 Task: Create fields in 'purchase' object.
Action: Mouse moved to (1009, 86)
Screenshot: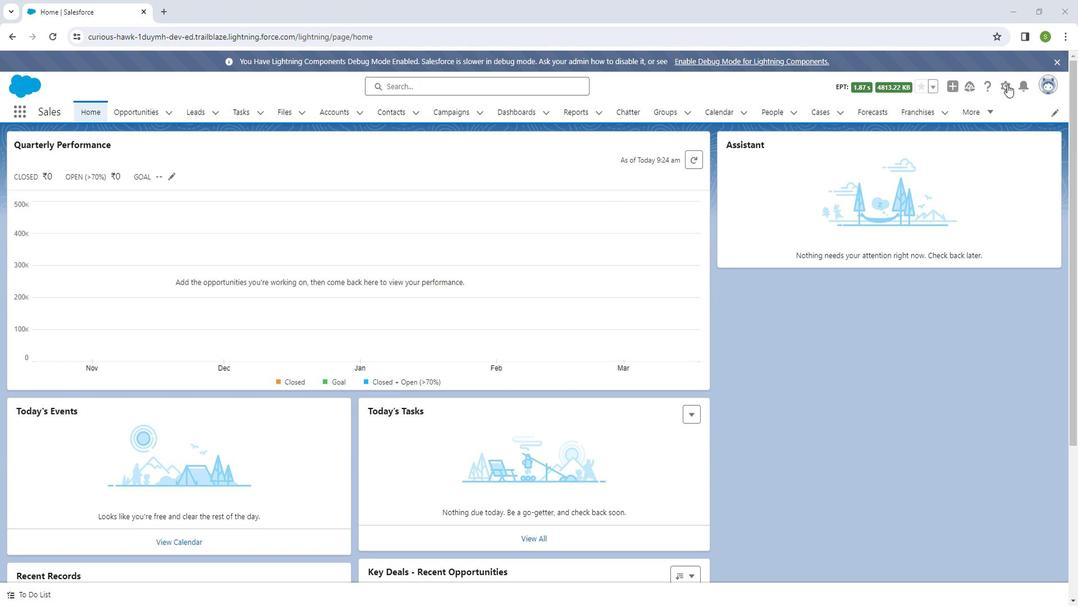 
Action: Mouse pressed left at (1009, 86)
Screenshot: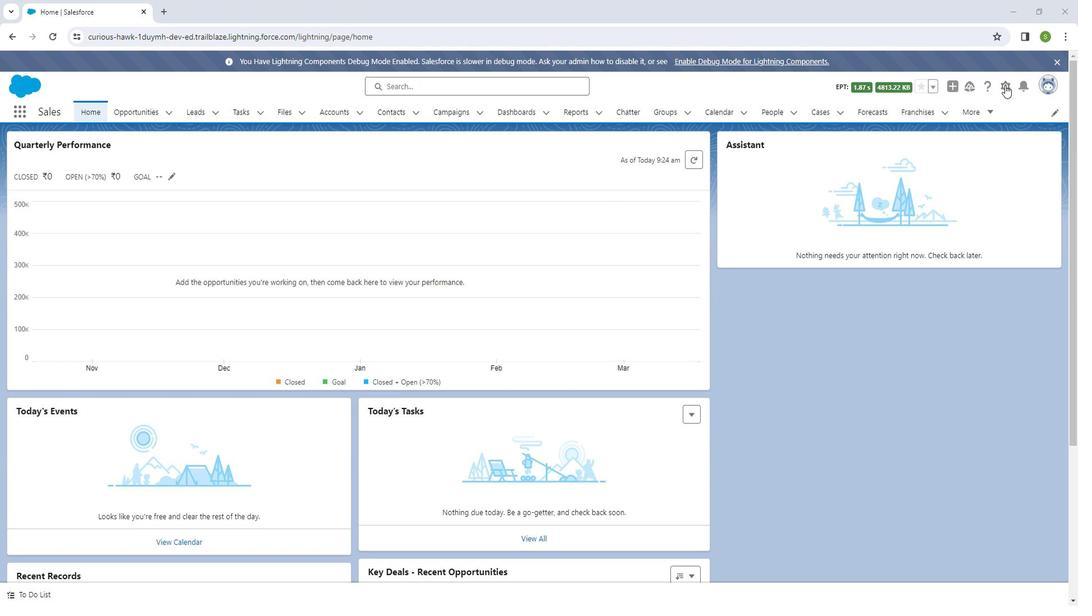 
Action: Mouse moved to (976, 123)
Screenshot: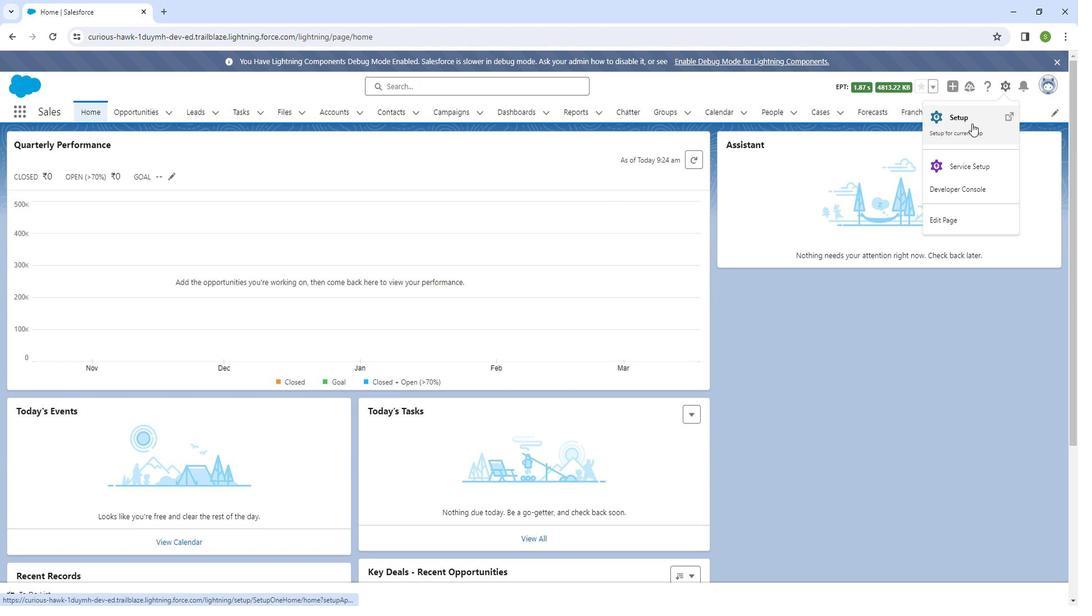 
Action: Mouse pressed left at (976, 123)
Screenshot: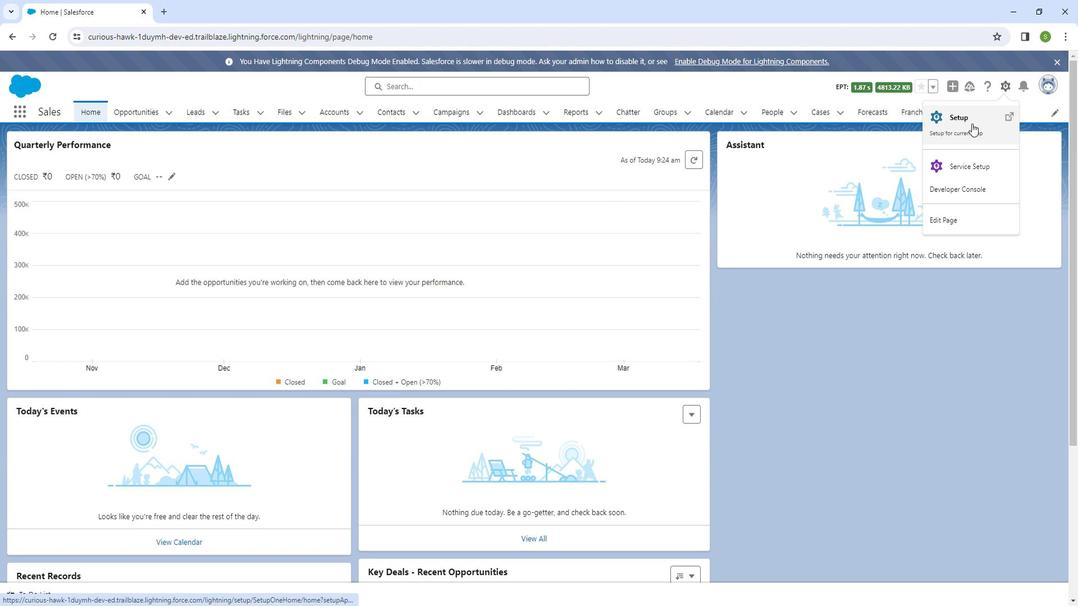 
Action: Mouse moved to (137, 109)
Screenshot: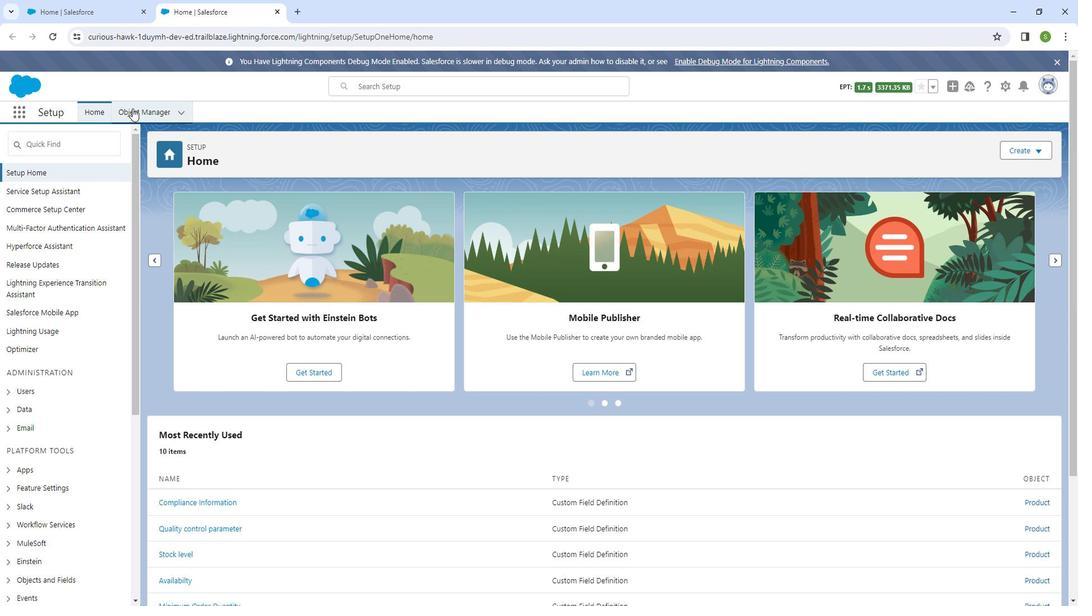 
Action: Mouse pressed left at (137, 109)
Screenshot: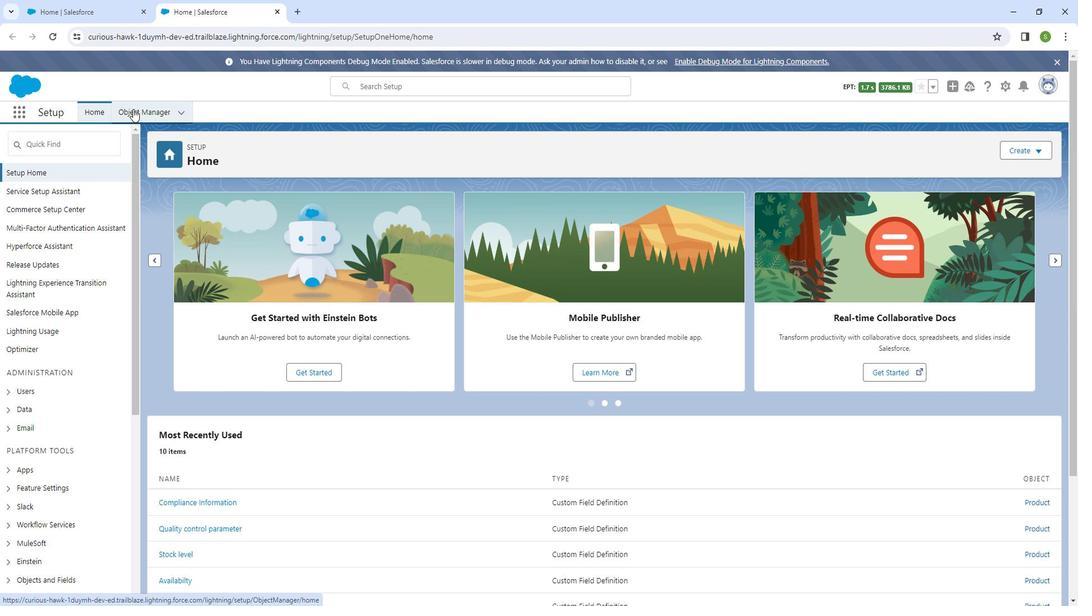 
Action: Mouse moved to (877, 147)
Screenshot: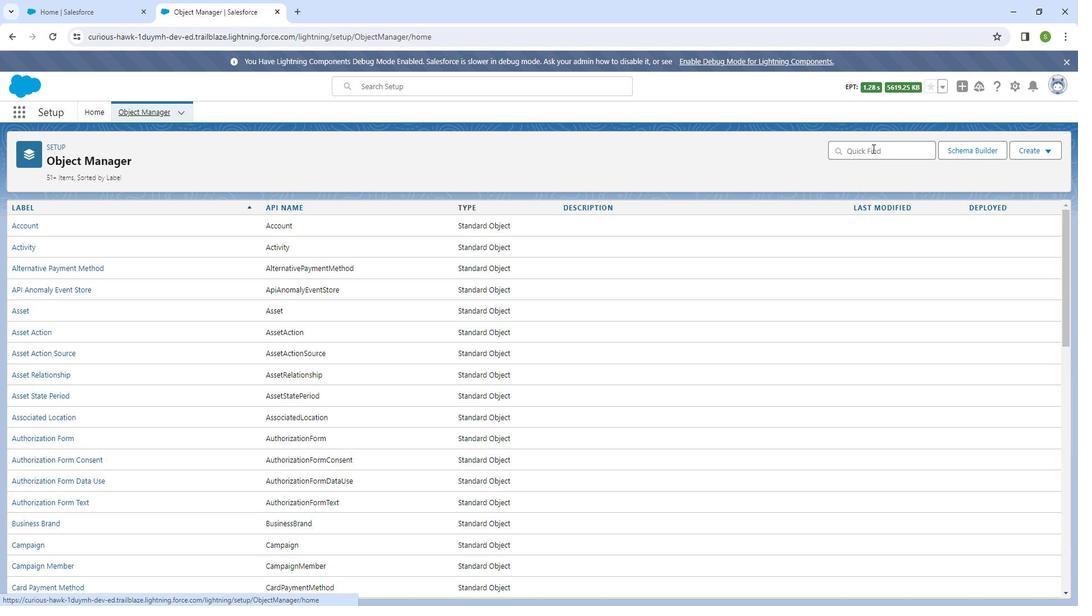 
Action: Mouse pressed left at (877, 147)
Screenshot: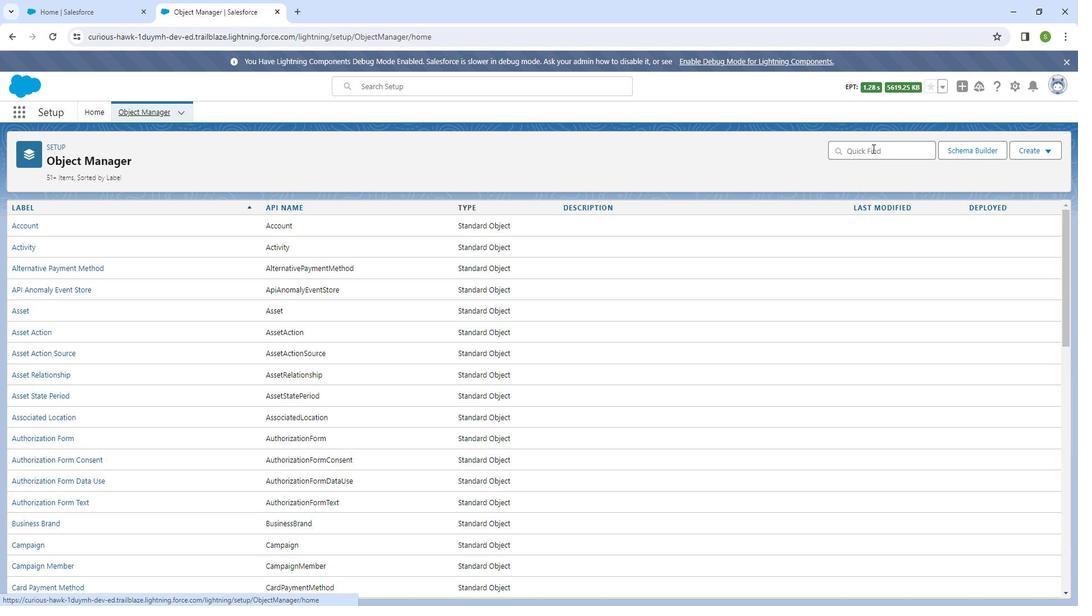 
Action: Key pressed pur
Screenshot: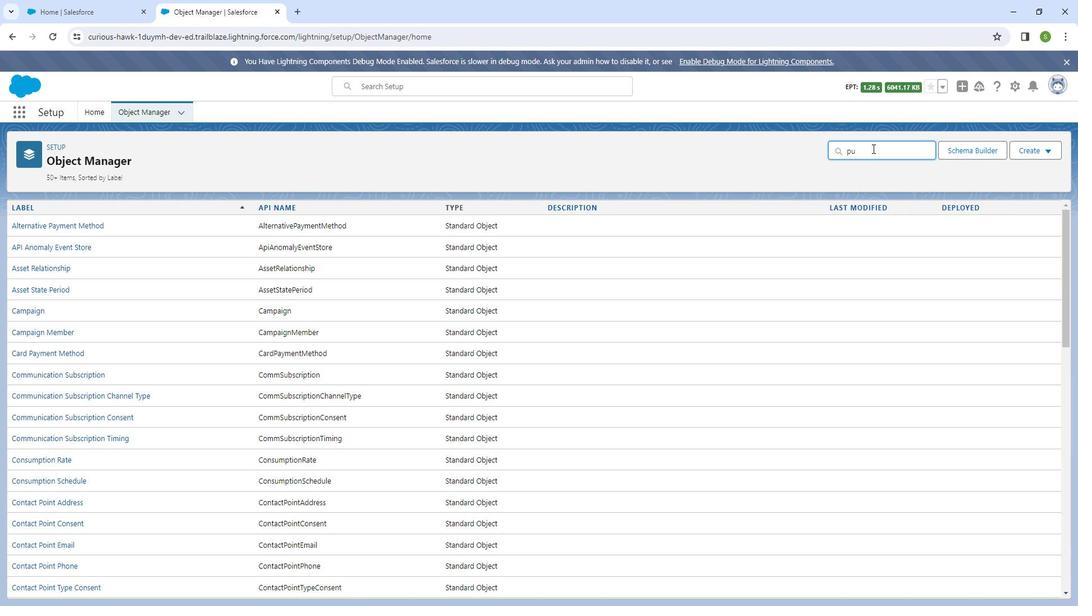 
Action: Mouse moved to (50, 249)
Screenshot: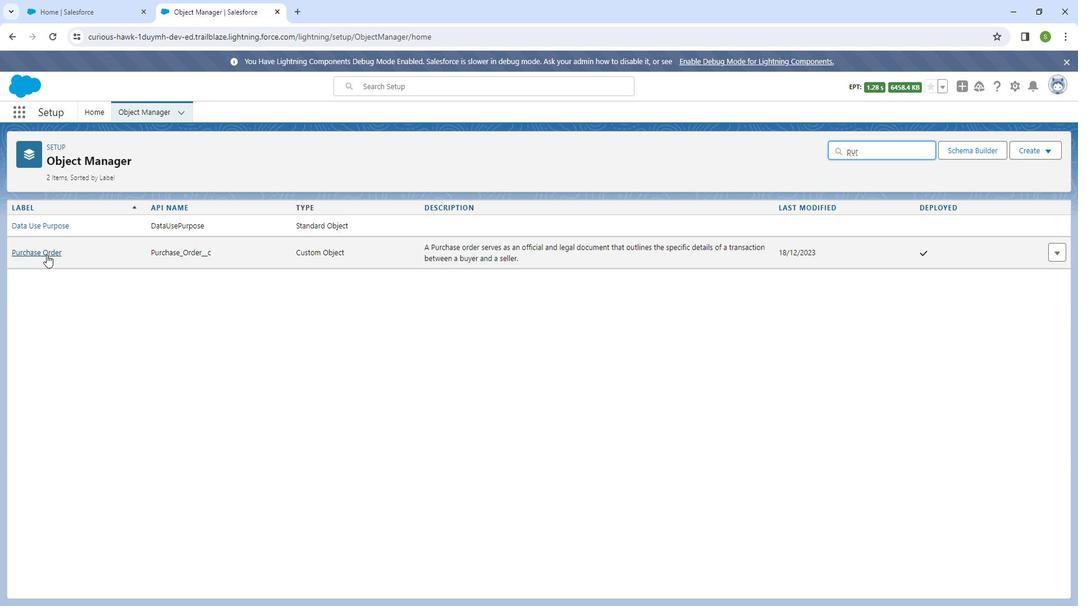 
Action: Mouse pressed left at (50, 249)
Screenshot: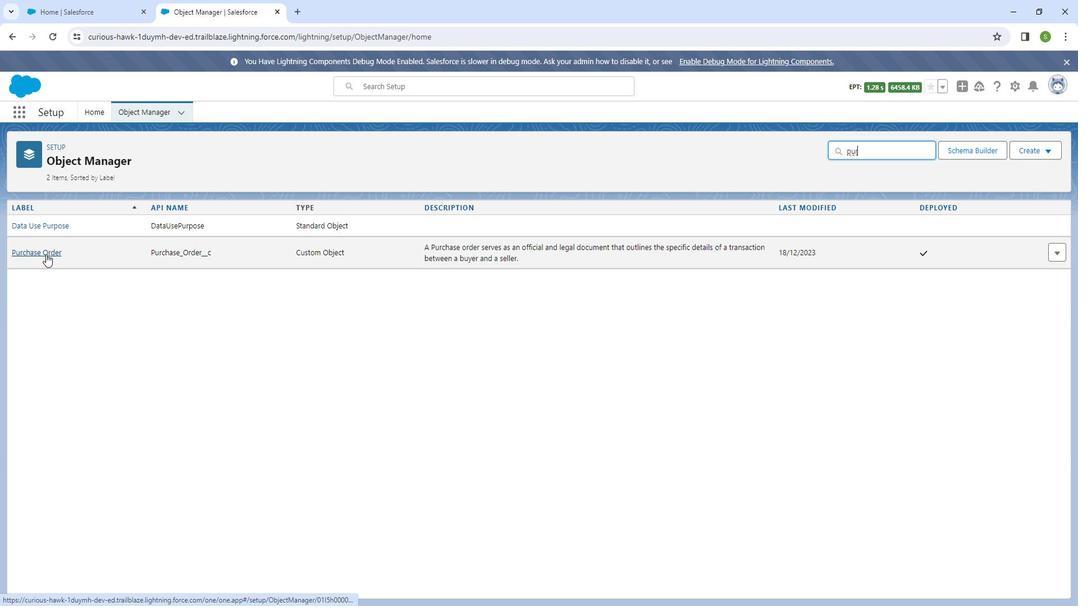 
Action: Mouse moved to (63, 227)
Screenshot: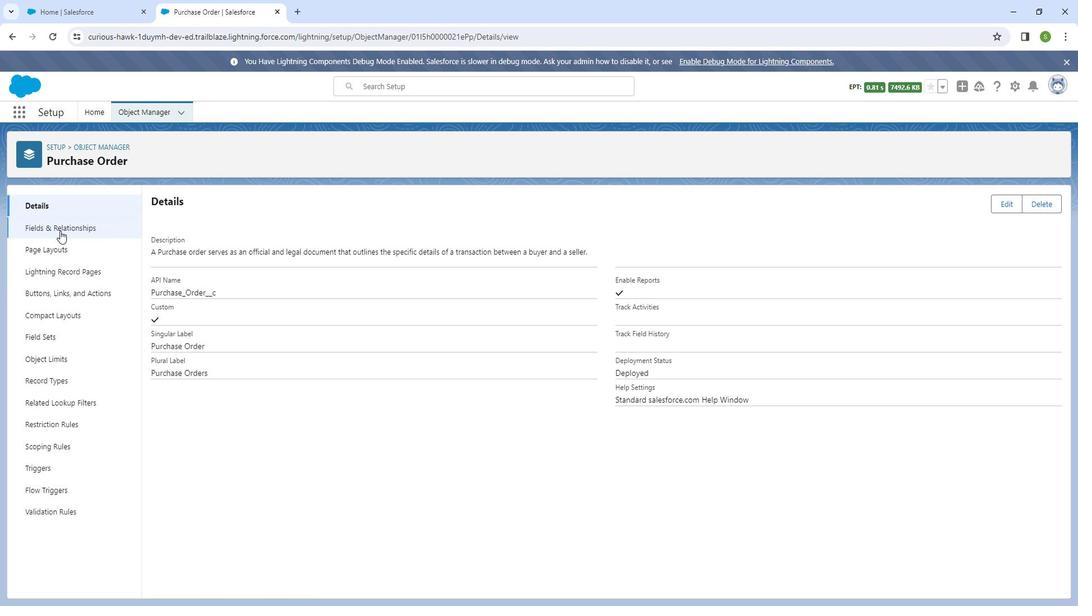 
Action: Mouse pressed left at (63, 227)
Screenshot: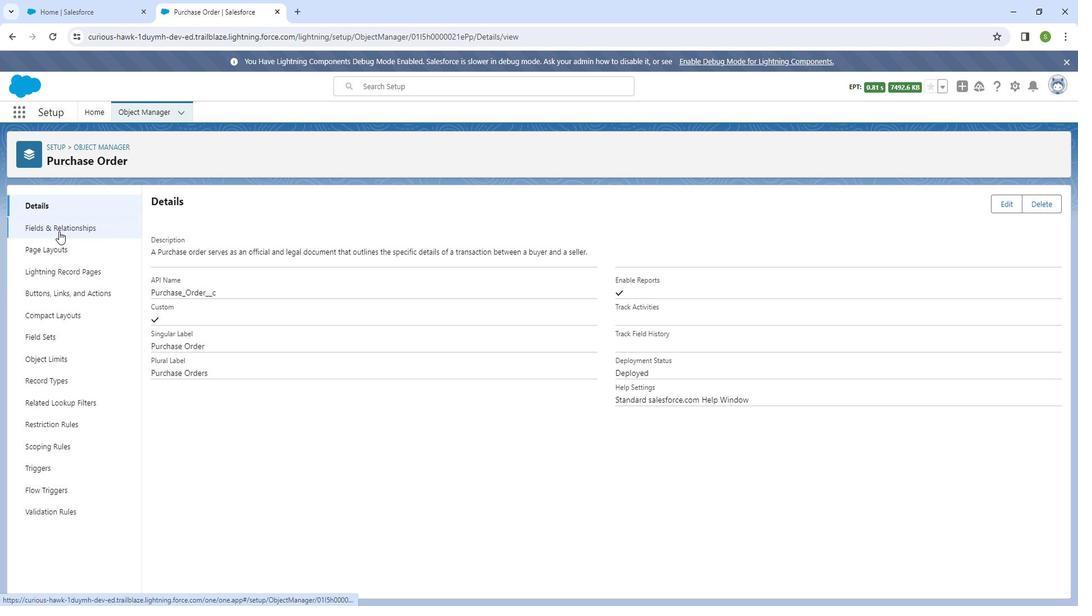 
Action: Mouse moved to (820, 201)
Screenshot: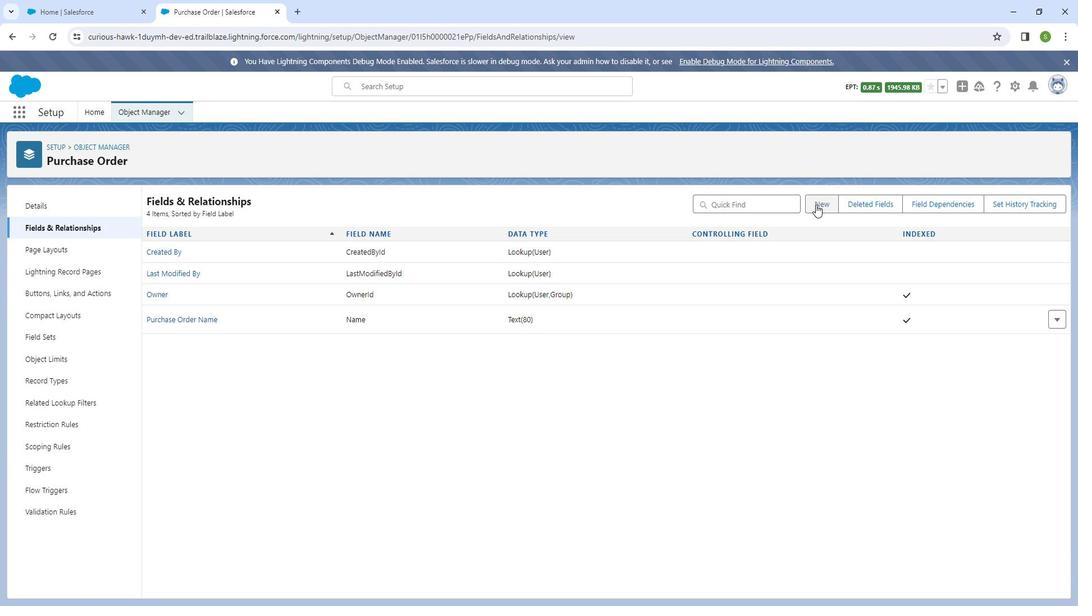 
Action: Mouse pressed left at (820, 201)
Screenshot: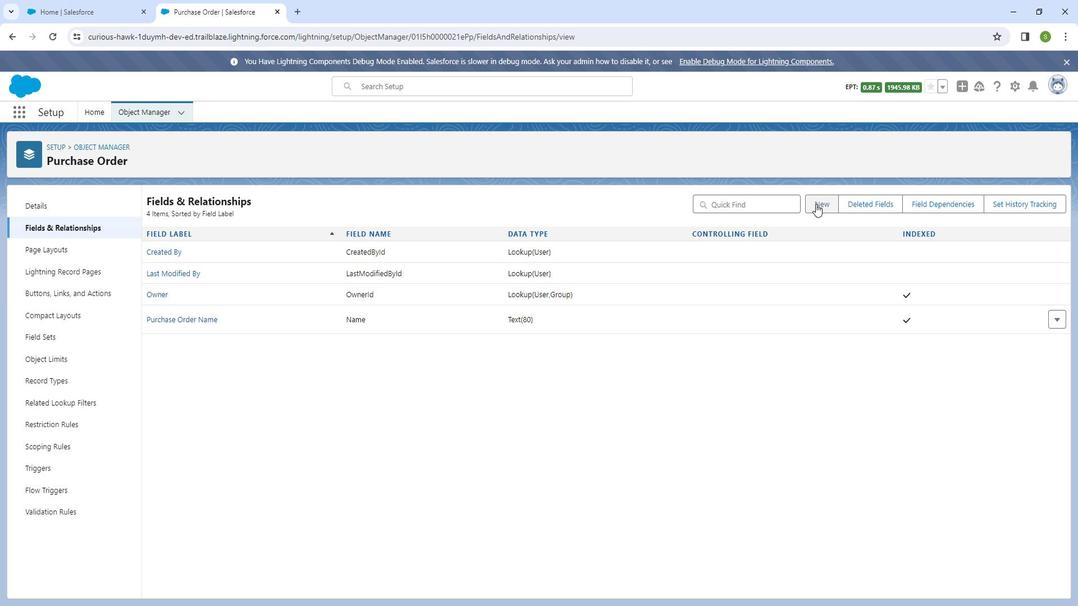 
Action: Mouse moved to (157, 490)
Screenshot: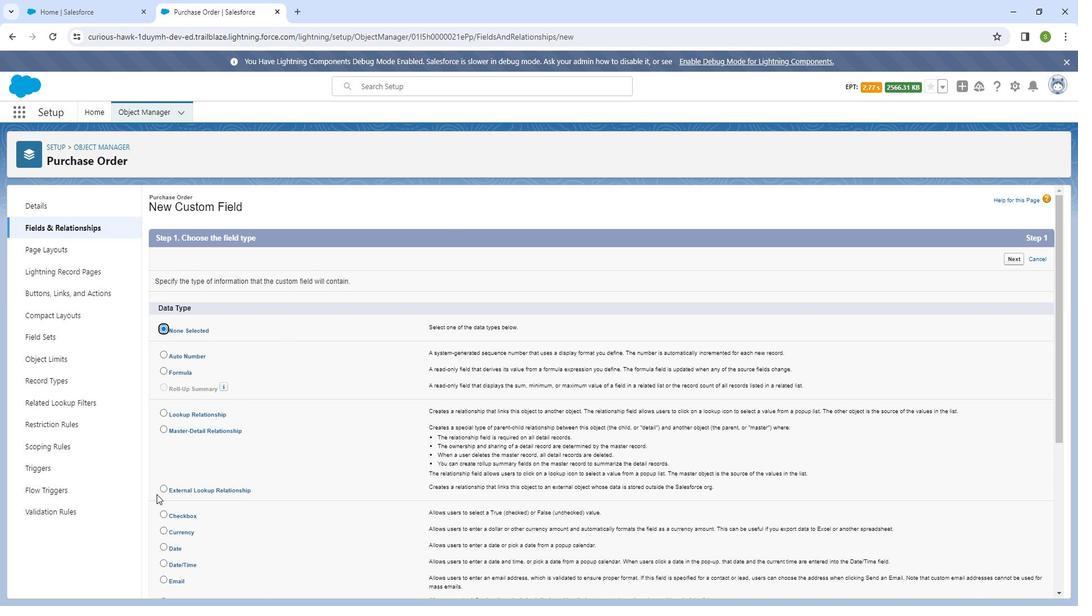 
Action: Mouse scrolled (157, 489) with delta (0, 0)
Screenshot: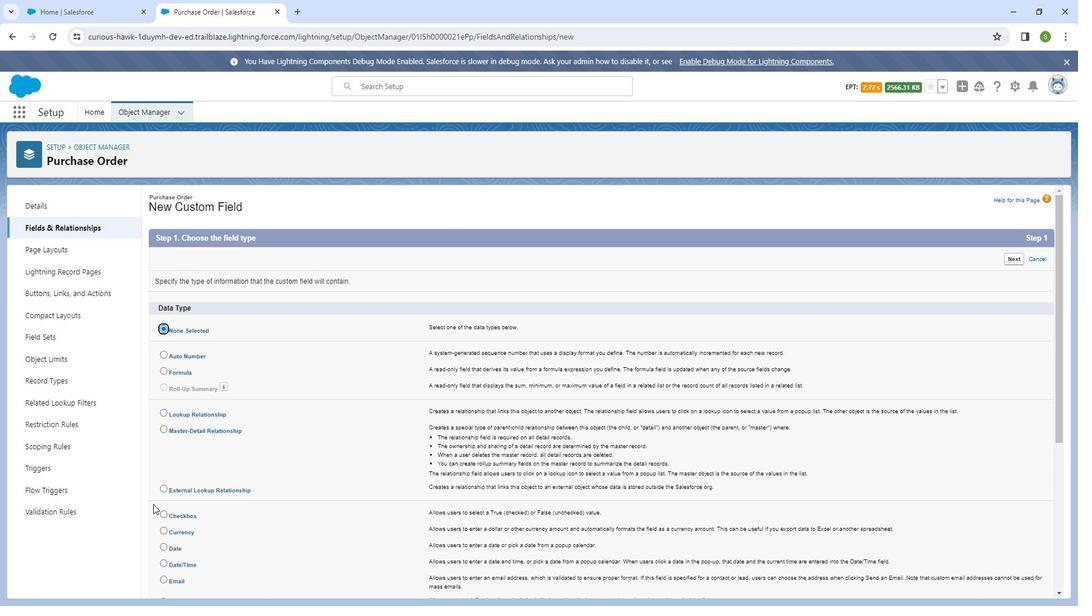 
Action: Mouse moved to (187, 481)
Screenshot: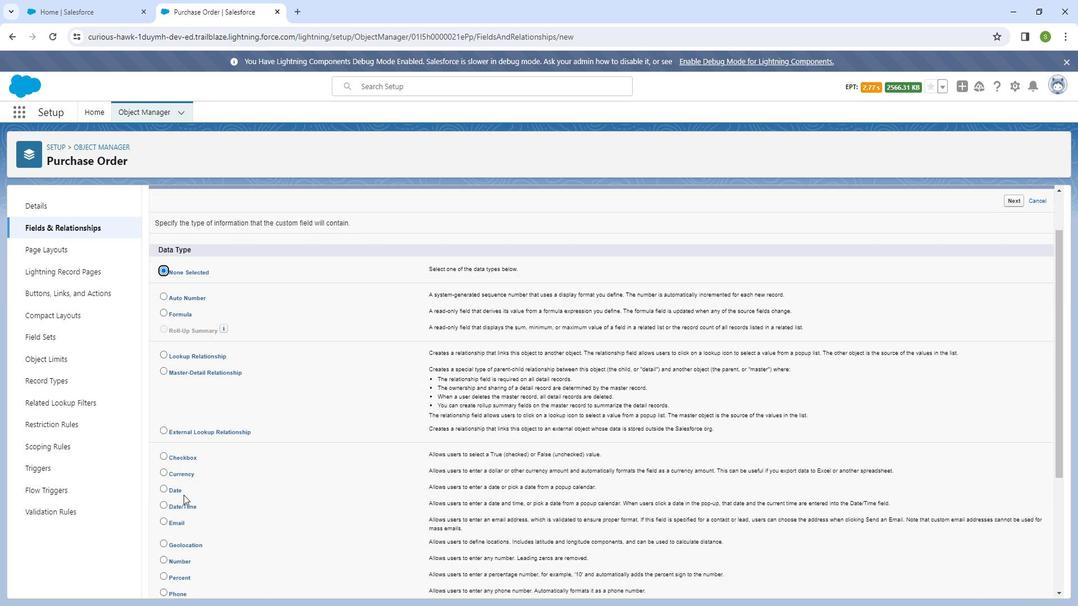 
Action: Mouse scrolled (187, 481) with delta (0, 0)
Screenshot: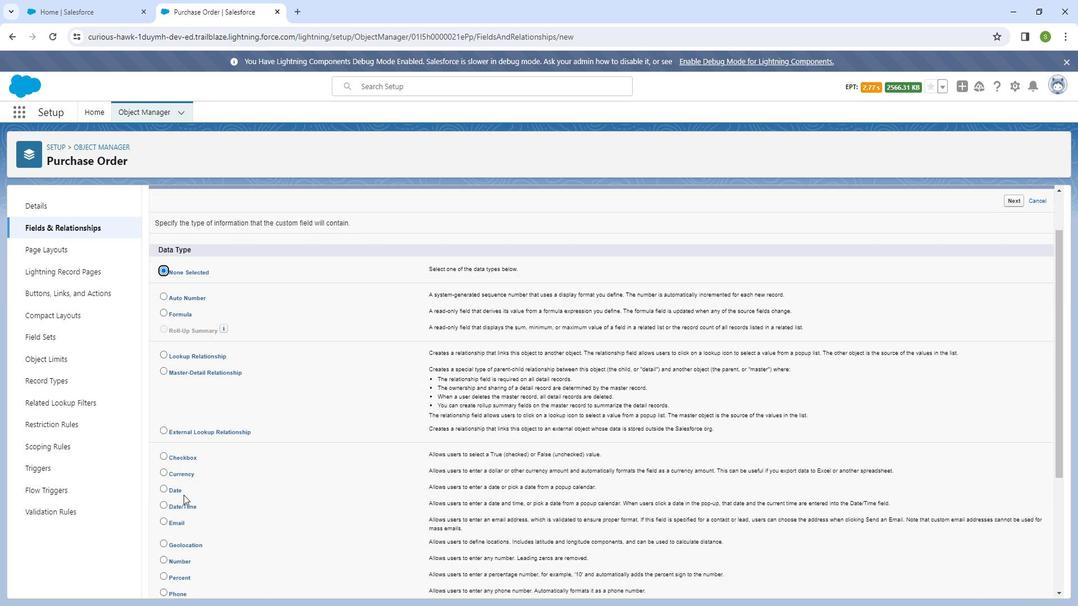 
Action: Mouse moved to (190, 479)
Screenshot: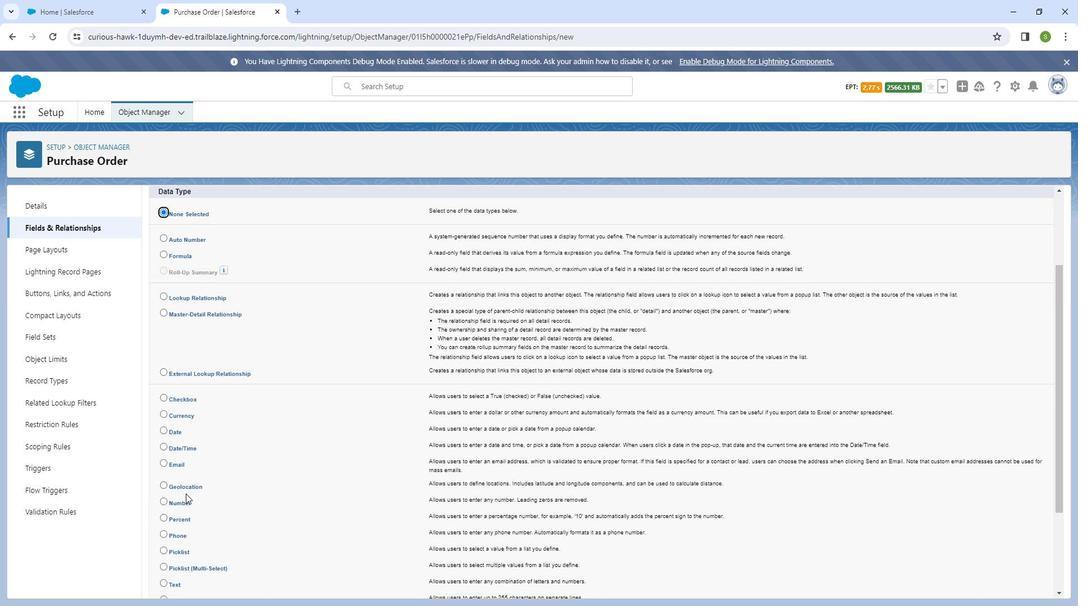 
Action: Mouse scrolled (190, 479) with delta (0, 0)
Screenshot: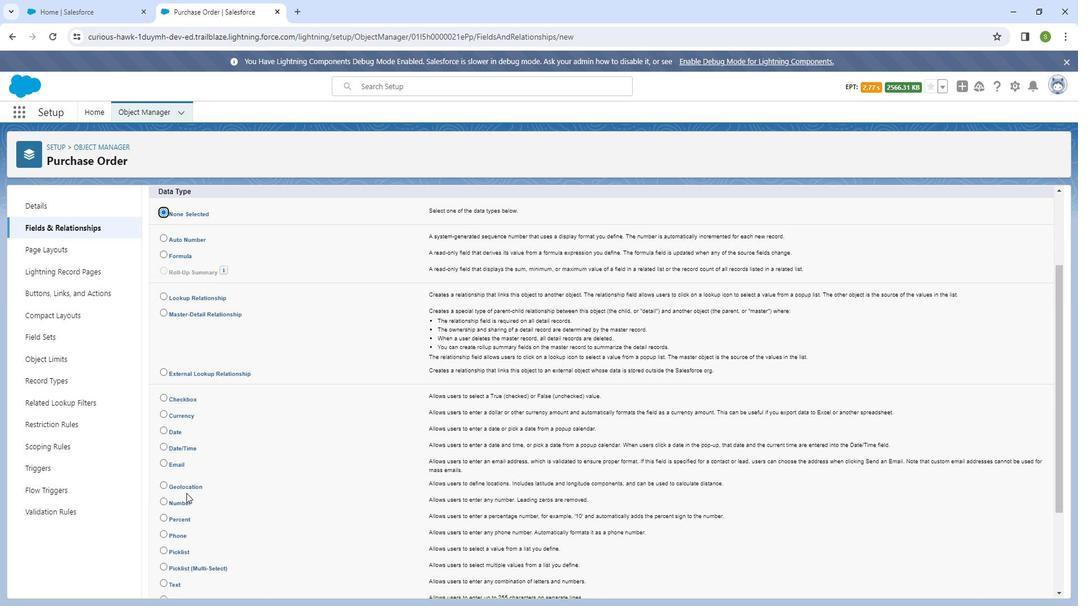 
Action: Mouse moved to (194, 229)
Screenshot: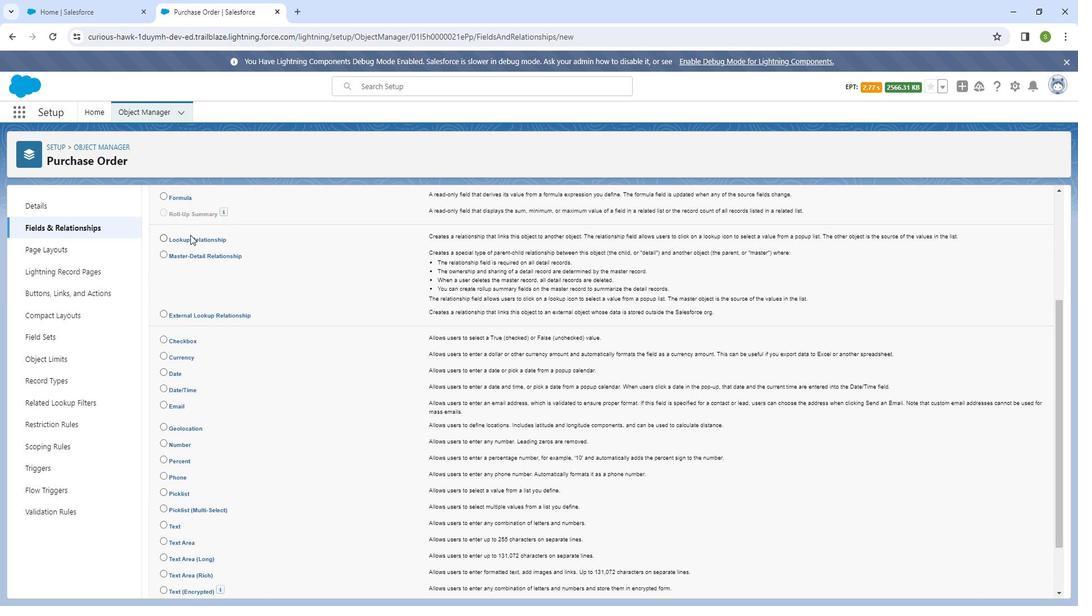 
Action: Mouse scrolled (194, 230) with delta (0, 0)
Screenshot: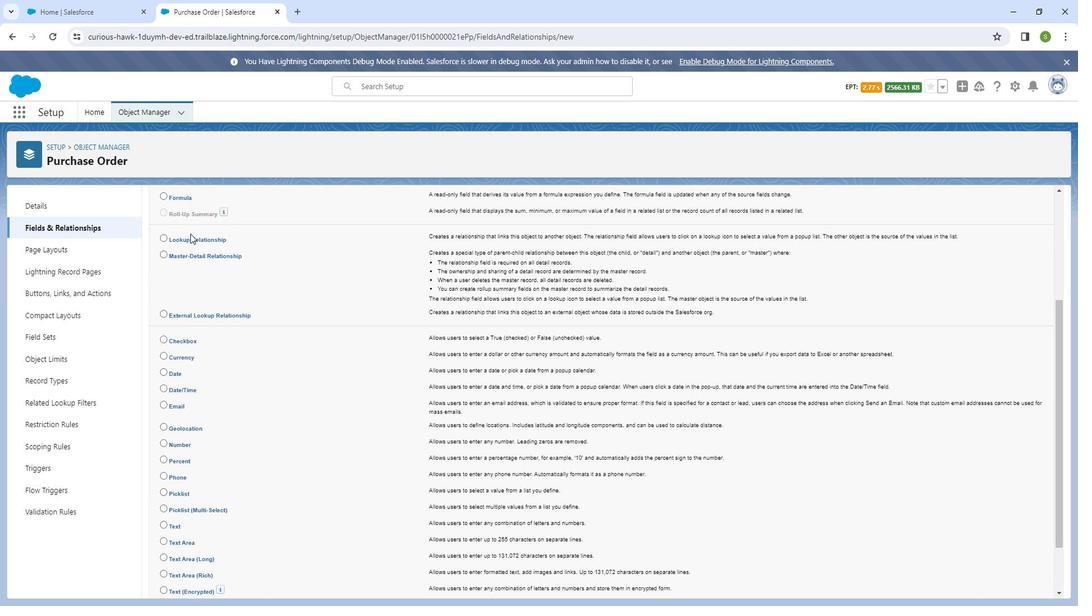 
Action: Mouse scrolled (194, 230) with delta (0, 0)
Screenshot: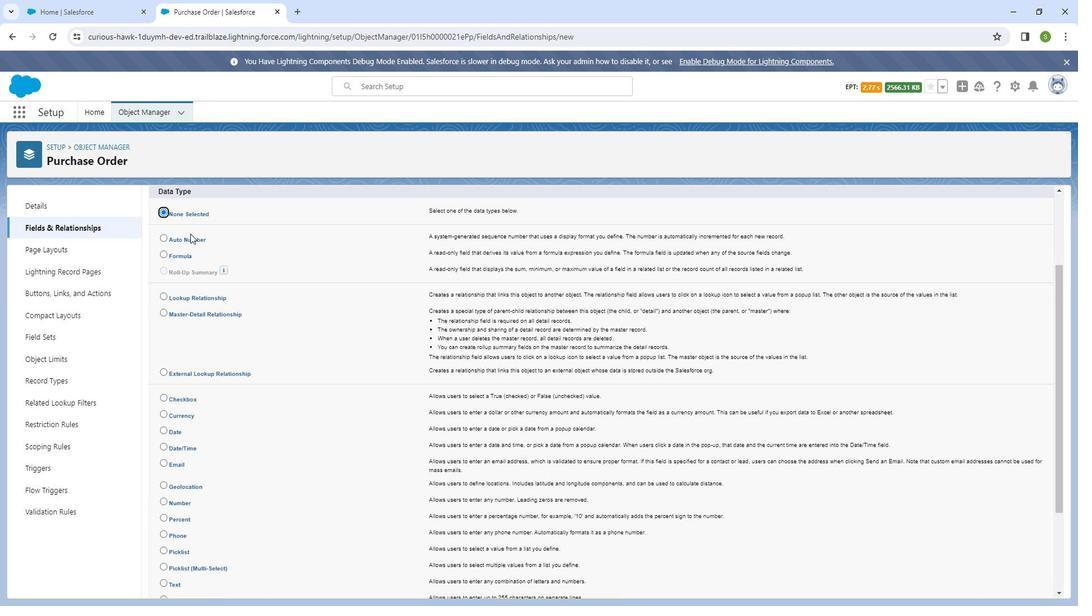 
Action: Mouse moved to (169, 288)
Screenshot: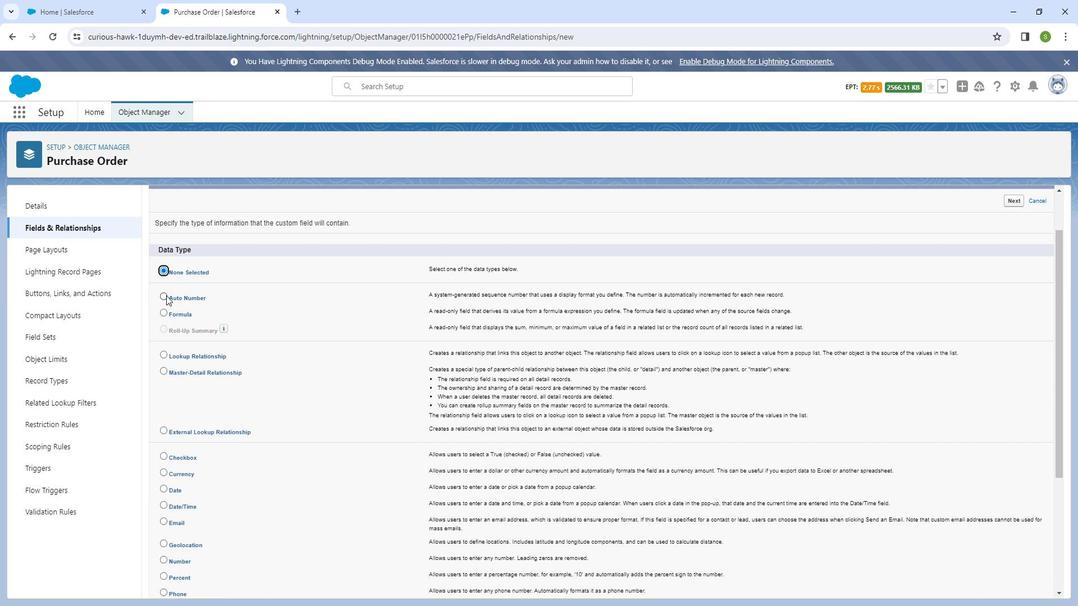 
Action: Mouse pressed left at (169, 288)
Screenshot: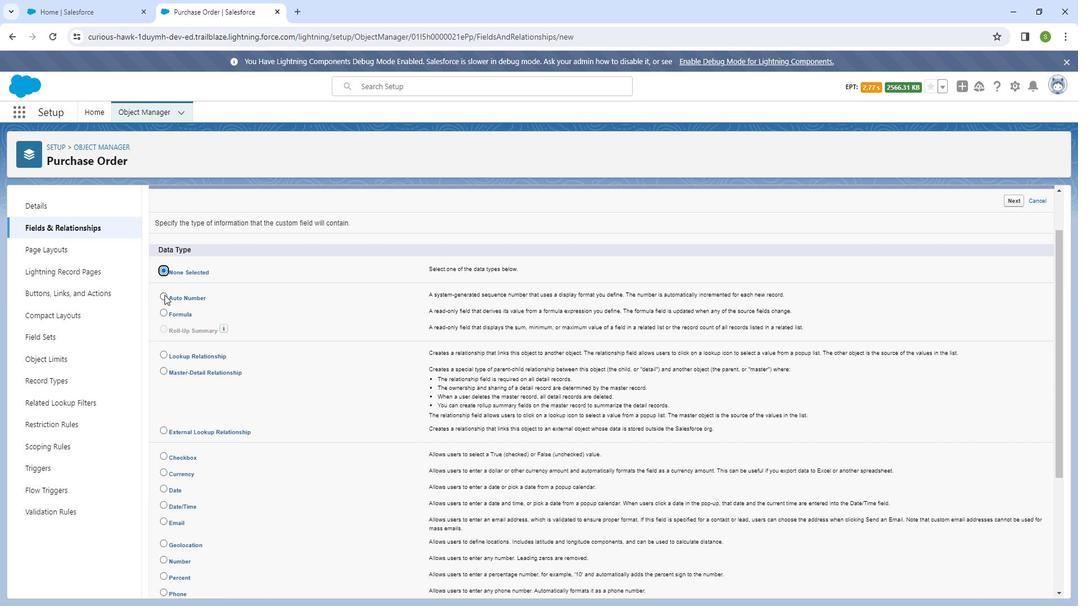 
Action: Mouse moved to (1013, 197)
Screenshot: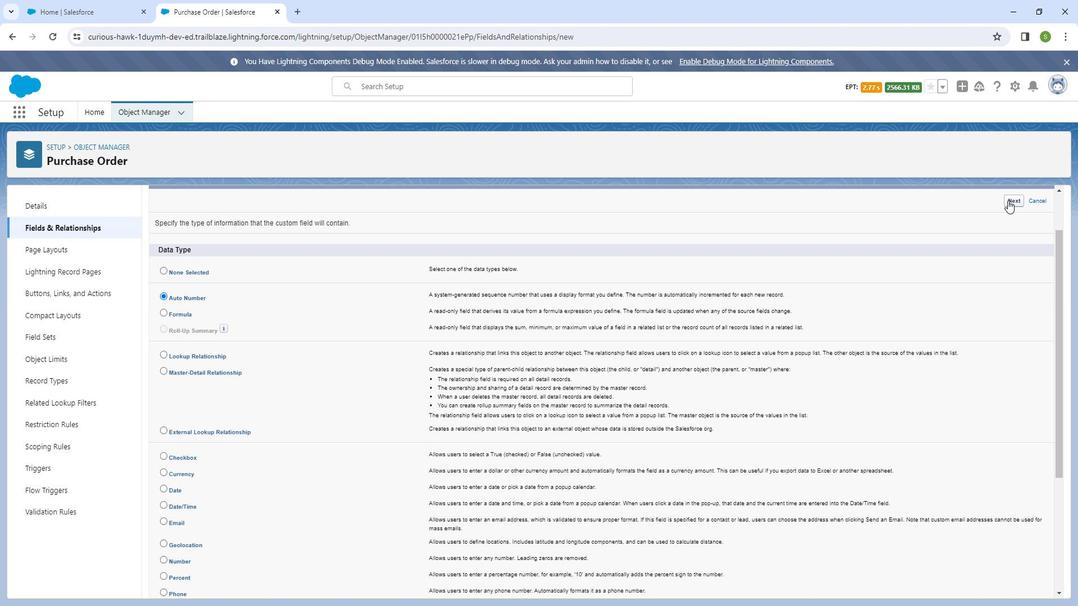 
Action: Mouse pressed left at (1013, 197)
Screenshot: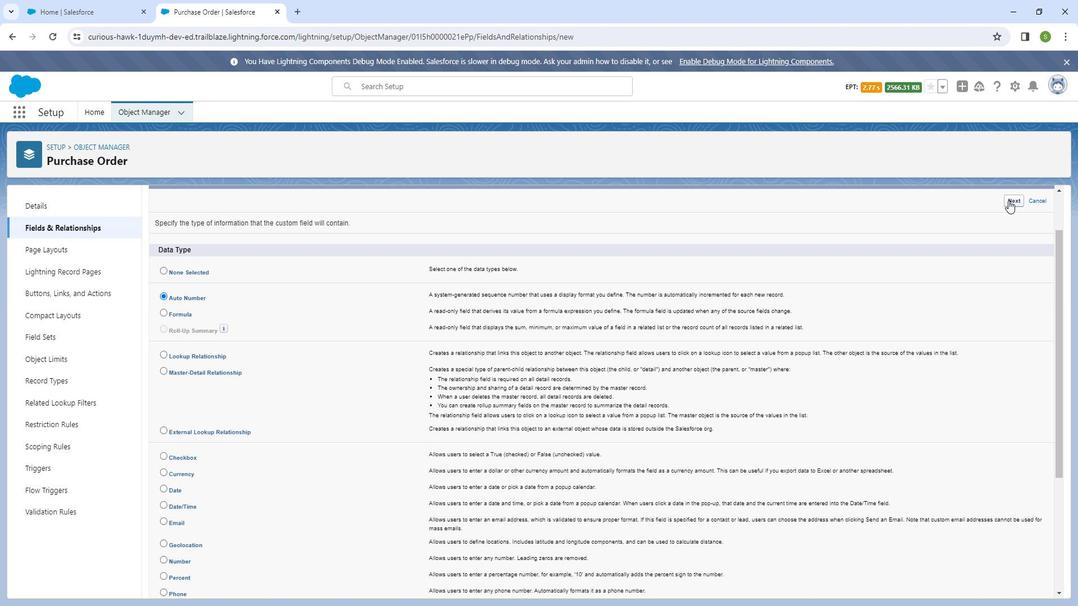 
Action: Mouse moved to (378, 276)
Screenshot: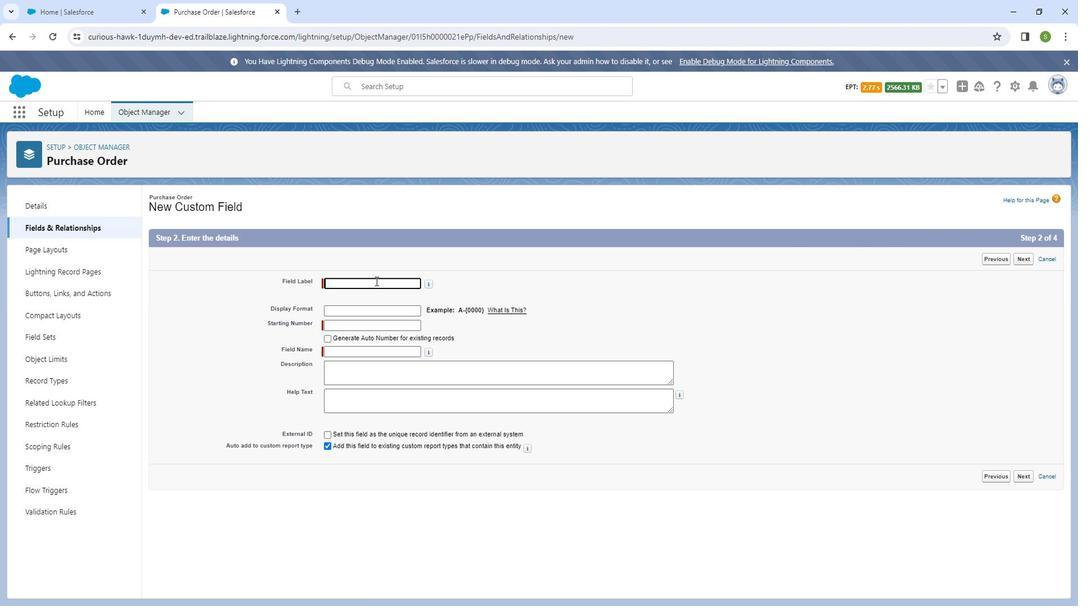 
Action: Mouse pressed left at (378, 276)
Screenshot: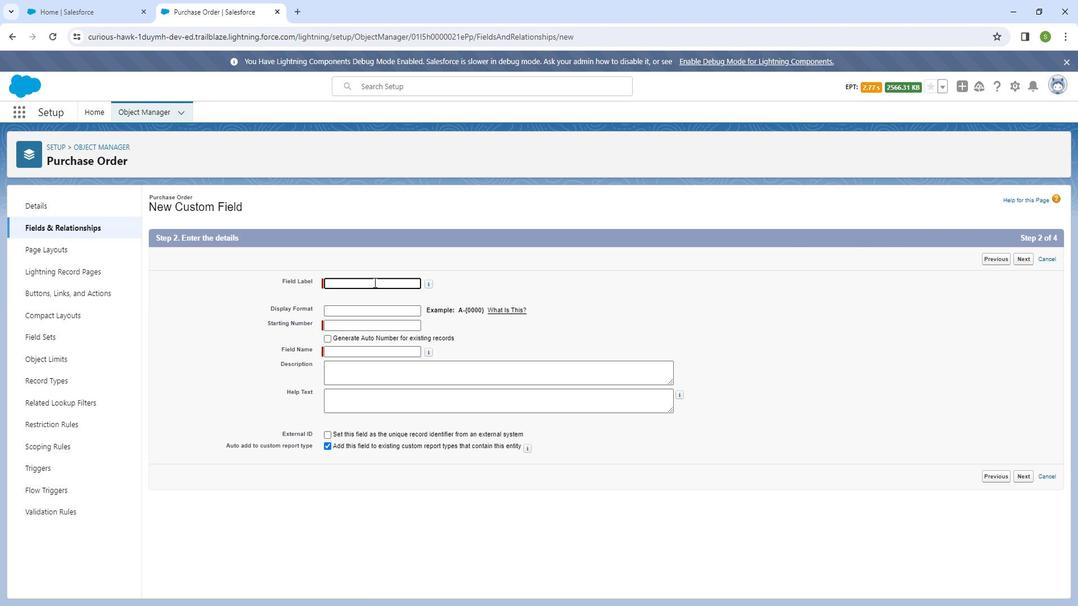 
Action: Key pressed <Key.shift_r>Purchase<Key.space><Key.shift_r>Order<Key.space><Key.shift_r>Number
Screenshot: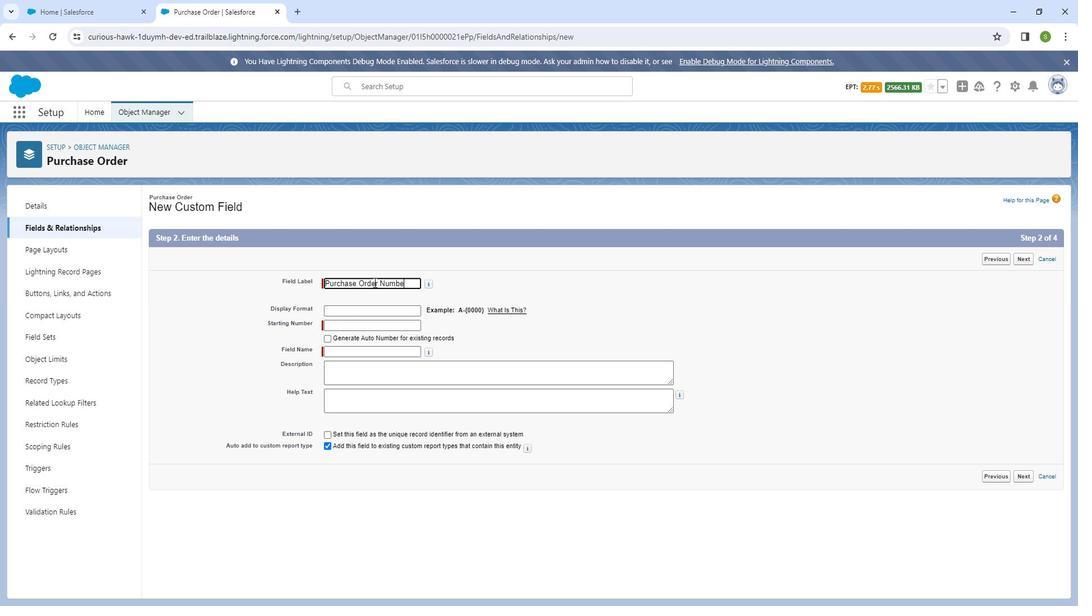 
Action: Mouse moved to (379, 305)
Screenshot: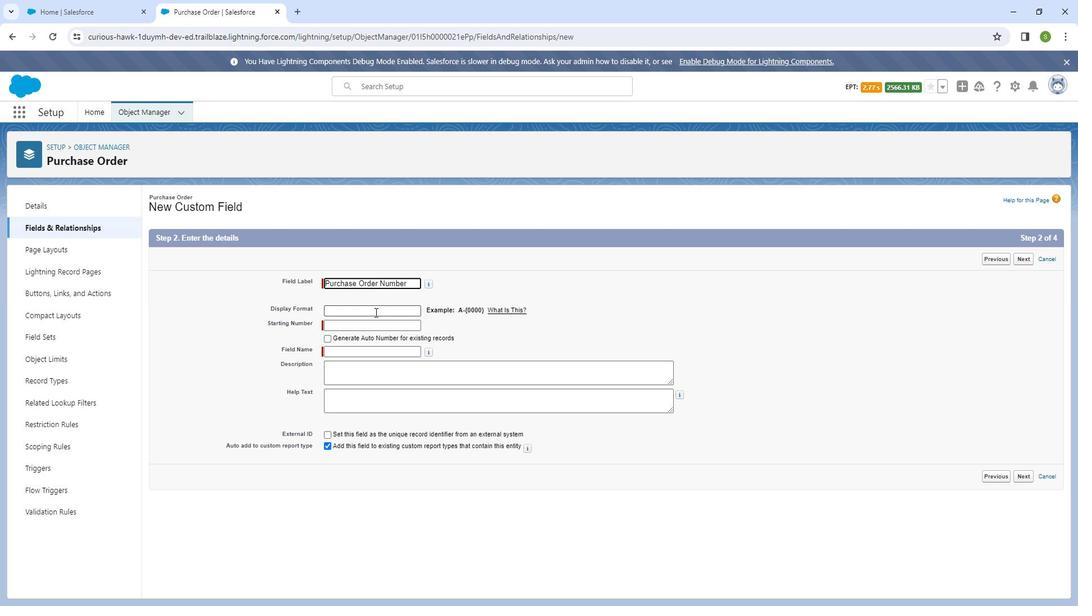 
Action: Mouse pressed left at (379, 305)
Screenshot: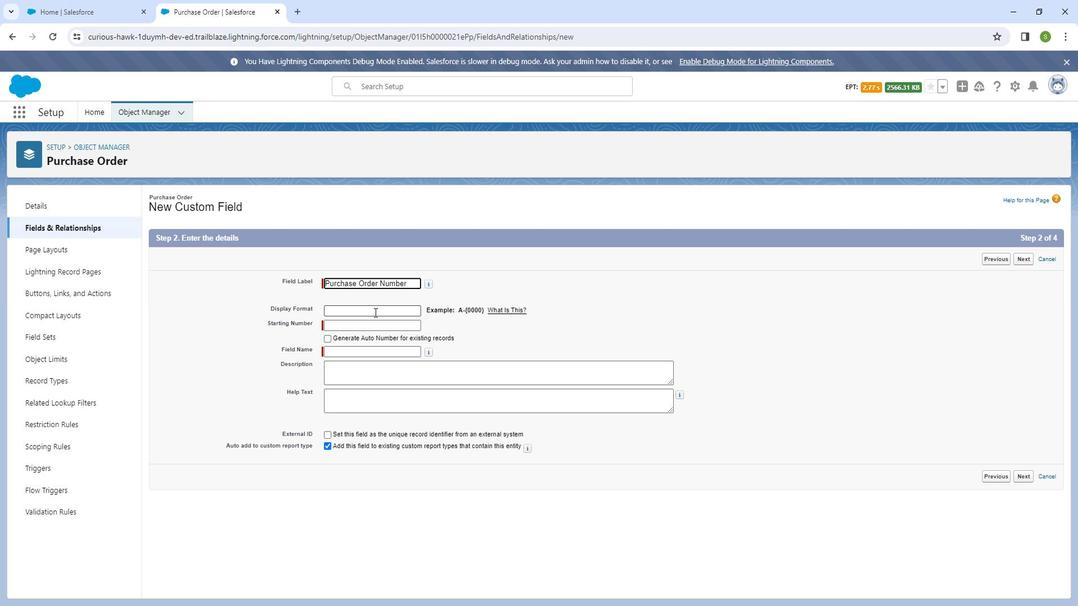 
Action: Key pressed <Key.shift_r><Key.shift_r><Key.shift_r>O-<Key.shift_r><Key.shift_r><Key.shift_r><Key.shift_r><Key.shift_r><Key.shift_r><Key.shift_r><Key.shift_r><Key.shift_r><Key.shift_r><Key.shift_r><Key.shift_r><Key.shift_r><Key.shift_r><Key.shift_r><Key.shift_r><Key.shift_r>{000<Key.shift_r><Key.shift_r><Key.shift_r><Key.shift_r><Key.shift_r><Key.shift_r><Key.shift_r><Key.shift_r><Key.shift_r><Key.shift_r><Key.shift_r><Key.shift_r><Key.shift_r><Key.shift_r><Key.shift_r><Key.shift_r><Key.shift_r><Key.shift_r><Key.shift_r><Key.shift_r><Key.shift_r><Key.shift_r><Key.shift_r><Key.shift_r><Key.shift_r>}
Screenshot: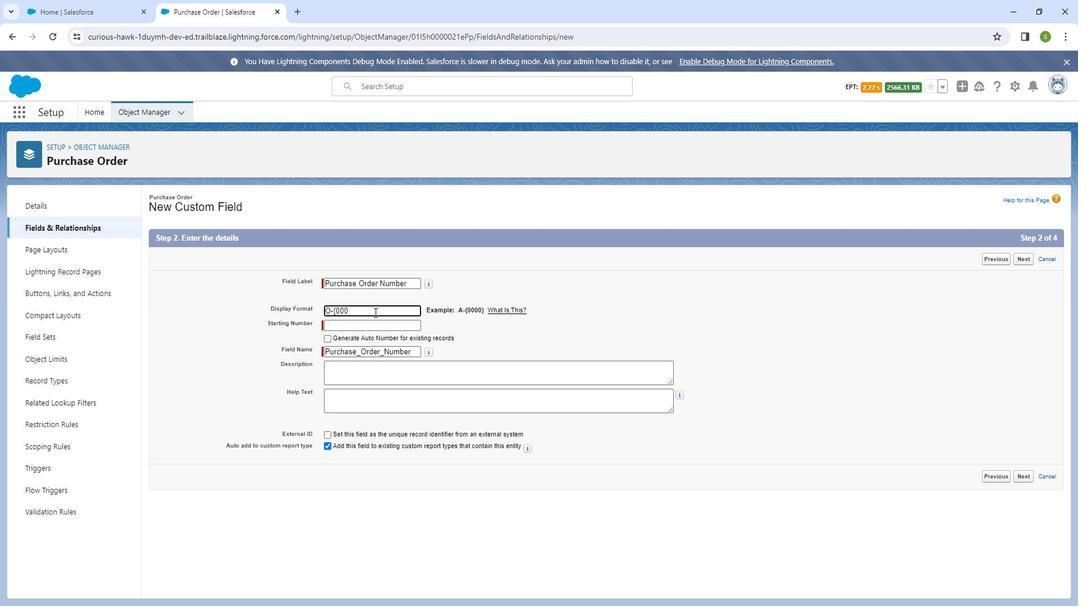 
Action: Mouse moved to (367, 317)
Screenshot: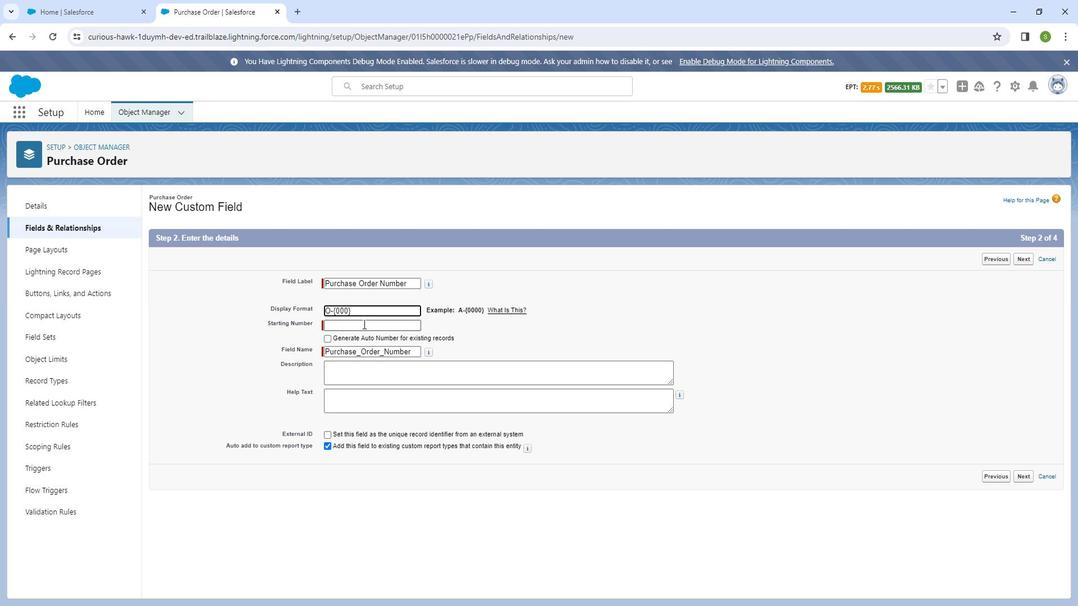 
Action: Mouse pressed left at (367, 317)
Screenshot: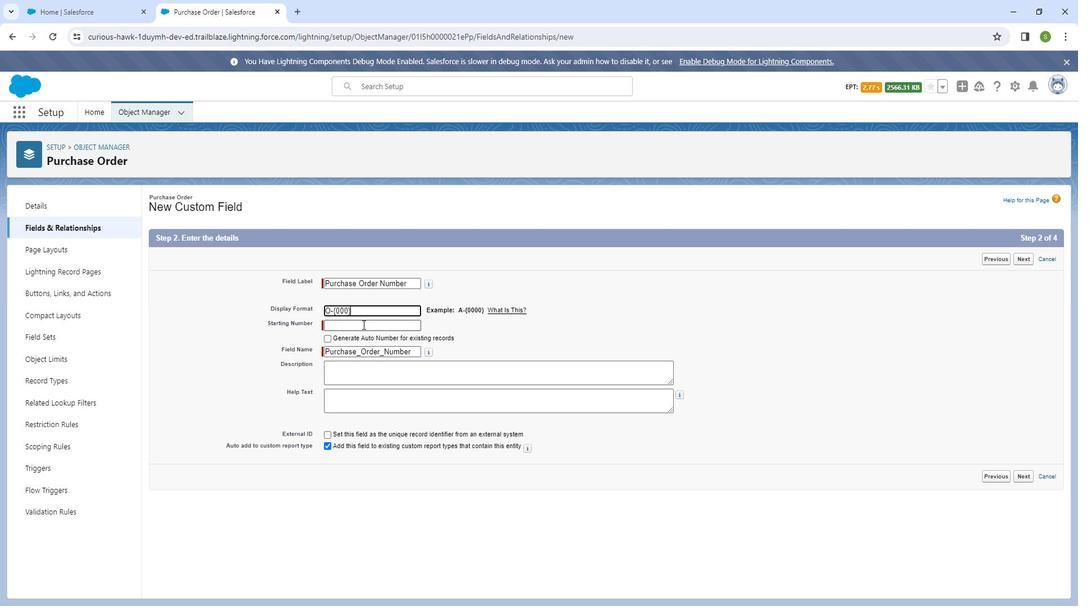 
Action: Key pressed 1
Screenshot: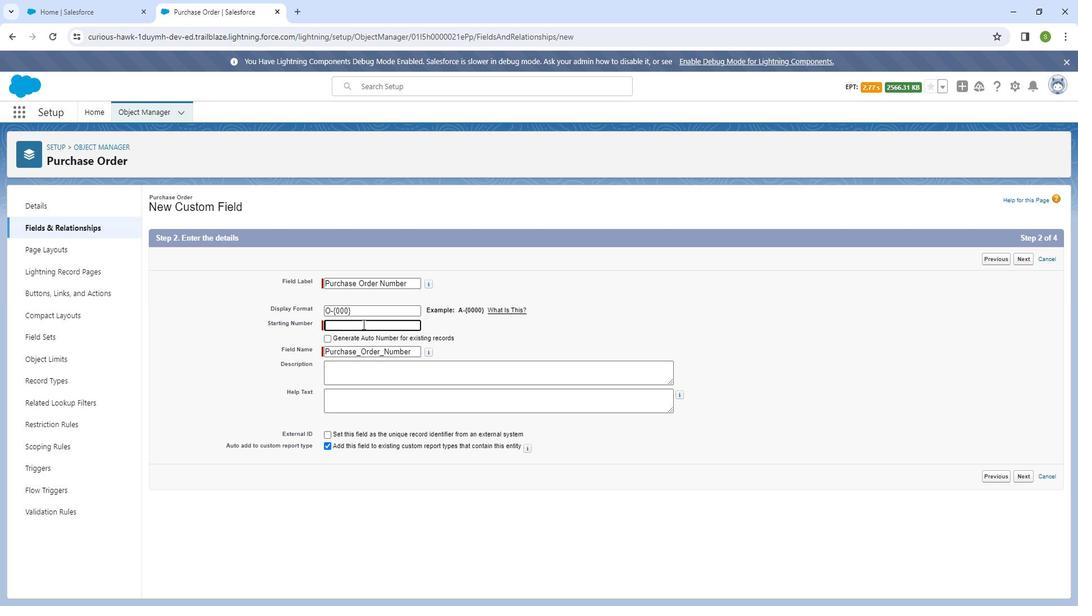 
Action: Mouse moved to (388, 369)
Screenshot: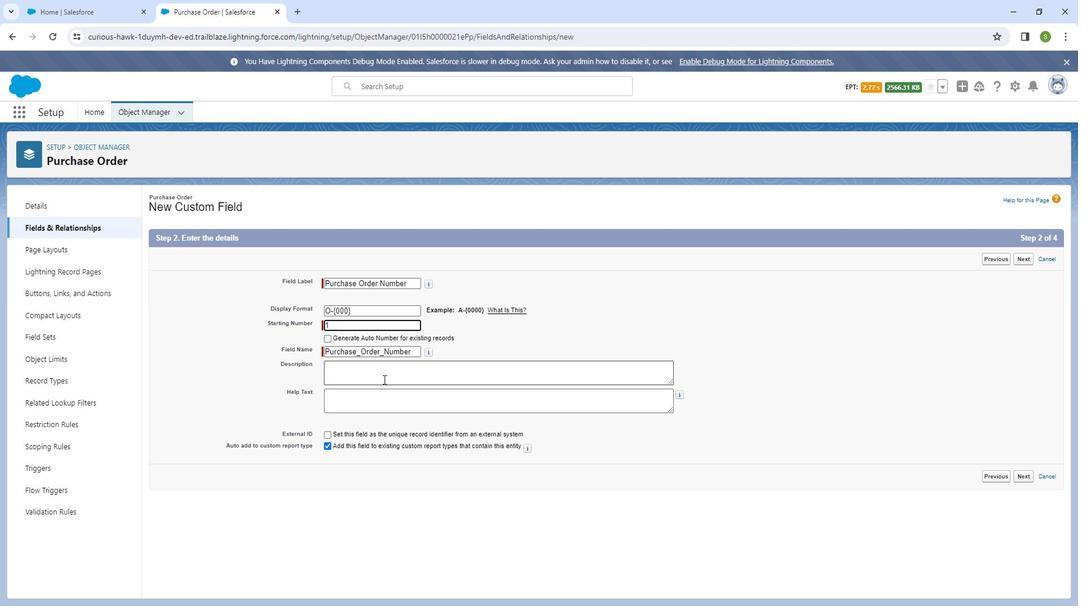 
Action: Mouse pressed left at (388, 369)
Screenshot: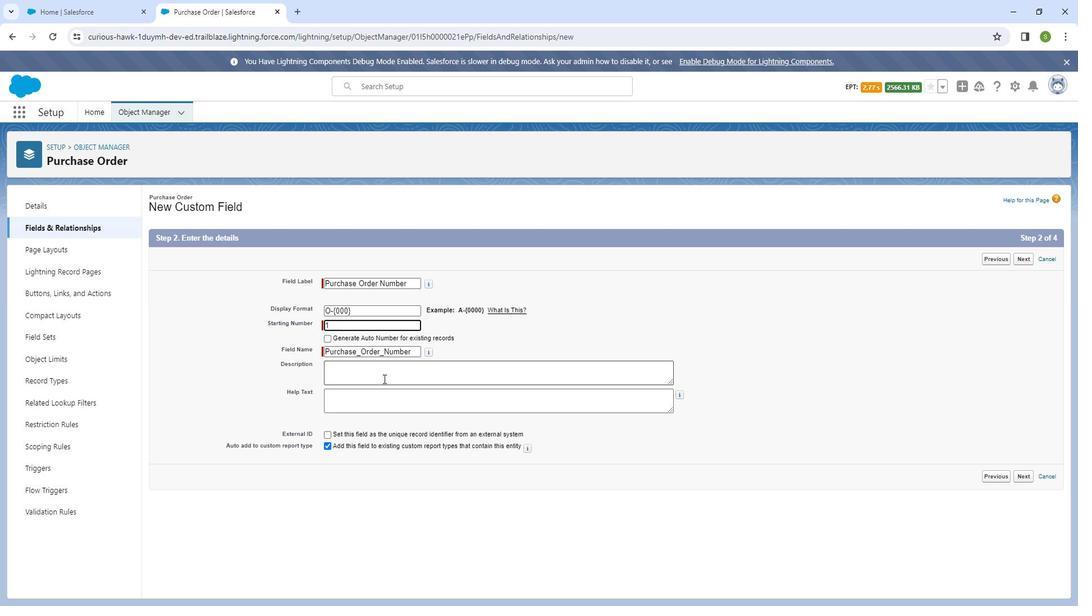 
Action: Mouse moved to (384, 367)
Screenshot: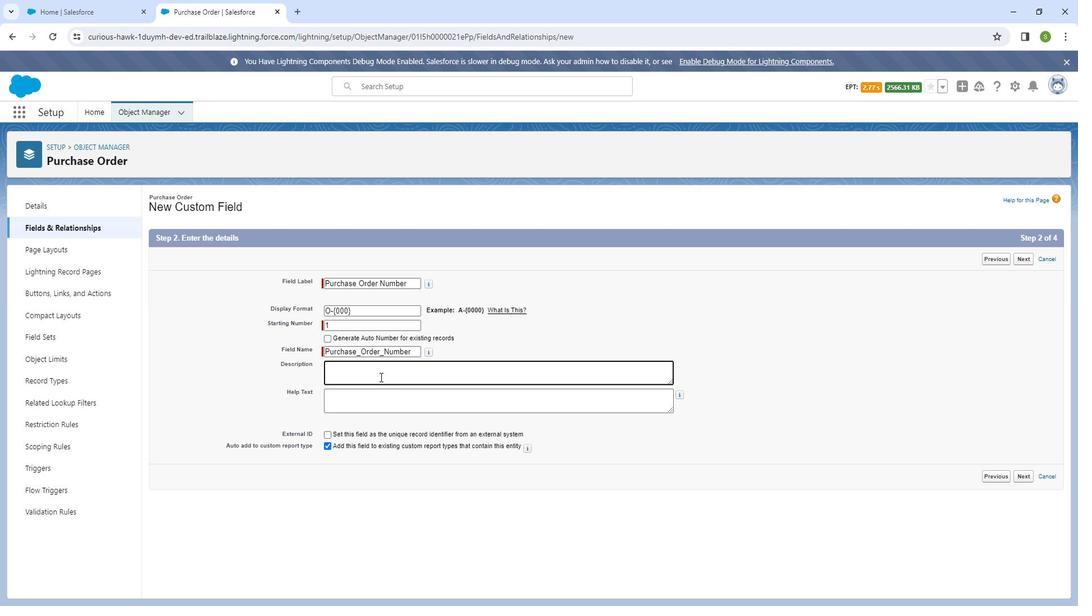 
Action: Key pressed <Key.shift_r>A<Key.space>unique<Key.space>identifier<Key.space>automatically<Key.space>or<Key.space>manually<Key.space>assigned<Key.space>to<Key.space>the<Key.space>purchase<Key.space>order
Screenshot: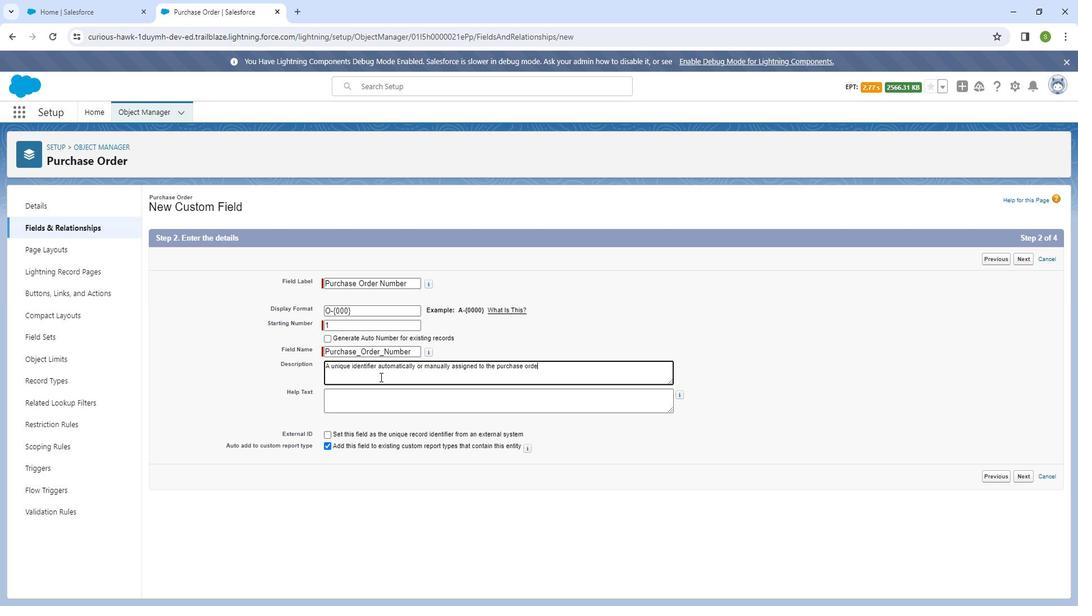 
Action: Mouse moved to (393, 391)
Screenshot: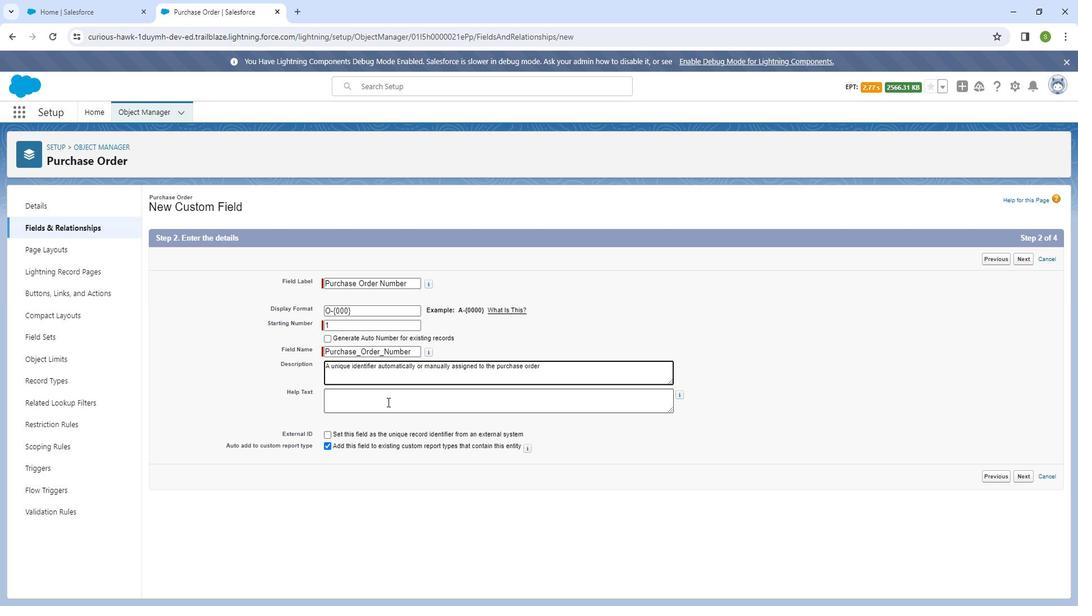 
Action: Mouse pressed left at (393, 391)
Screenshot: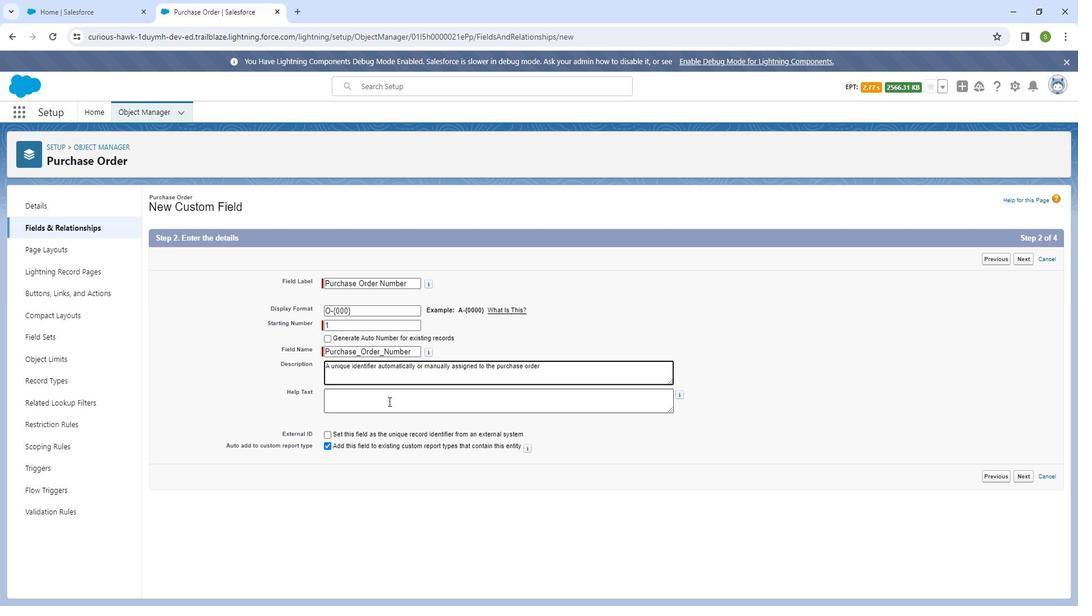 
Action: Key pressed <Key.shift_r>D<Key.backspace><Key.shift_r>System<Key.space>gem<Key.backspace>nerated<Key.space>field<Key.space><Key.backspace>.<Key.space><Key.shift_r>Yoi<Key.backspace>u<Key.space>may<Key.space>also<Key.space>manually<Key.space>enter<Key.space>a<Key.space>unique<Key.space>purchase<Key.space>order<Key.space>number
Screenshot: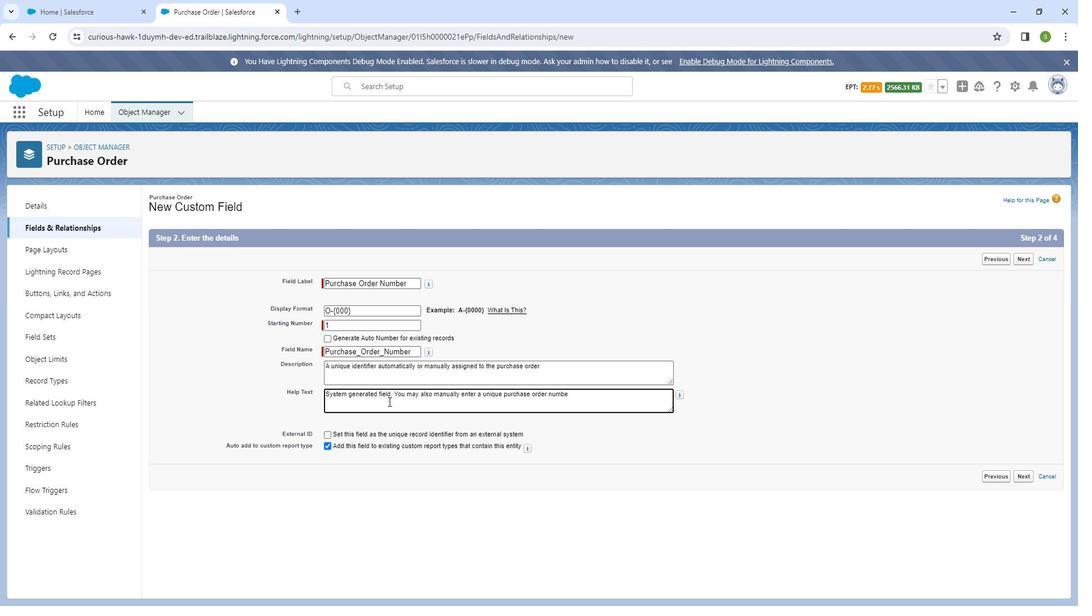 
Action: Mouse moved to (1027, 253)
Screenshot: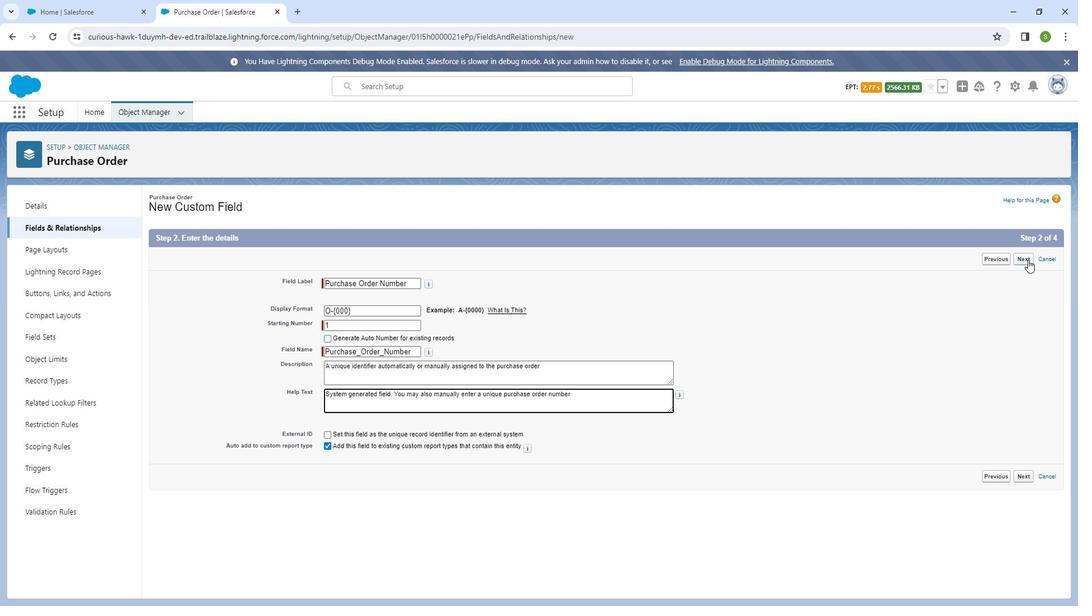 
Action: Mouse pressed left at (1027, 253)
Screenshot: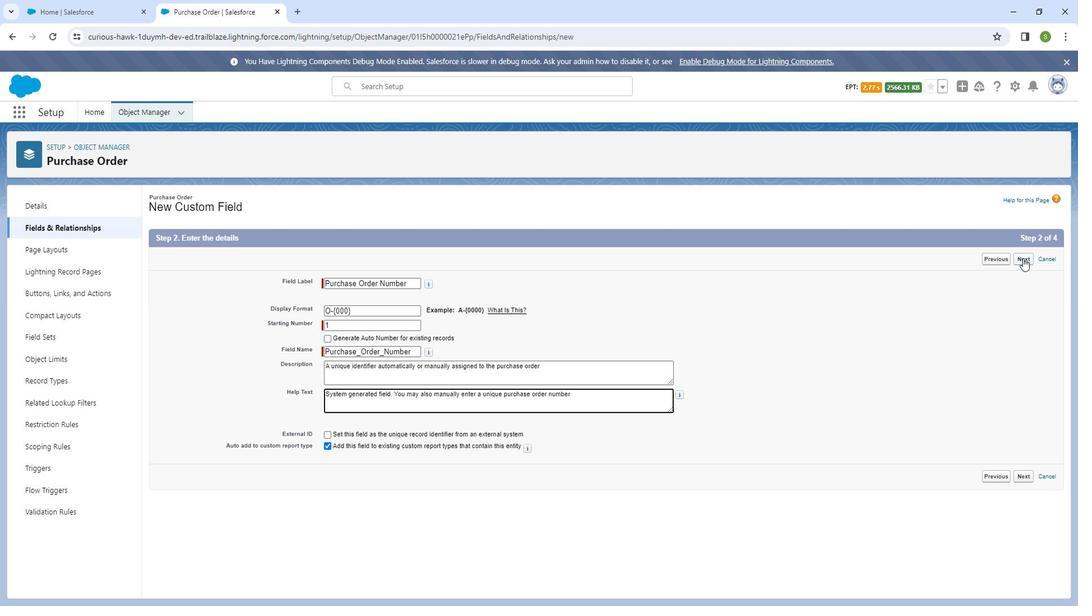 
Action: Mouse moved to (787, 367)
Screenshot: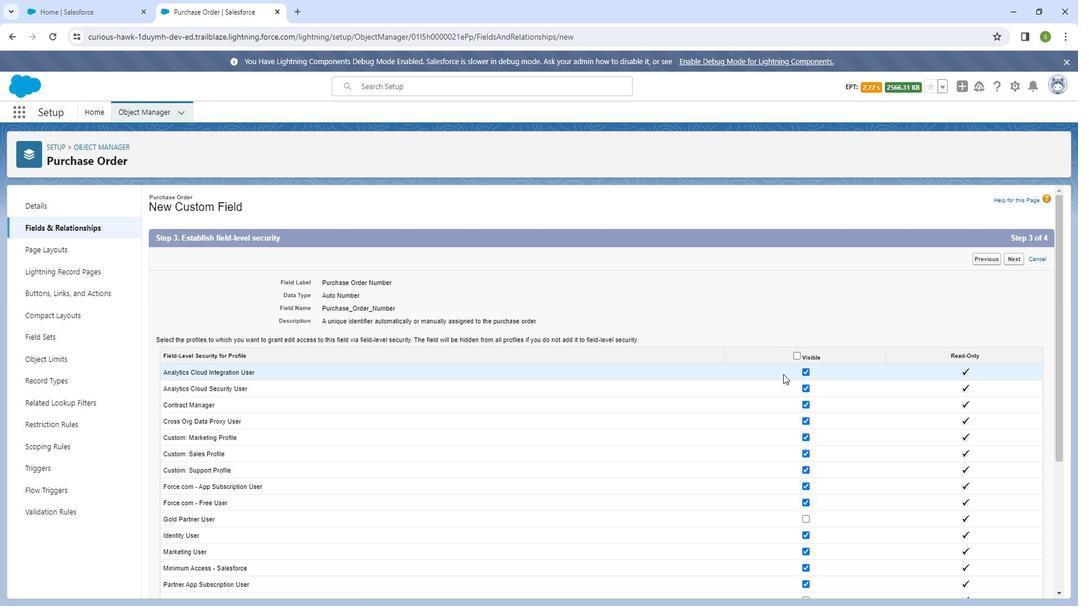 
Action: Mouse scrolled (787, 366) with delta (0, 0)
Screenshot: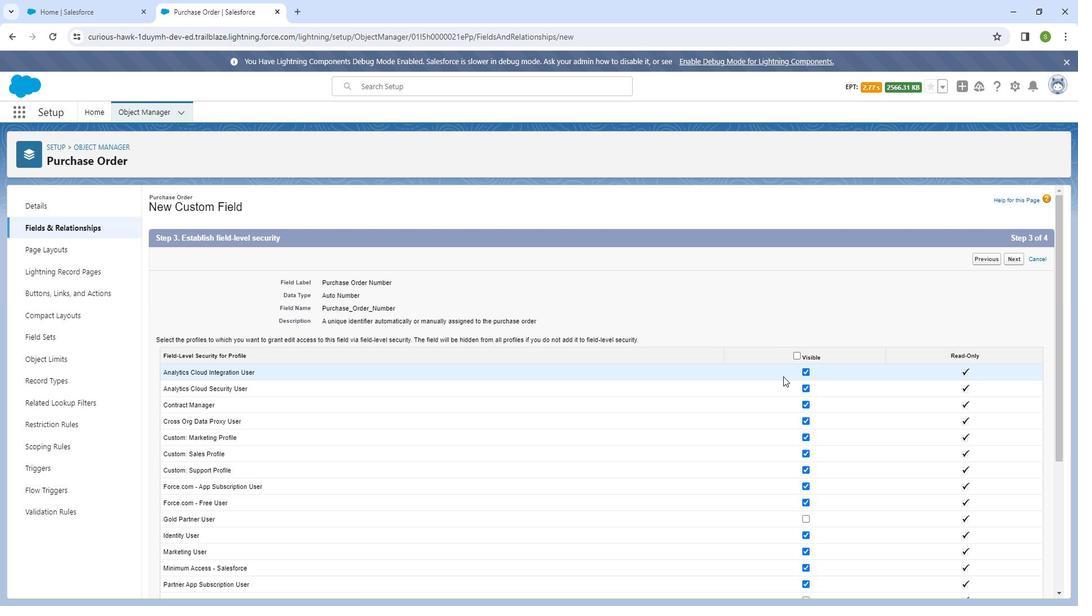 
Action: Mouse moved to (787, 368)
Screenshot: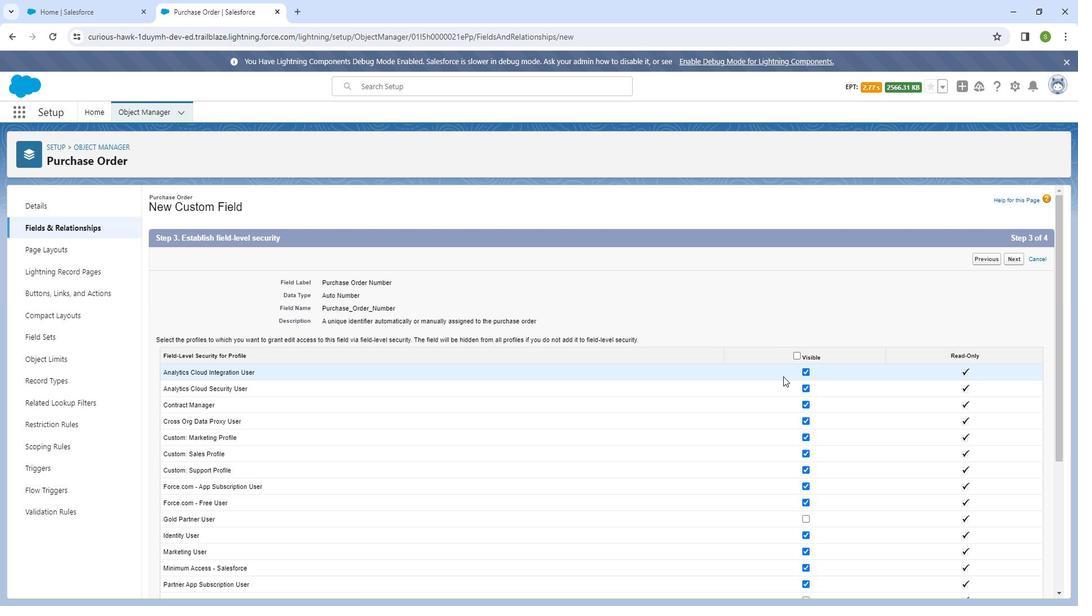 
Action: Mouse scrolled (787, 367) with delta (0, 0)
Screenshot: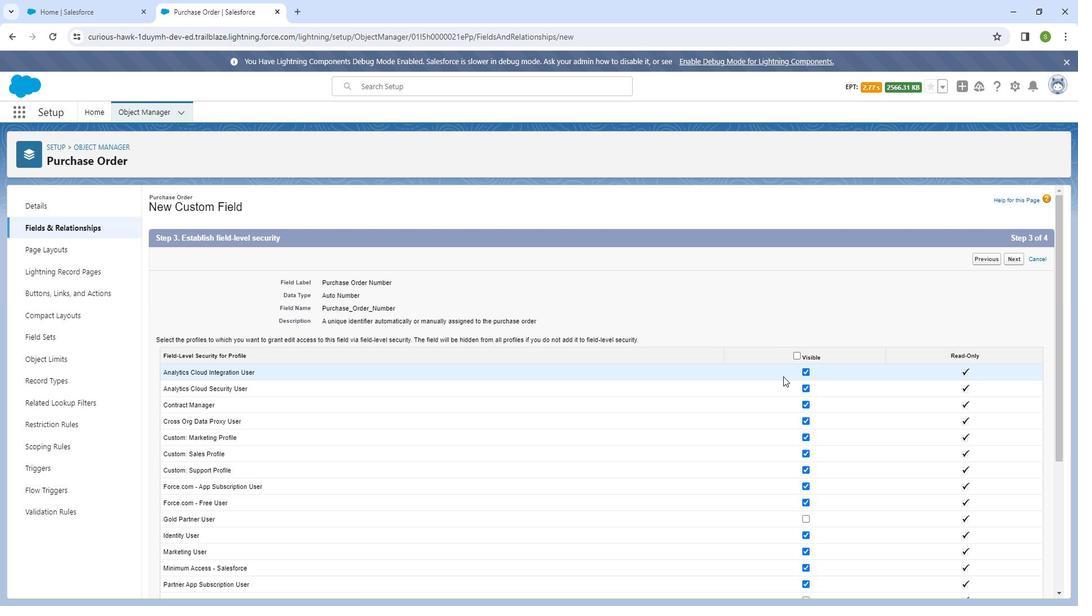 
Action: Mouse scrolled (787, 367) with delta (0, 0)
Screenshot: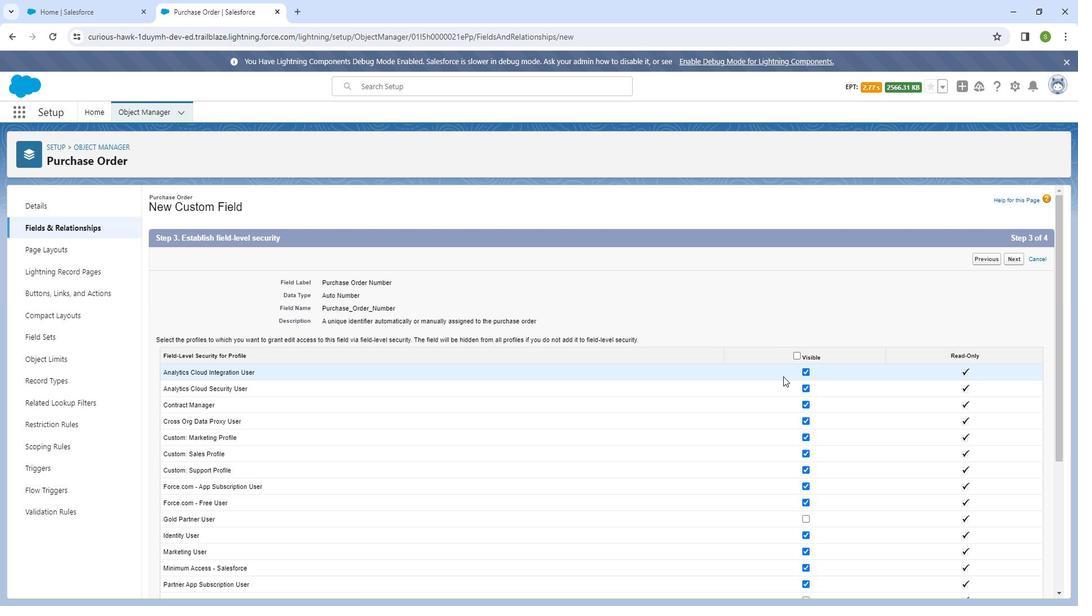 
Action: Mouse scrolled (787, 367) with delta (0, 0)
Screenshot: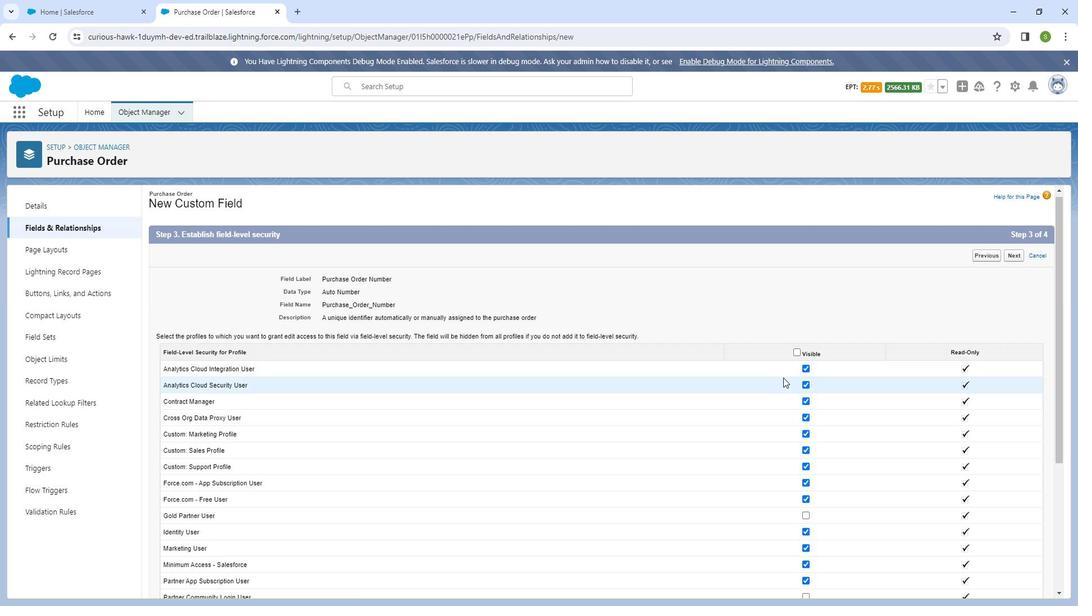
Action: Mouse scrolled (787, 367) with delta (0, 0)
Screenshot: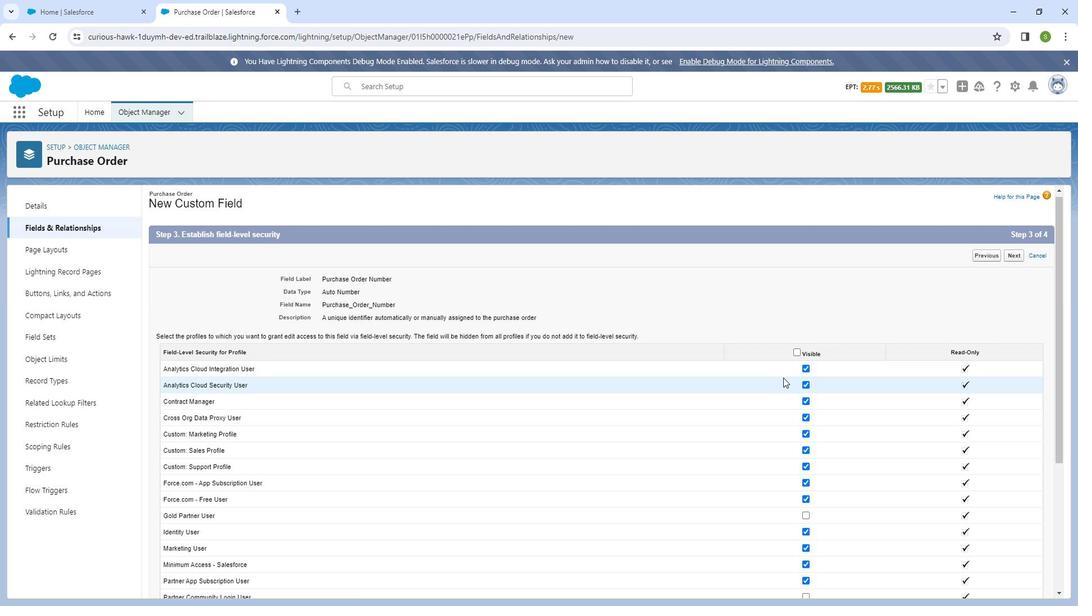 
Action: Mouse scrolled (787, 367) with delta (0, 0)
Screenshot: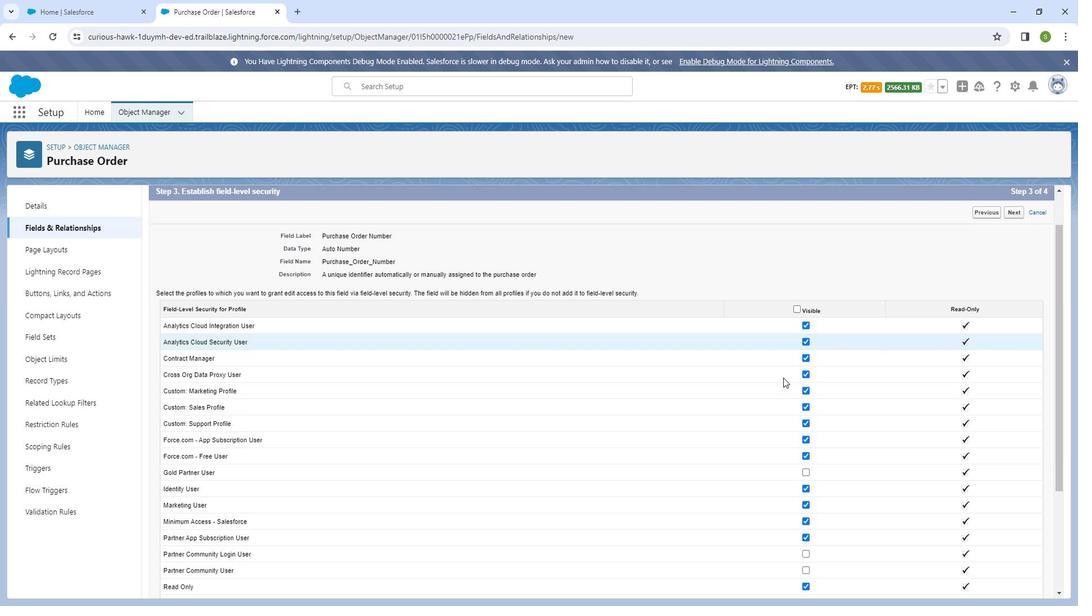 
Action: Mouse moved to (810, 392)
Screenshot: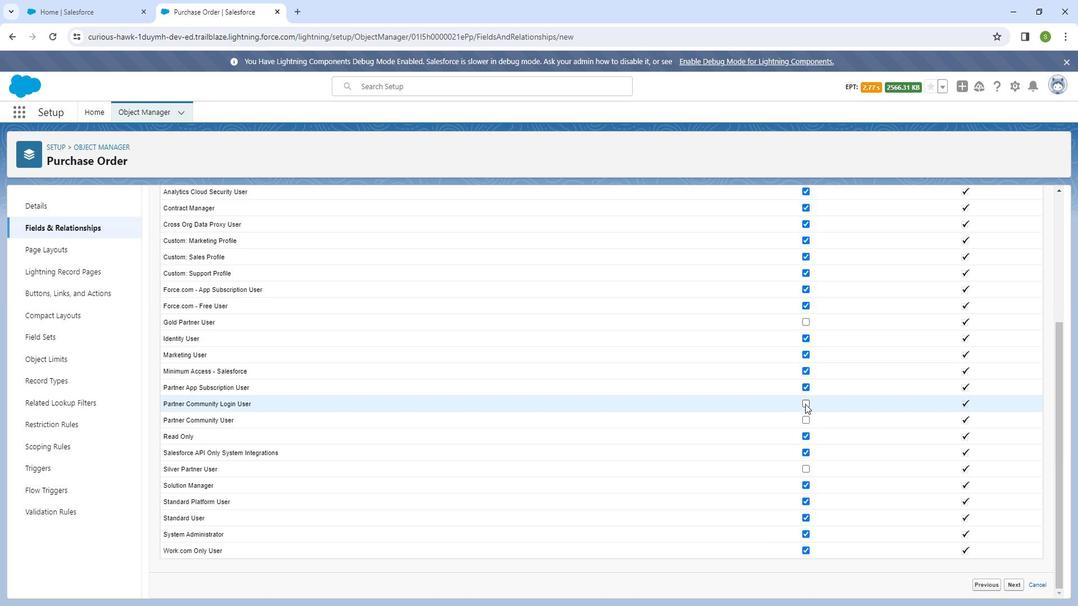 
Action: Mouse pressed left at (810, 392)
Screenshot: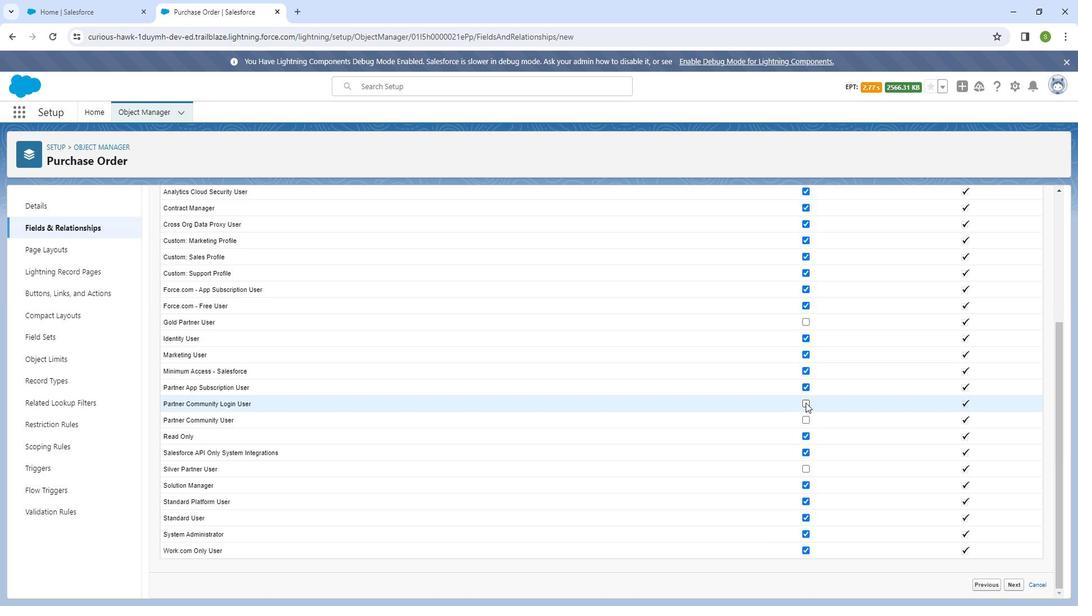 
Action: Mouse moved to (1018, 564)
Screenshot: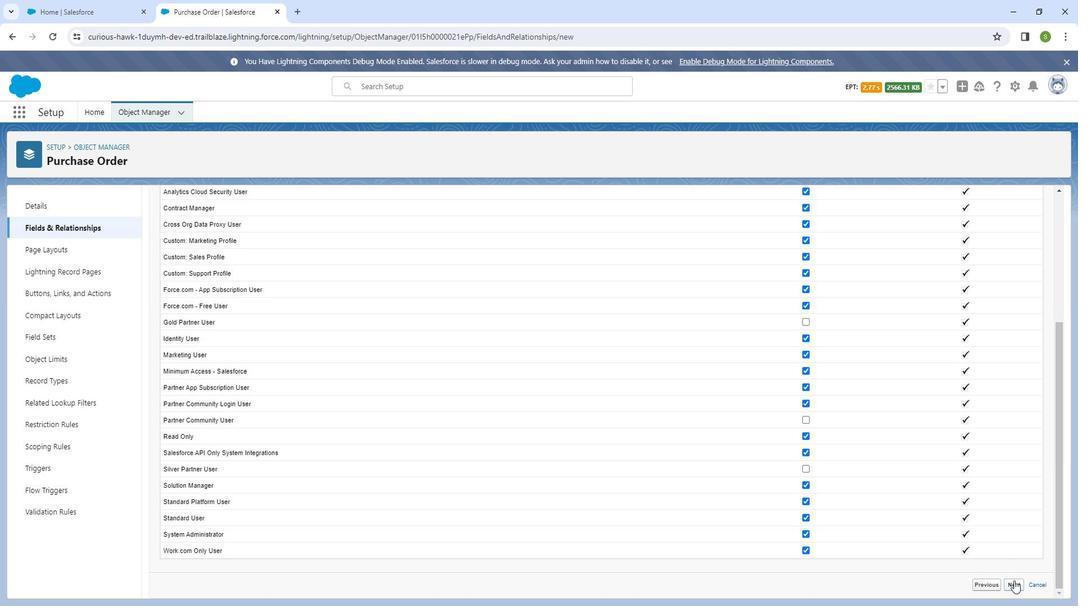 
Action: Mouse pressed left at (1018, 564)
Screenshot: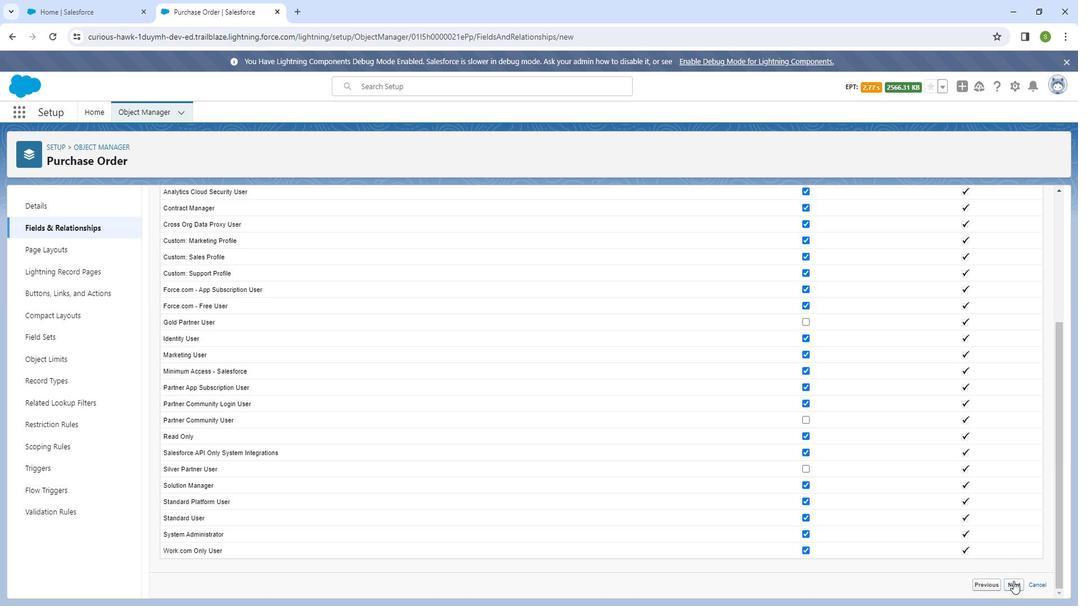 
Action: Mouse moved to (1029, 254)
Screenshot: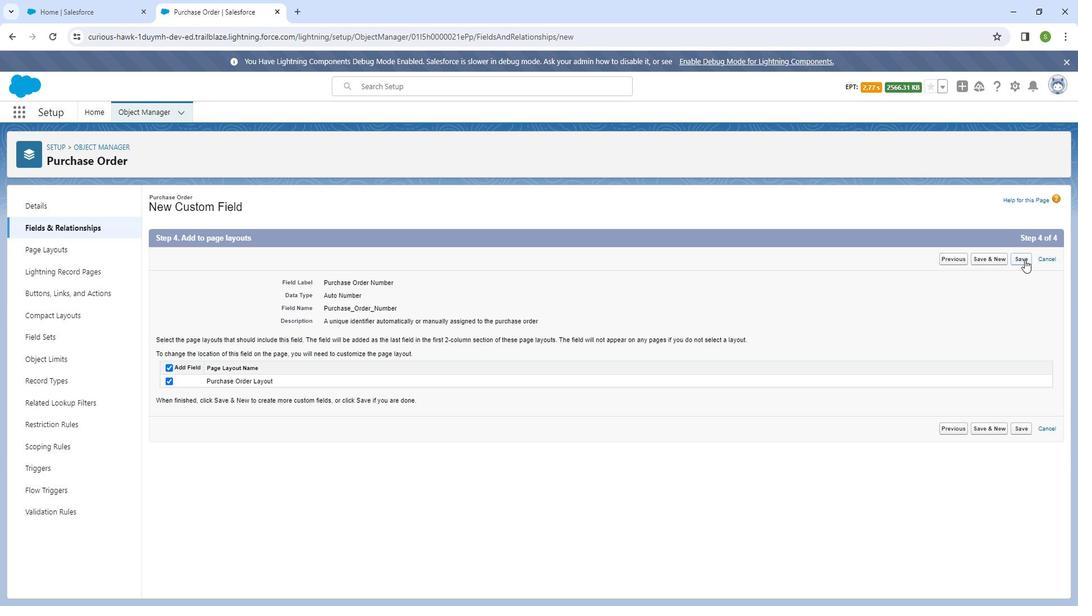 
Action: Mouse pressed left at (1029, 254)
Screenshot: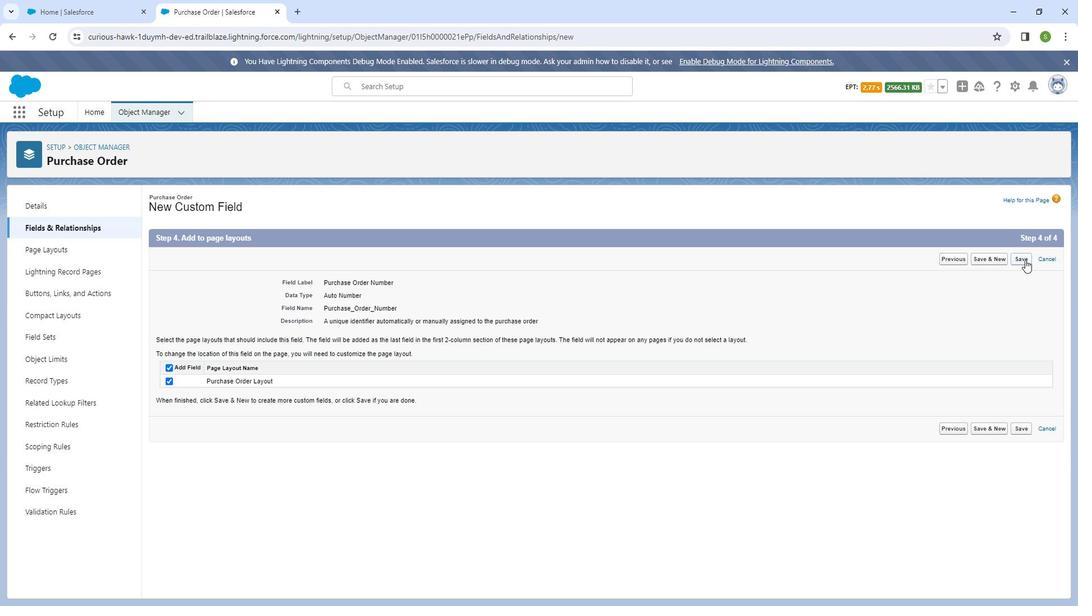 
Action: Mouse moved to (821, 198)
Screenshot: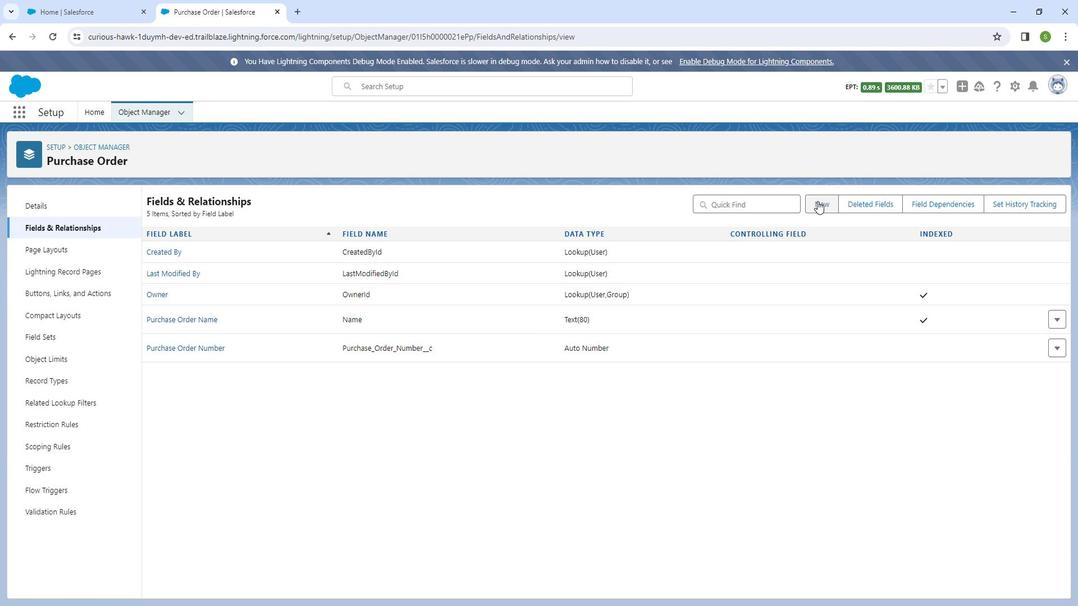 
Action: Mouse pressed left at (821, 198)
Screenshot: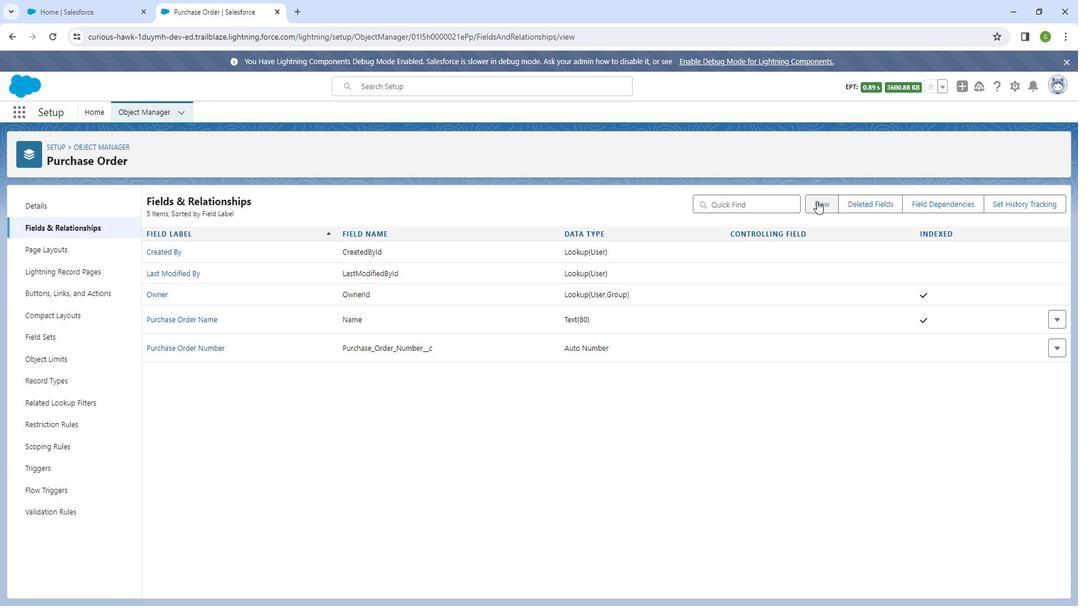 
Action: Mouse moved to (169, 531)
Screenshot: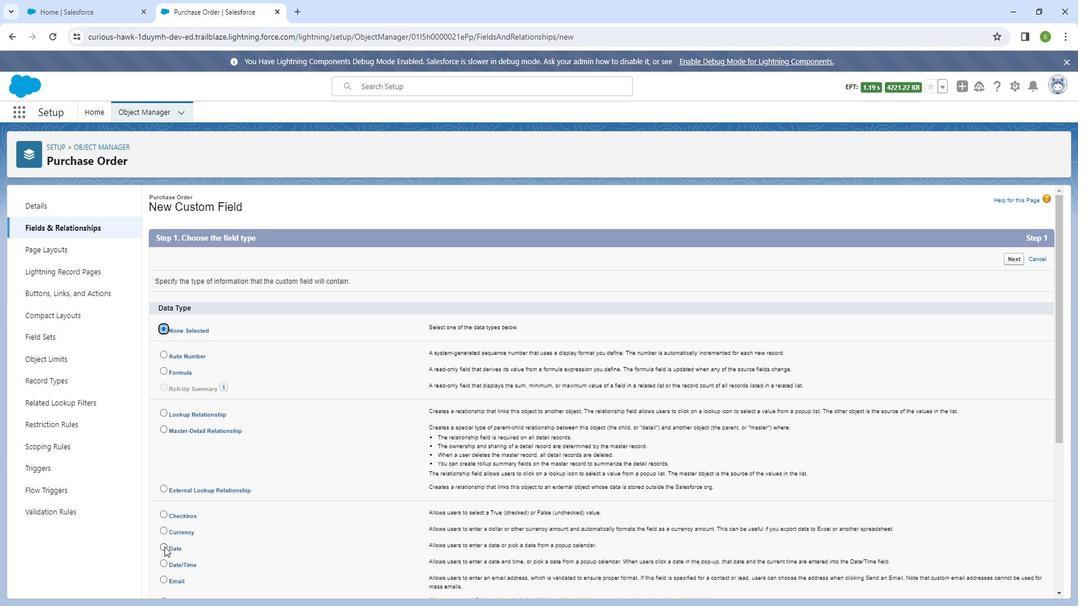 
Action: Mouse pressed left at (169, 531)
Screenshot: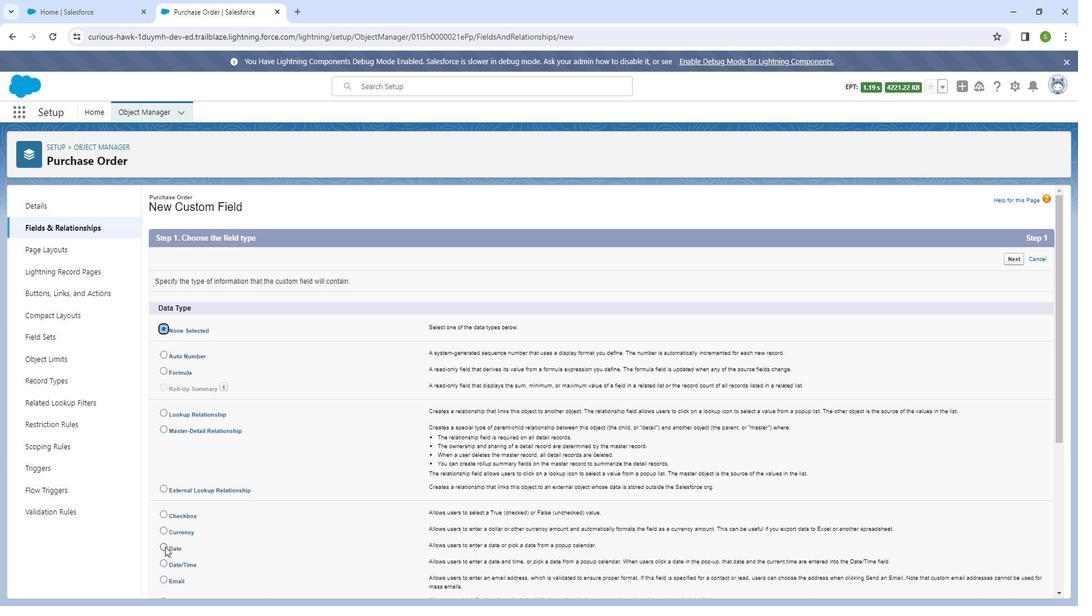 
Action: Mouse moved to (1014, 256)
Screenshot: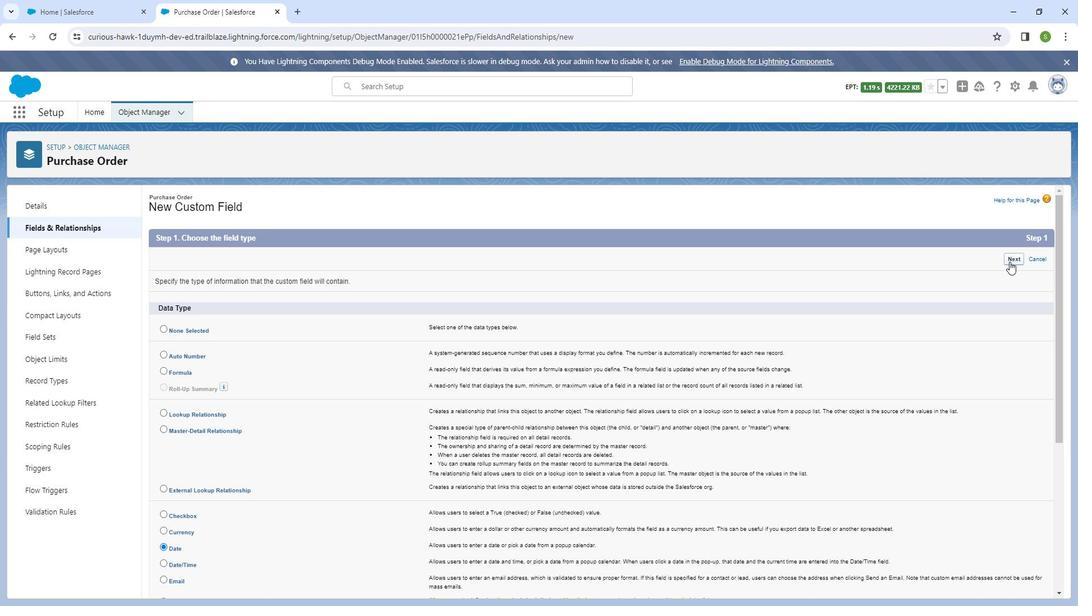 
Action: Mouse pressed left at (1014, 256)
Screenshot: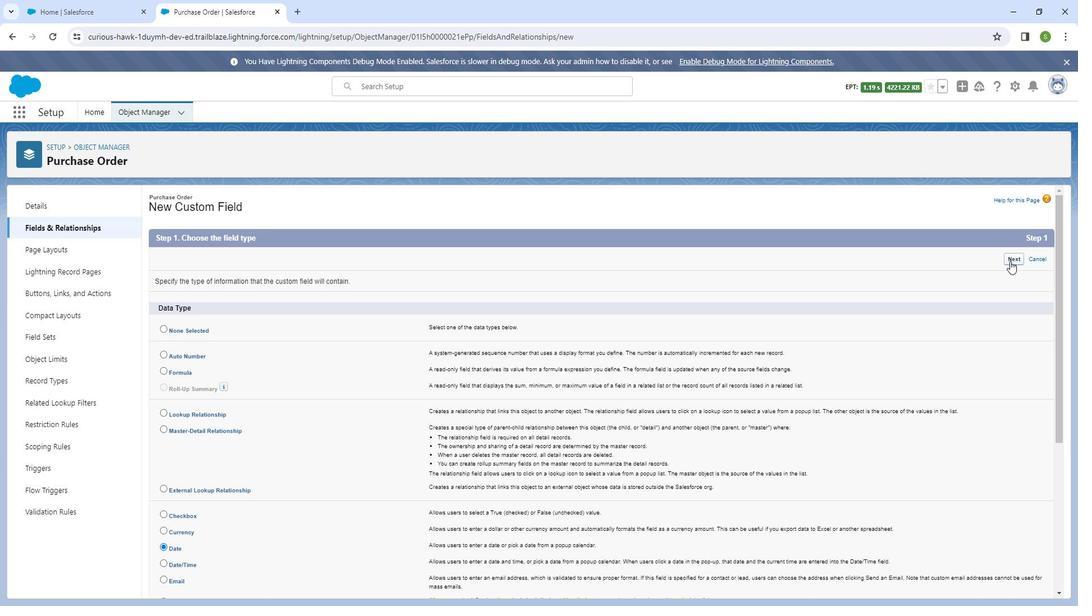 
Action: Mouse moved to (409, 279)
Screenshot: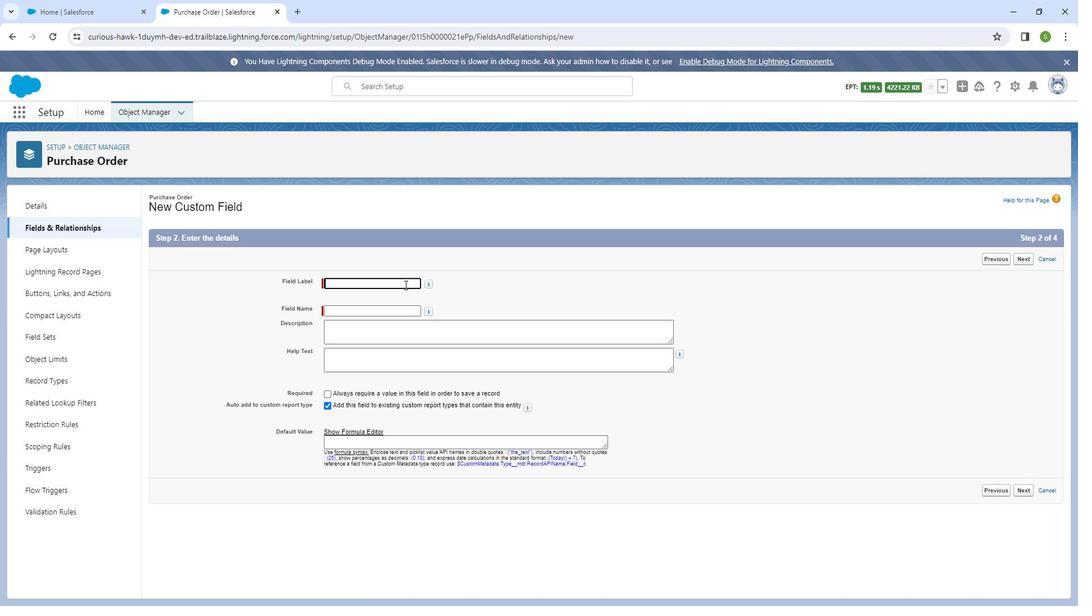 
Action: Mouse pressed left at (409, 279)
Screenshot: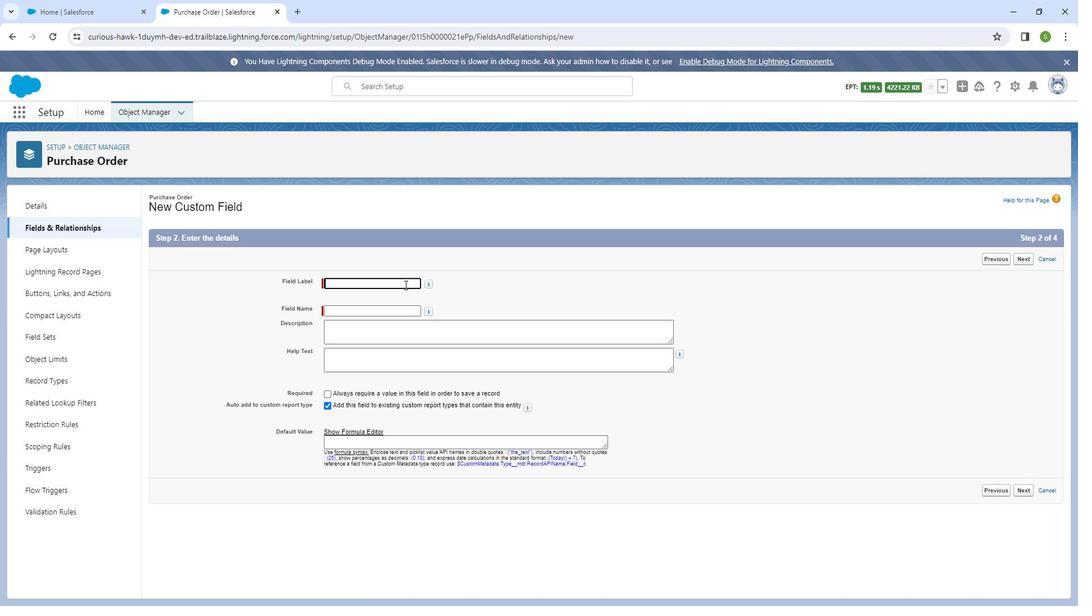
Action: Key pressed <Key.shift_r>Issue<Key.space><Key.shift_r>Date
Screenshot: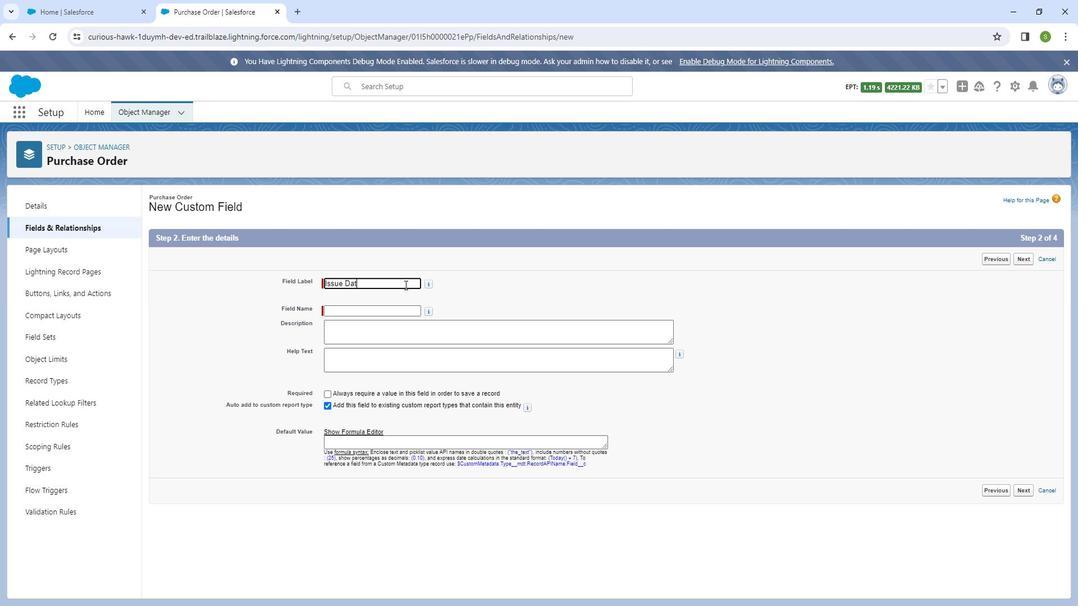 
Action: Mouse moved to (400, 306)
Screenshot: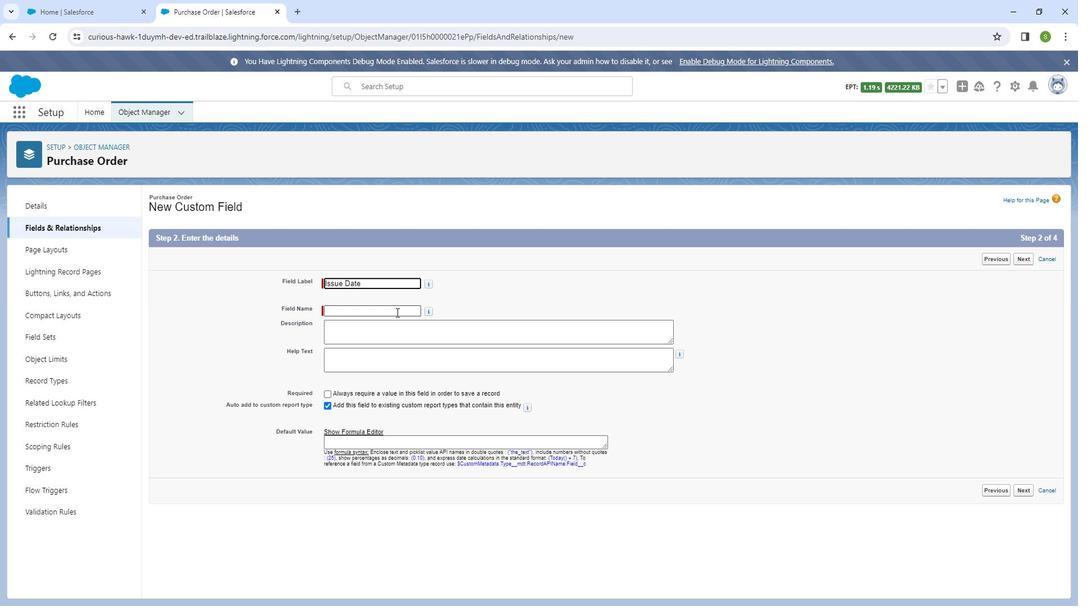 
Action: Mouse pressed left at (400, 306)
Screenshot: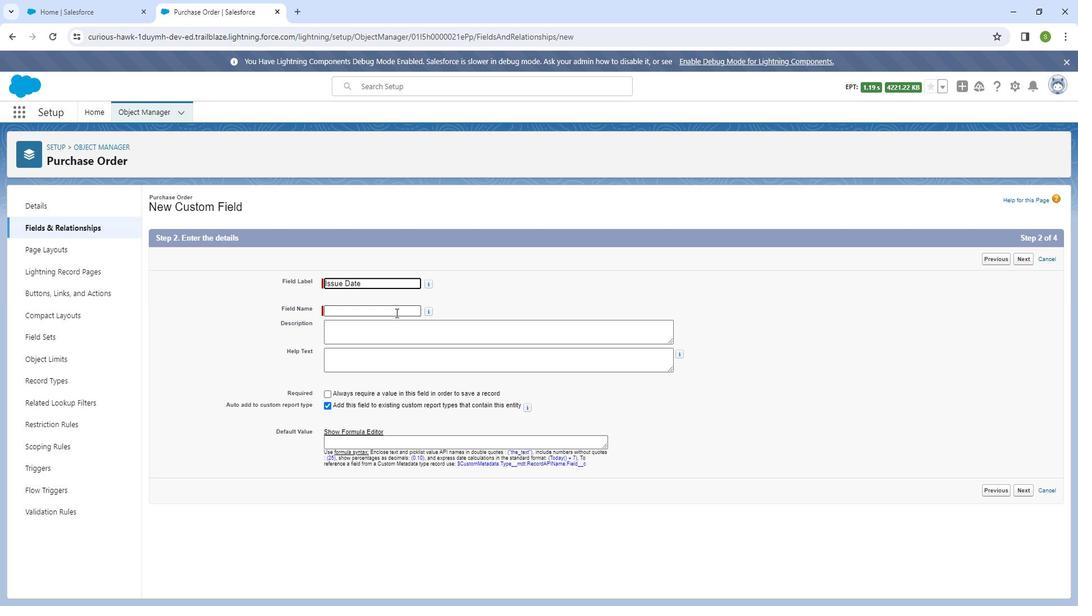 
Action: Mouse moved to (388, 322)
Screenshot: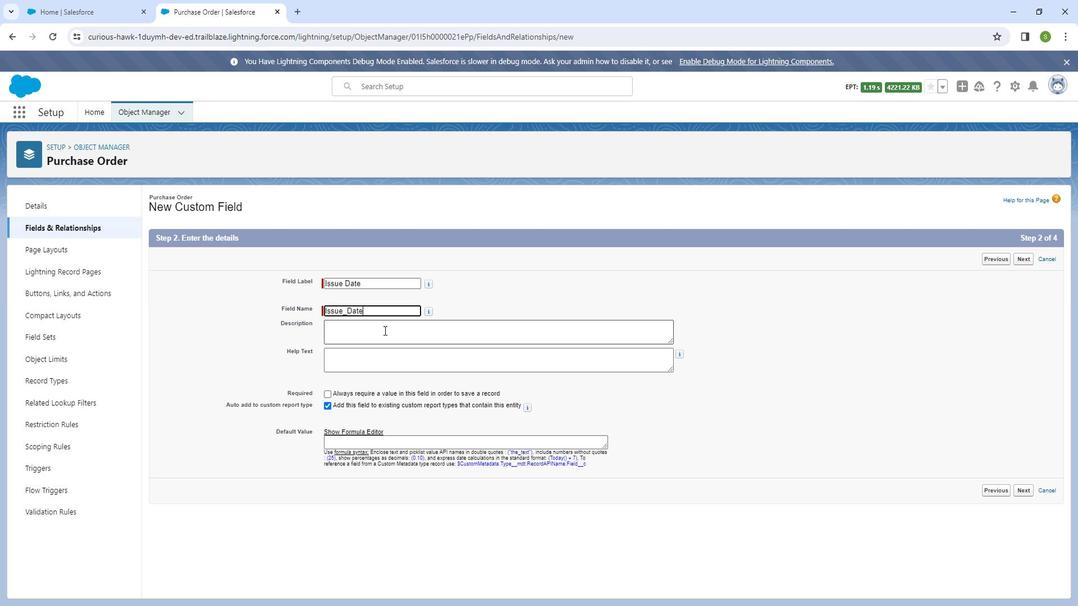 
Action: Mouse pressed left at (388, 322)
Screenshot: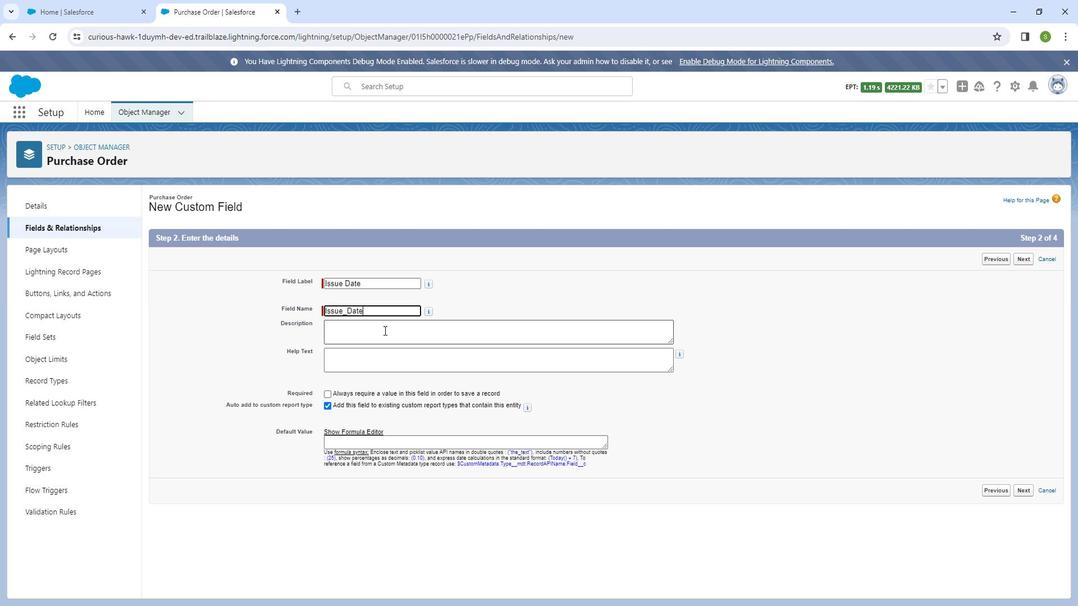 
Action: Key pressed <Key.shift_r>The<Key.space>date<Key.space>when<Key.space>the<Key.space>purchase<Key.space>order<Key.space>is<Key.space>issued<Key.space>to<Key.space>the<Key.space>supplier
Screenshot: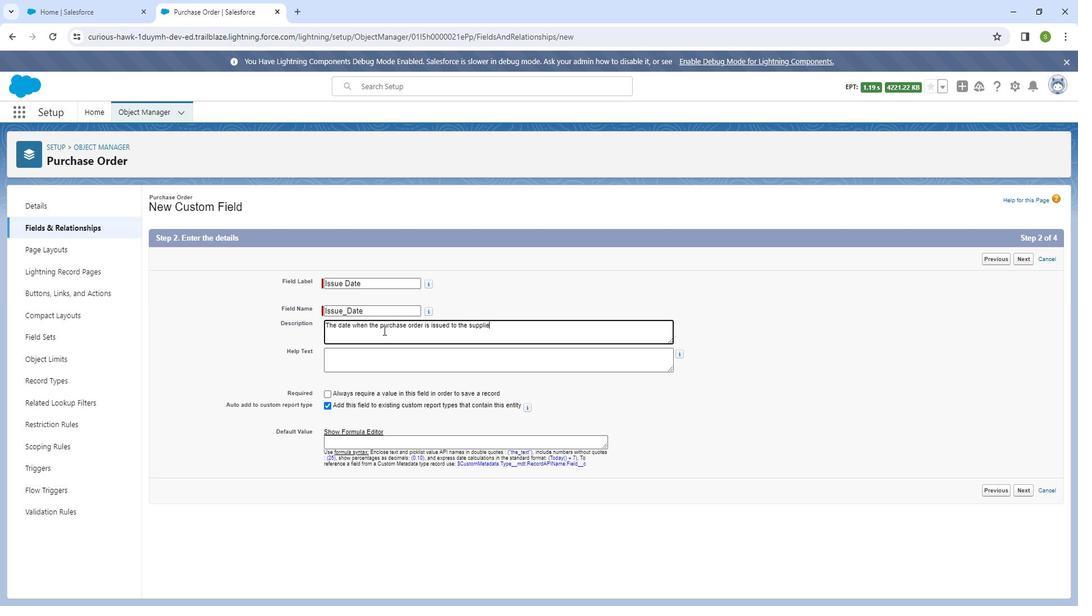 
Action: Mouse moved to (391, 349)
Screenshot: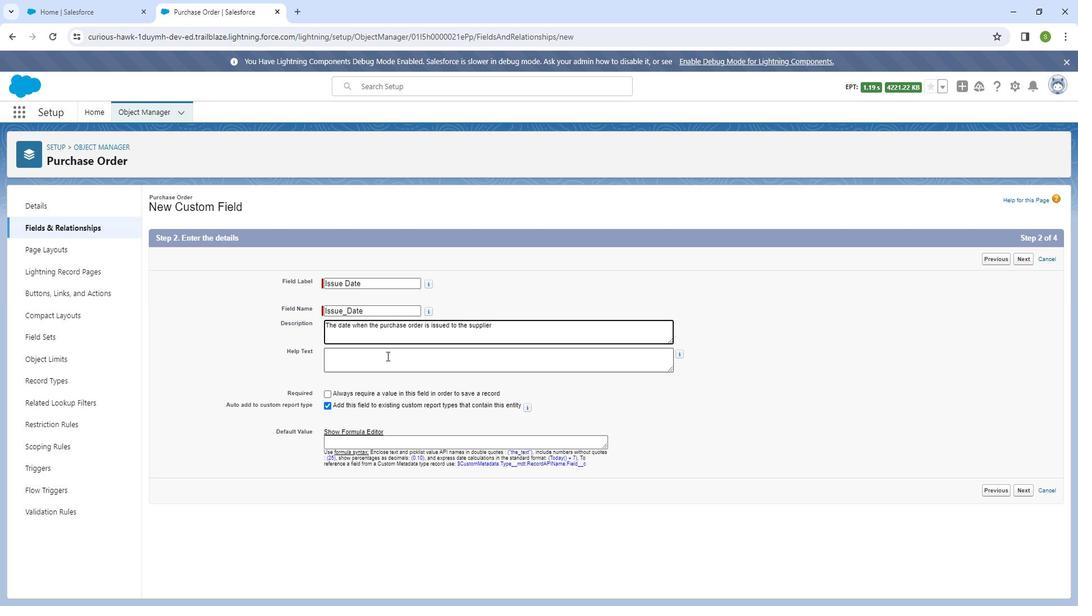 
Action: Mouse pressed left at (391, 349)
Screenshot: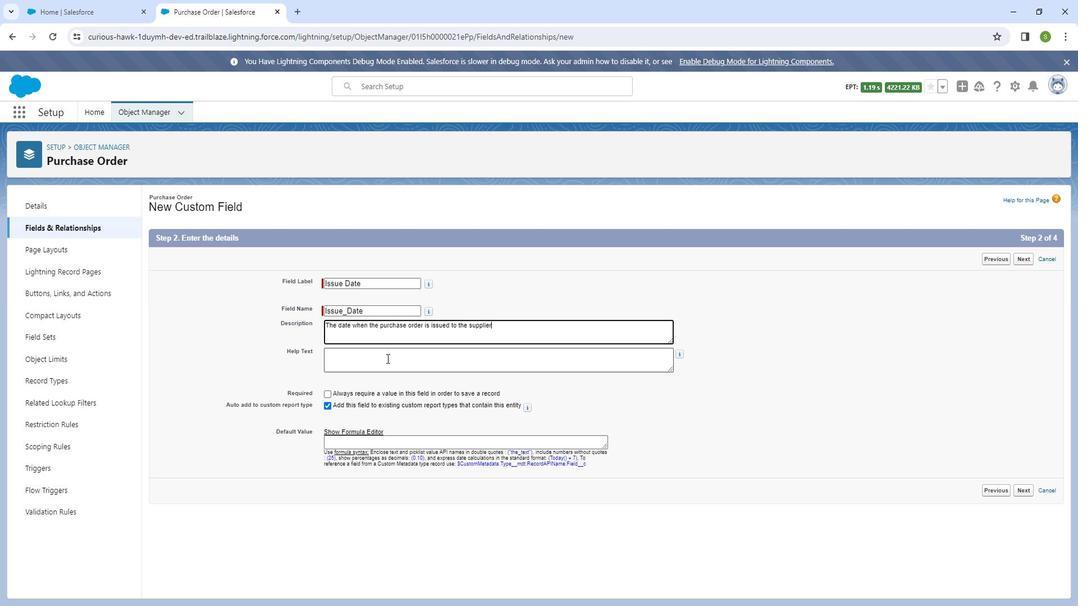 
Action: Key pressed <Key.shift_r>Ent
Screenshot: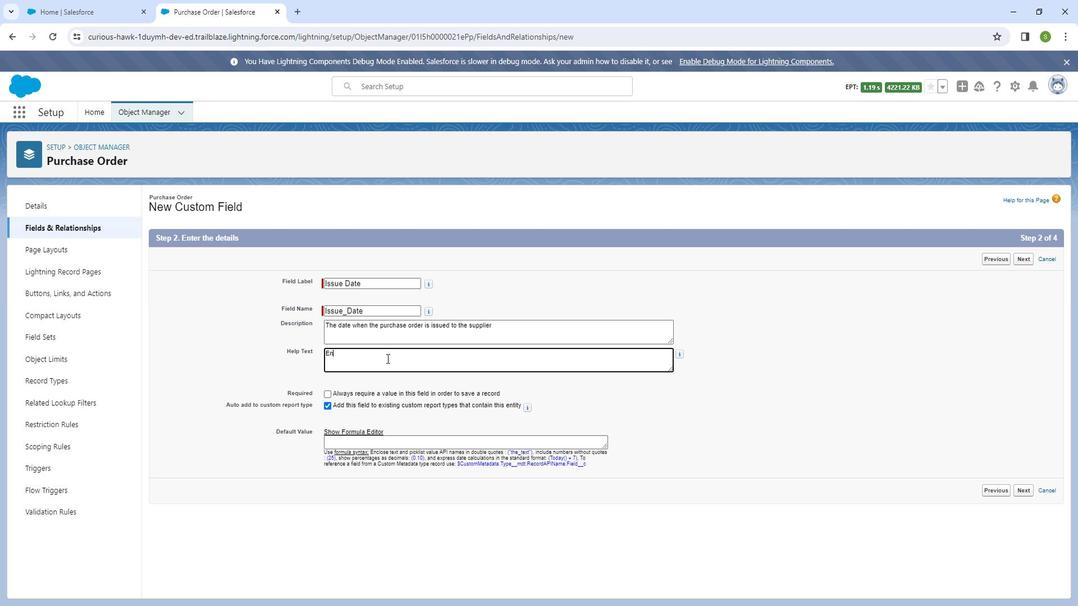 
Action: Mouse moved to (391, 350)
Screenshot: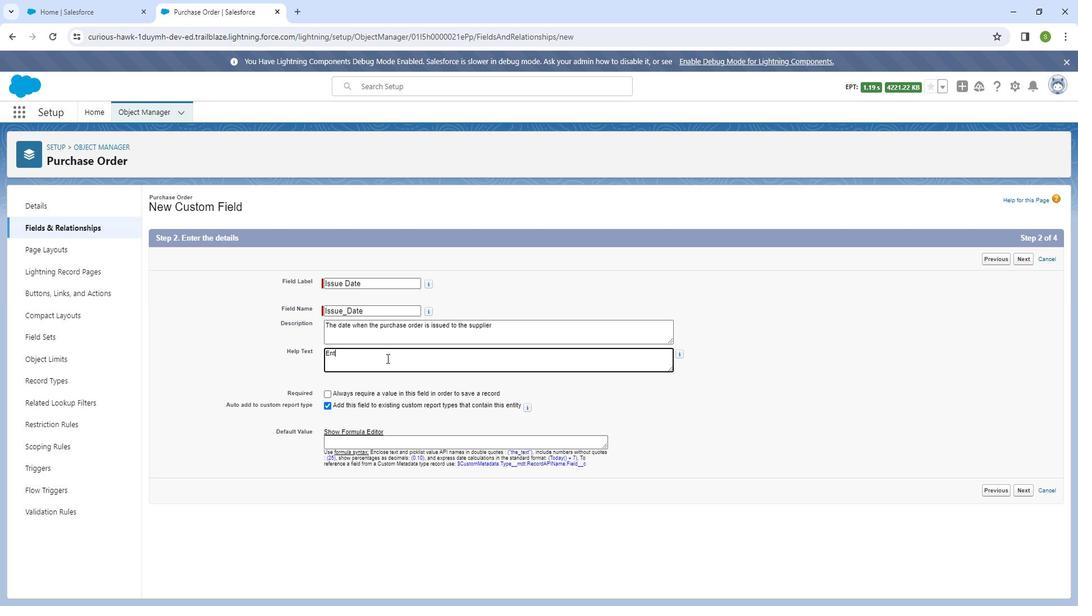 
Action: Key pressed er<Key.space>the<Key.space>date<Key.space>when<Key.space>the<Key.space>purchase<Key.space>order<Key.space>is<Key.space>issued
Screenshot: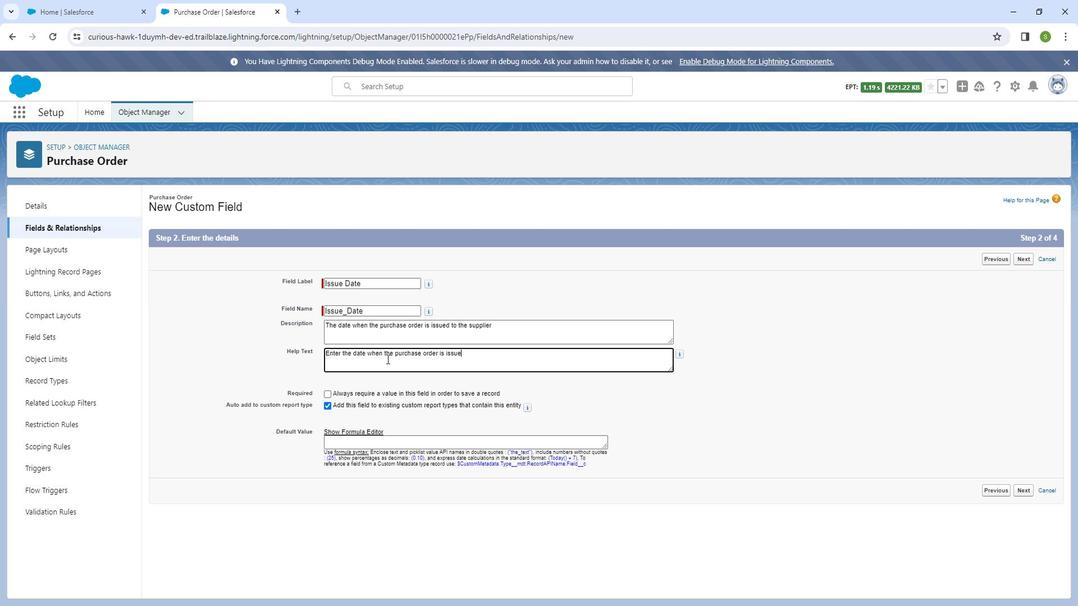 
Action: Mouse moved to (1029, 253)
Screenshot: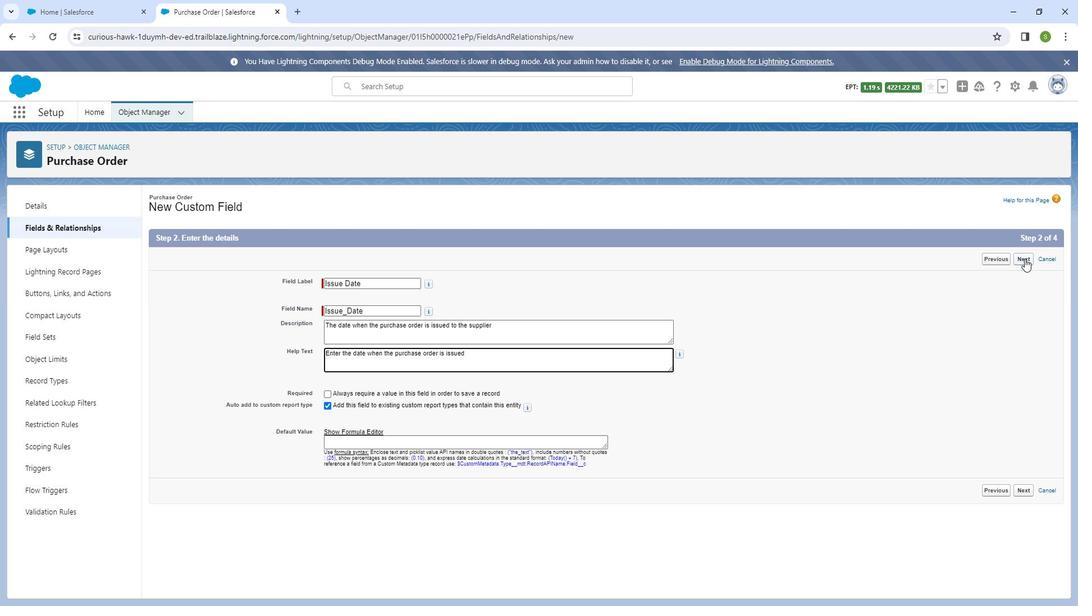 
Action: Mouse pressed left at (1029, 253)
Screenshot: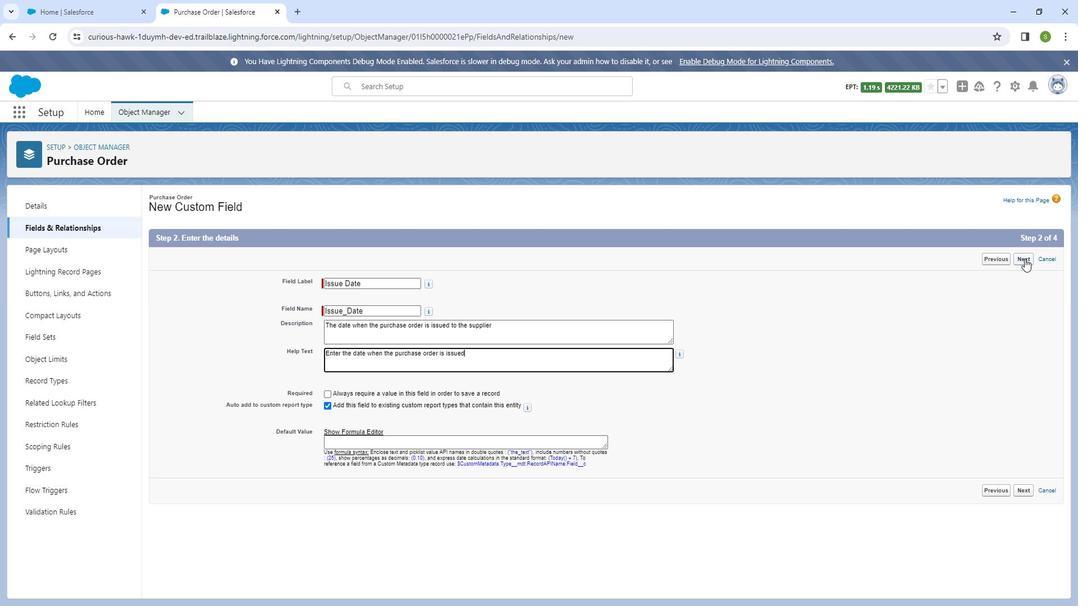 
Action: Mouse moved to (750, 460)
Screenshot: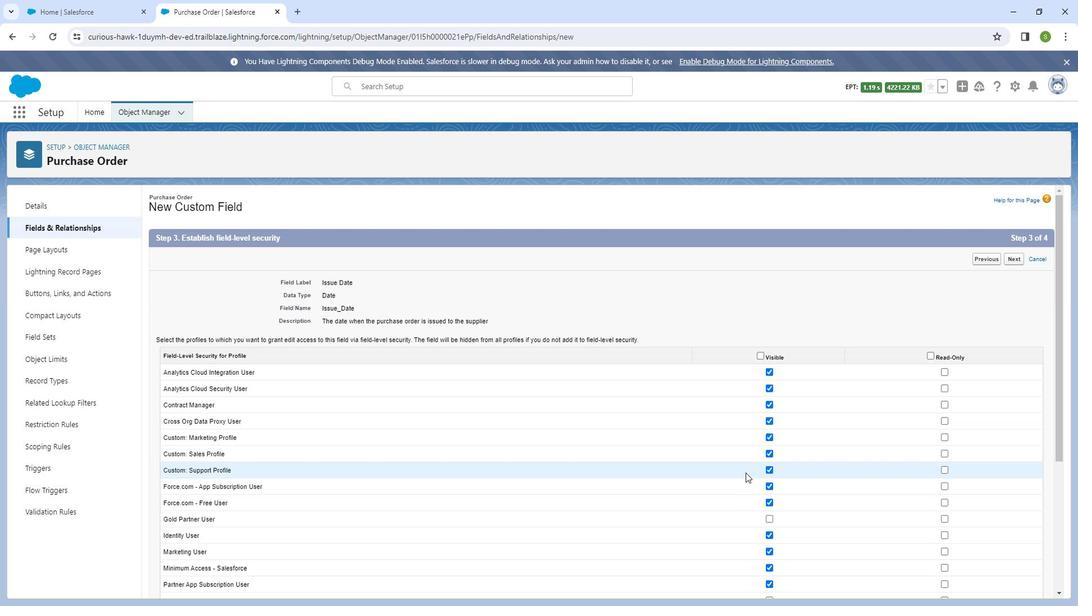 
Action: Mouse scrolled (750, 459) with delta (0, 0)
Screenshot: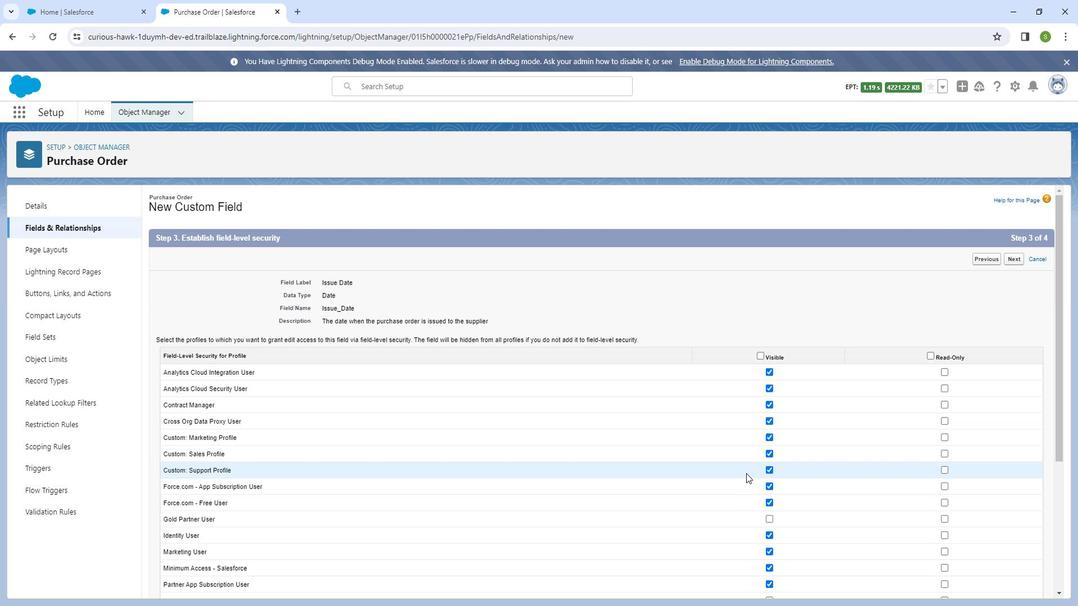 
Action: Mouse scrolled (750, 459) with delta (0, 0)
Screenshot: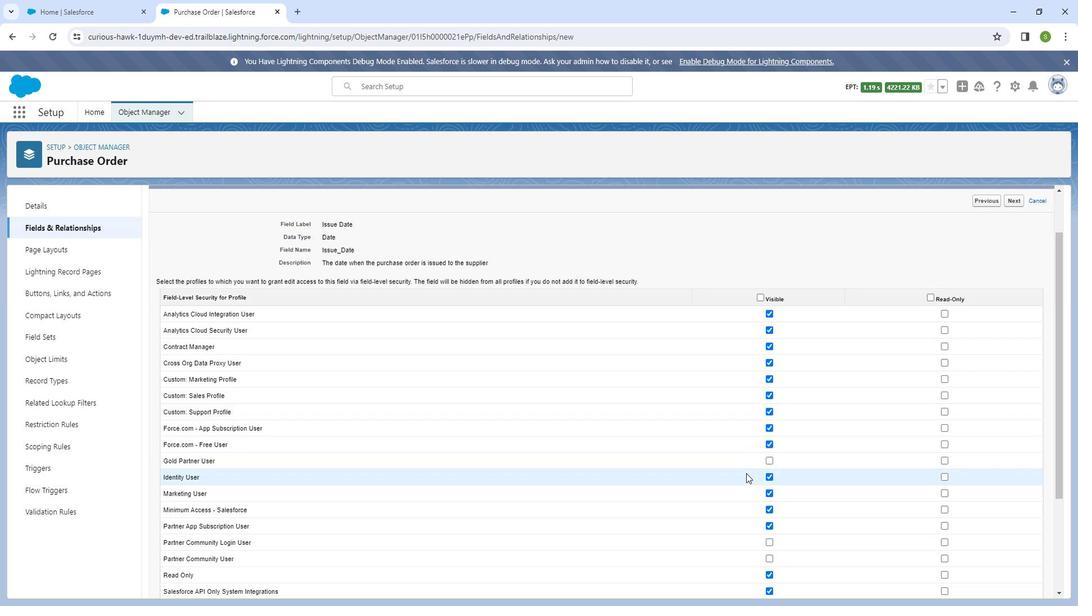 
Action: Mouse moved to (777, 391)
Screenshot: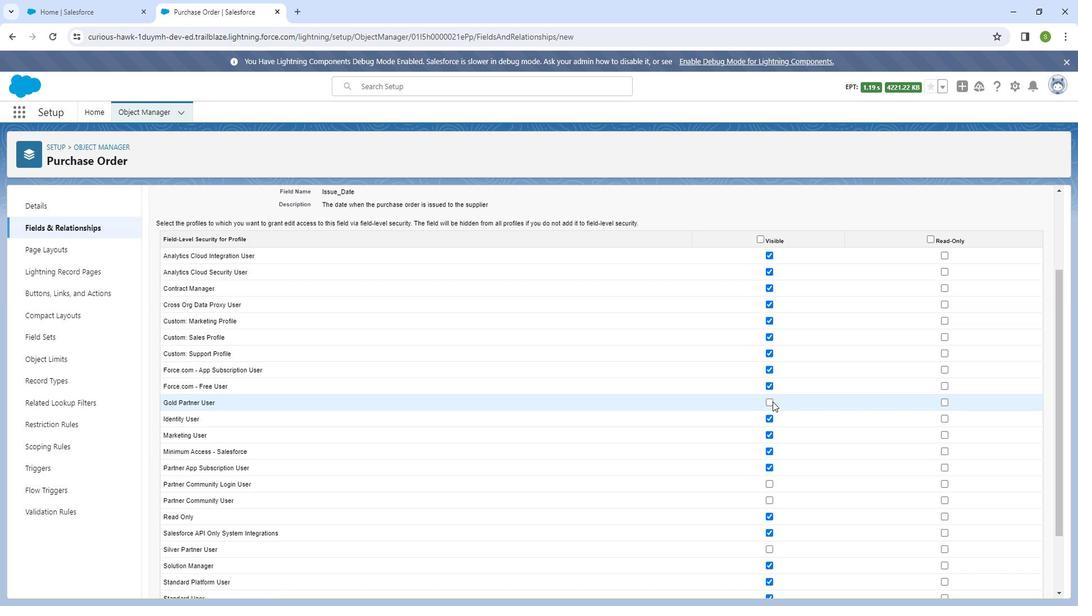 
Action: Mouse pressed left at (777, 391)
Screenshot: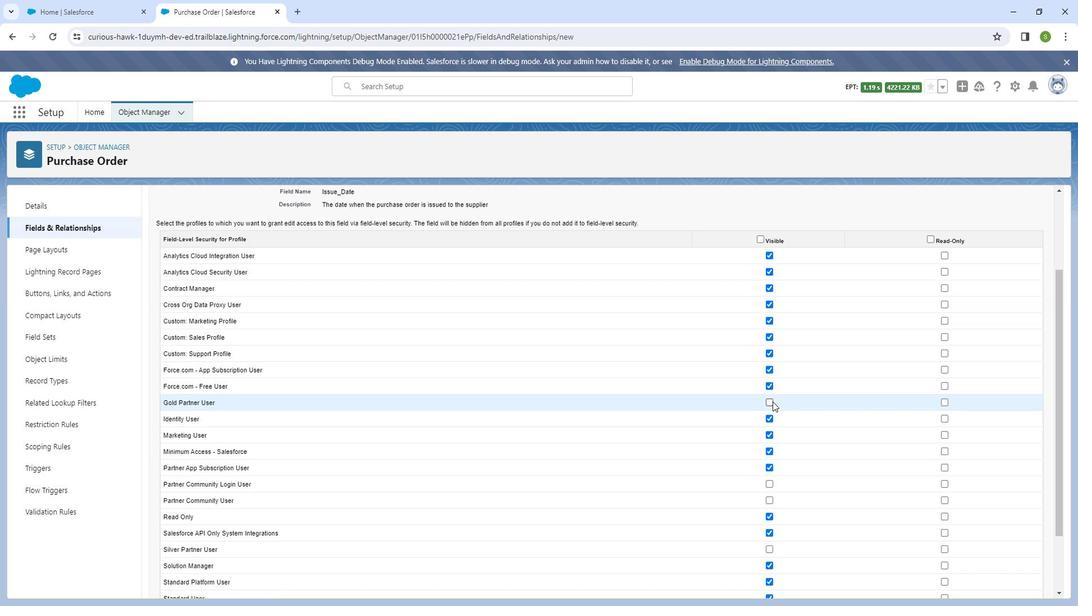
Action: Mouse moved to (899, 351)
Screenshot: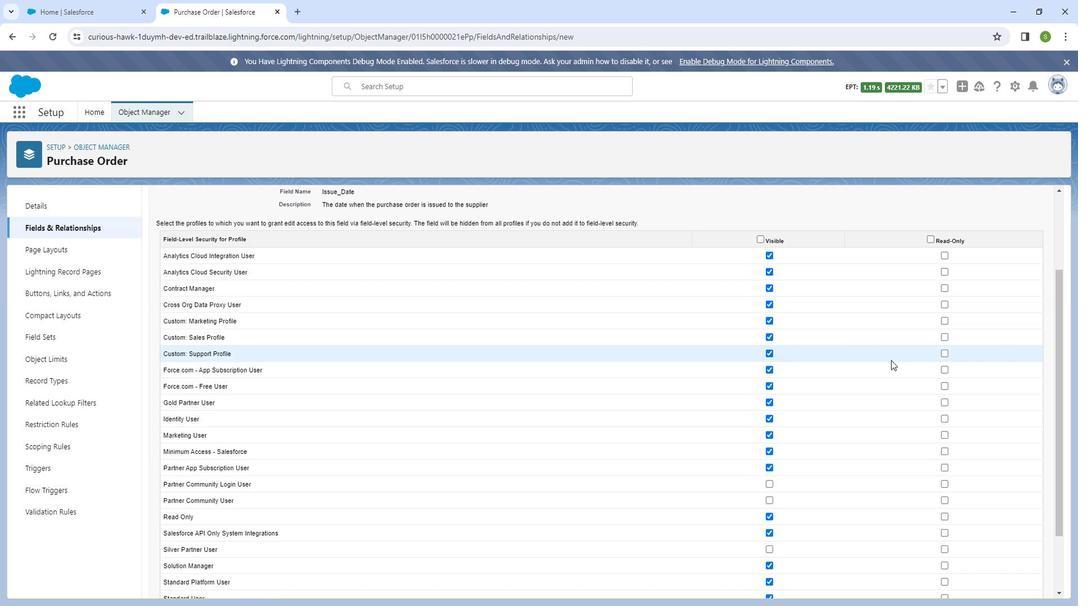 
Action: Mouse scrolled (899, 352) with delta (0, 0)
Screenshot: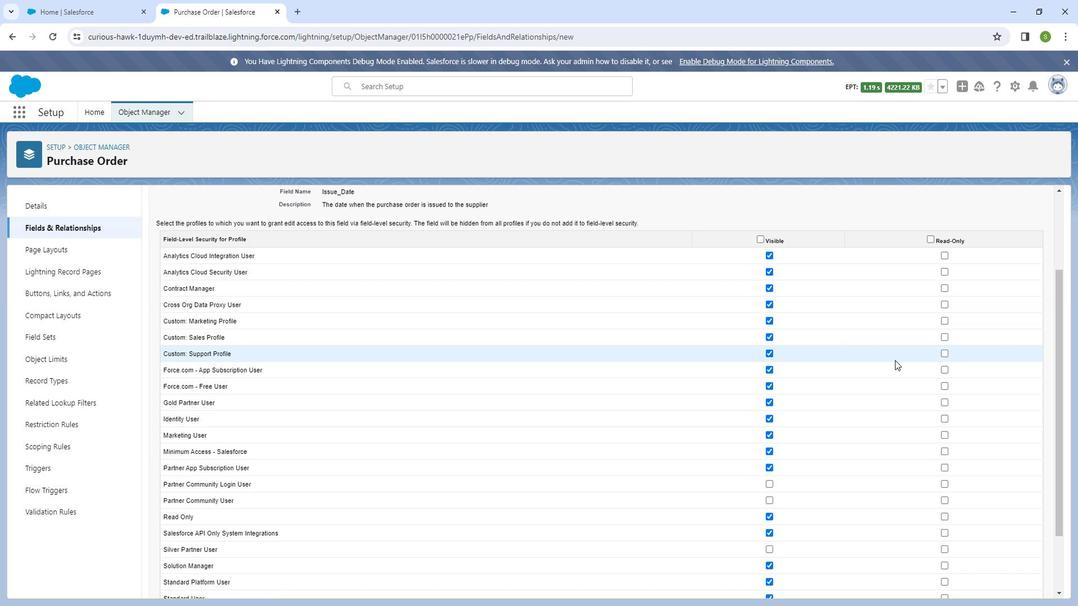 
Action: Mouse scrolled (899, 352) with delta (0, 0)
Screenshot: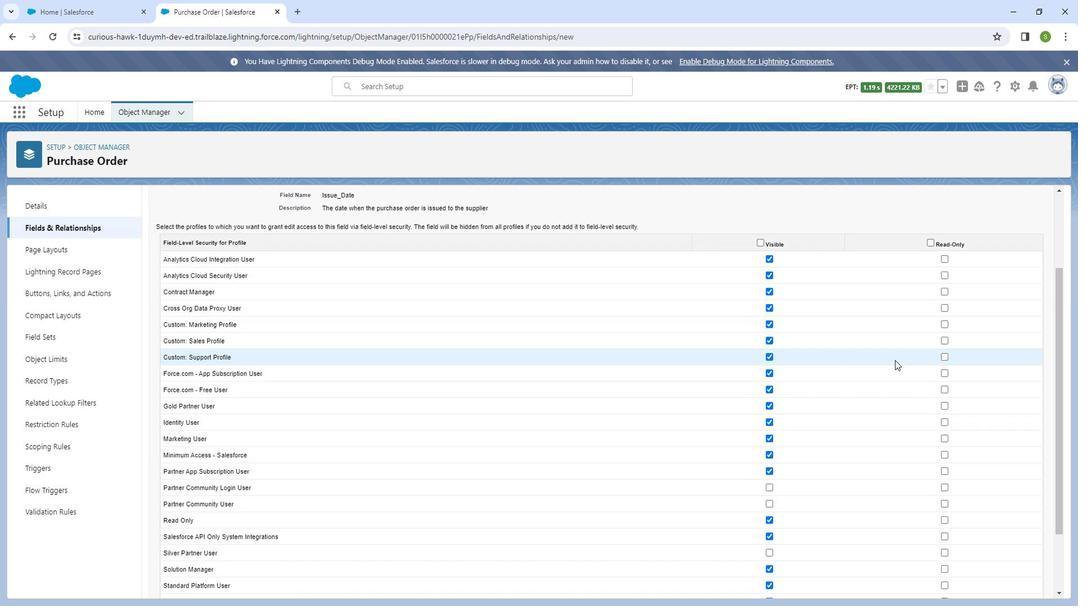 
Action: Mouse moved to (899, 352)
Screenshot: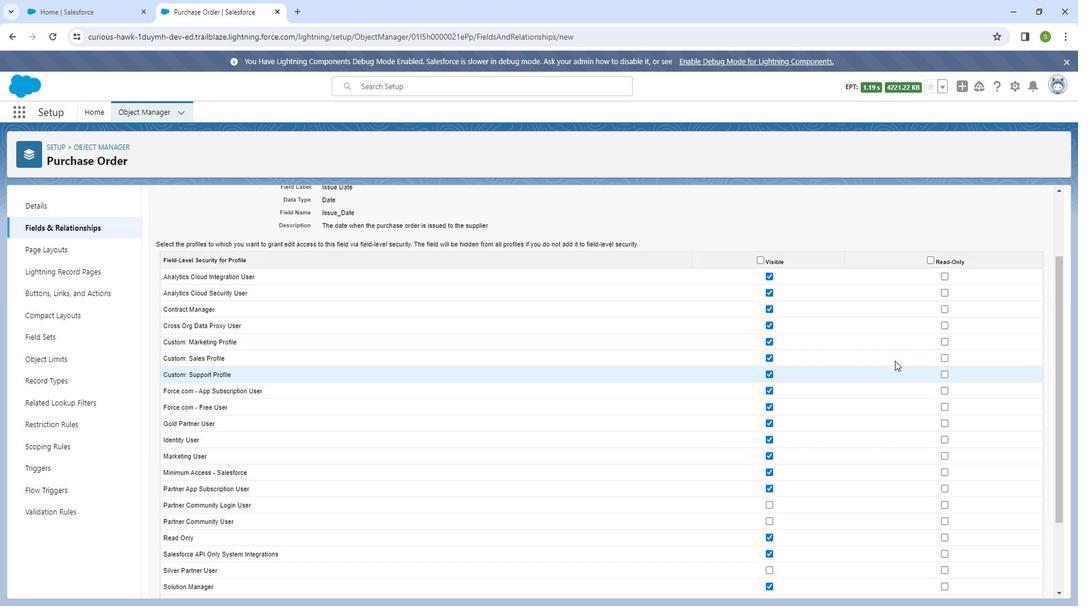 
Action: Mouse scrolled (899, 352) with delta (0, 0)
Screenshot: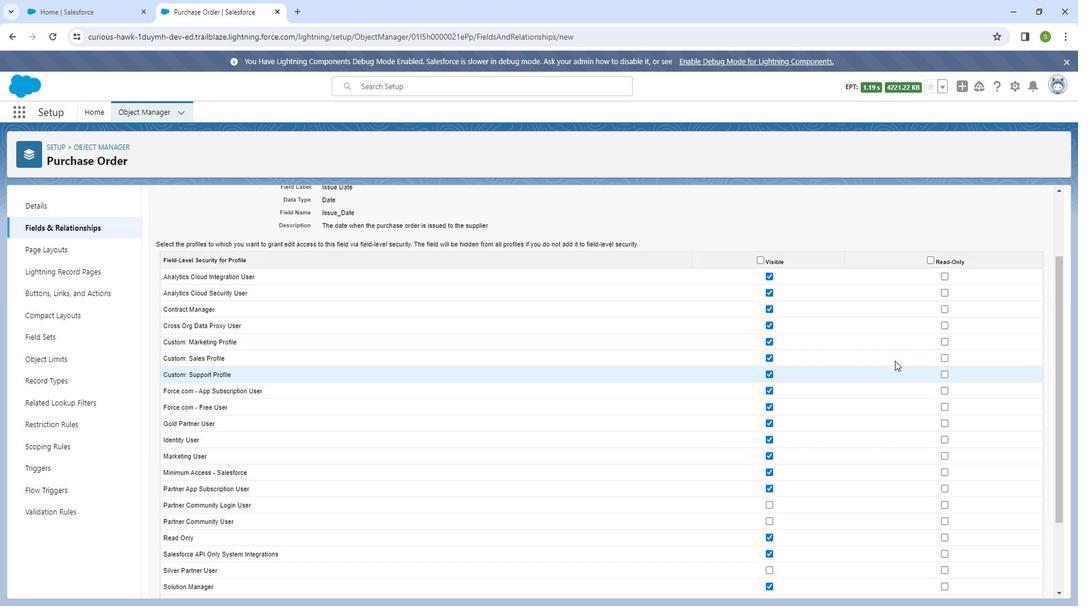 
Action: Mouse moved to (899, 352)
Screenshot: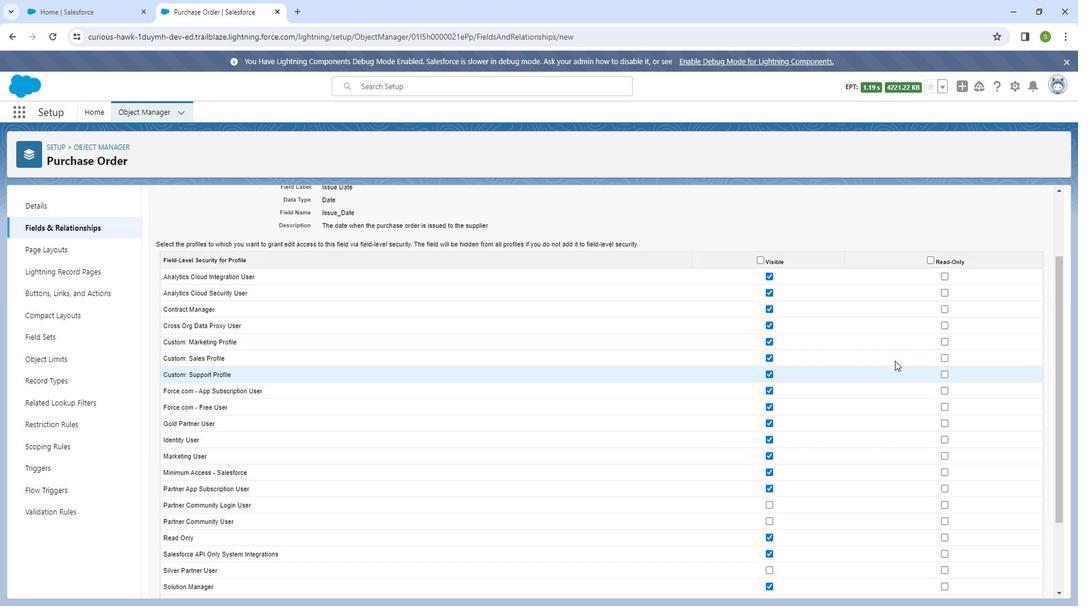 
Action: Mouse scrolled (899, 353) with delta (0, 0)
Screenshot: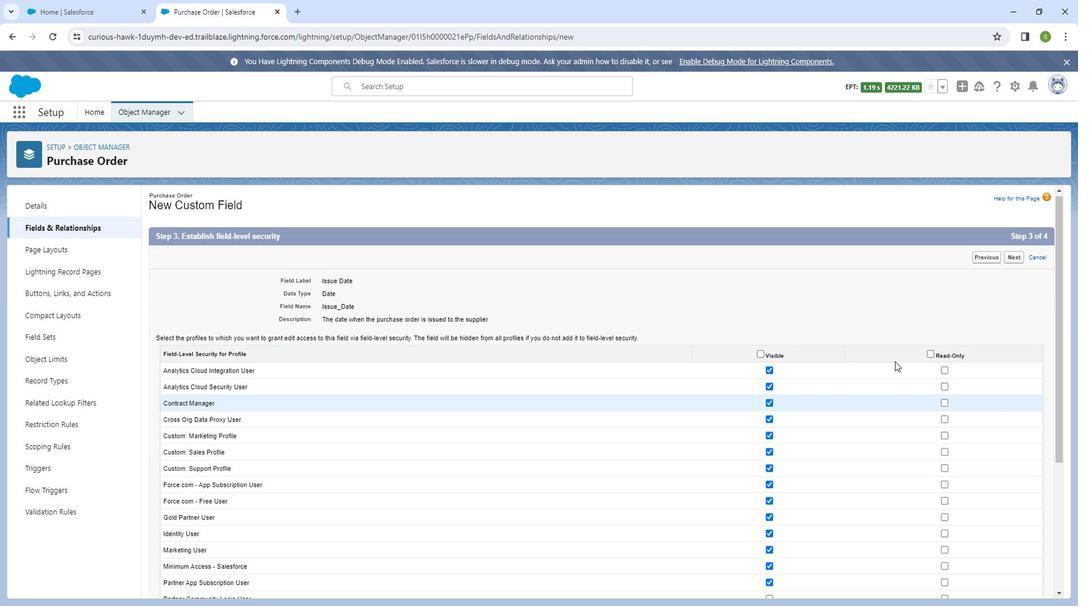 
Action: Mouse moved to (1019, 254)
Screenshot: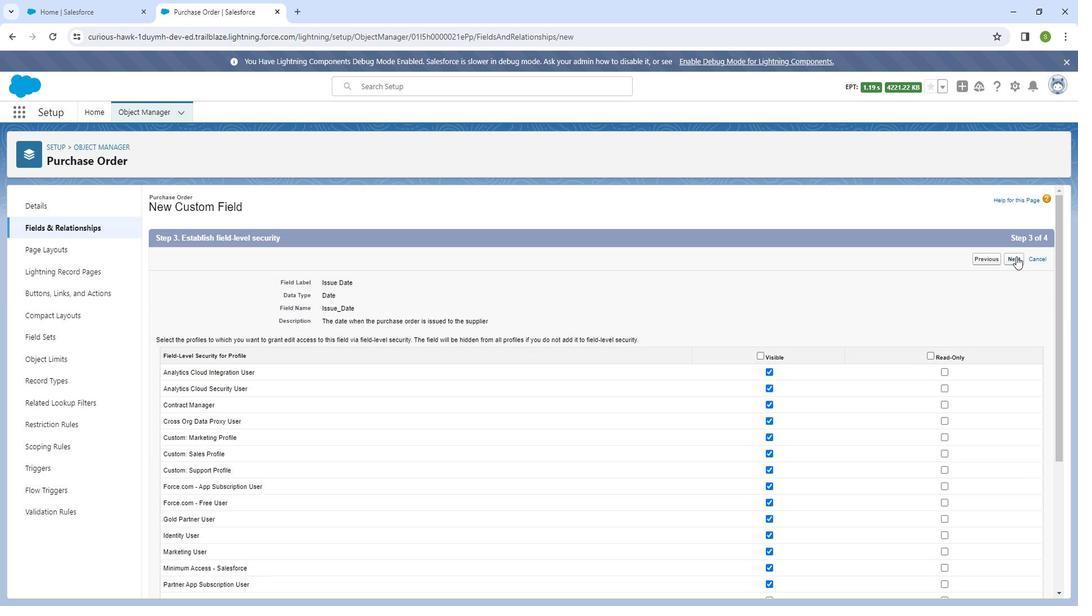 
Action: Mouse pressed left at (1019, 254)
Screenshot: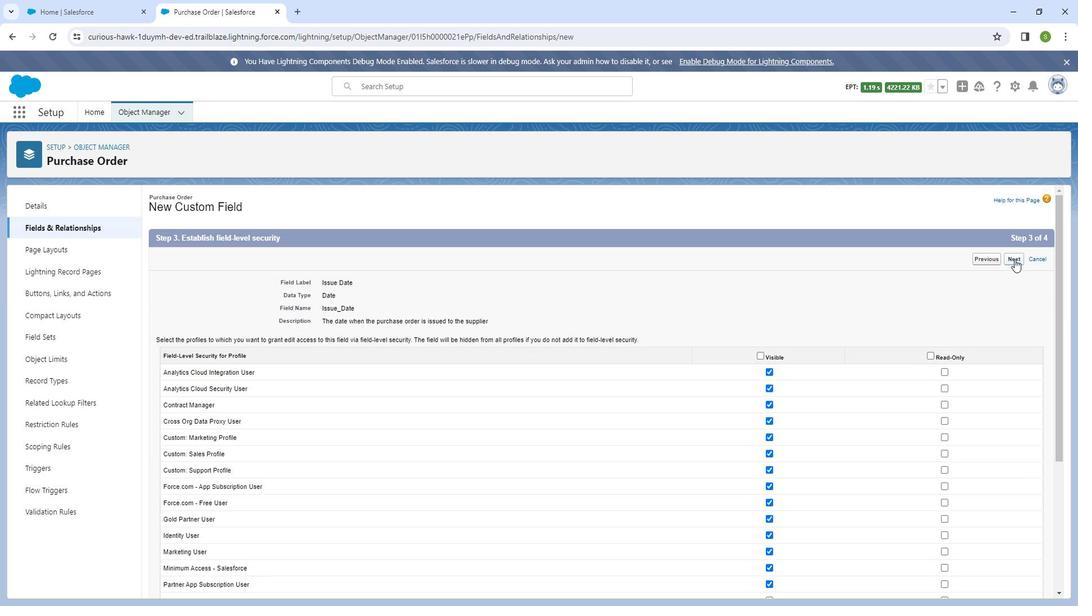 
Action: Mouse moved to (1026, 254)
Screenshot: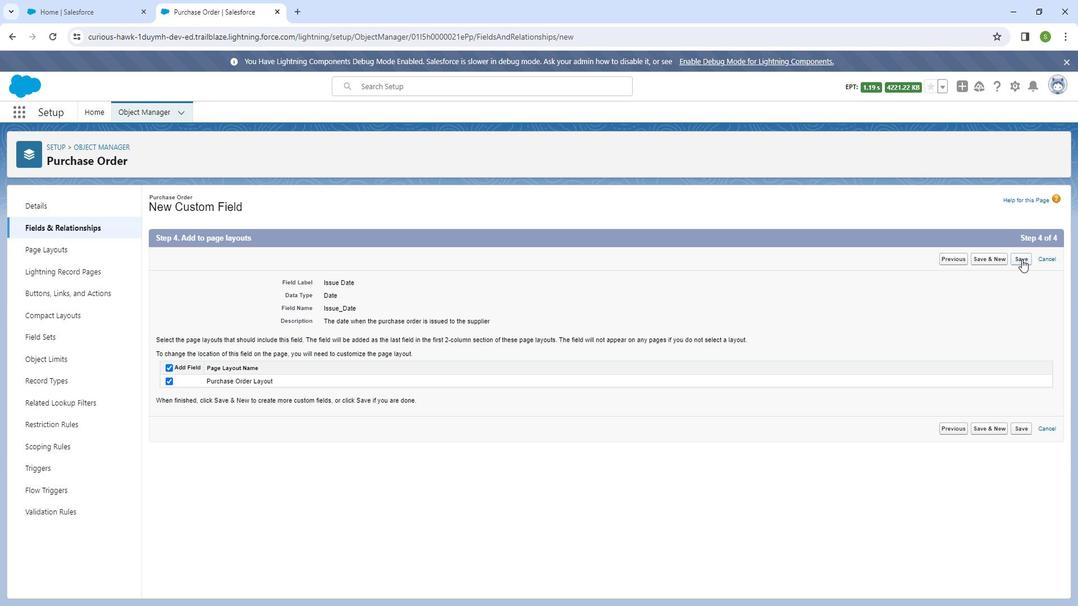 
Action: Mouse pressed left at (1026, 254)
Screenshot: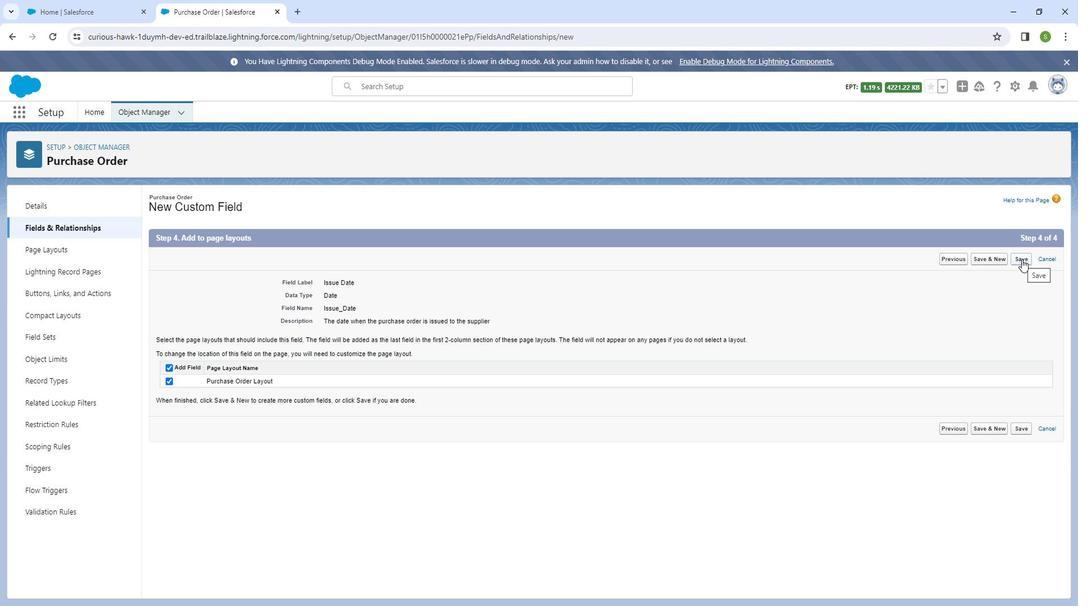 
Action: Mouse moved to (816, 202)
Screenshot: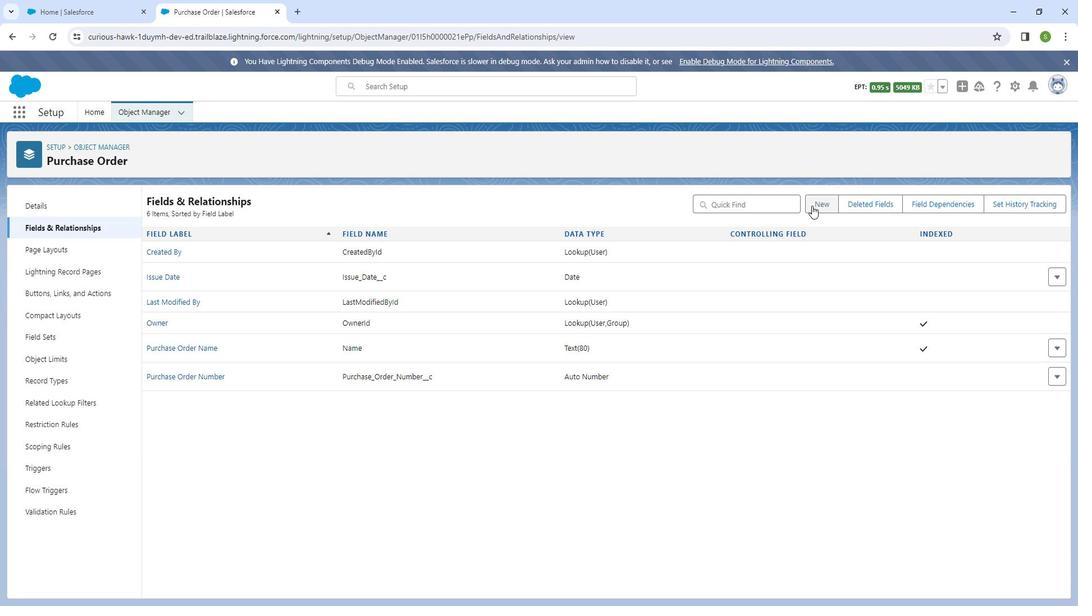 
Action: Mouse pressed left at (816, 202)
Screenshot: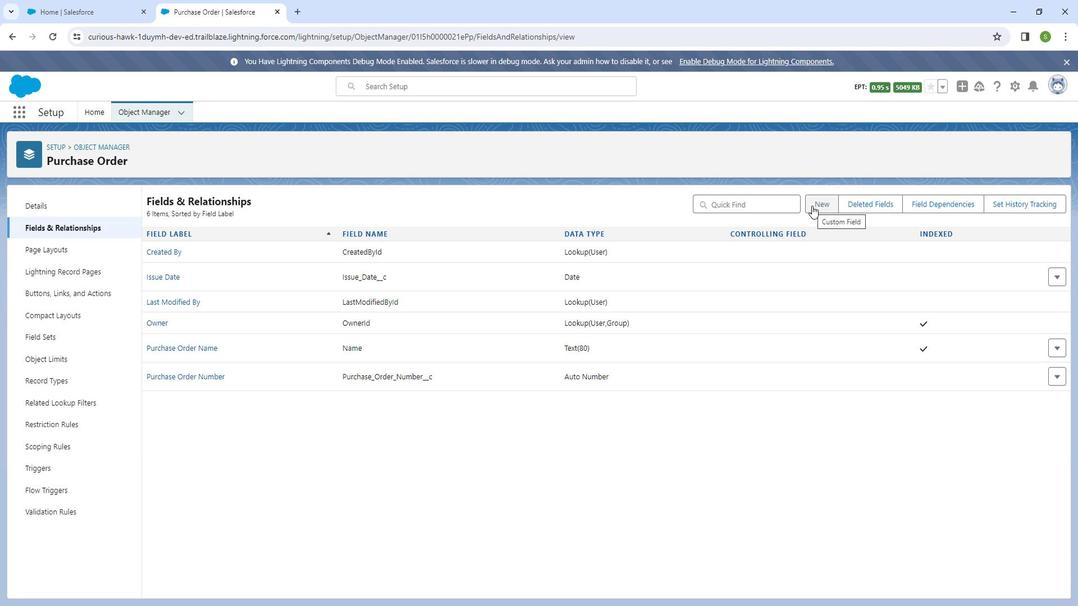 
Action: Mouse moved to (166, 531)
Screenshot: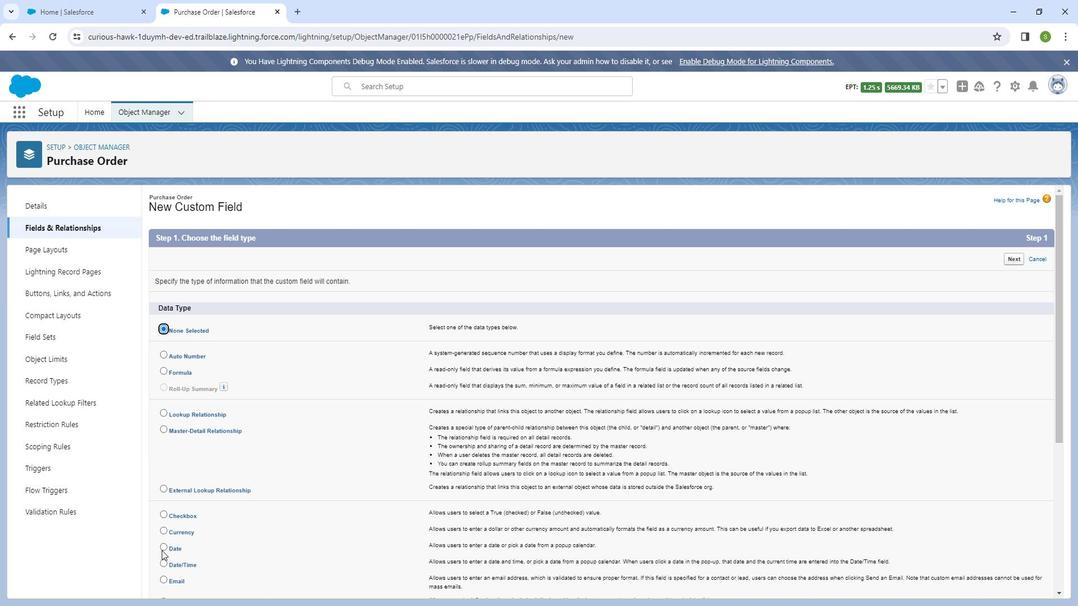 
Action: Mouse pressed left at (166, 531)
Screenshot: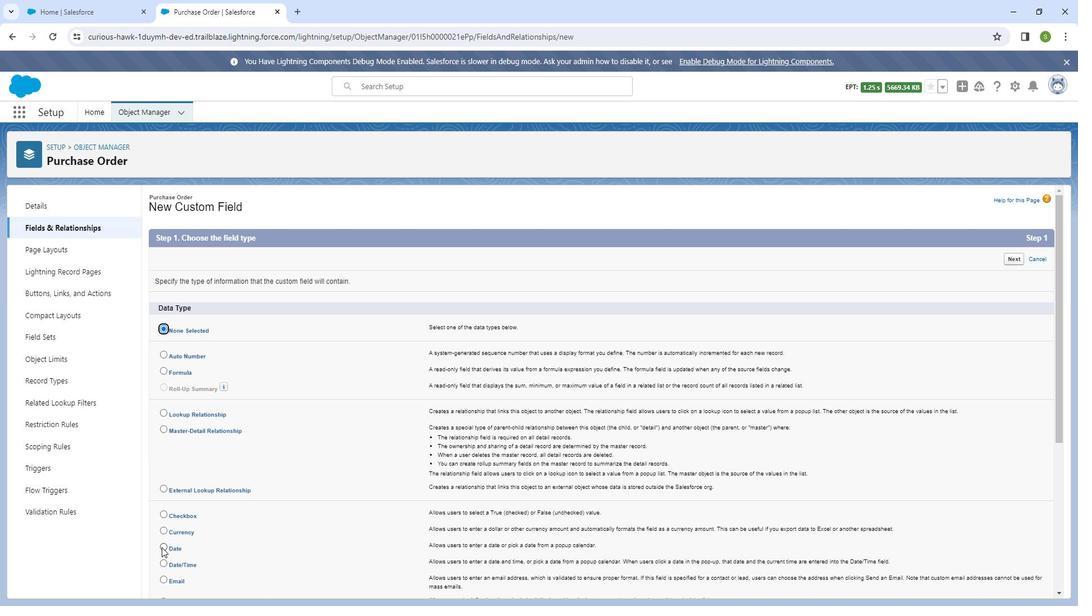 
Action: Mouse moved to (1024, 249)
Screenshot: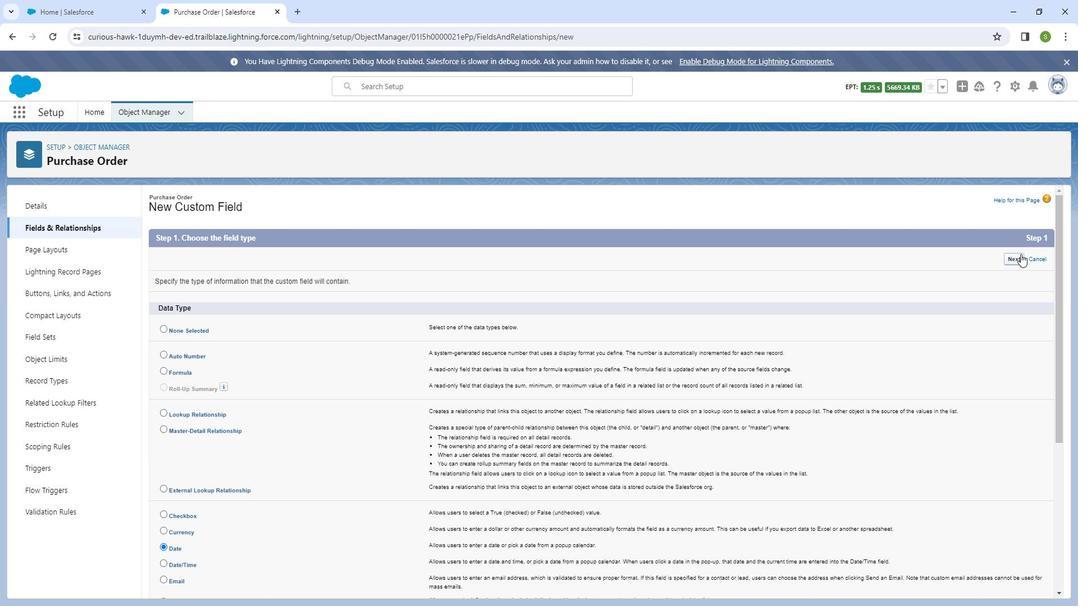 
Action: Mouse pressed left at (1024, 249)
Screenshot: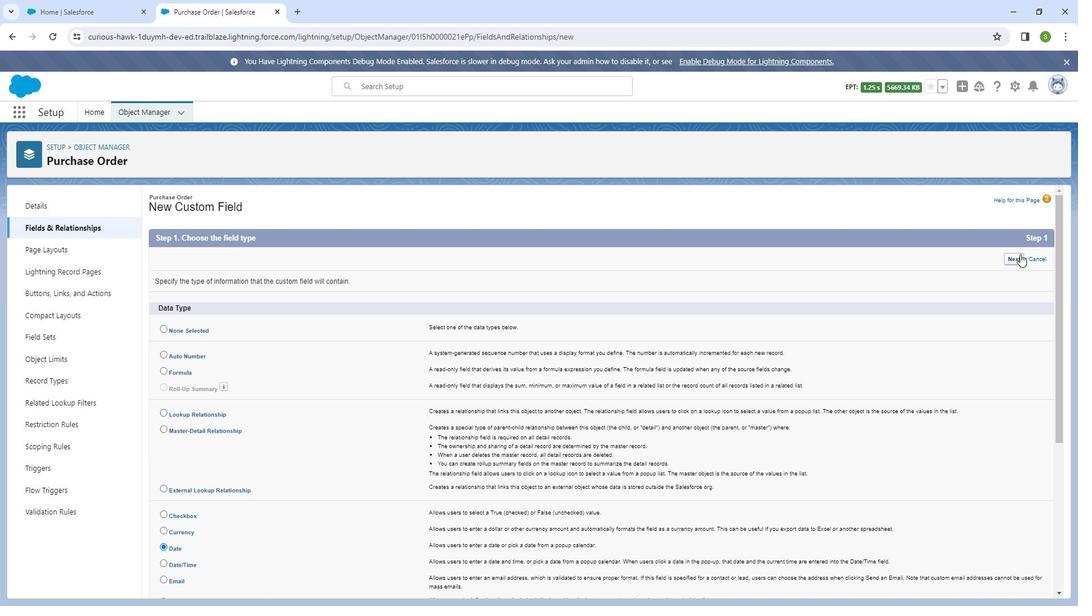 
Action: Mouse moved to (345, 276)
Screenshot: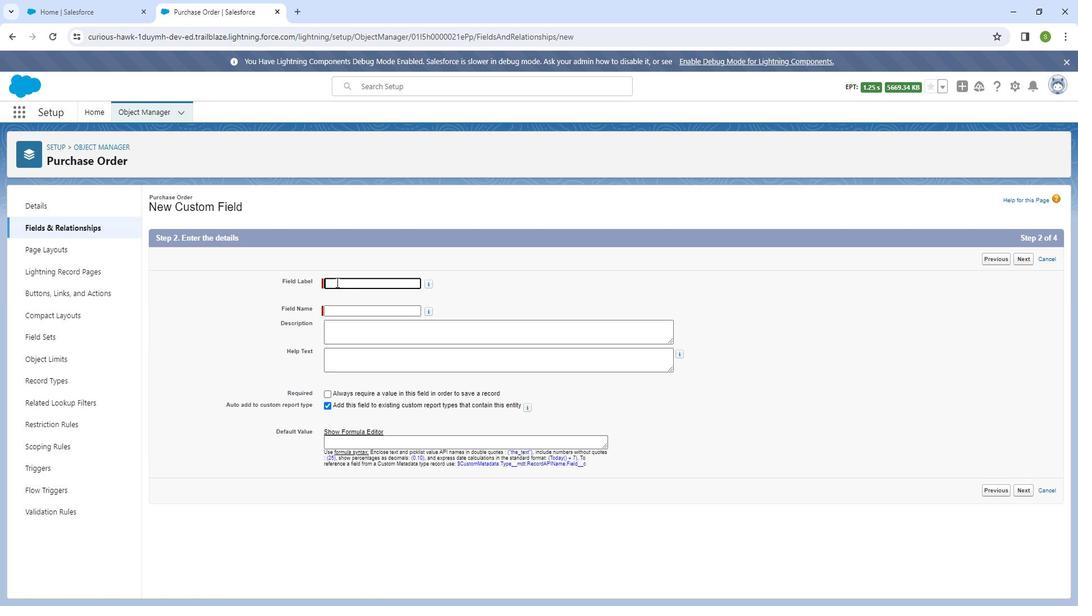 
Action: Mouse pressed left at (345, 276)
Screenshot: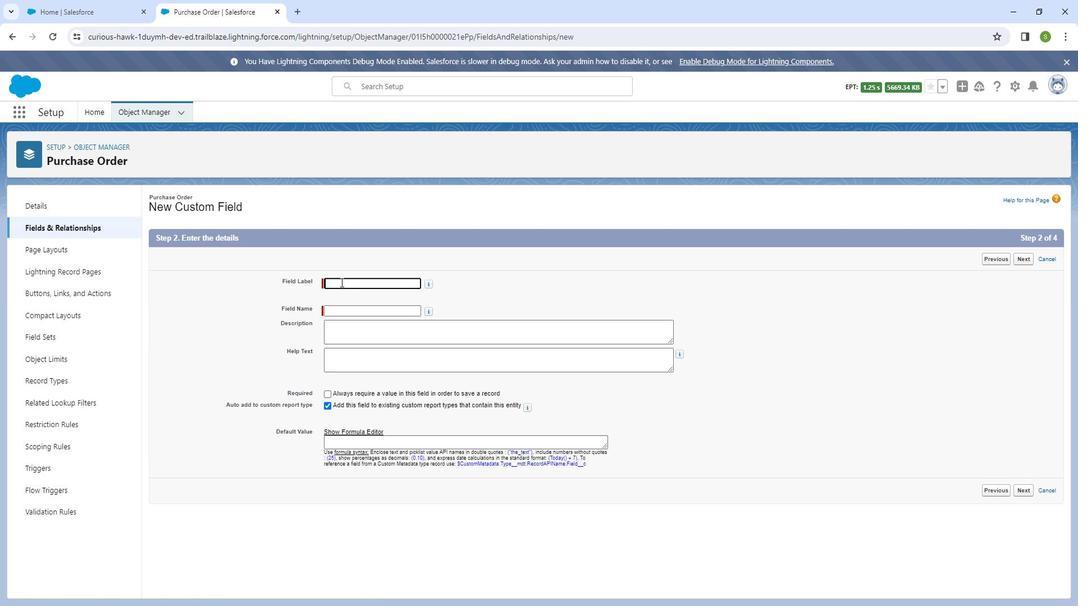 
Action: Key pressed <Key.shift_r>Delivery<Key.space><Key.shift_r>Date
Screenshot: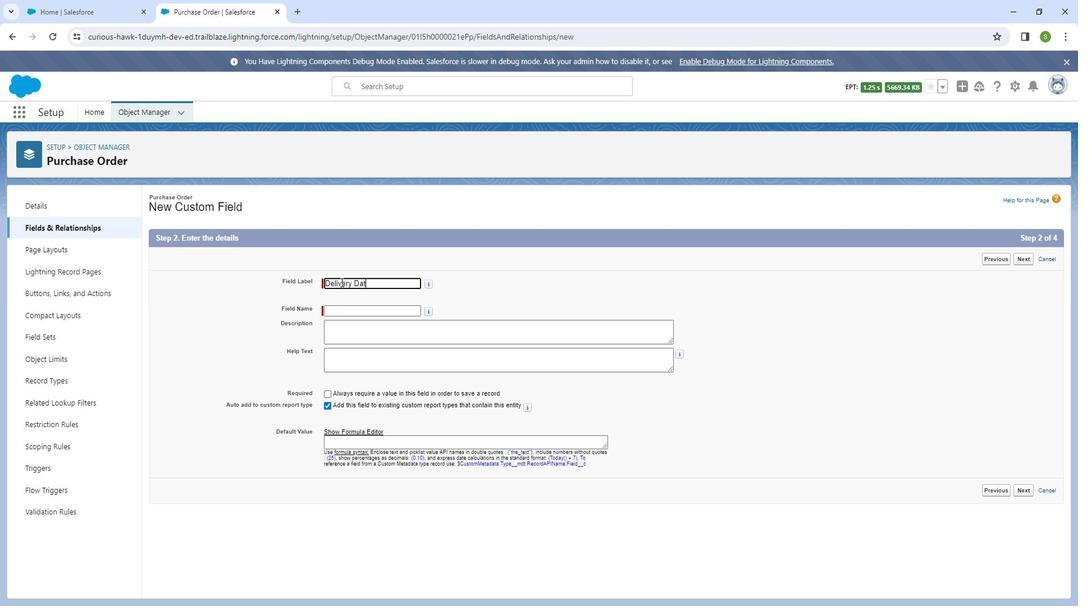
Action: Mouse moved to (352, 303)
Screenshot: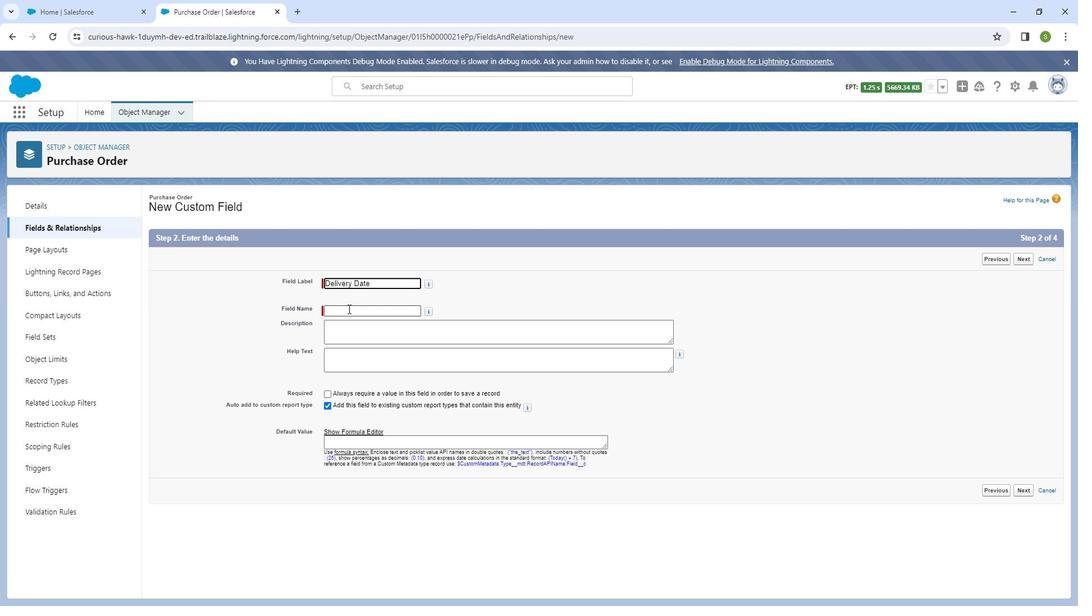 
Action: Mouse pressed left at (352, 303)
Screenshot: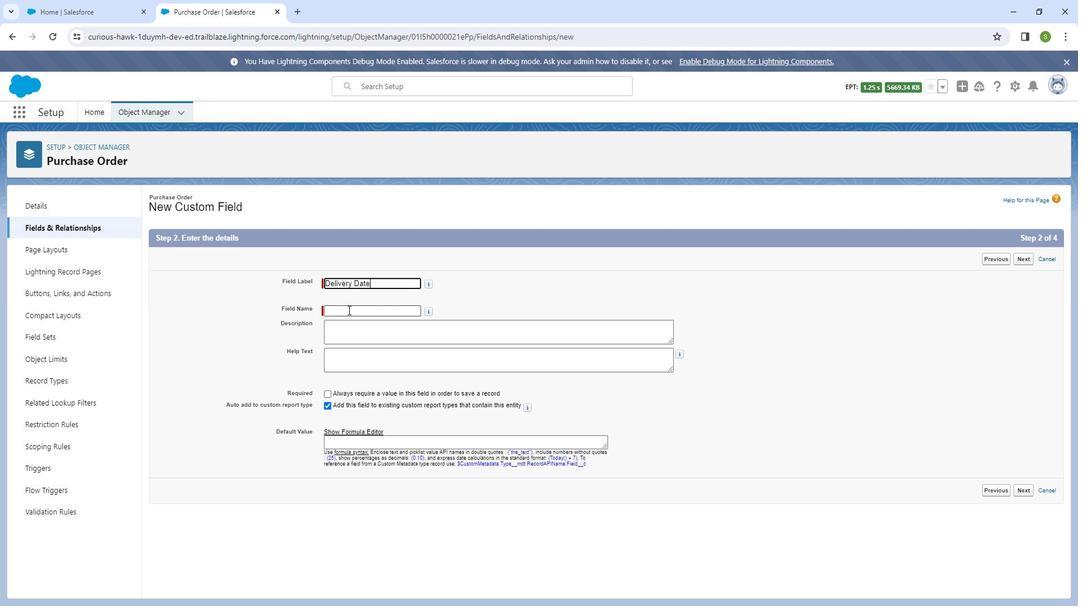 
Action: Mouse moved to (353, 331)
Screenshot: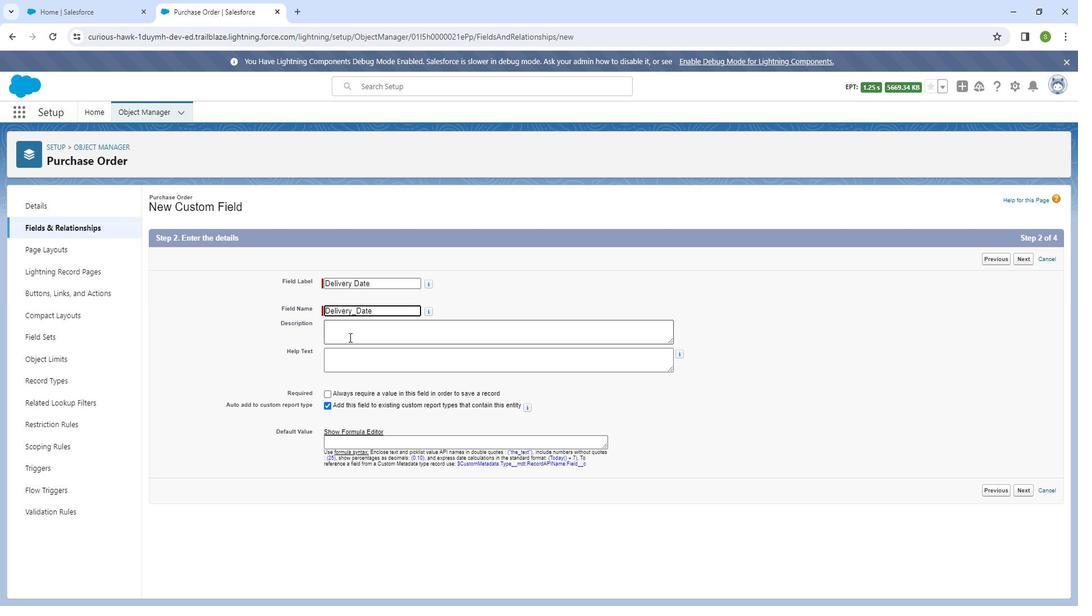 
Action: Mouse pressed left at (353, 331)
Screenshot: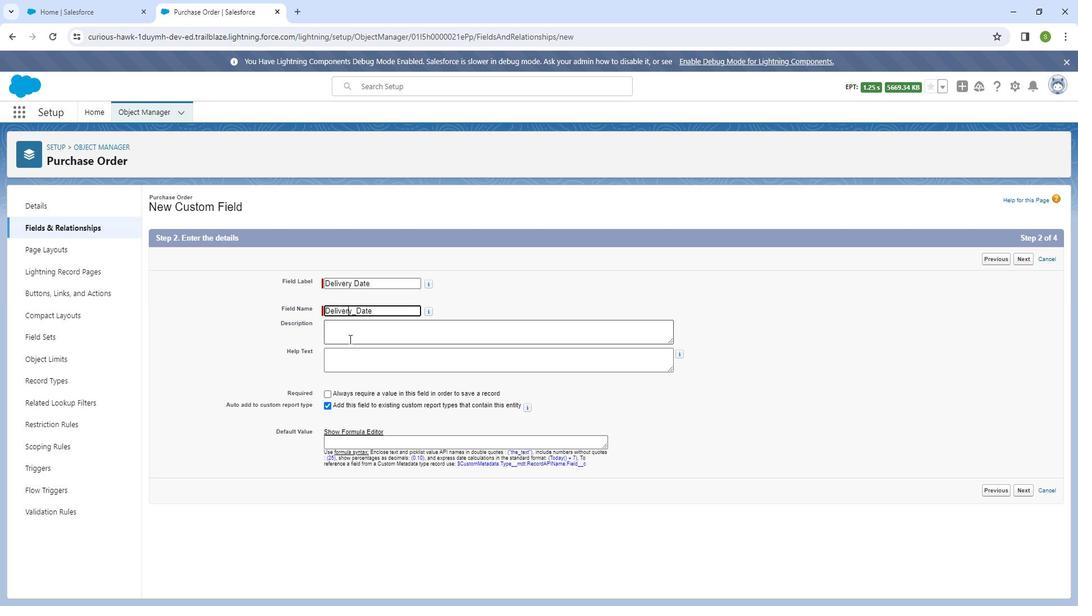 
Action: Key pressed <Key.shift_r>The<Key.space>expected<Key.space>or<Key.space>required<Key.space>delivery<Key.space>date<Key.space>for<Key.space>the<Key.space>goods<Key.space>or<Key.space>services<Key.space>specified<Key.space>in<Key.space>the<Key.space>purchase<Key.space>order
Screenshot: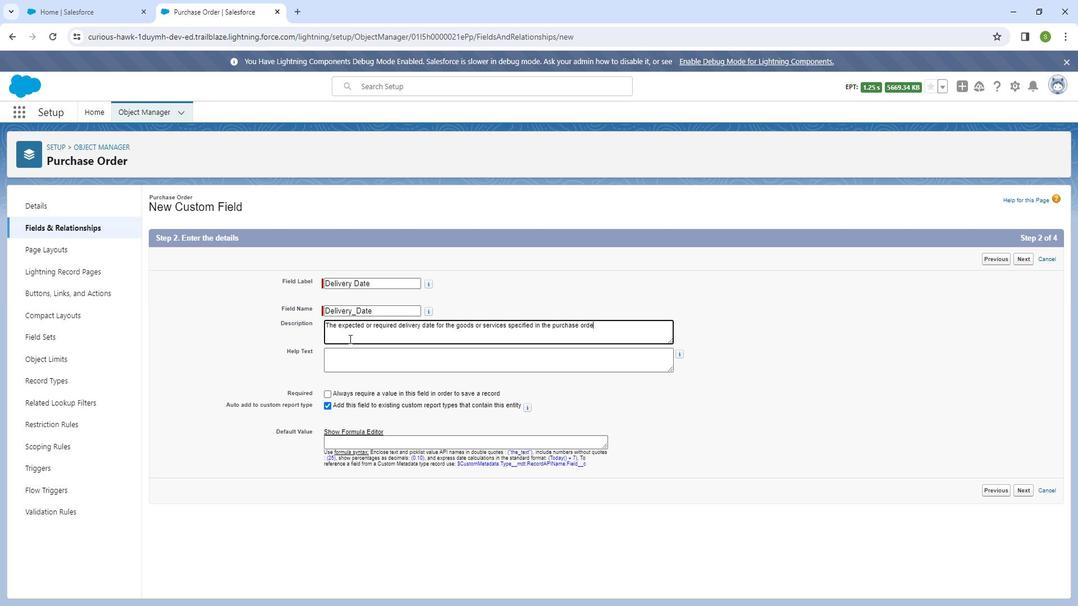 
Action: Mouse moved to (344, 351)
Screenshot: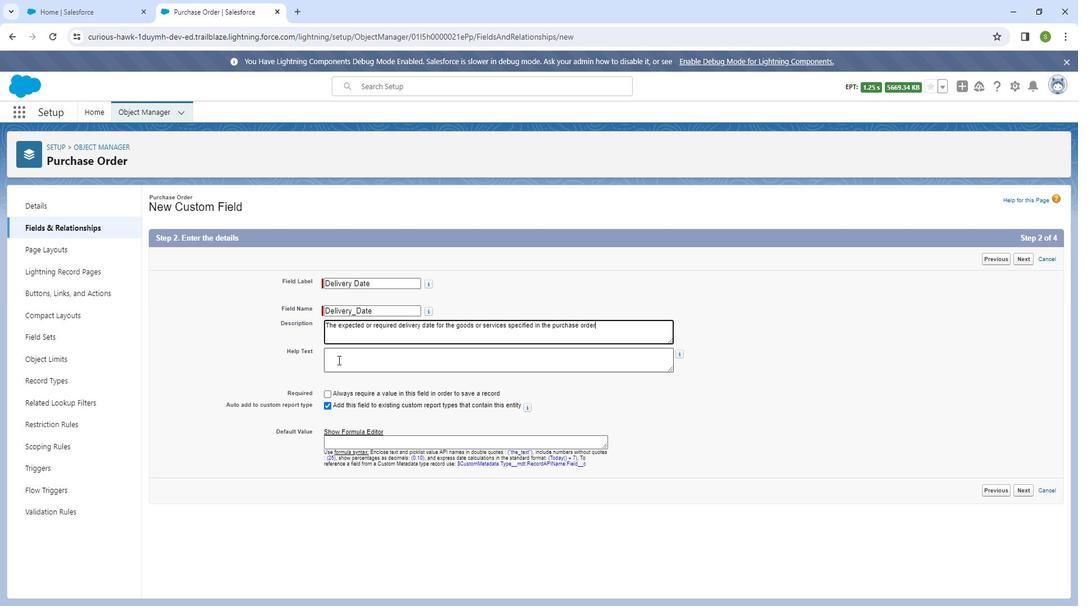 
Action: Mouse pressed left at (344, 351)
Screenshot: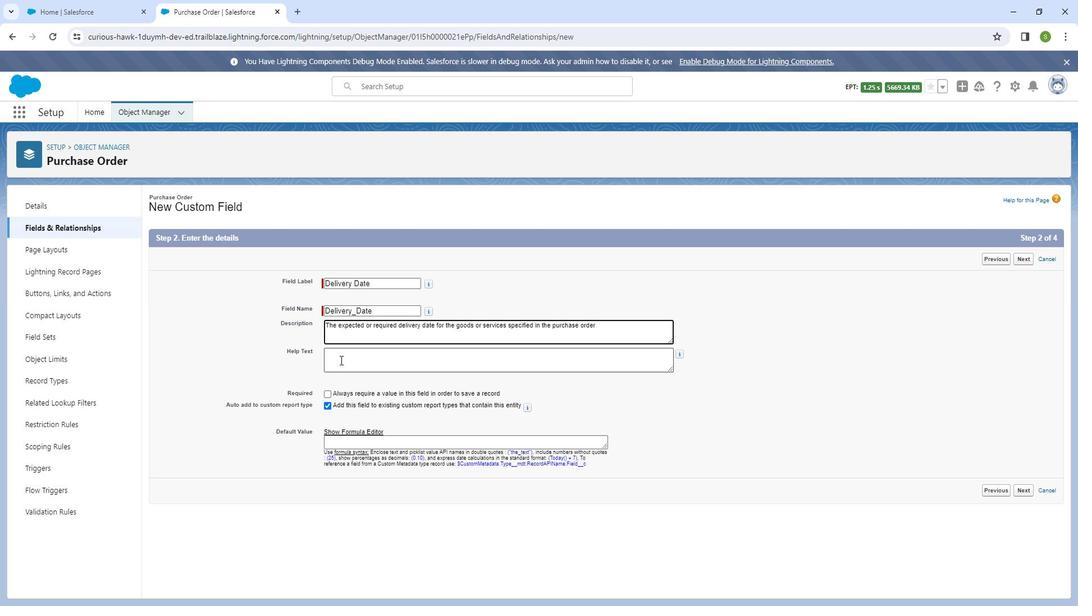 
Action: Key pressed <Key.shift_r>Enter<Key.space>the<Key.space>expected<Key.space>delivery<Key.space>date<Key.space>as<Key.space>per<Key.space>the<Key.space>af<Key.backspace>ggrement
Screenshot: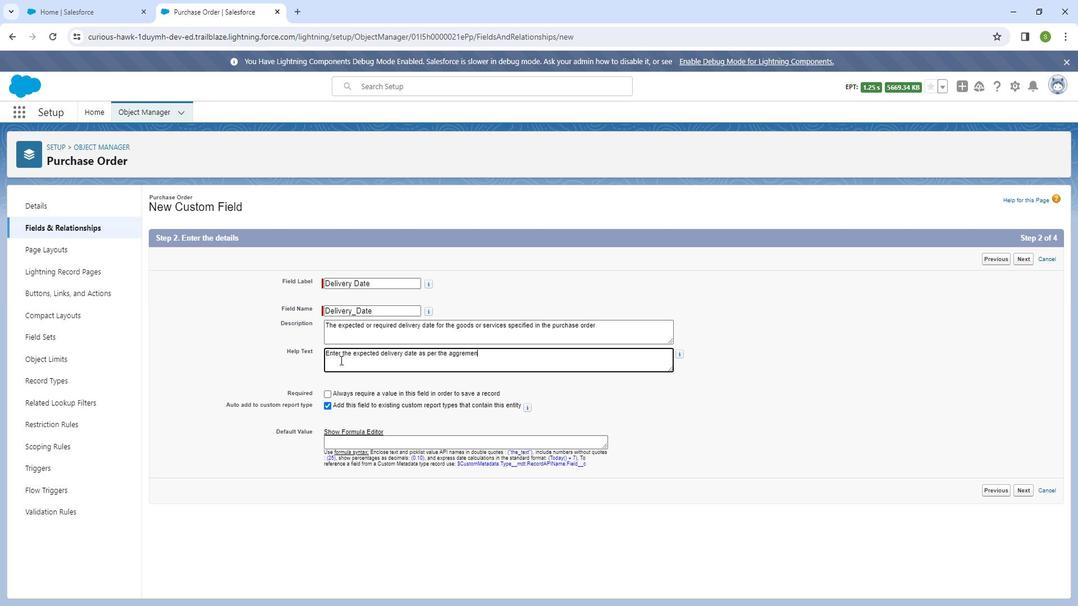
Action: Mouse moved to (1028, 480)
Screenshot: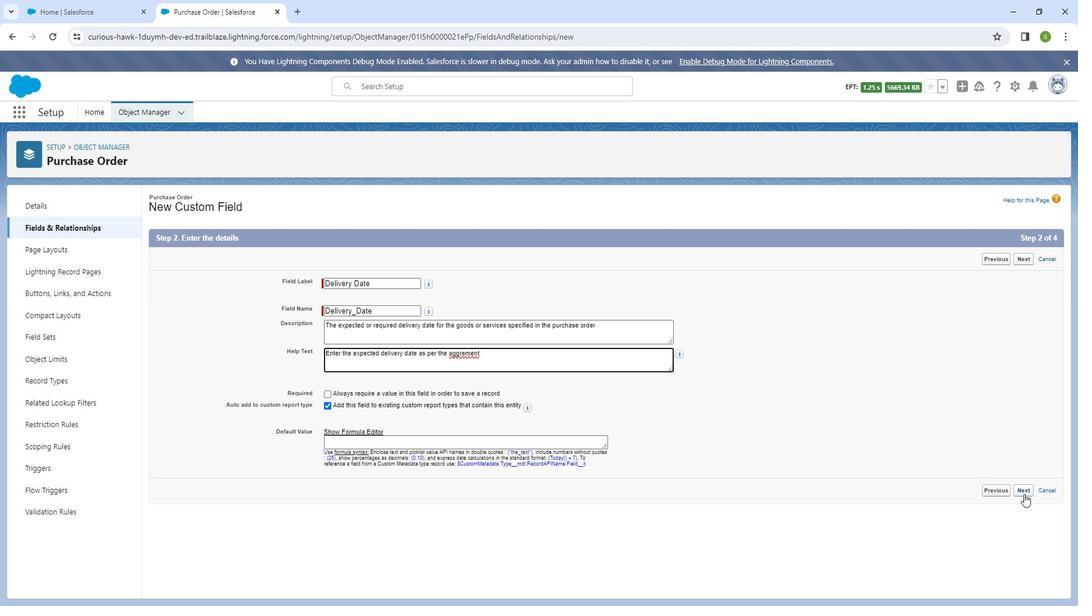 
Action: Mouse pressed left at (1028, 480)
Screenshot: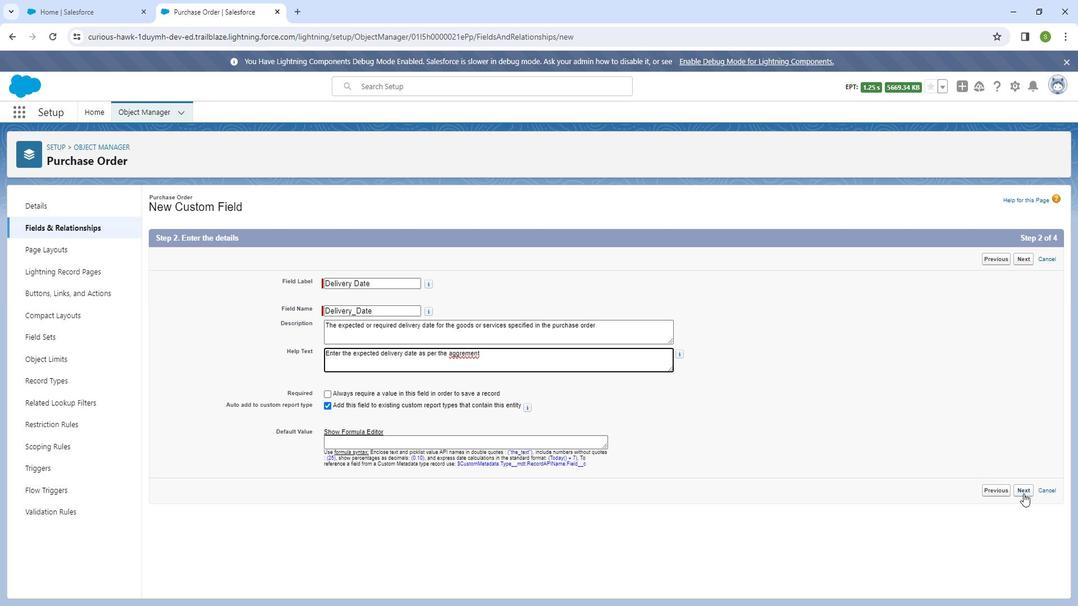 
Action: Mouse moved to (787, 440)
Screenshot: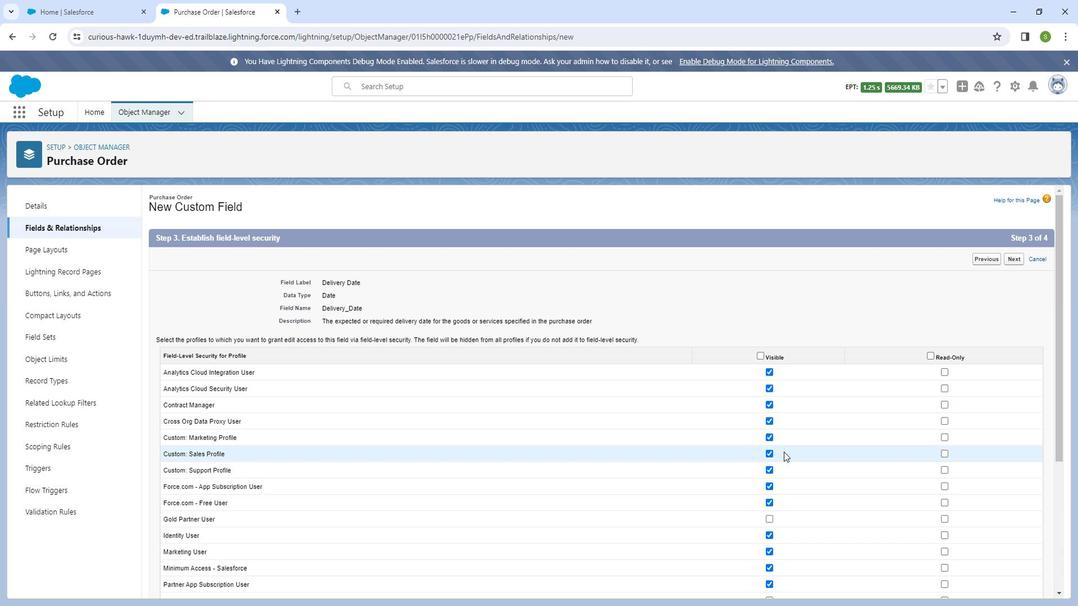 
Action: Mouse scrolled (787, 439) with delta (0, 0)
Screenshot: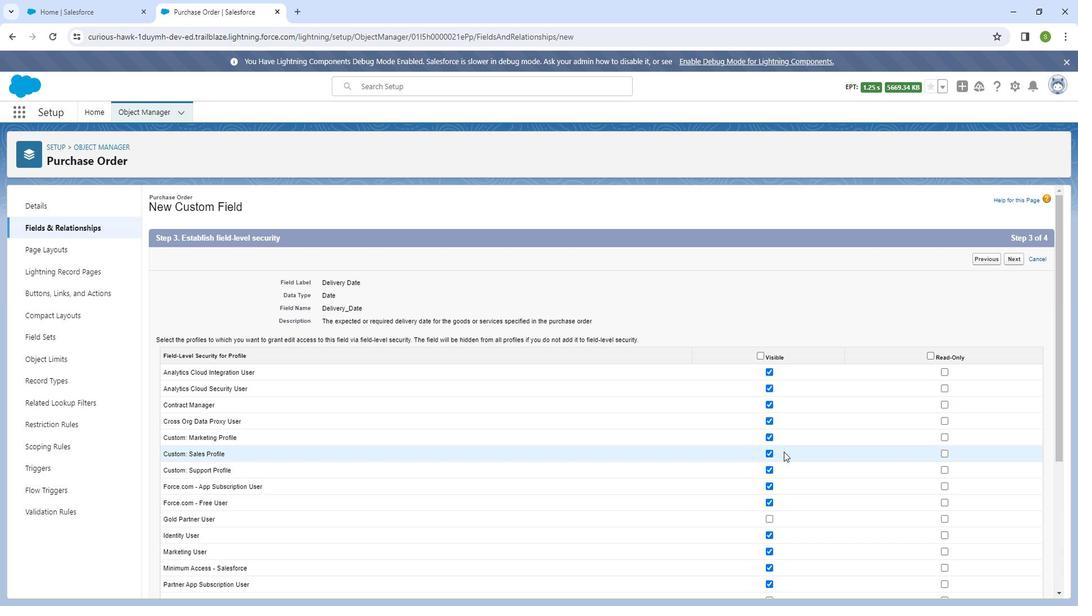 
Action: Mouse moved to (787, 441)
Screenshot: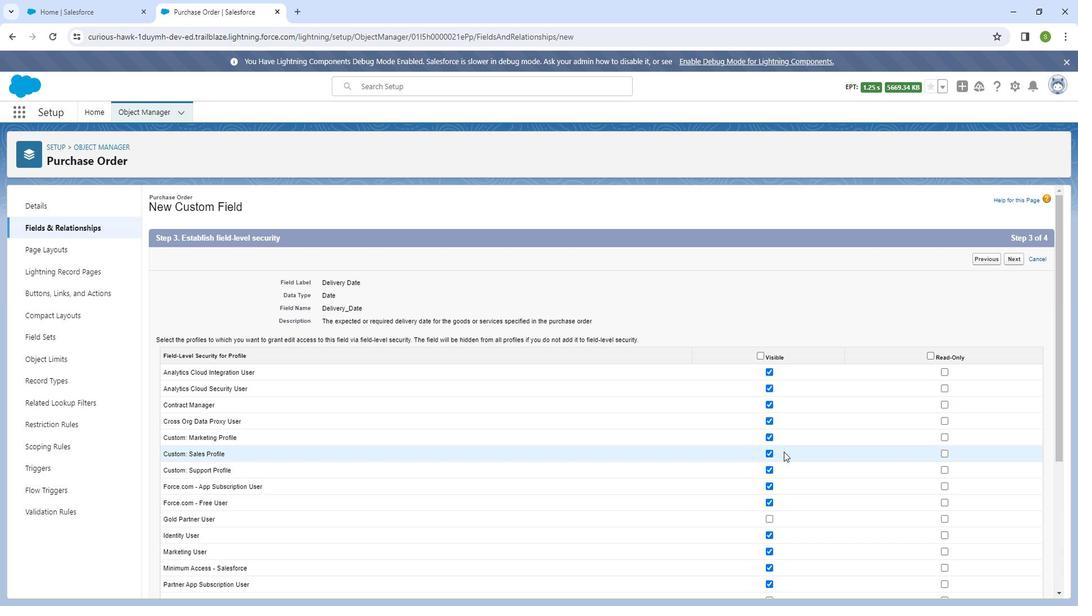 
Action: Mouse scrolled (787, 440) with delta (0, 0)
Screenshot: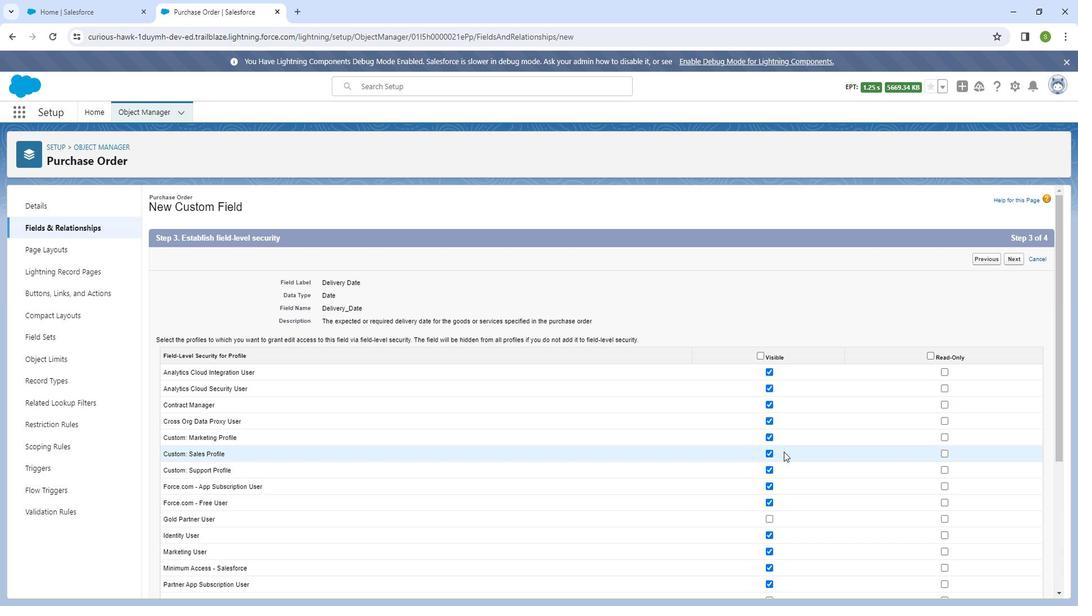 
Action: Mouse scrolled (787, 440) with delta (0, 0)
Screenshot: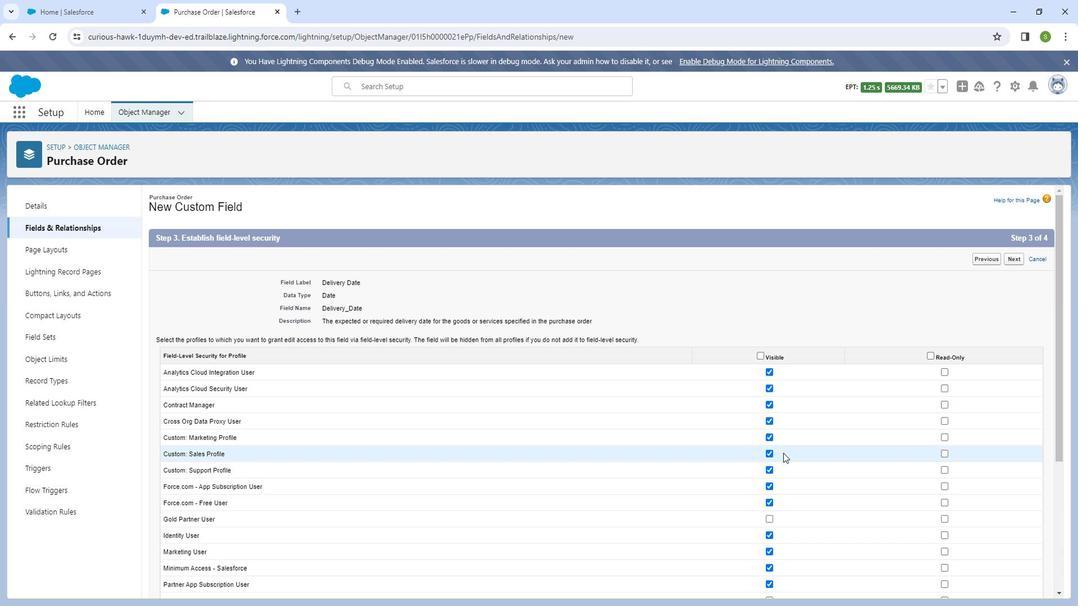 
Action: Mouse moved to (786, 441)
Screenshot: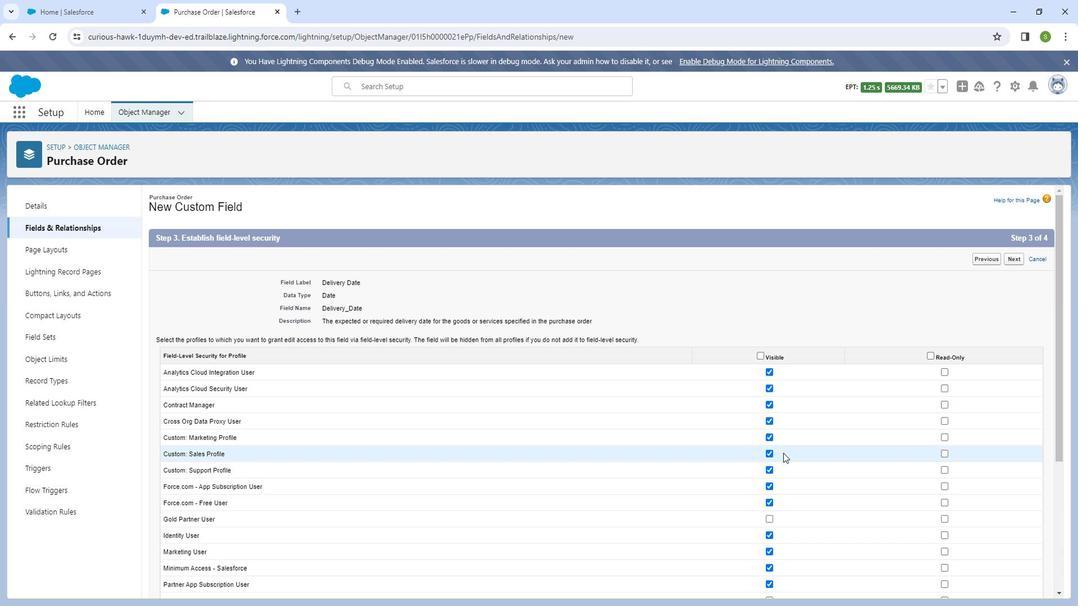 
Action: Mouse scrolled (786, 441) with delta (0, 0)
Screenshot: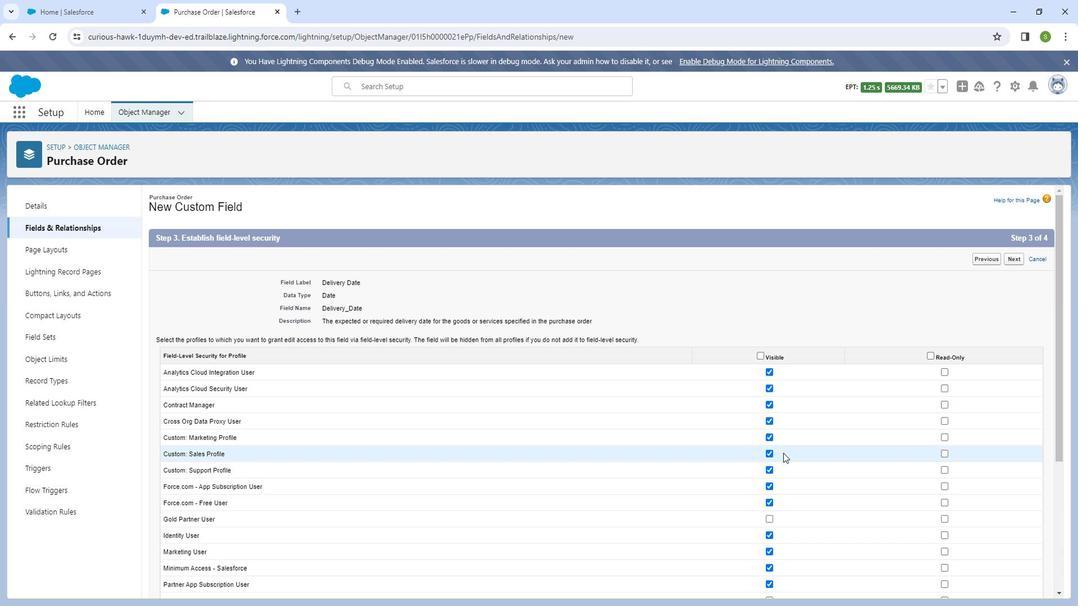 
Action: Mouse moved to (786, 441)
Screenshot: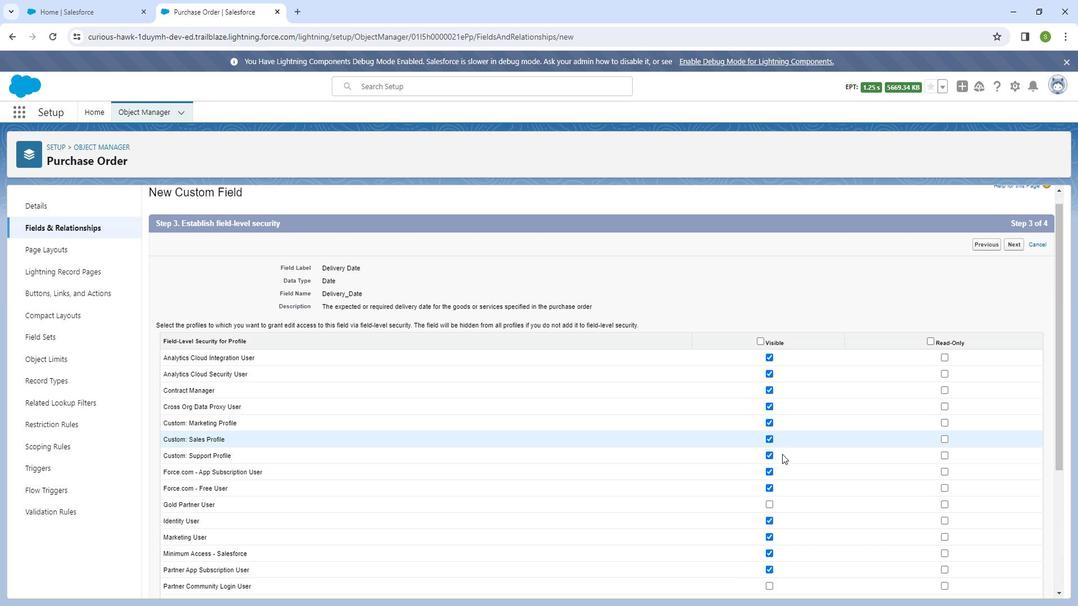 
Action: Mouse scrolled (786, 441) with delta (0, 0)
Screenshot: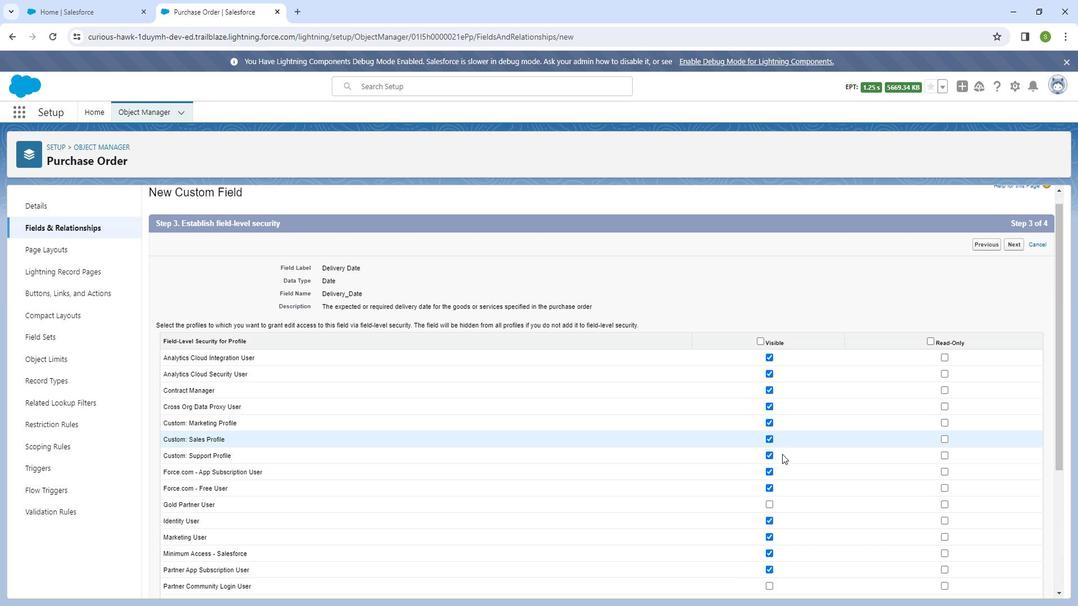 
Action: Mouse moved to (771, 391)
Screenshot: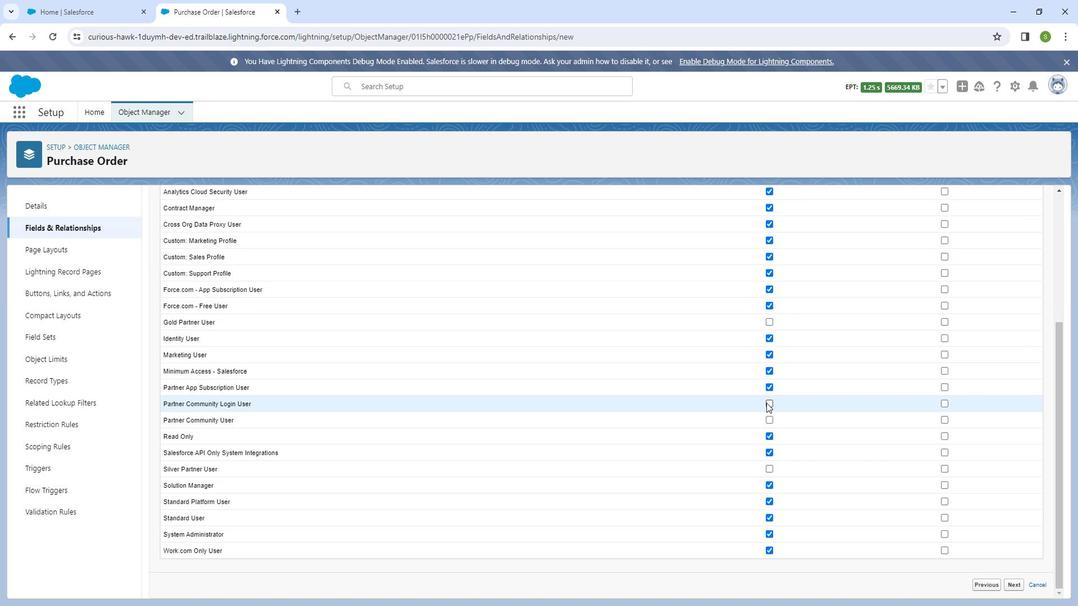 
Action: Mouse pressed left at (771, 391)
Screenshot: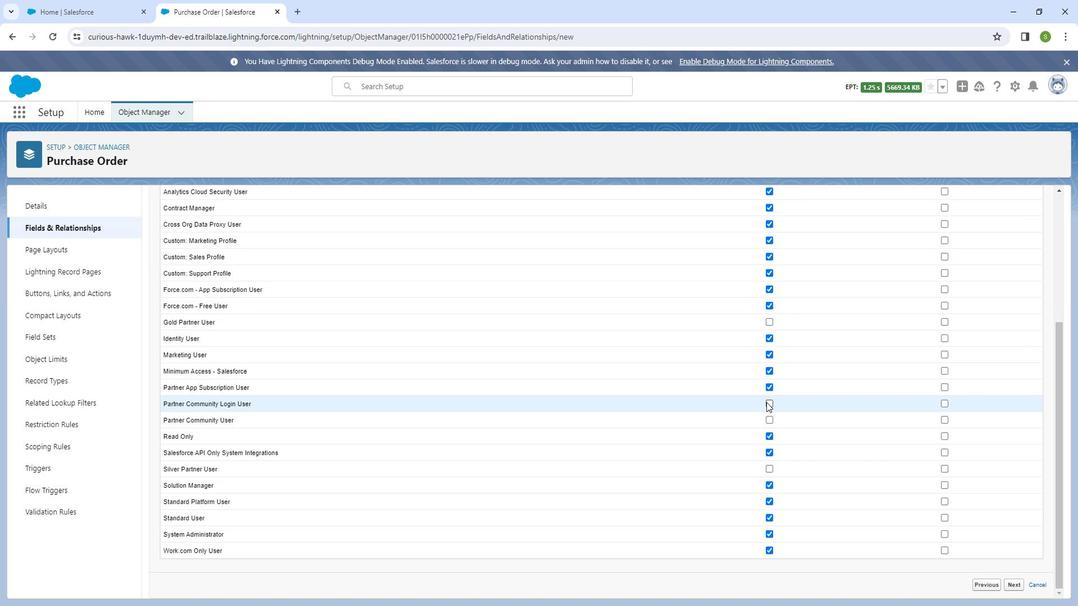 
Action: Mouse moved to (1017, 567)
Screenshot: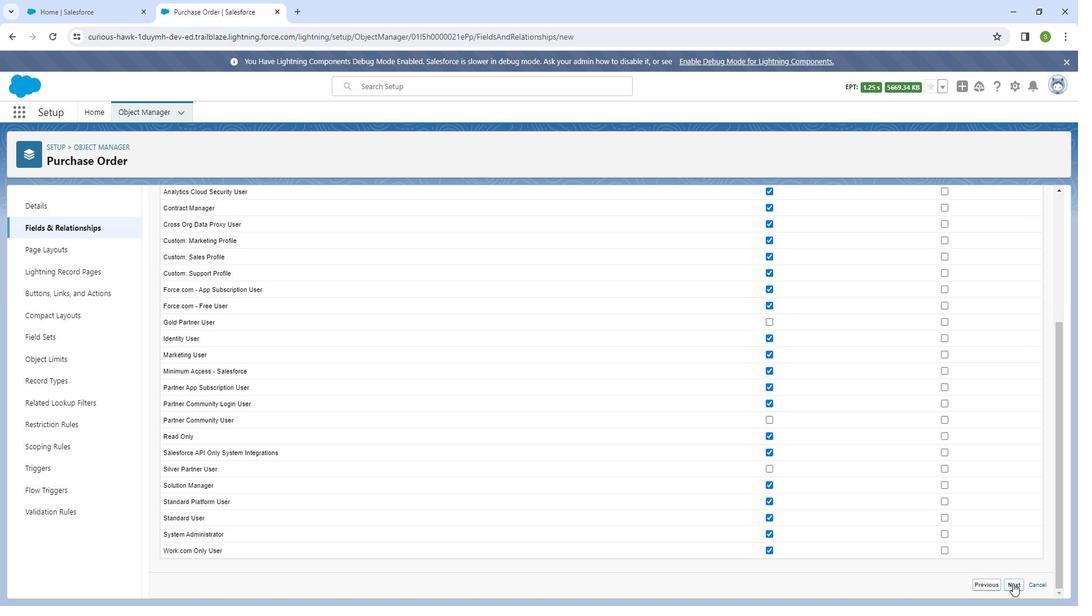 
Action: Mouse pressed left at (1017, 567)
Screenshot: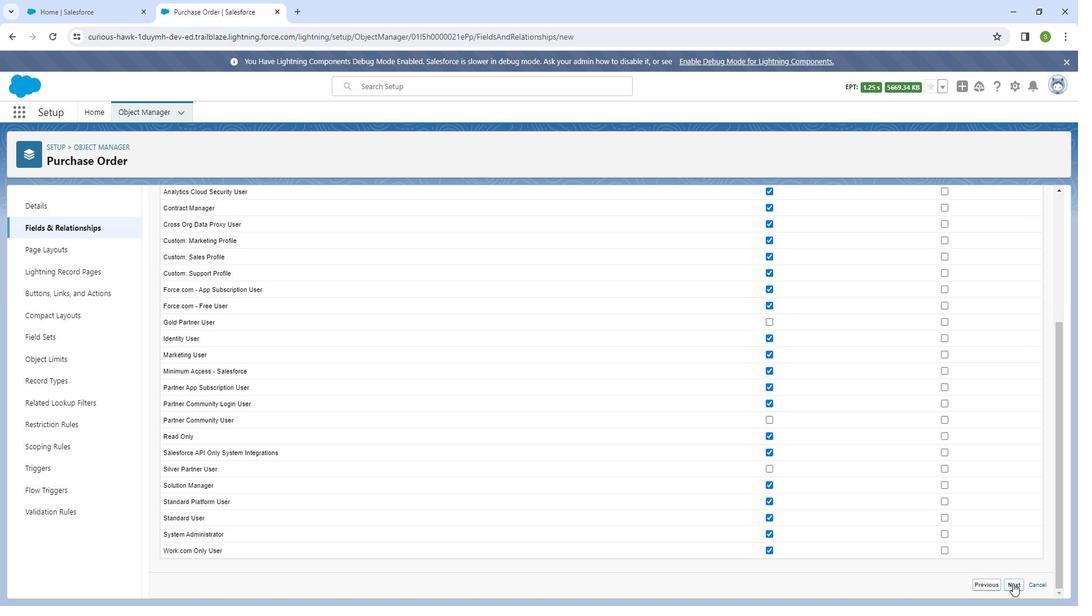
Action: Mouse moved to (1021, 254)
Screenshot: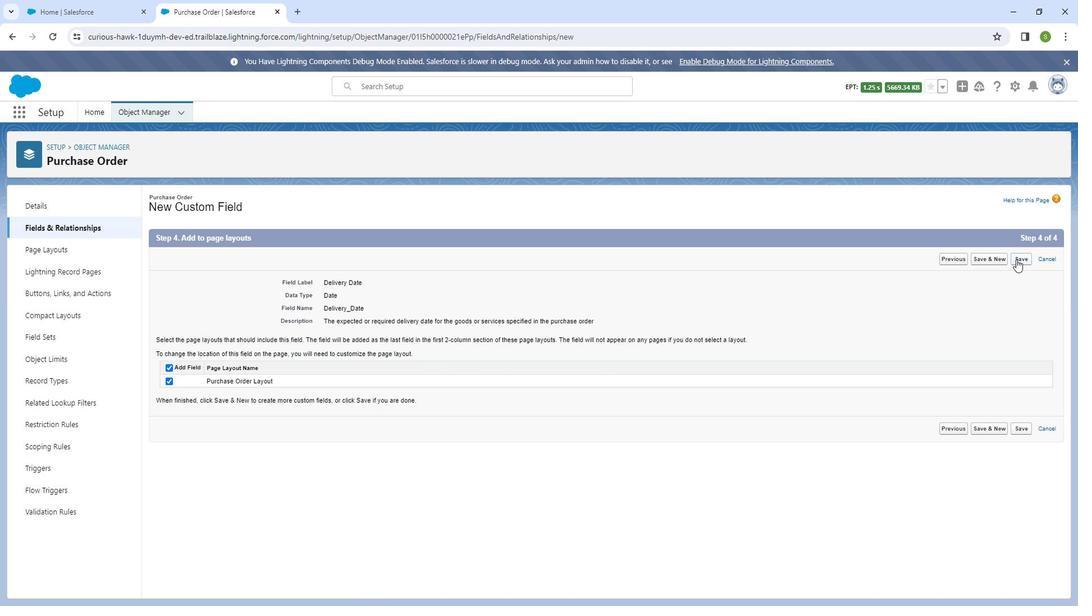 
Action: Mouse pressed left at (1021, 254)
Screenshot: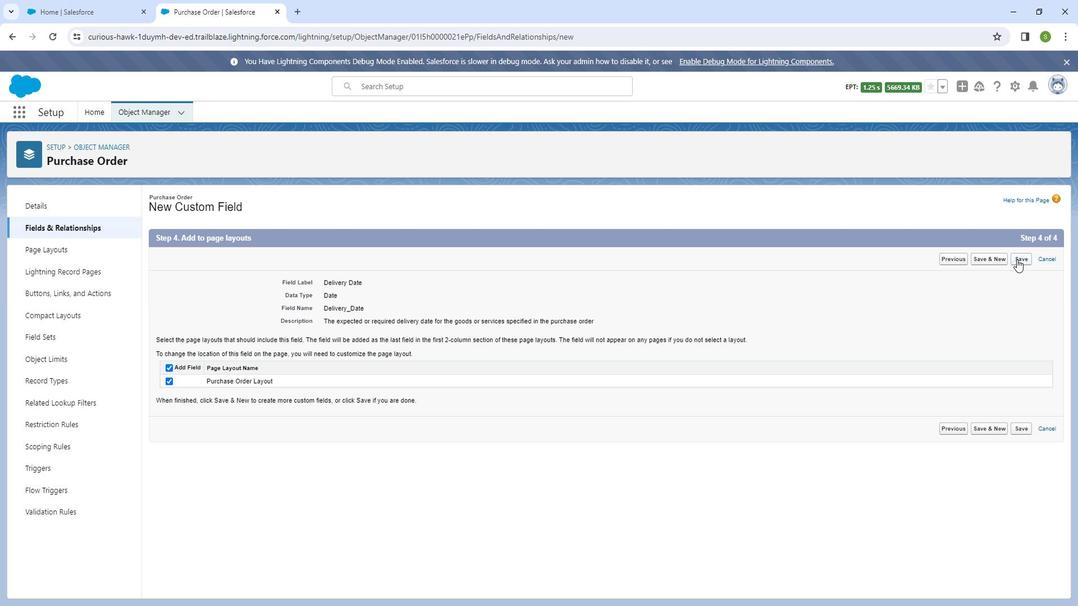 
Action: Mouse moved to (819, 204)
Screenshot: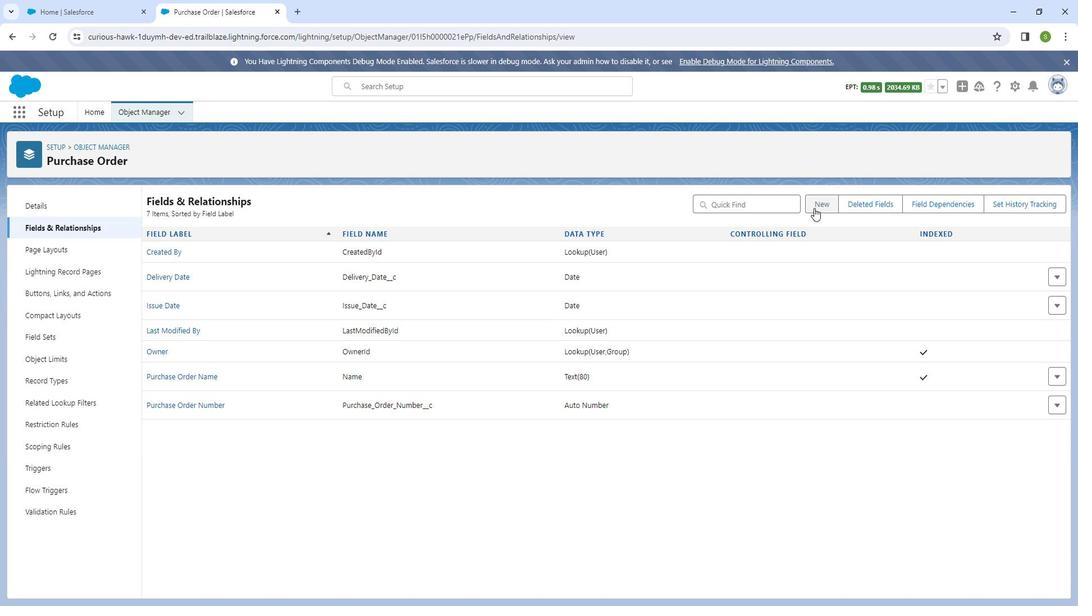 
Action: Mouse pressed left at (819, 204)
Screenshot: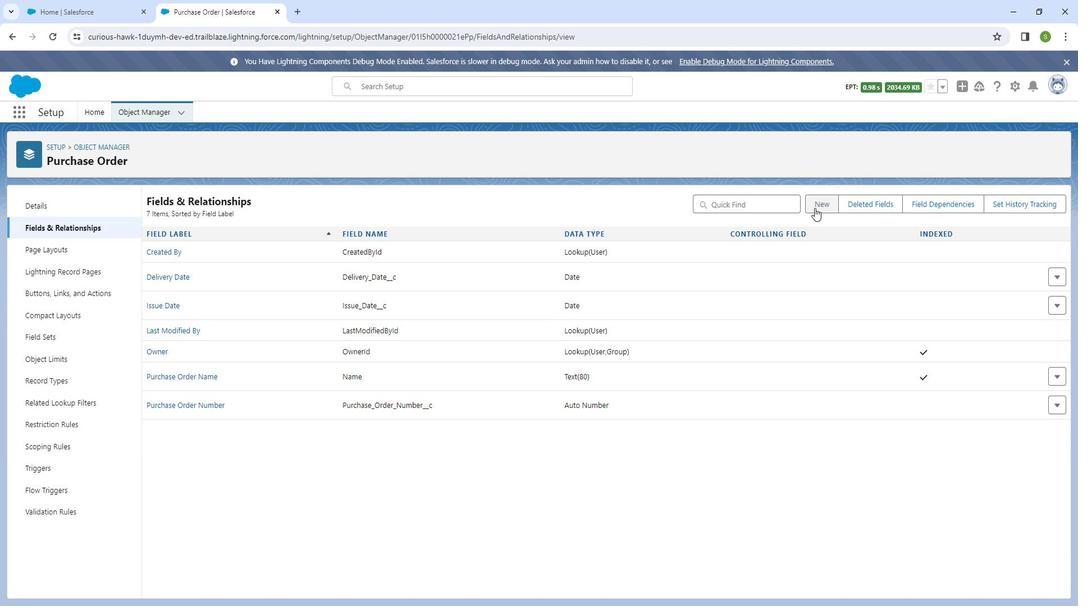 
Action: Mouse moved to (286, 429)
Screenshot: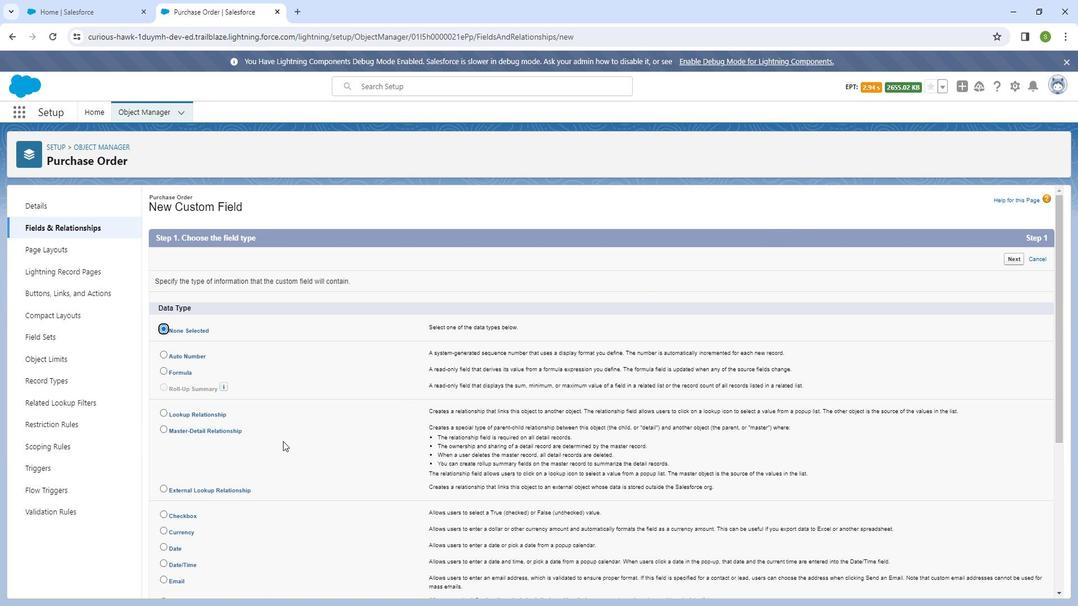 
Action: Mouse scrolled (286, 429) with delta (0, 0)
Screenshot: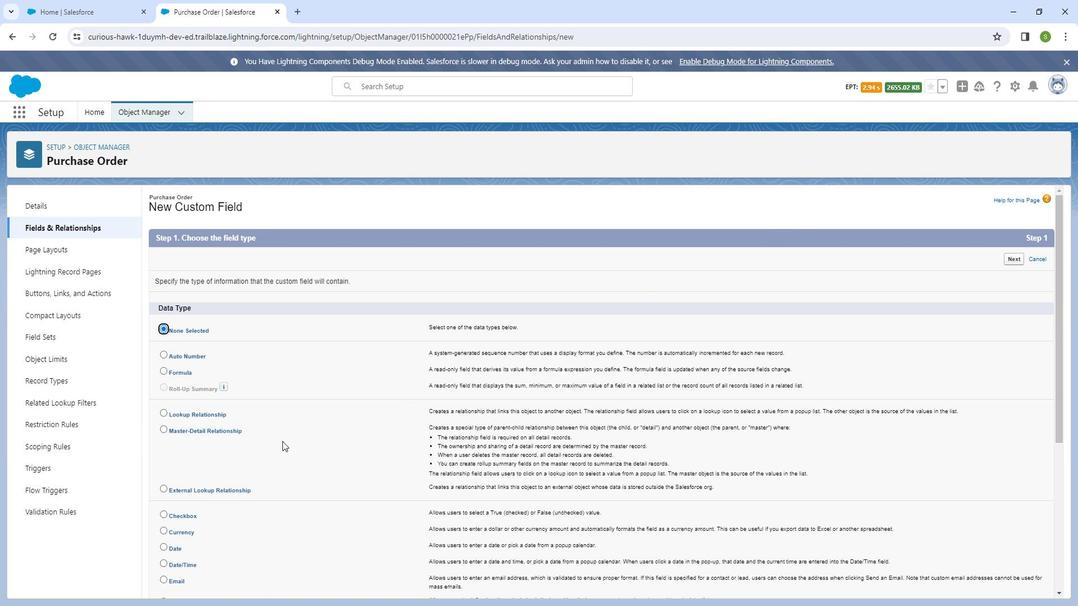 
Action: Mouse scrolled (286, 429) with delta (0, 0)
Screenshot: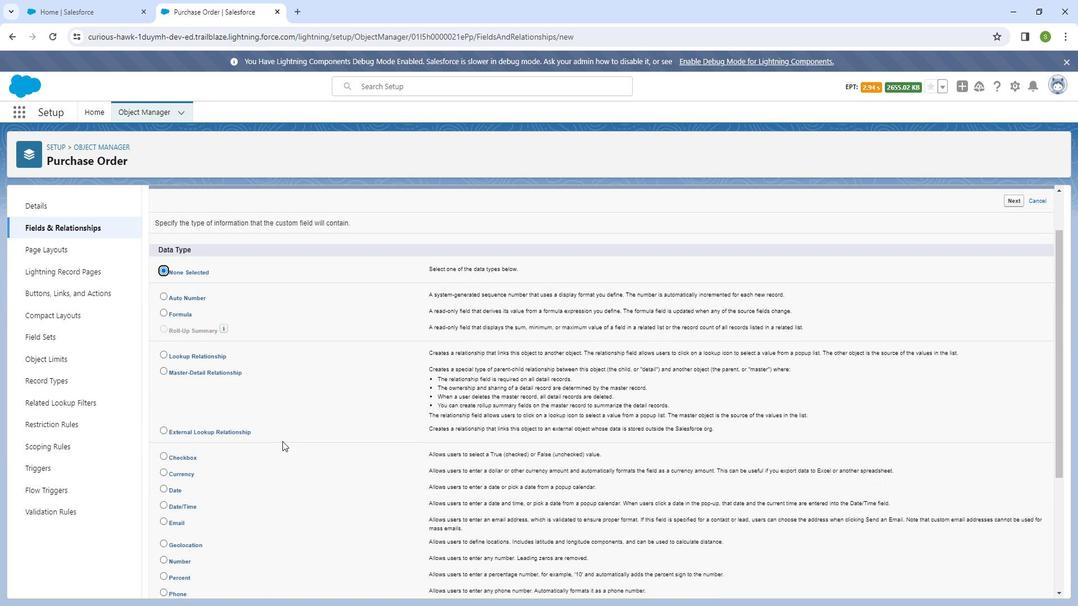 
Action: Mouse moved to (226, 471)
Screenshot: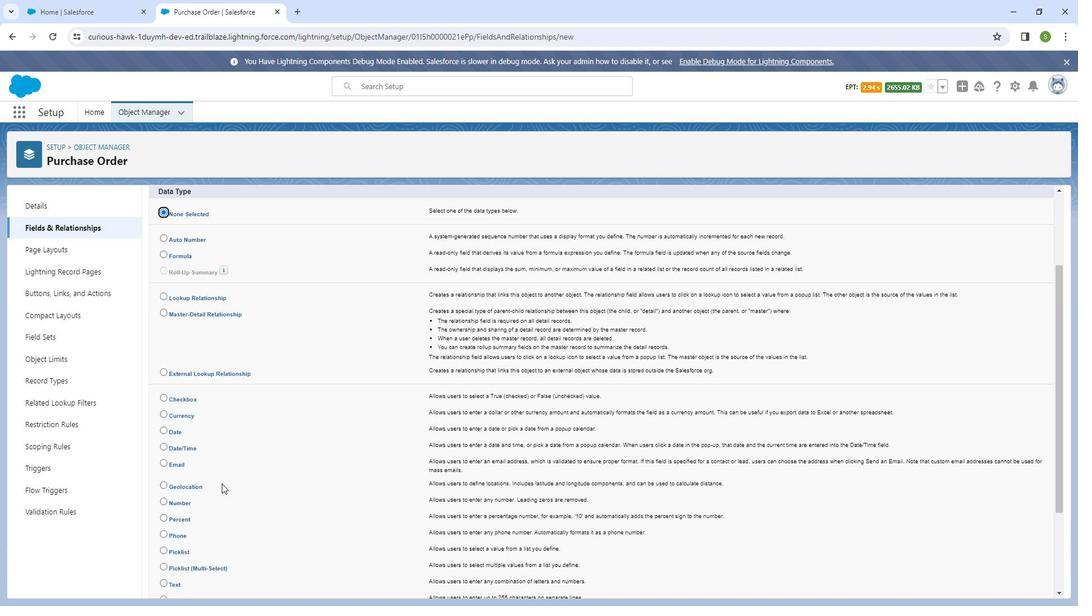 
Action: Mouse scrolled (226, 470) with delta (0, 0)
Screenshot: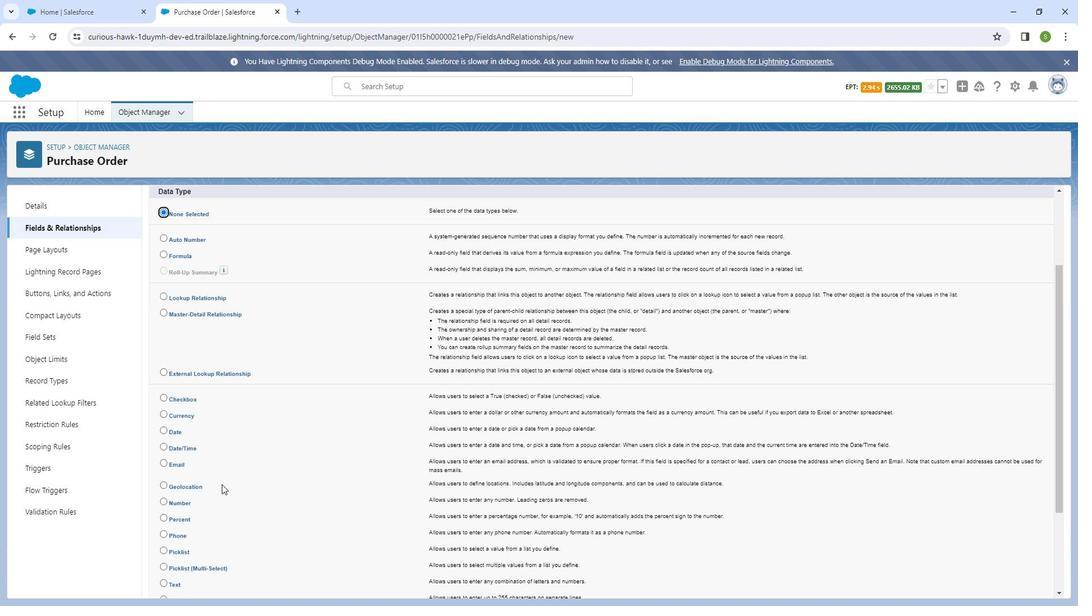 
Action: Mouse moved to (226, 471)
Screenshot: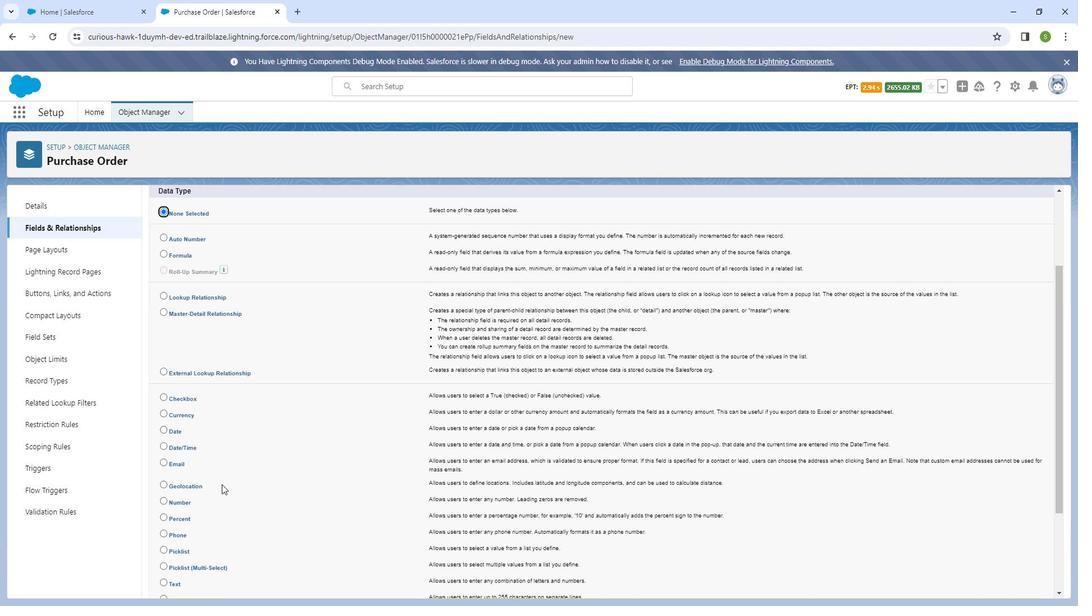 
Action: Mouse scrolled (226, 471) with delta (0, 0)
Screenshot: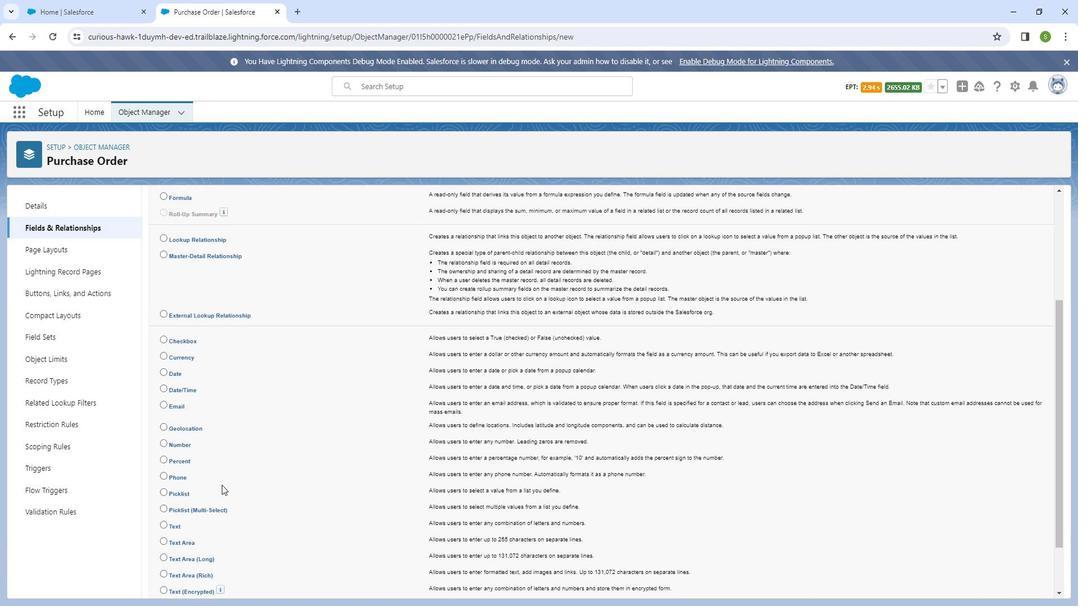 
Action: Mouse moved to (277, 470)
Screenshot: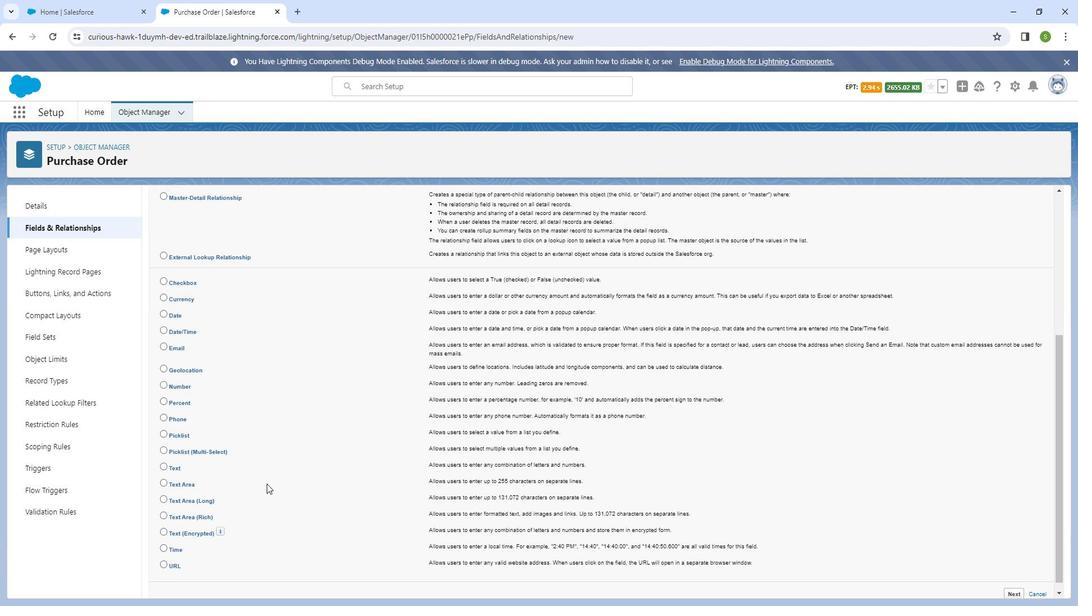 
Action: Mouse scrolled (277, 471) with delta (0, 0)
Screenshot: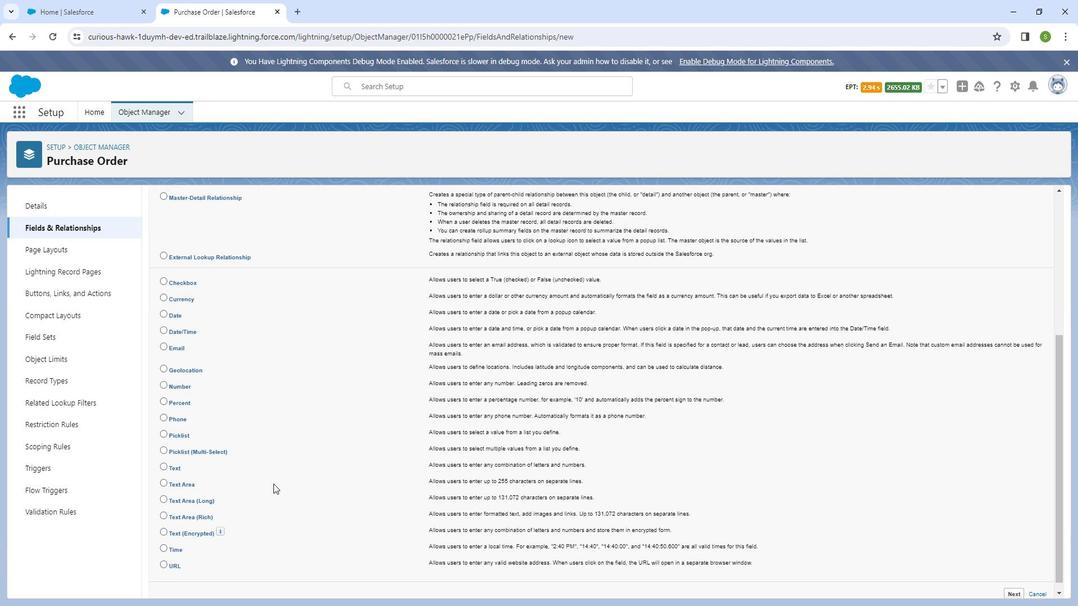 
Action: Mouse moved to (275, 468)
Screenshot: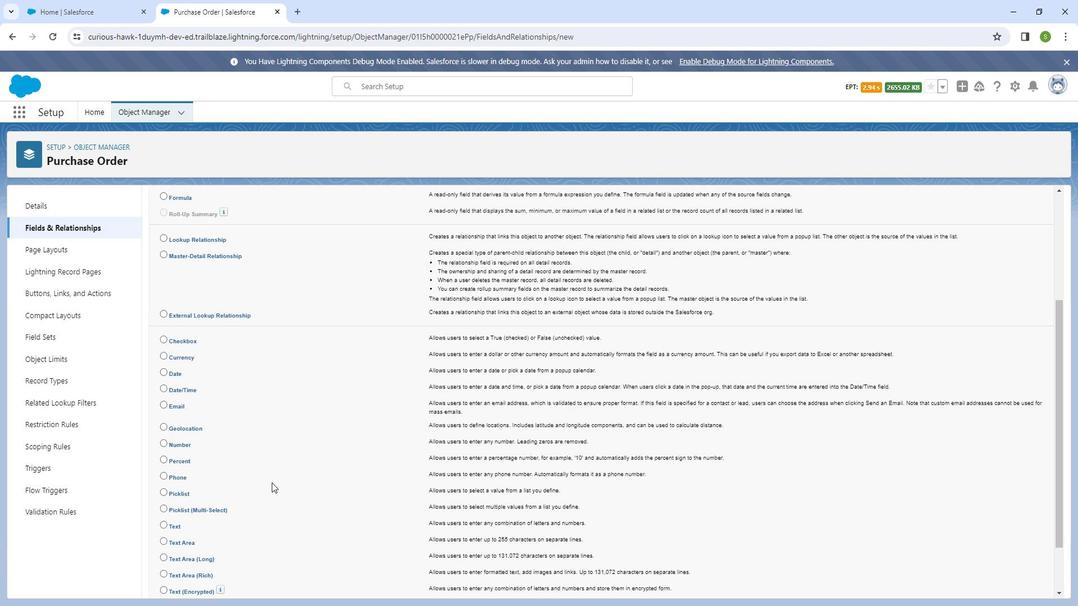 
Action: Mouse scrolled (275, 469) with delta (0, 0)
Screenshot: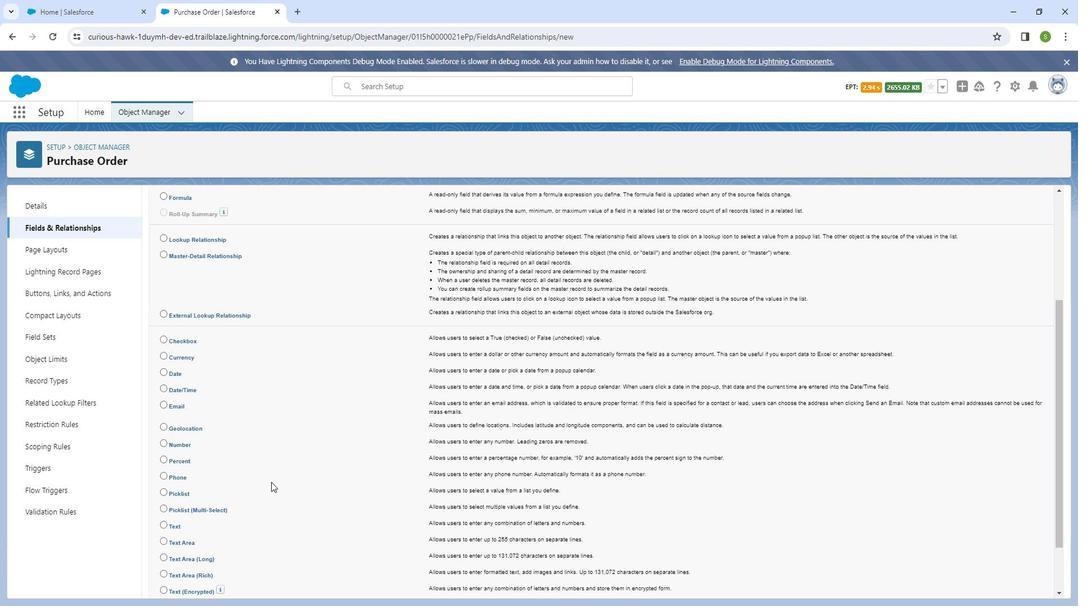 
Action: Mouse scrolled (275, 469) with delta (0, 0)
Screenshot: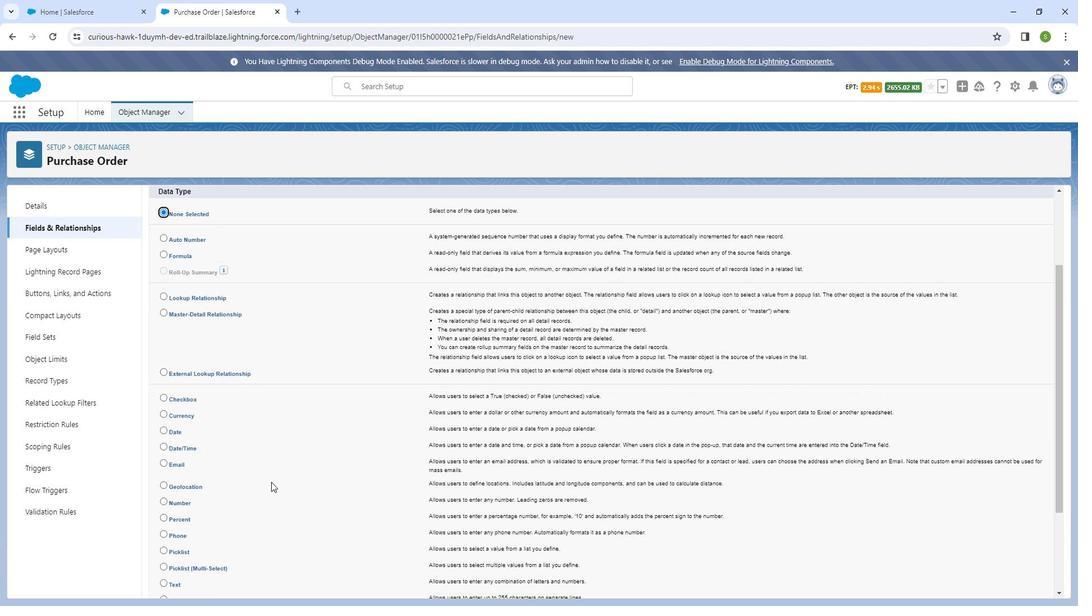 
Action: Mouse scrolled (275, 469) with delta (0, 0)
Screenshot: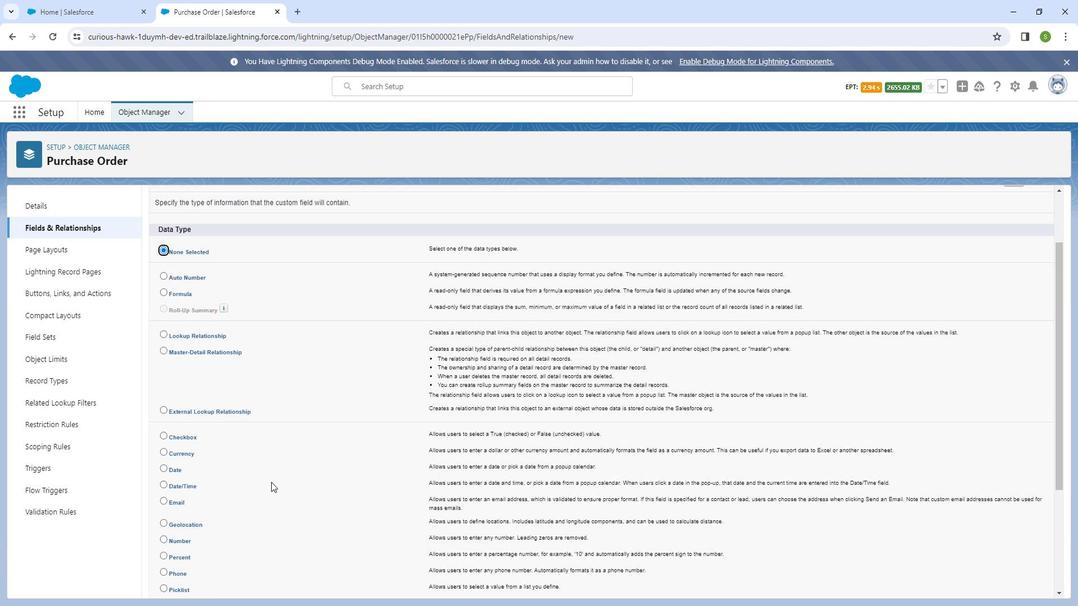 
Action: Mouse scrolled (275, 468) with delta (0, 0)
Screenshot: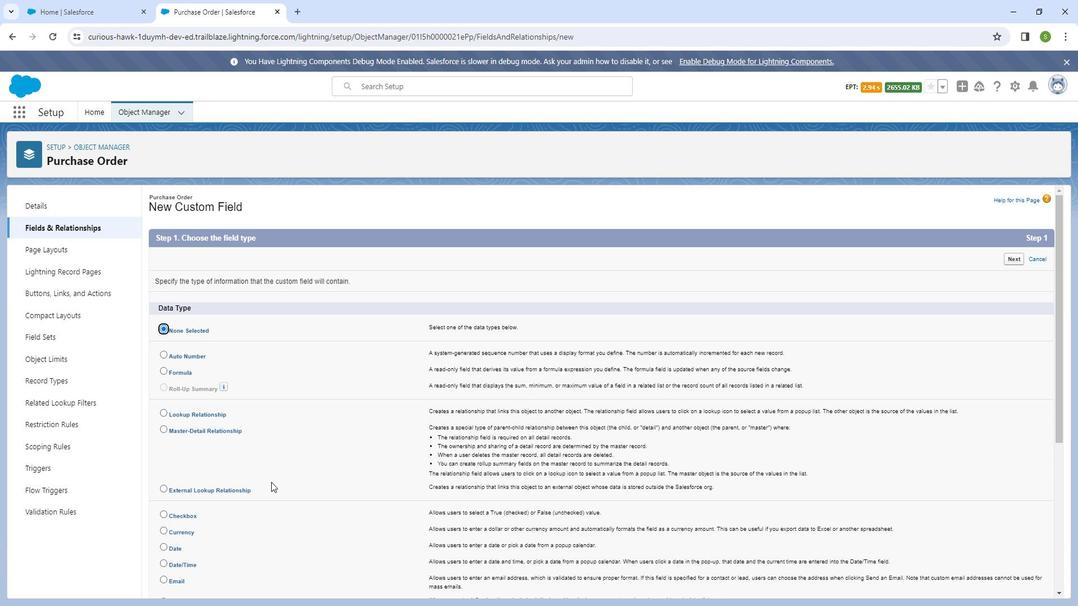 
Action: Mouse scrolled (275, 468) with delta (0, 0)
Screenshot: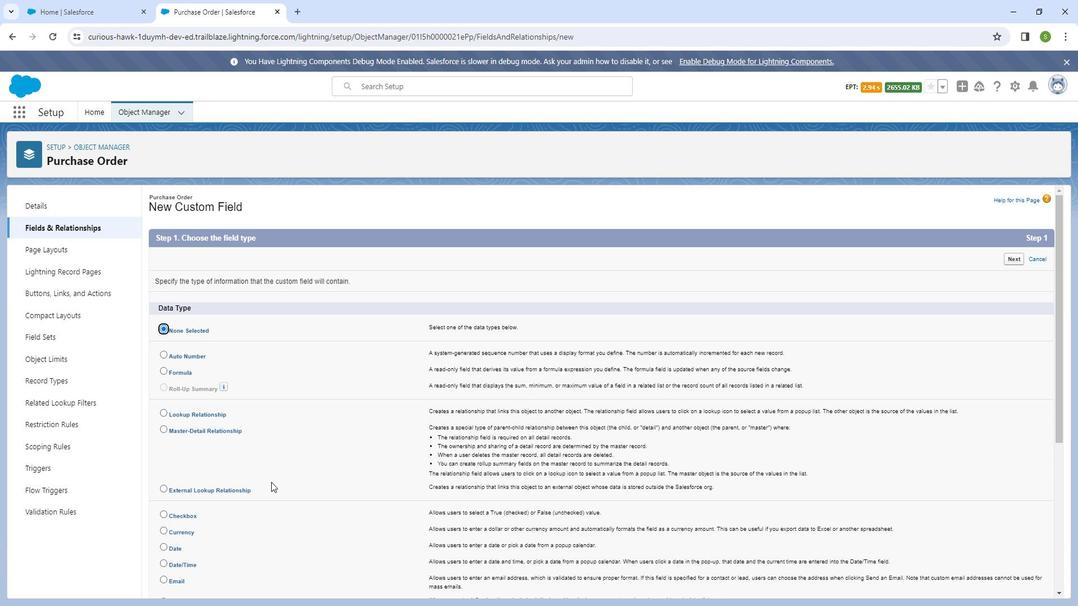 
Action: Mouse scrolled (275, 468) with delta (0, 0)
Screenshot: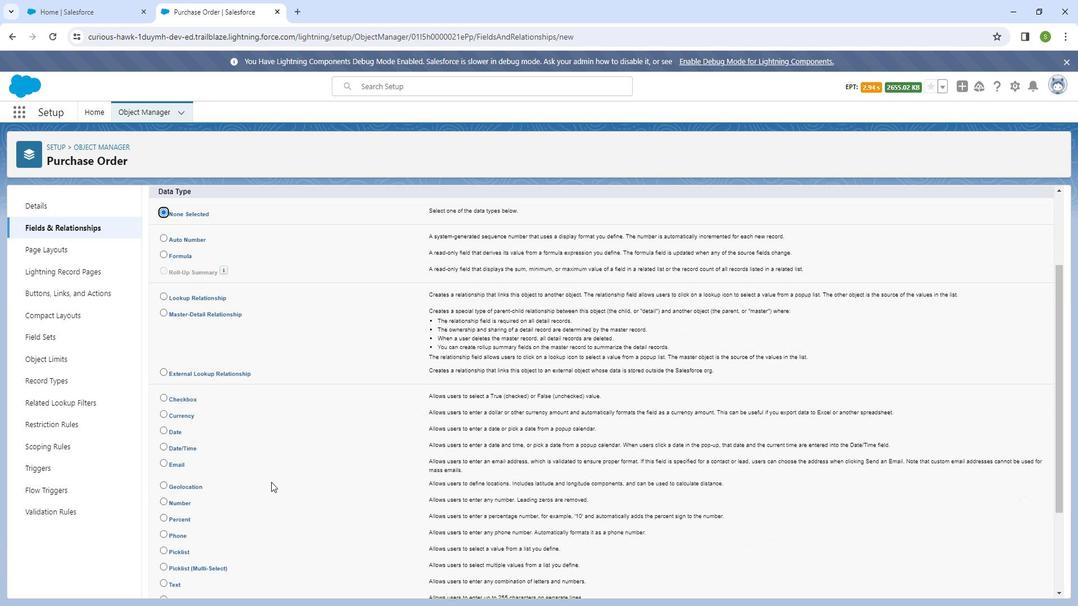 
Action: Mouse moved to (167, 512)
Screenshot: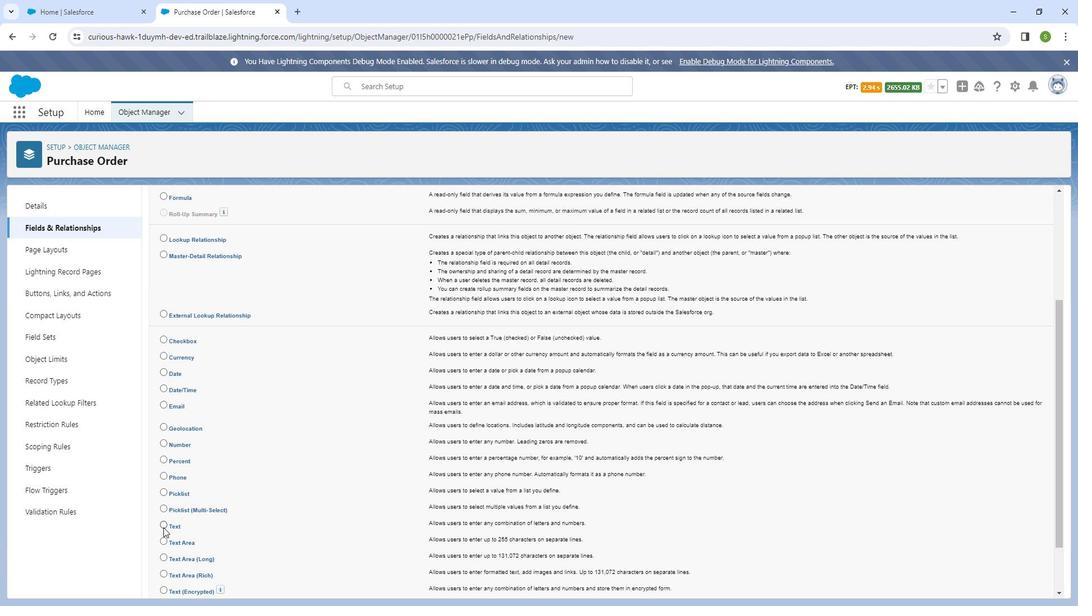 
Action: Mouse pressed left at (167, 512)
Screenshot: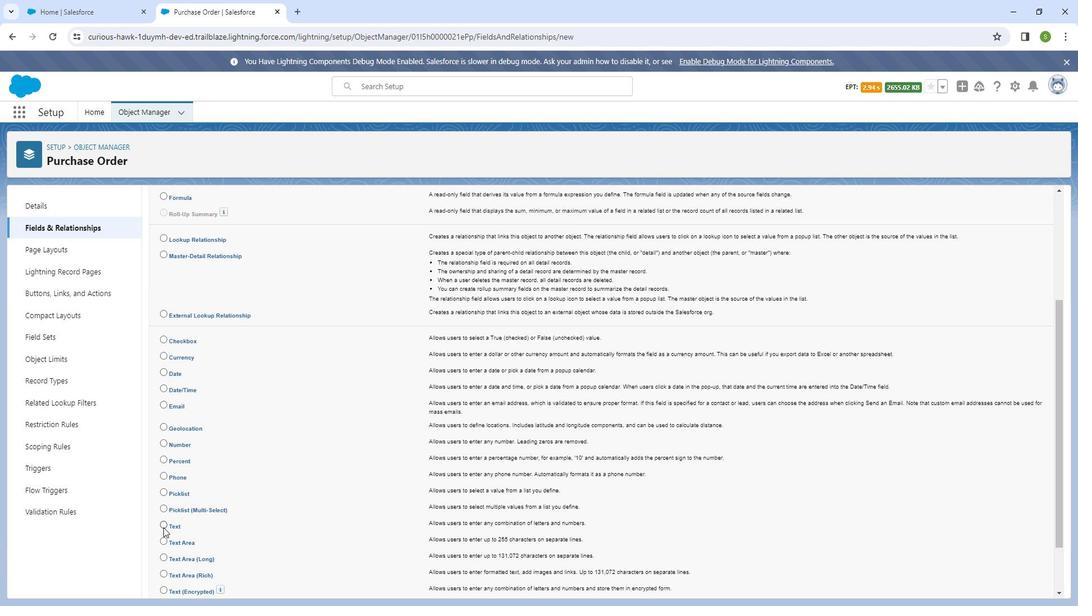 
Action: Mouse moved to (1037, 523)
Screenshot: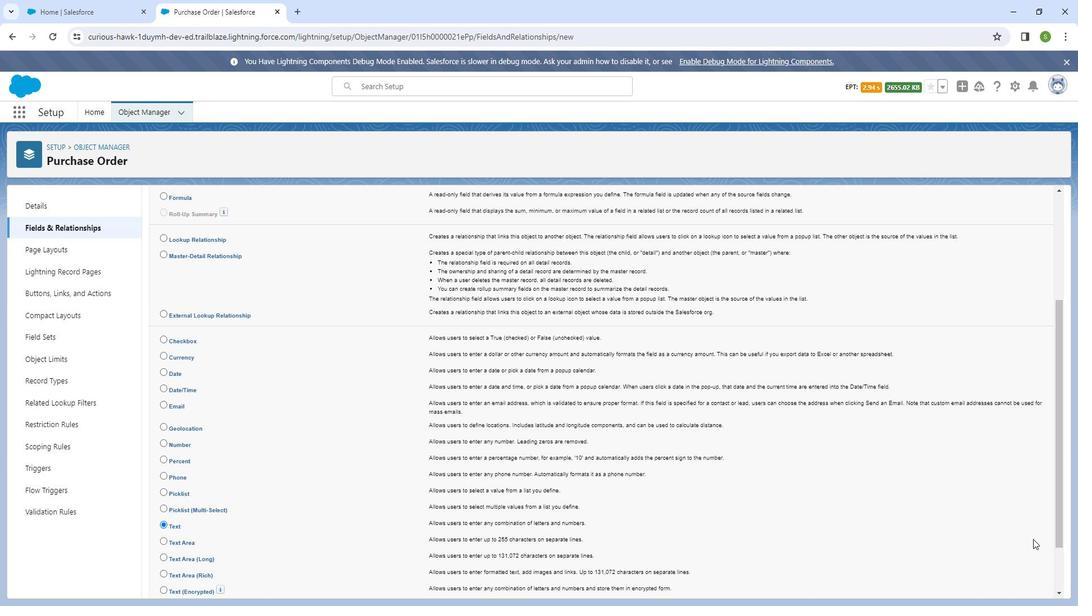 
Action: Mouse scrolled (1037, 523) with delta (0, 0)
Screenshot: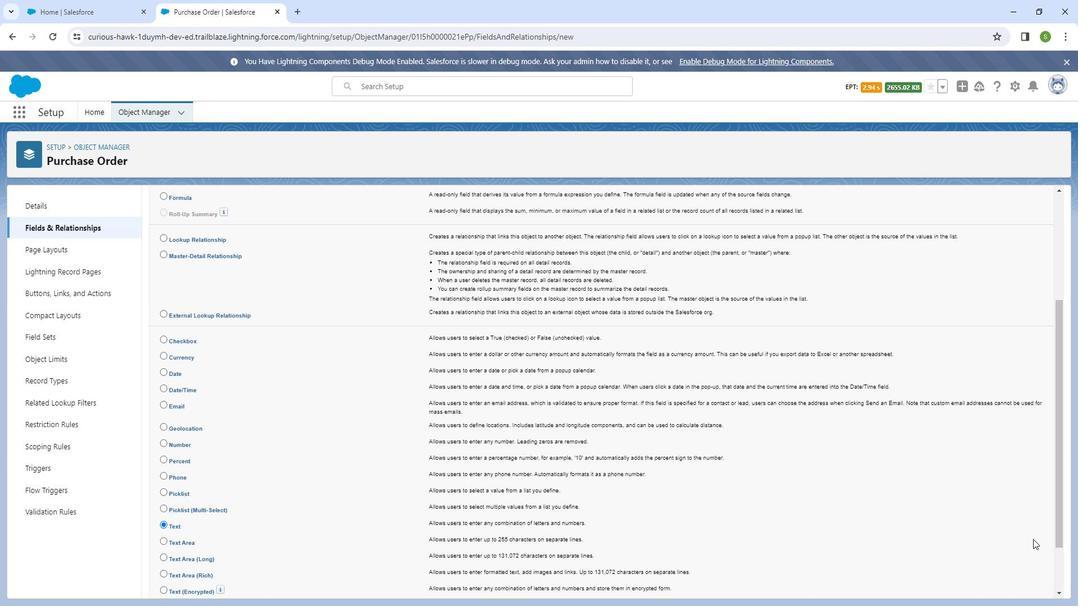
Action: Mouse scrolled (1037, 523) with delta (0, 0)
Screenshot: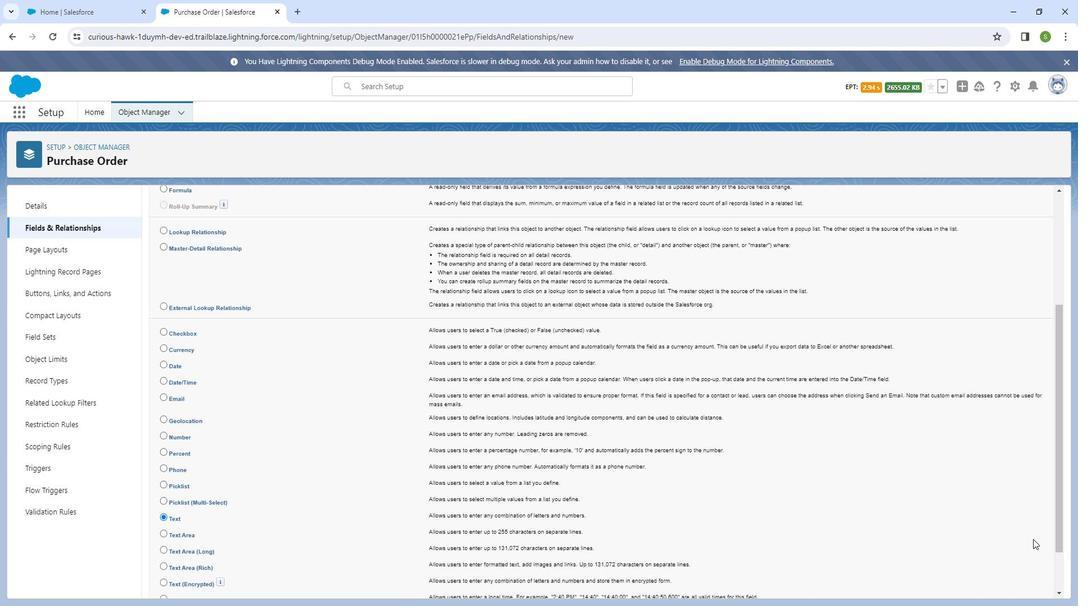 
Action: Mouse moved to (1021, 564)
Screenshot: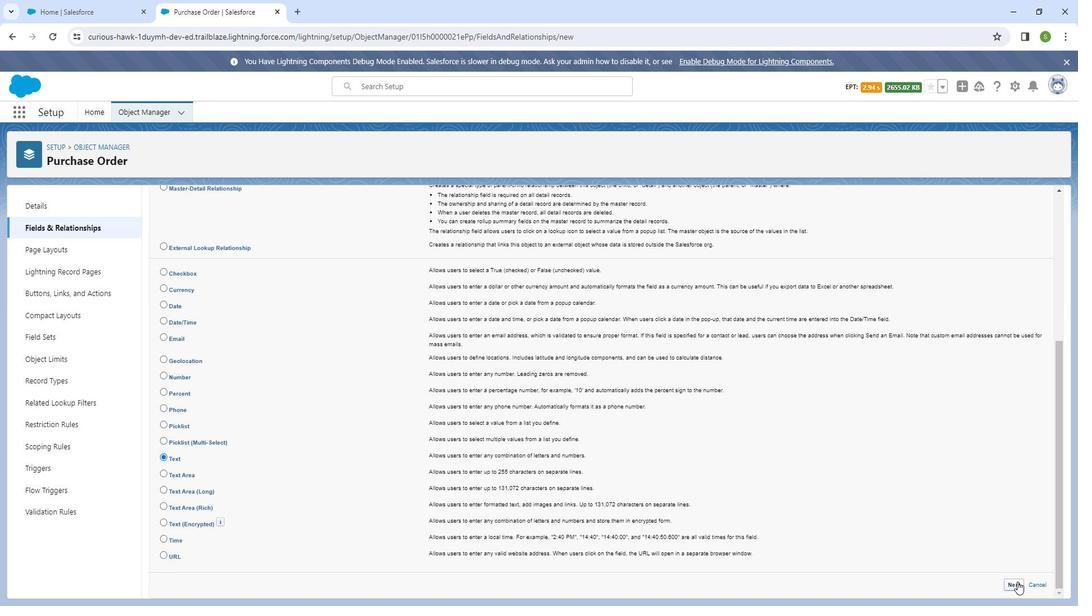 
Action: Mouse pressed left at (1021, 564)
Screenshot: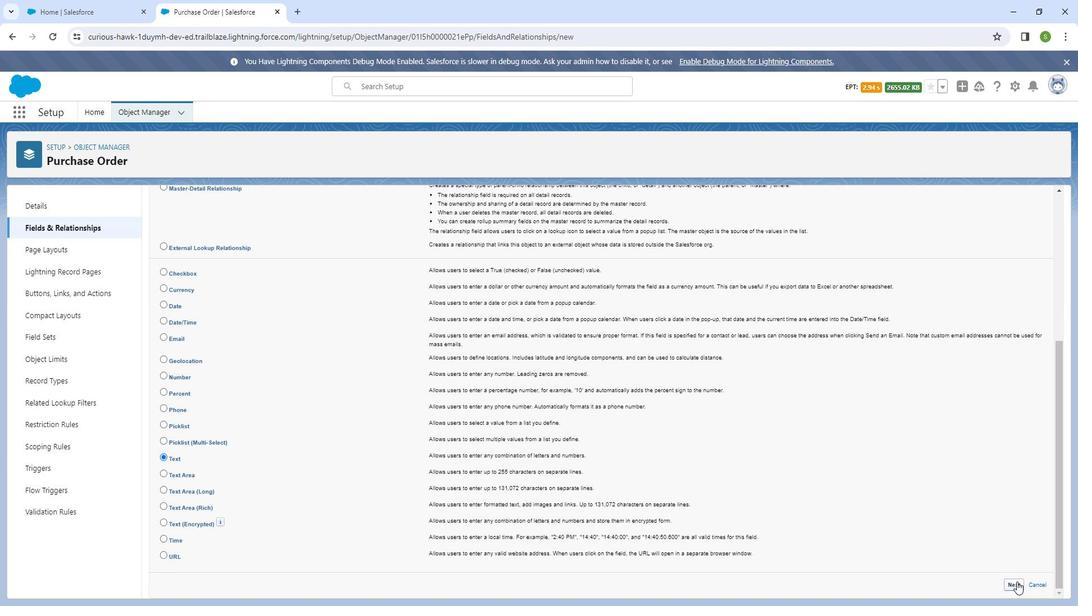 
Action: Mouse moved to (388, 277)
Screenshot: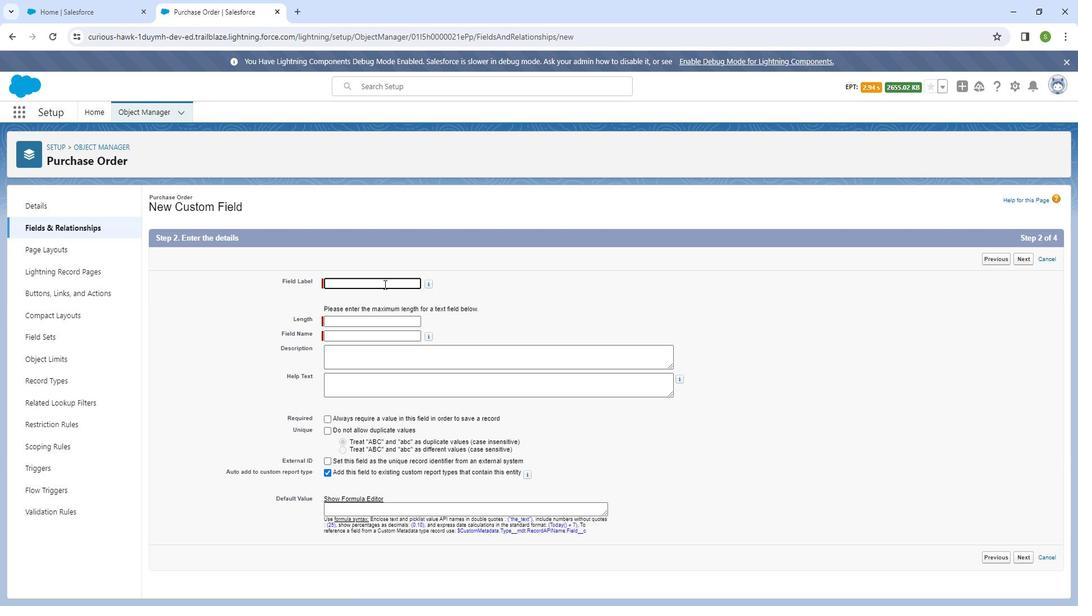 
Action: Mouse pressed left at (388, 277)
Screenshot: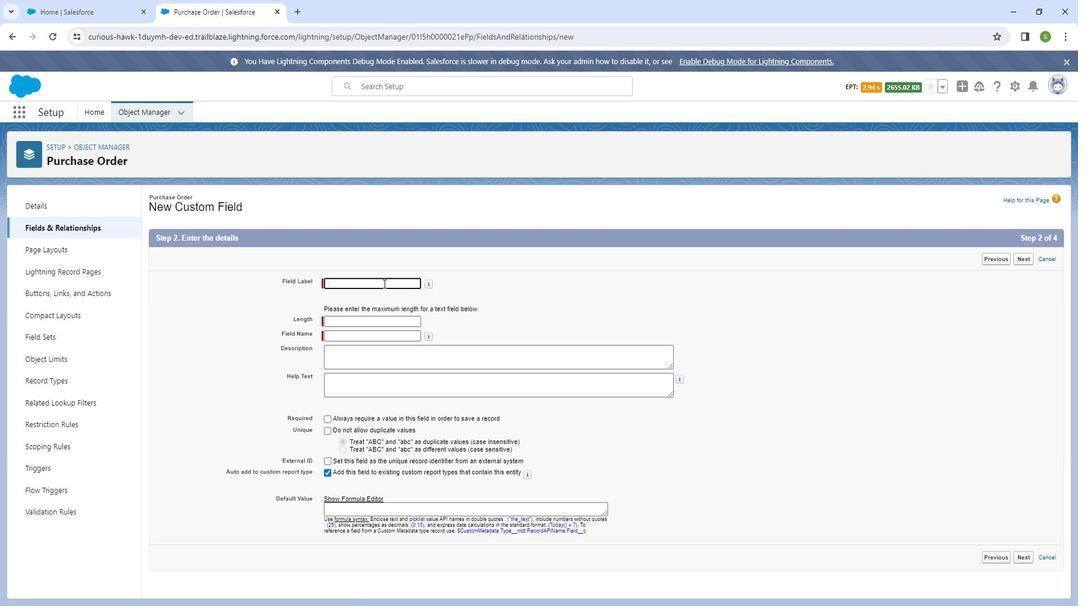 
Action: Key pressed <Key.shift_r>Delivery<Key.space><Key.shift_r><Key.shift_r><Key.shift_r><Key.shift_r>Address
Screenshot: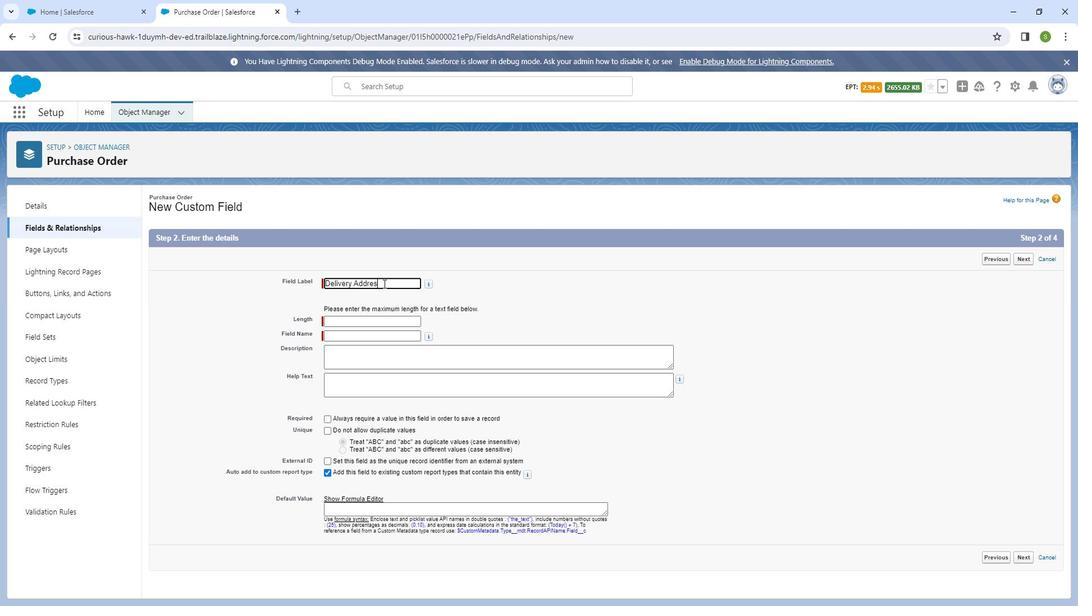 
Action: Mouse moved to (368, 314)
Screenshot: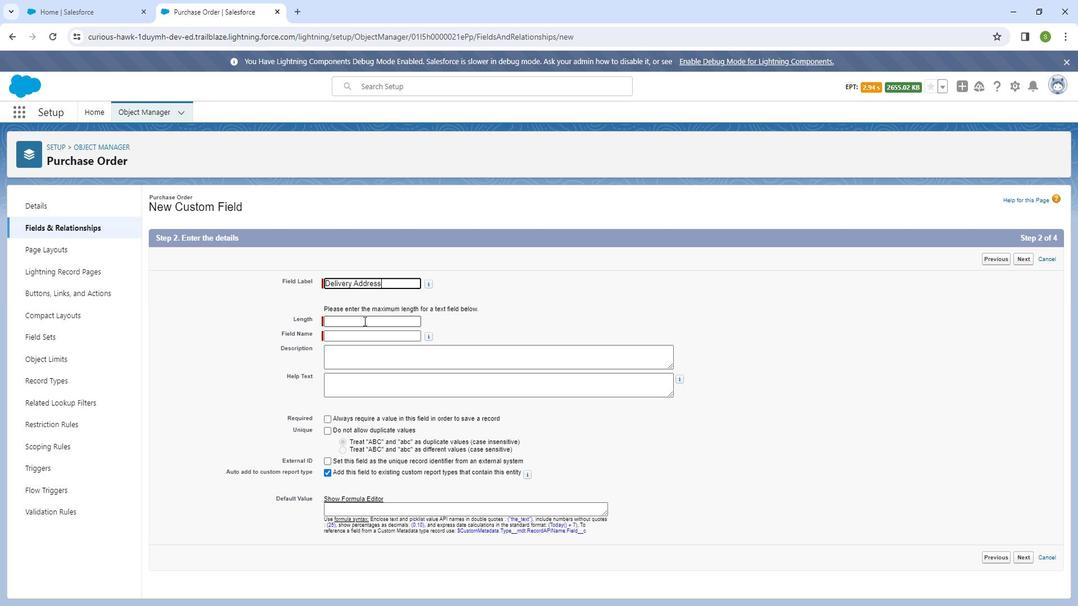 
Action: Mouse pressed left at (368, 314)
Screenshot: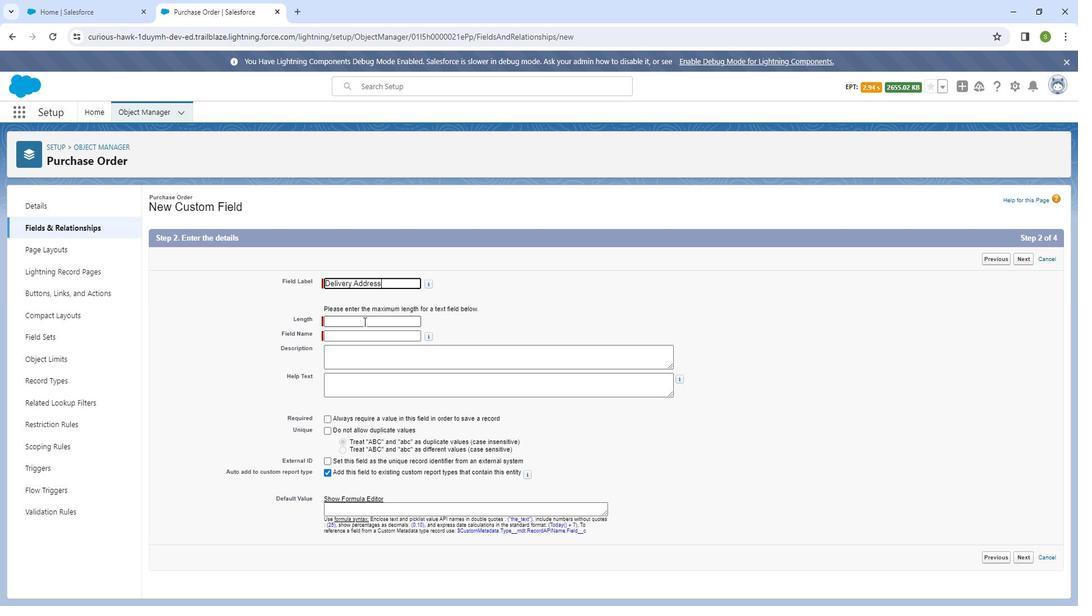 
Action: Mouse moved to (367, 314)
Screenshot: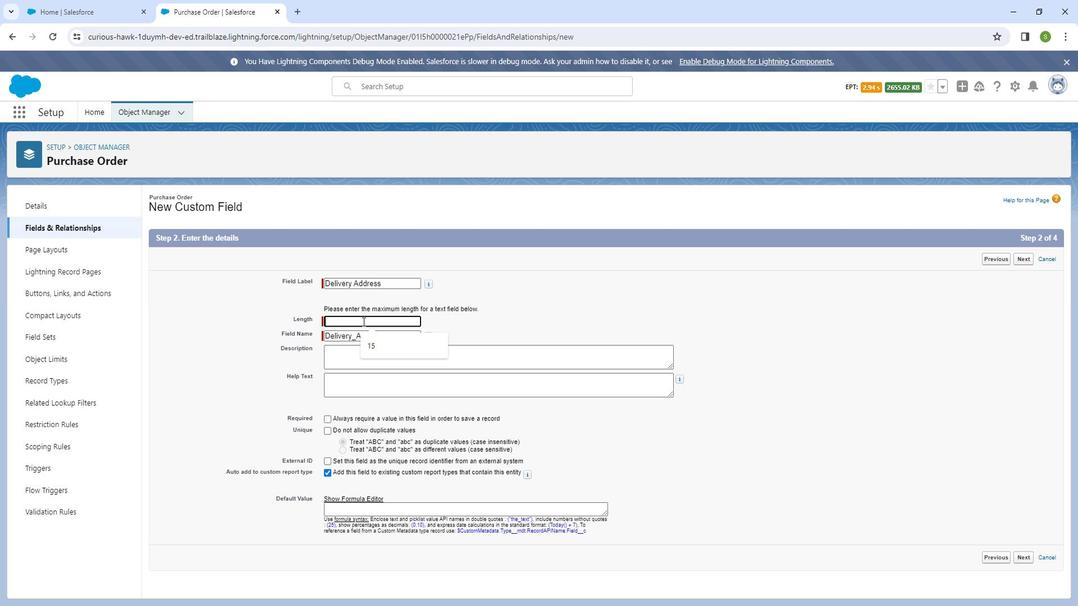 
Action: Key pressed 50
Screenshot: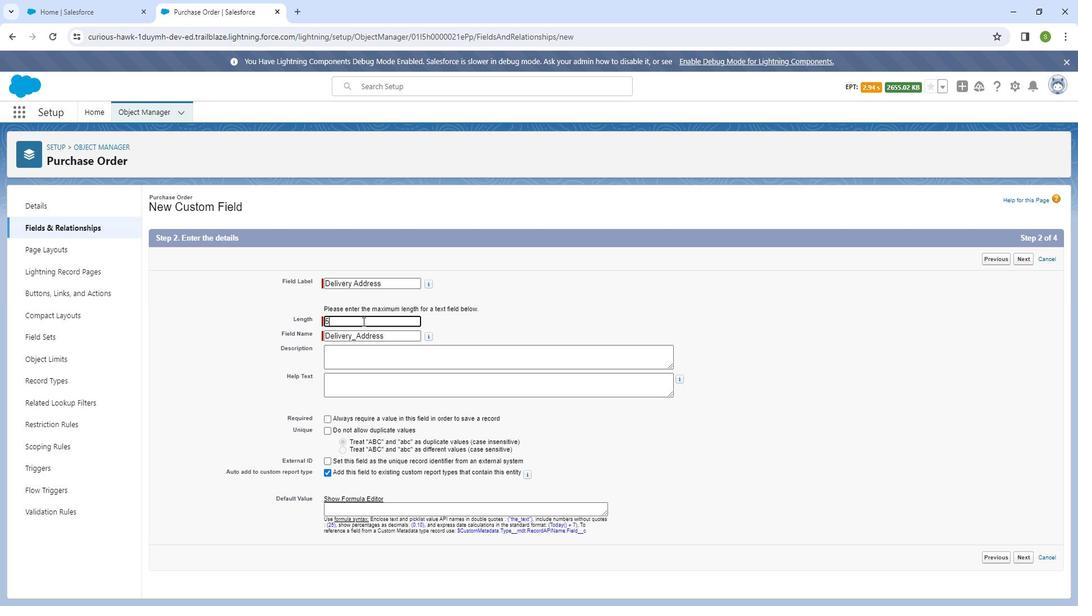 
Action: Mouse moved to (366, 351)
Screenshot: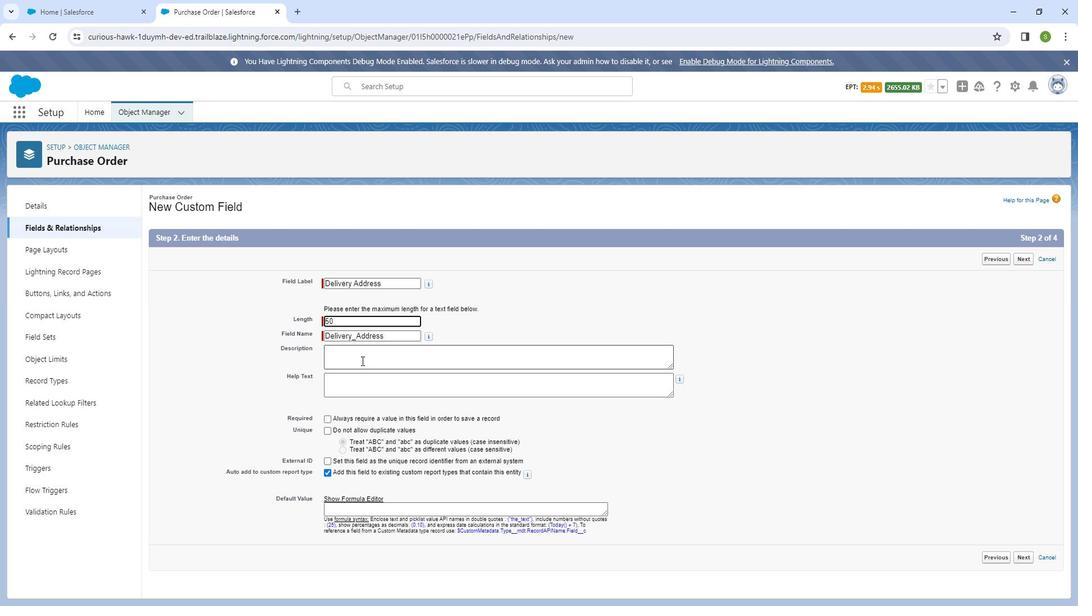 
Action: Mouse pressed left at (366, 351)
Screenshot: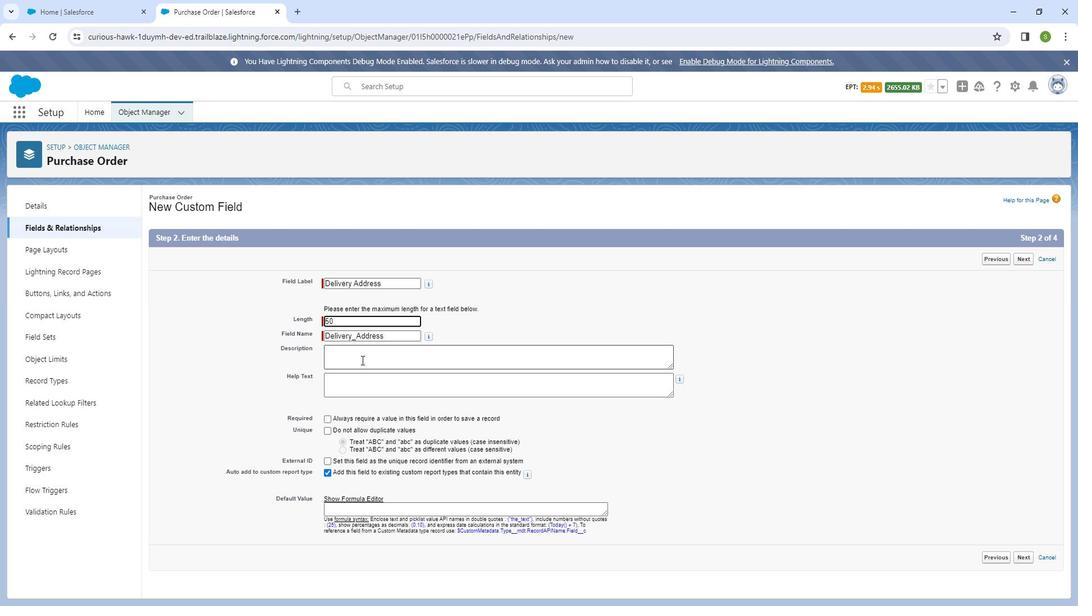 
Action: Key pressed <Key.shift_r>TYh<Key.backspace><Key.backspace>he<Key.space>address<Key.space>to<Key.space>which<Key.space>the<Key.space>goods<Key.space>or<Key.space>services<Key.space>should<Key.space>be<Key.space>delivered
Screenshot: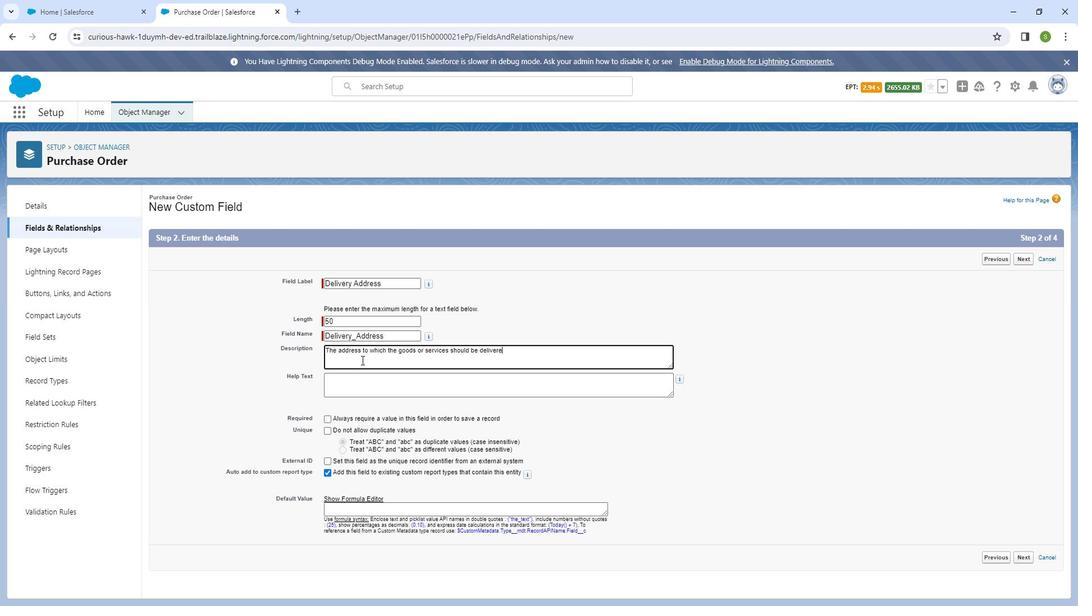 
Action: Mouse moved to (371, 374)
Screenshot: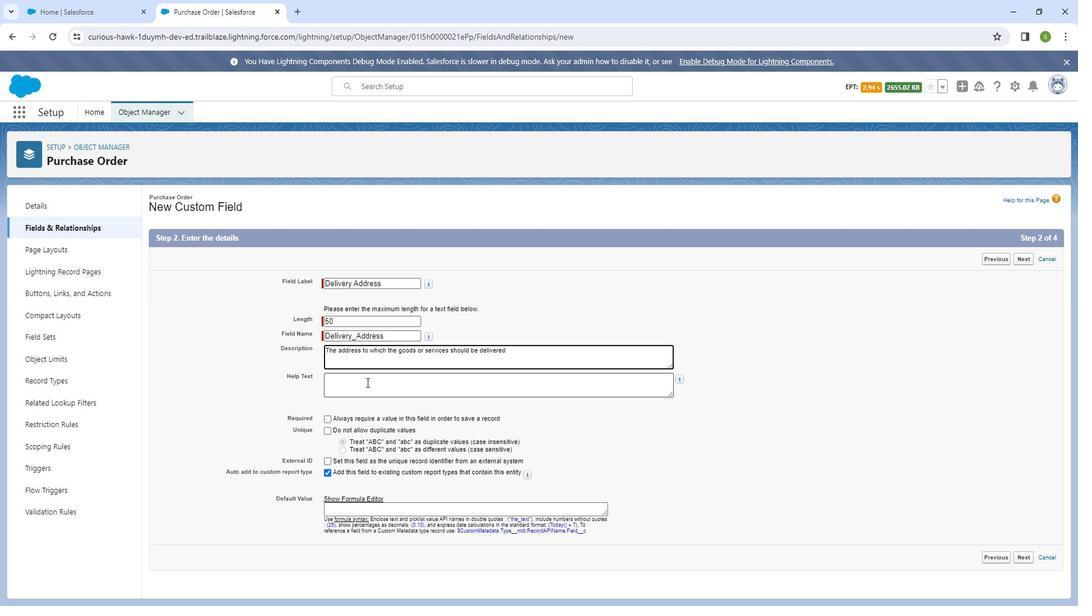 
Action: Mouse pressed left at (371, 374)
Screenshot: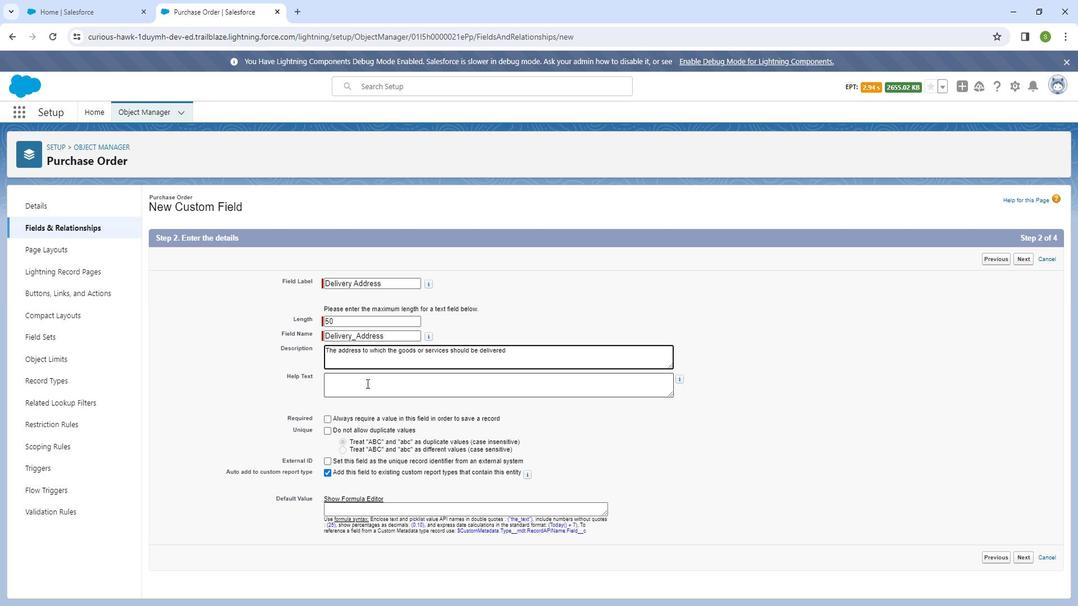 
Action: Key pressed <Key.shift_r>Enter<Key.space>the<Key.space>expected<Key.space><Key.backspace><Key.backspace><Key.backspace><Key.backspace><Key.backspace><Key.backspace><Key.backspace><Key.backspace><Key.backspace><Key.backspace><Key.backspace><Key.backspace><Key.backspace><Key.backspace><Key.space>the<Key.space>provided<Key.space>delivery<Key.space>date<Key.backspace><Key.backspace><Key.backspace><Key.backspace>address<Key.space>for<Key.space>the<Key.space>ordered<Key.space>items
Screenshot: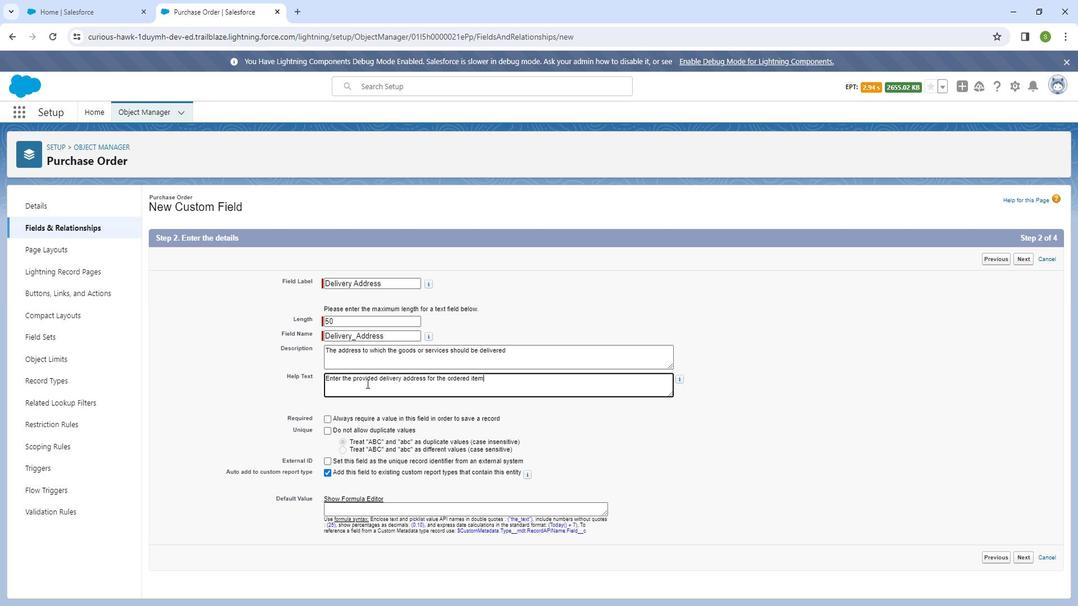 
Action: Mouse moved to (1028, 253)
Screenshot: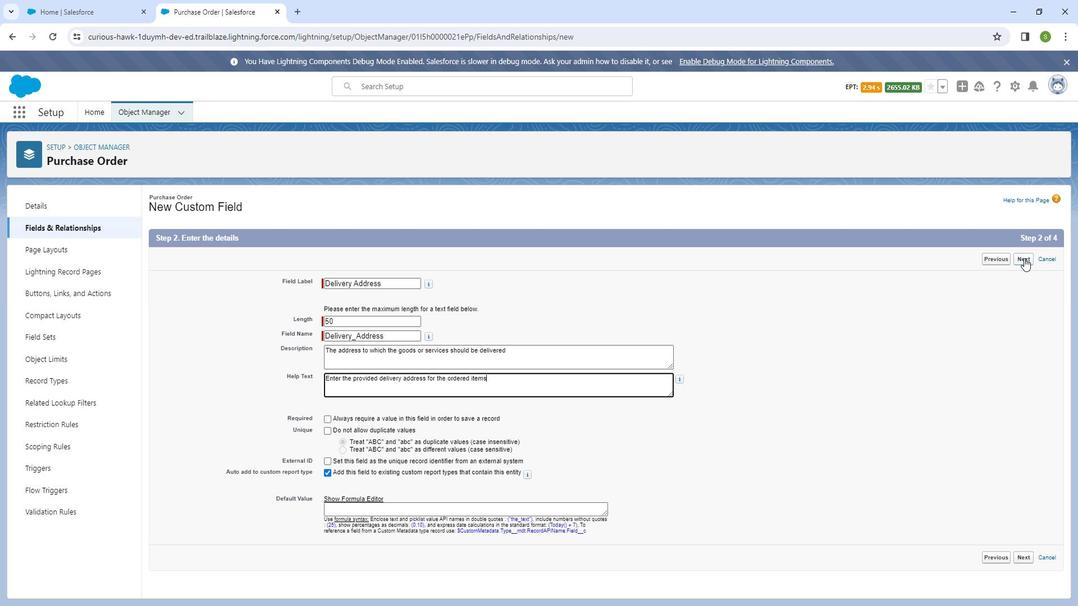 
Action: Mouse pressed left at (1028, 253)
Screenshot: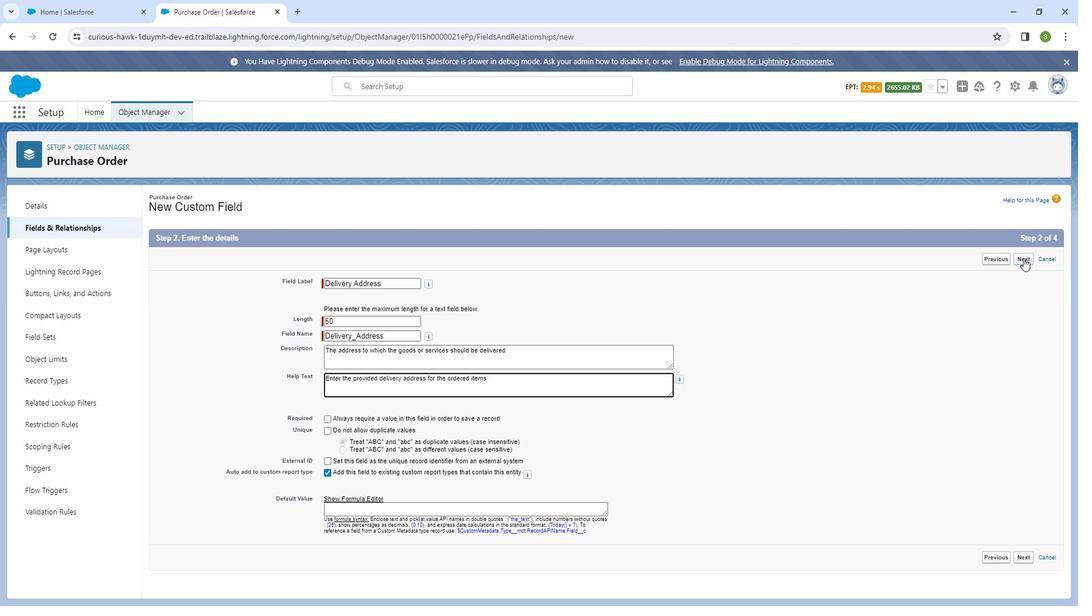 
Action: Mouse moved to (774, 505)
Screenshot: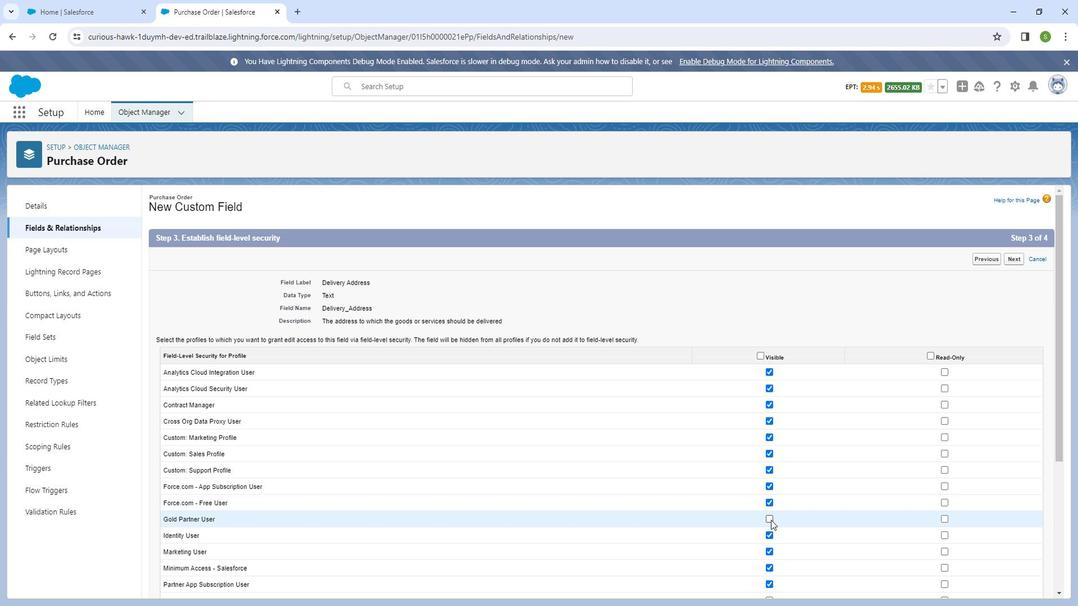 
Action: Mouse pressed left at (774, 505)
Screenshot: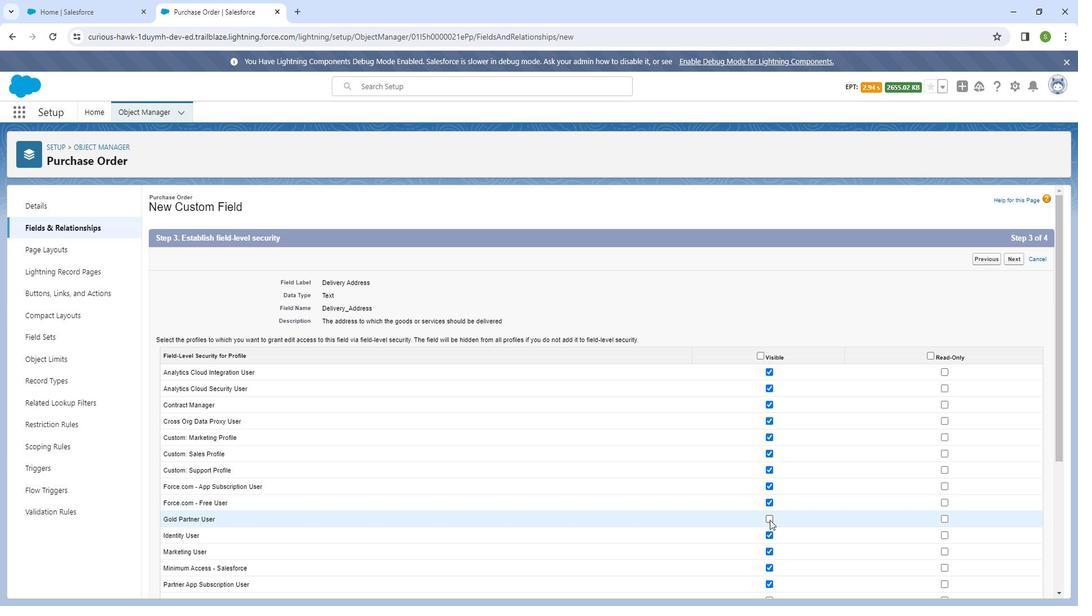 
Action: Mouse moved to (1022, 253)
Screenshot: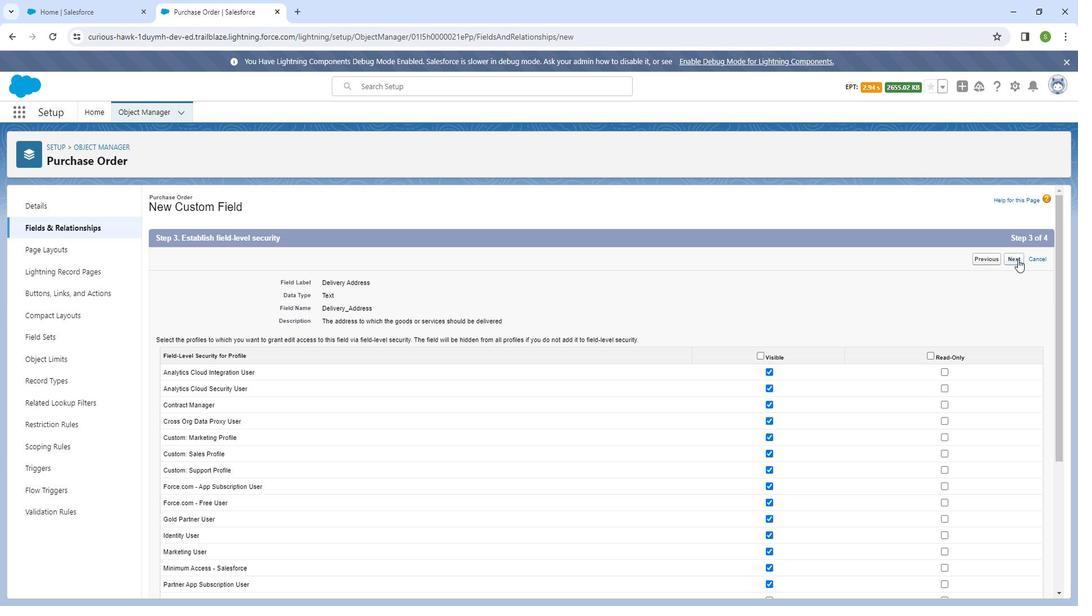 
Action: Mouse pressed left at (1022, 253)
Screenshot: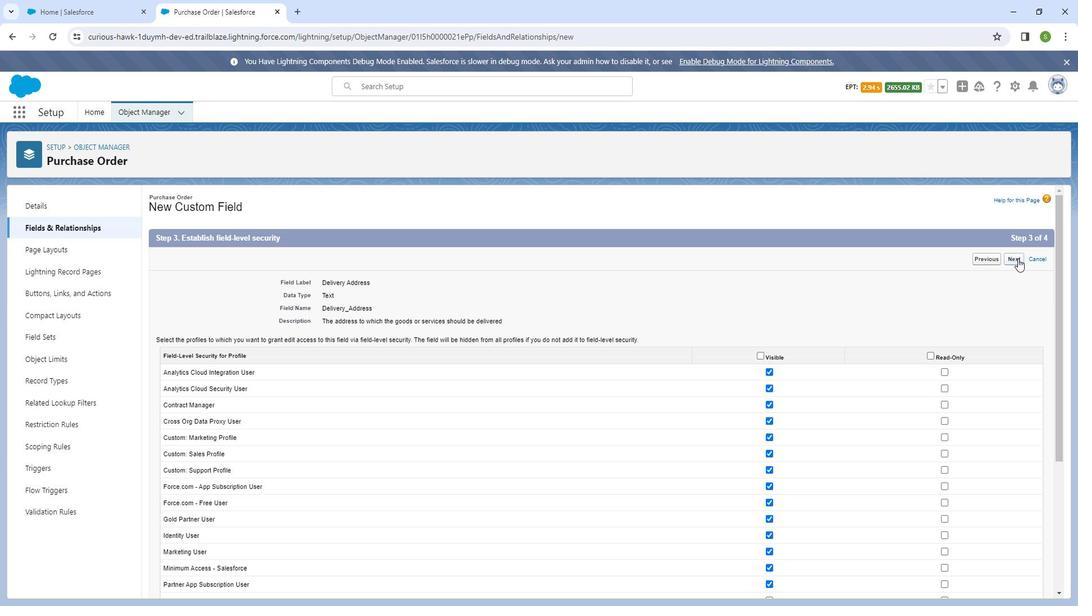 
Action: Mouse moved to (1022, 255)
Screenshot: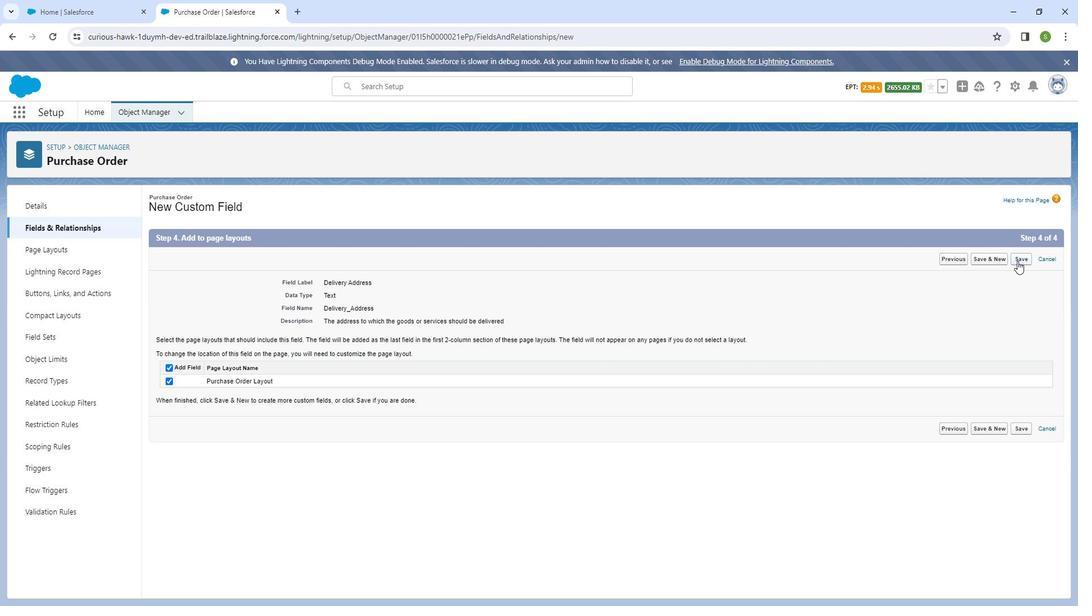 
Action: Mouse pressed left at (1022, 255)
Screenshot: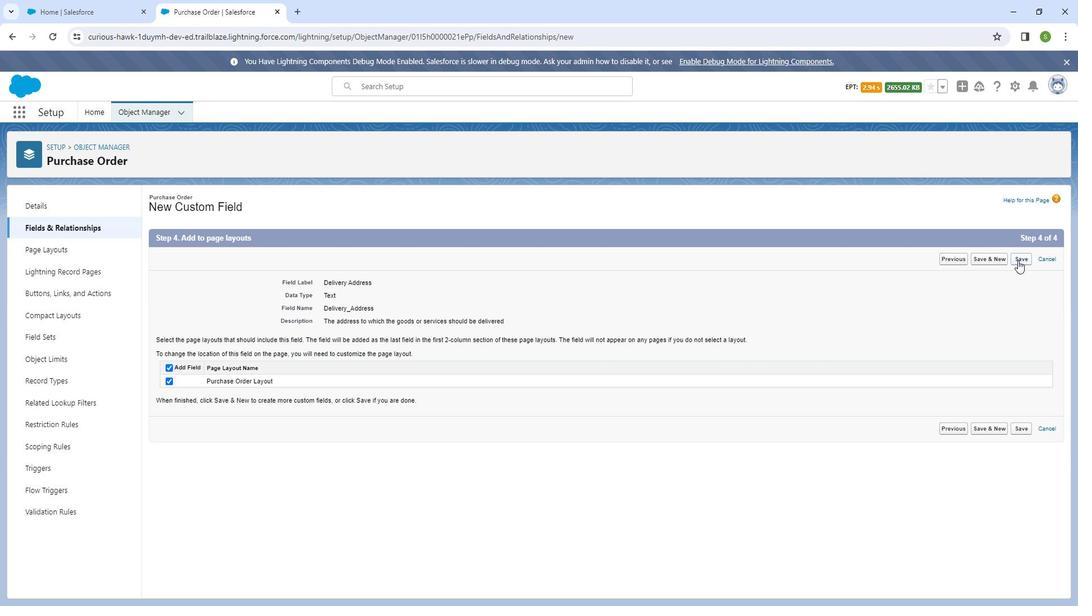 
Action: Mouse moved to (830, 203)
Screenshot: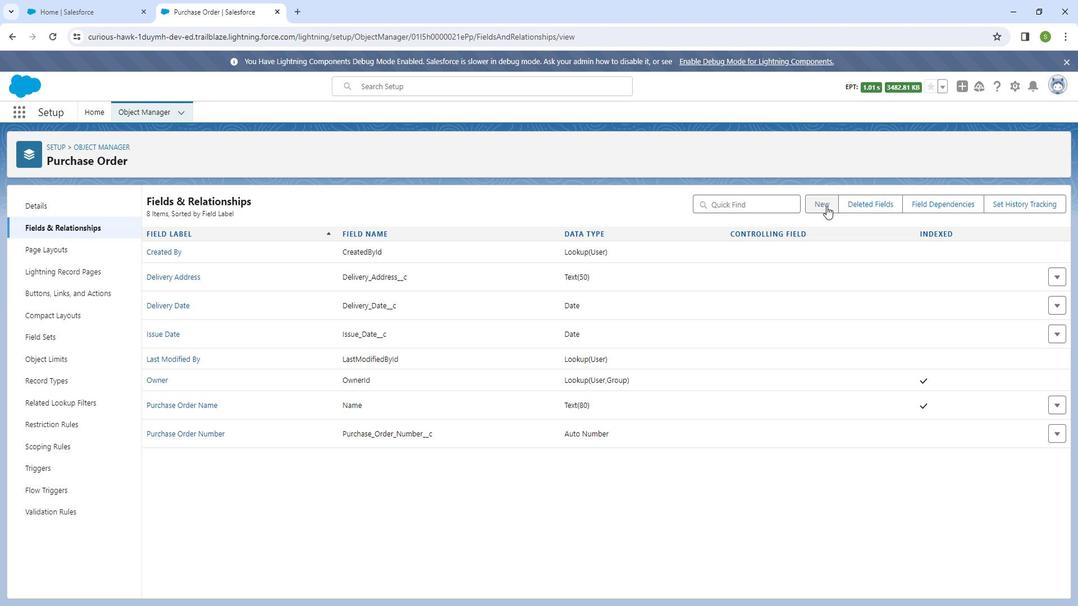 
Action: Mouse pressed left at (830, 203)
Screenshot: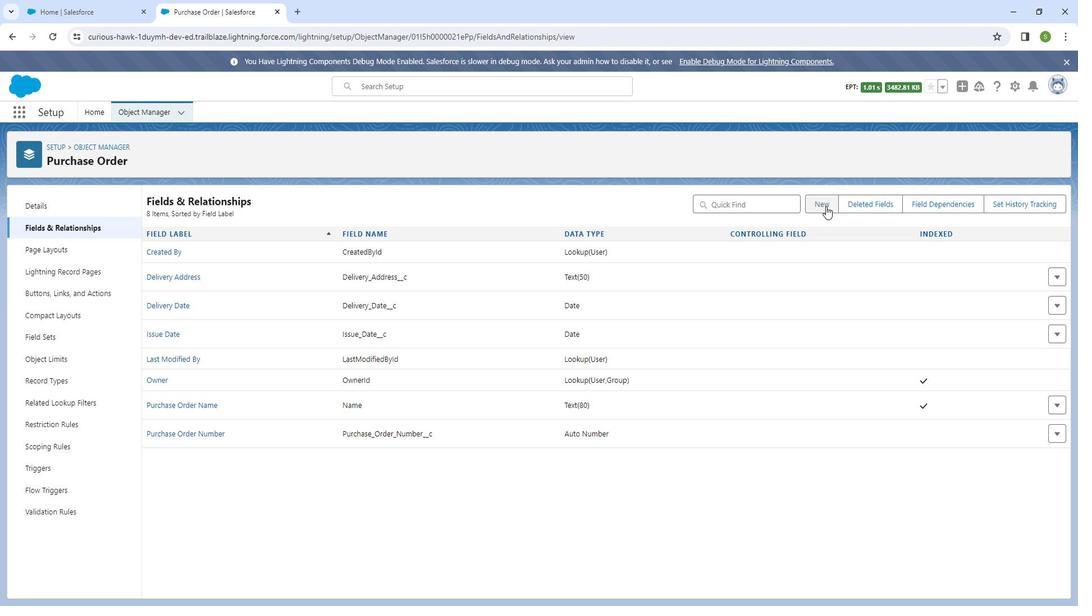 
Action: Mouse moved to (326, 412)
Screenshot: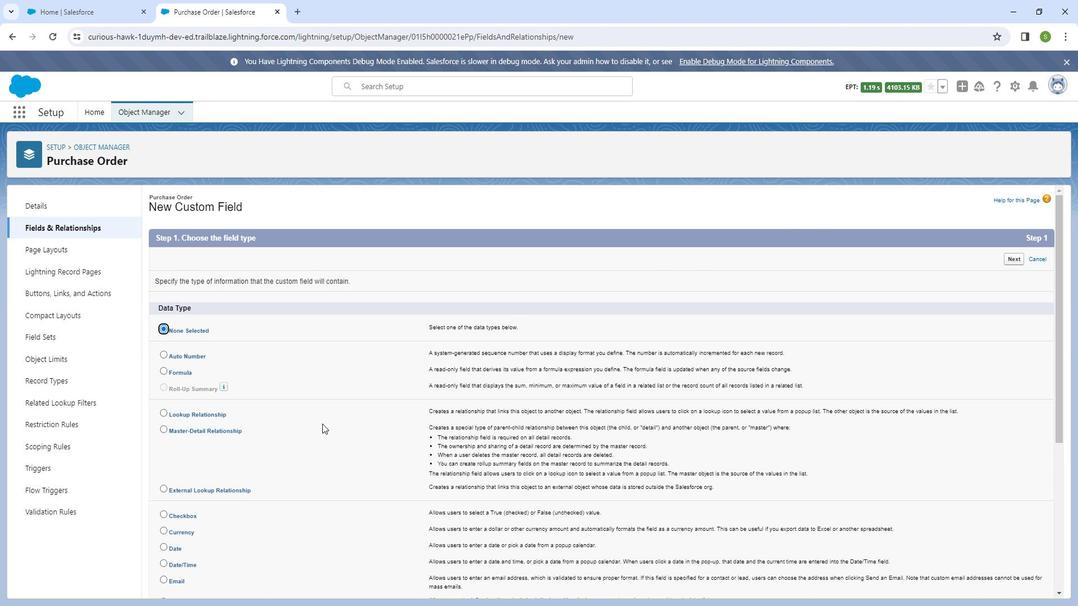 
Action: Mouse scrolled (326, 412) with delta (0, 0)
Screenshot: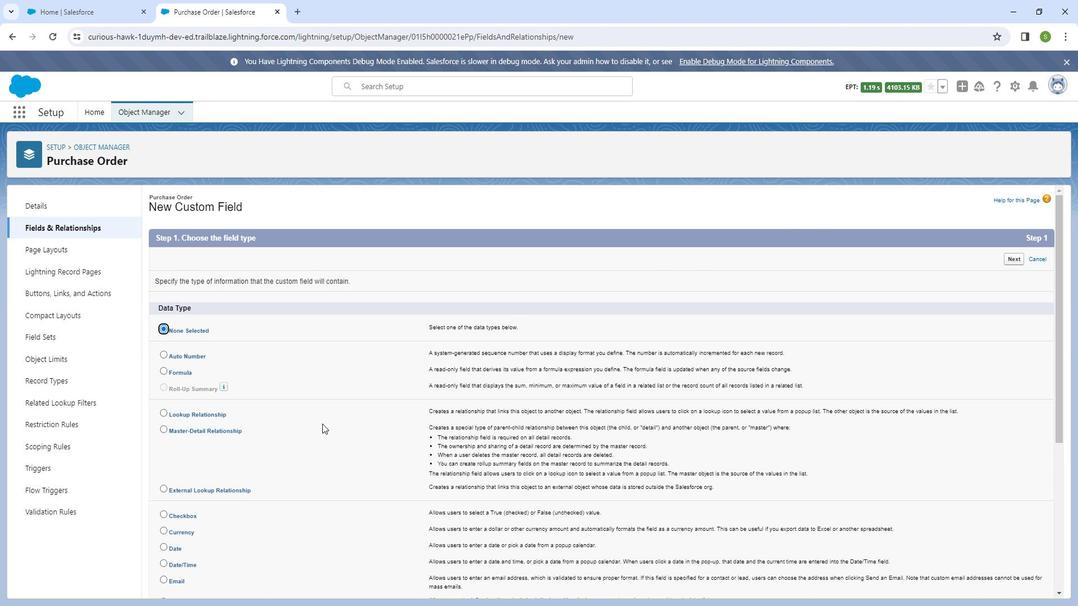 
Action: Mouse moved to (326, 415)
Screenshot: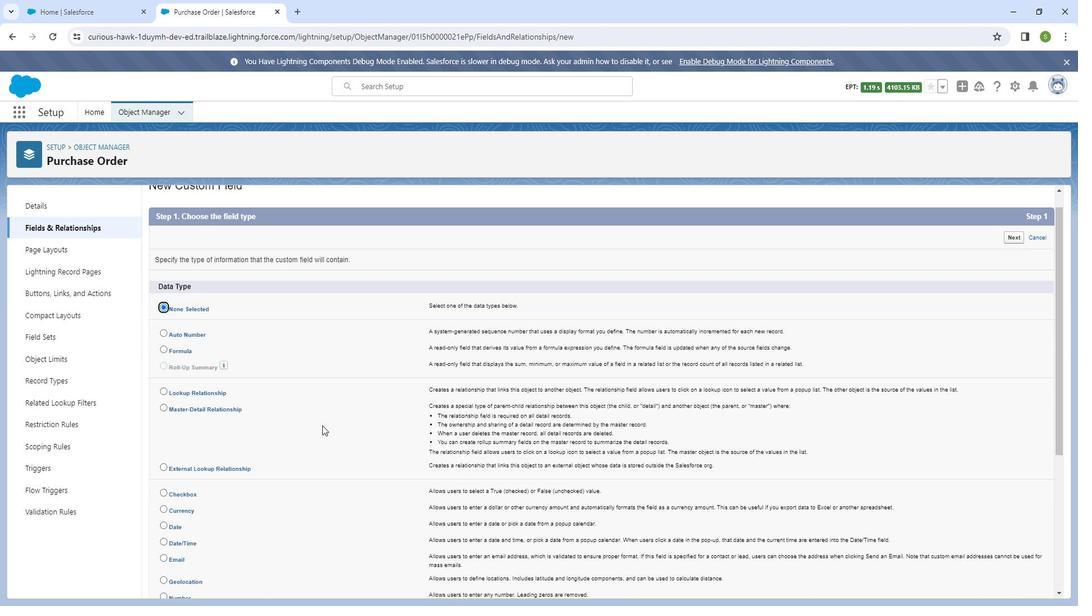 
Action: Mouse scrolled (326, 414) with delta (0, 0)
Screenshot: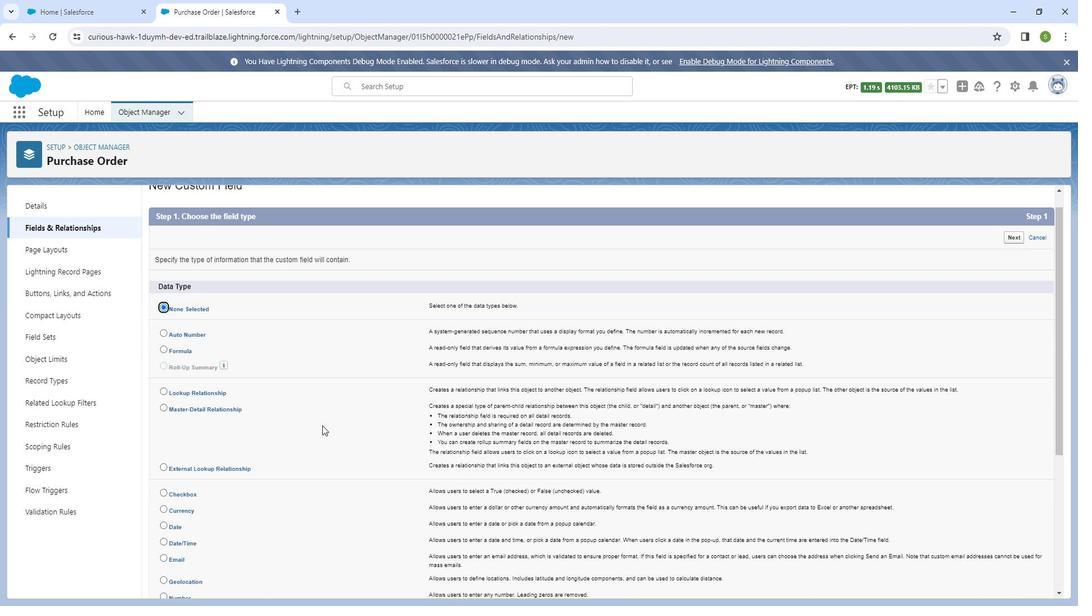 
Action: Mouse moved to (326, 416)
Screenshot: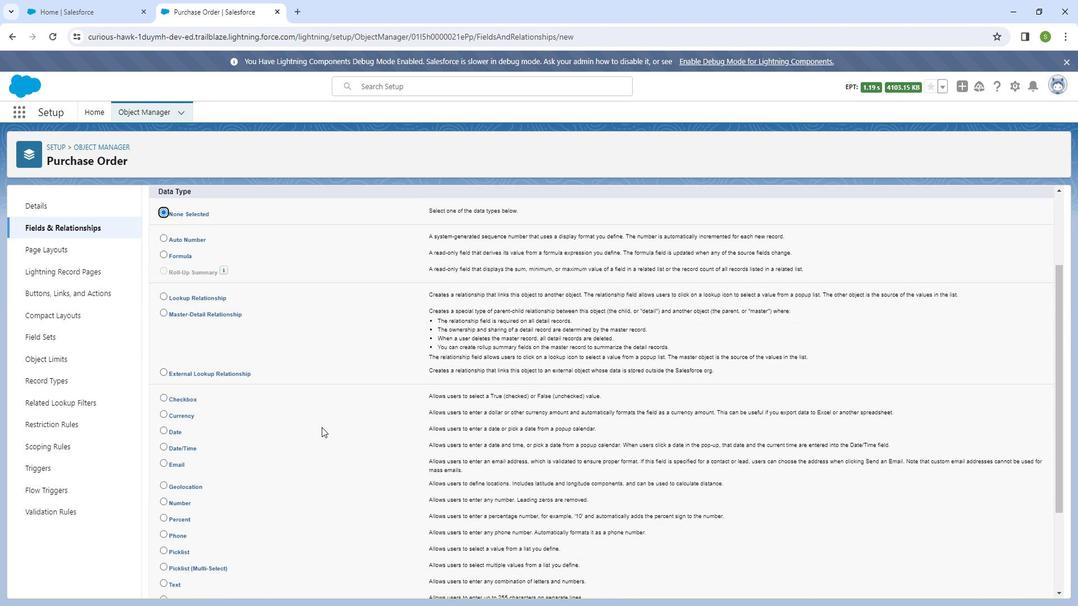 
Action: Mouse scrolled (326, 416) with delta (0, 0)
Screenshot: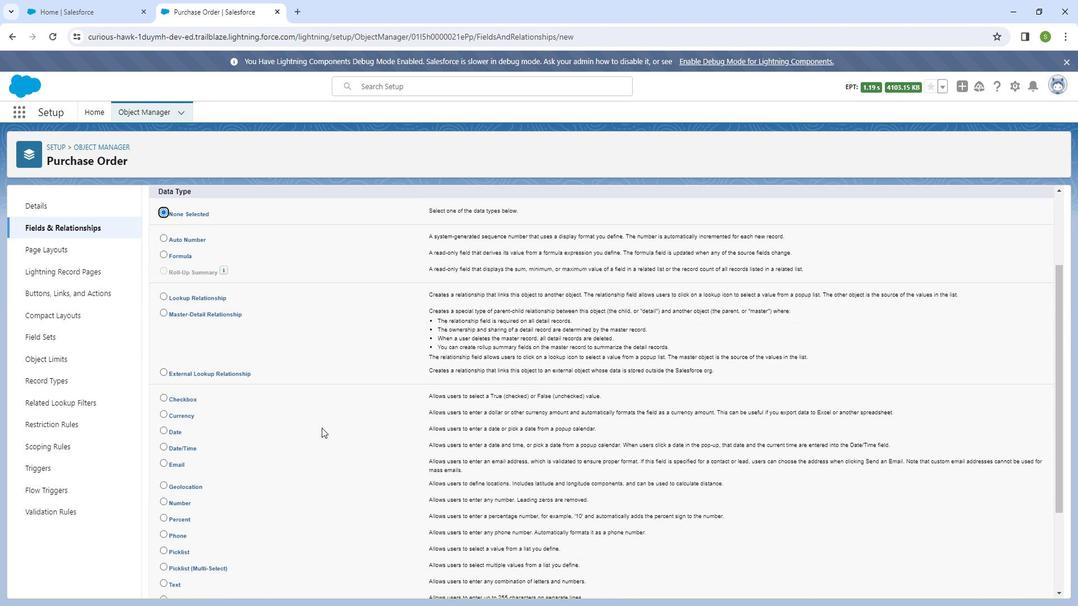 
Action: Mouse moved to (325, 417)
Screenshot: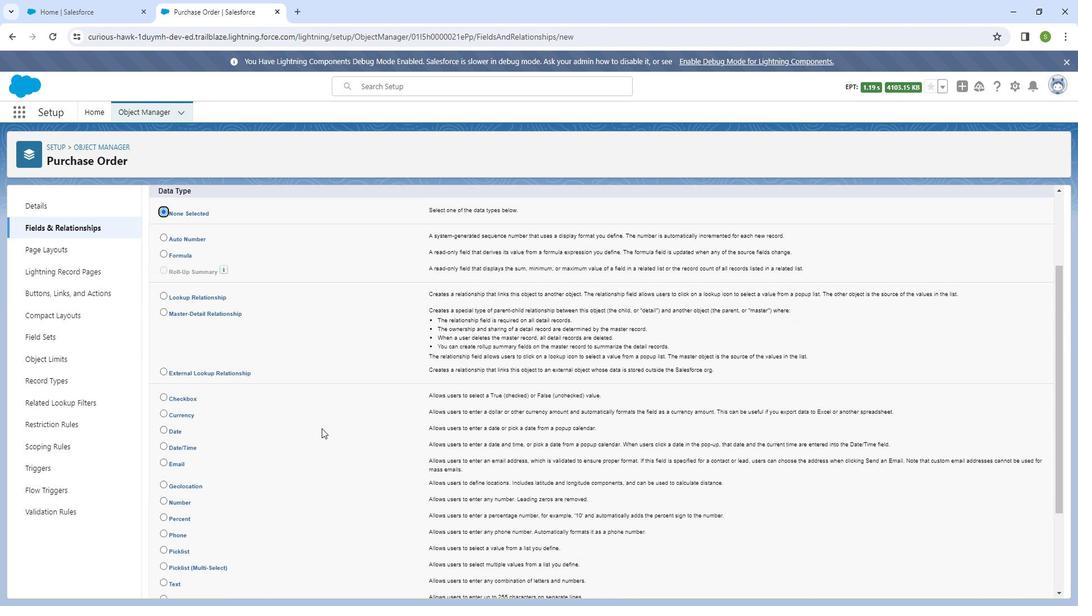 
Action: Mouse scrolled (325, 417) with delta (0, 0)
Screenshot: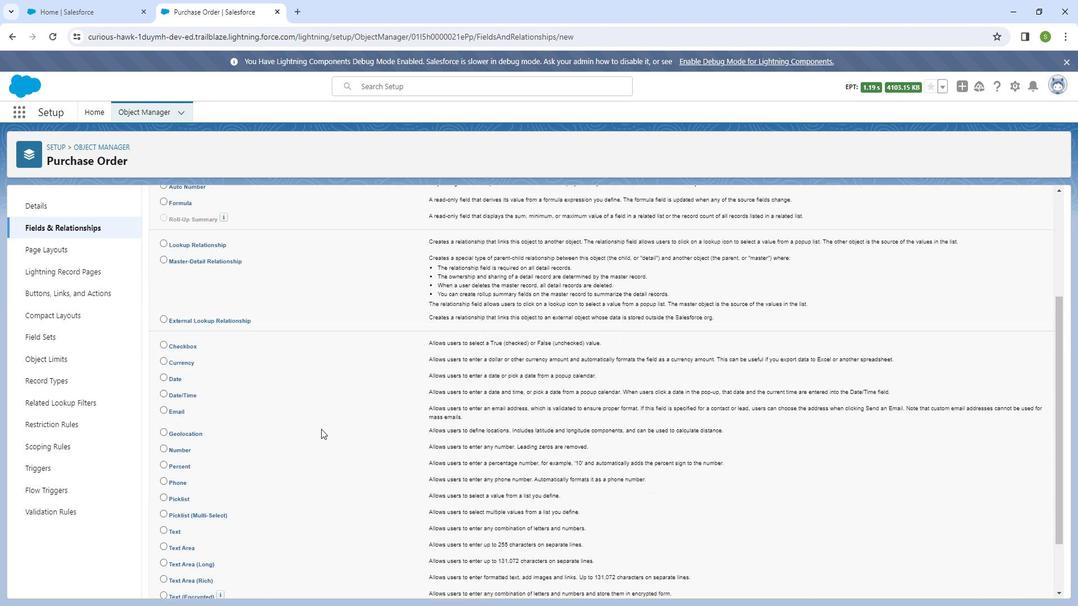 
Action: Mouse moved to (166, 453)
Screenshot: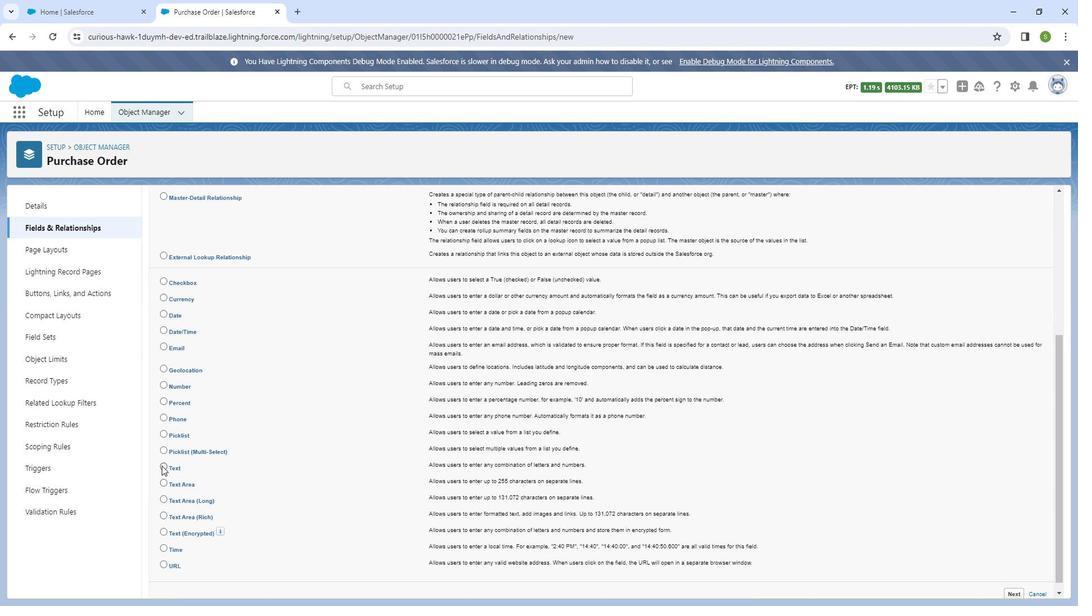 
Action: Mouse pressed left at (166, 453)
Screenshot: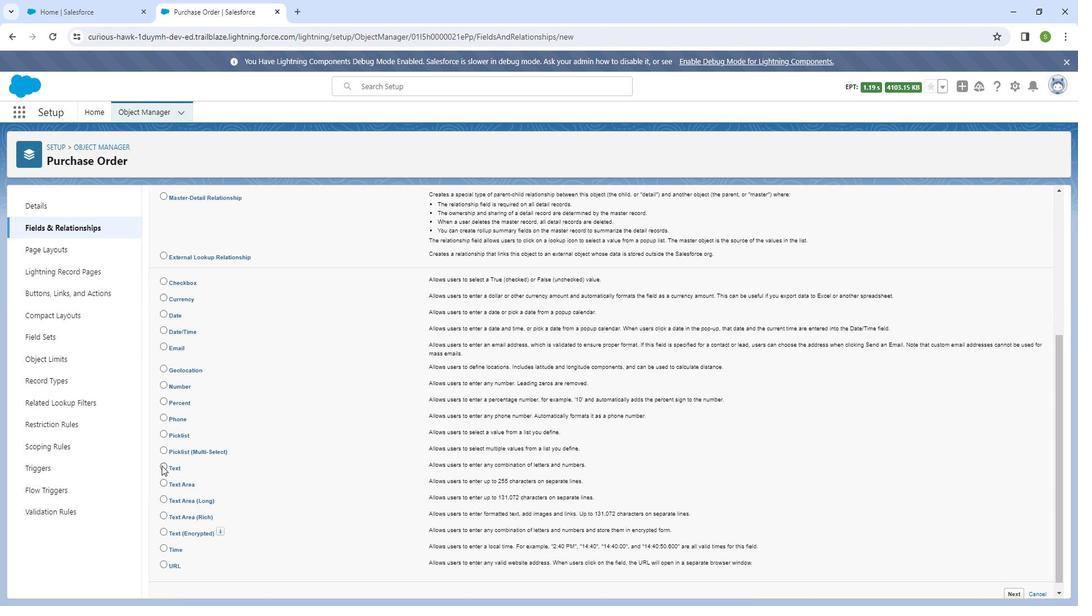 
Action: Mouse moved to (833, 301)
Screenshot: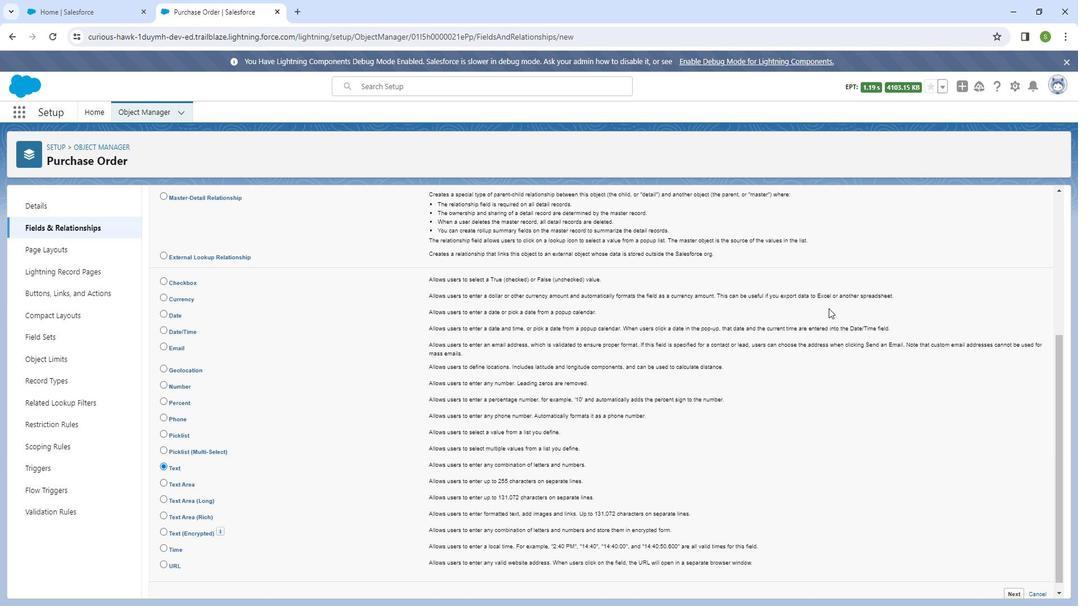 
Action: Mouse scrolled (833, 302) with delta (0, 0)
Screenshot: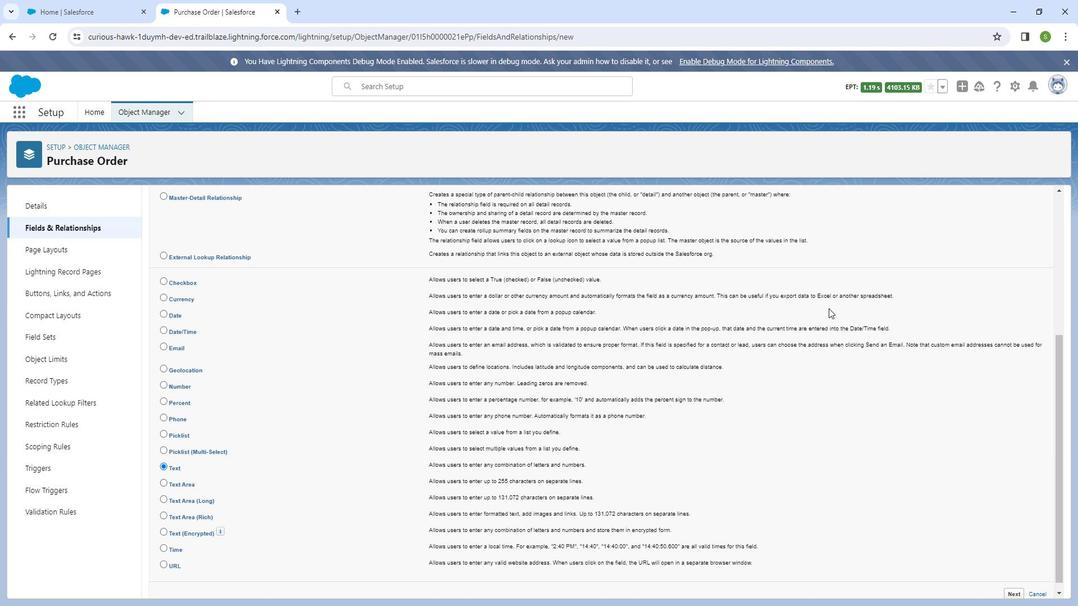 
Action: Mouse scrolled (833, 302) with delta (0, 0)
Screenshot: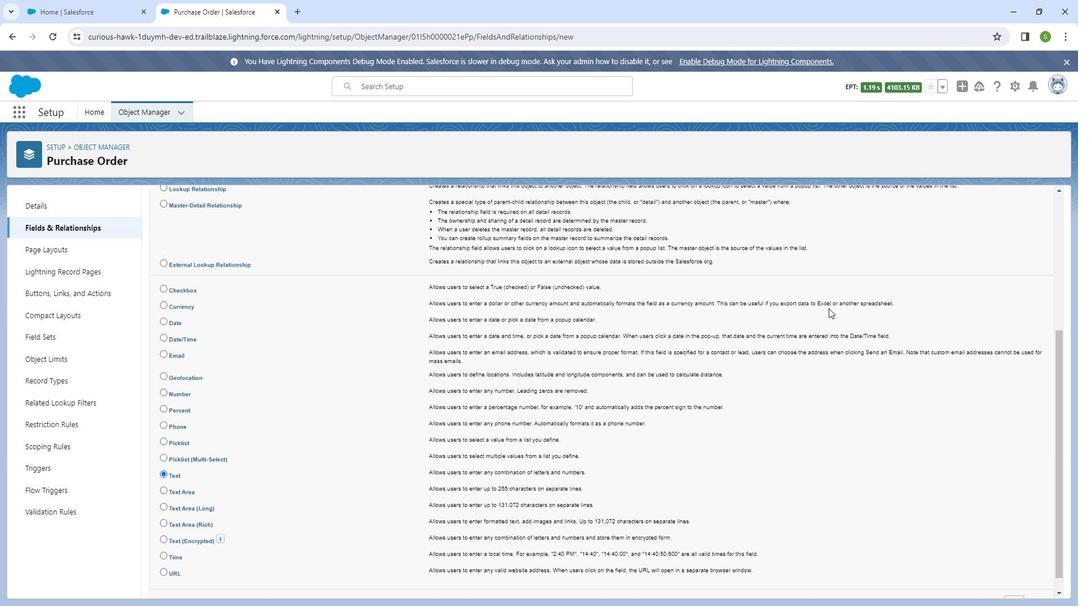 
Action: Mouse scrolled (833, 302) with delta (0, 0)
Screenshot: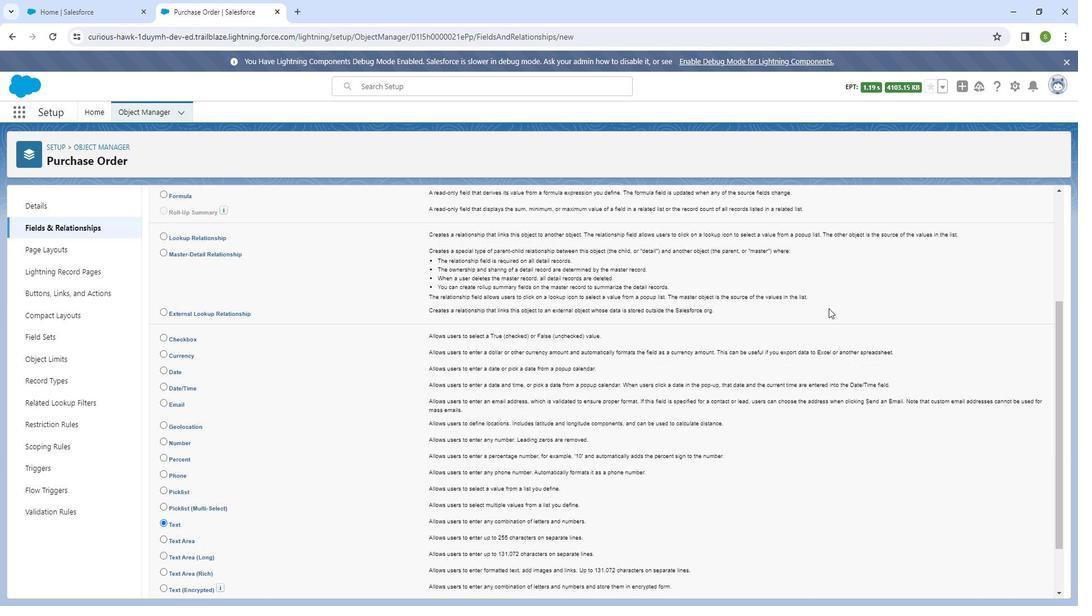 
Action: Mouse moved to (1015, 196)
Screenshot: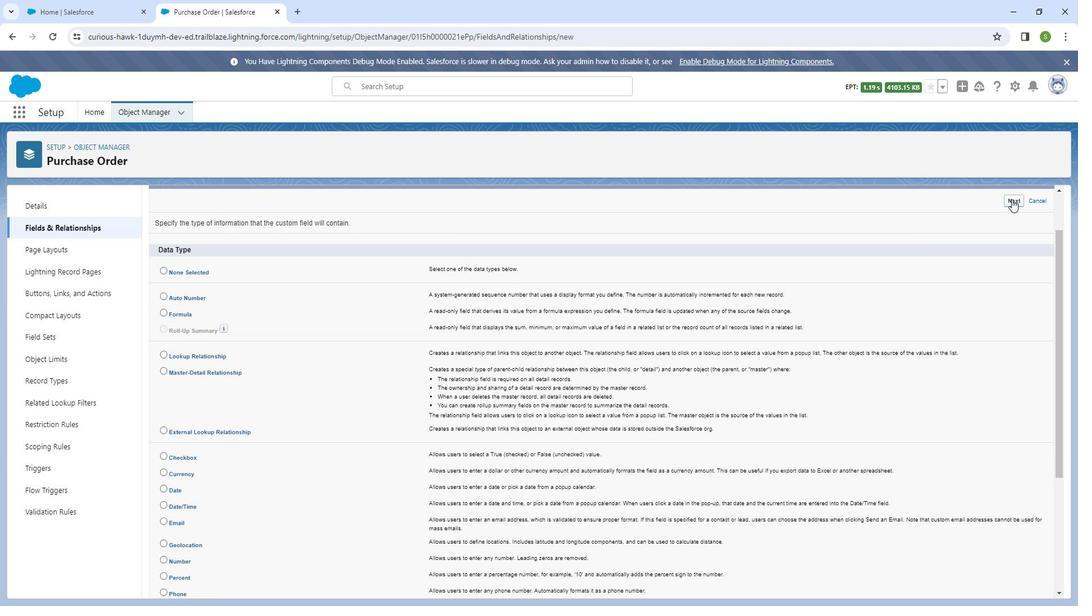 
Action: Mouse pressed left at (1015, 196)
Screenshot: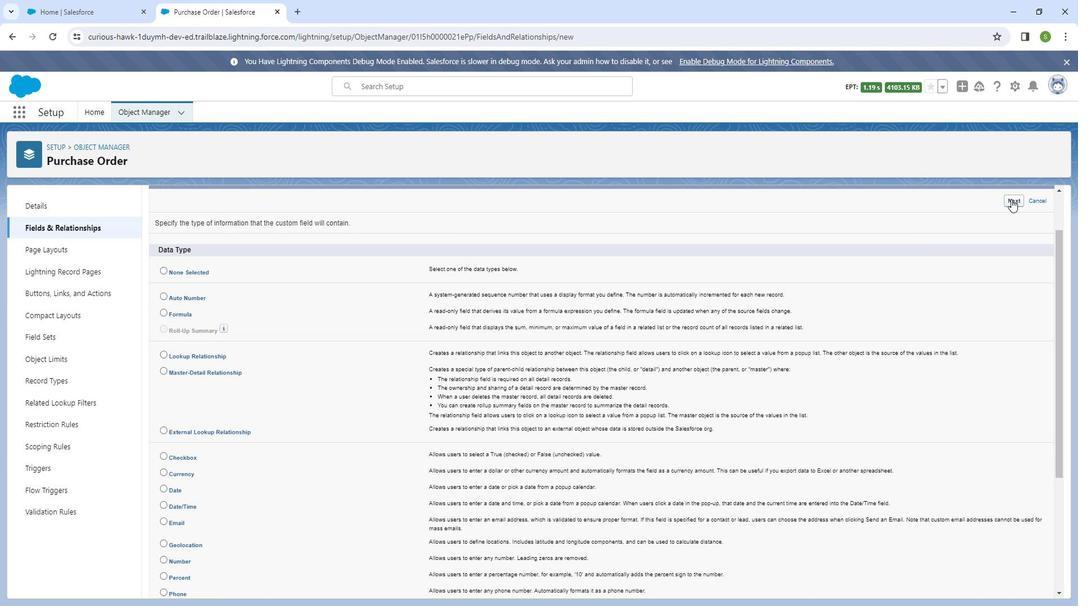 
Action: Mouse moved to (358, 280)
Screenshot: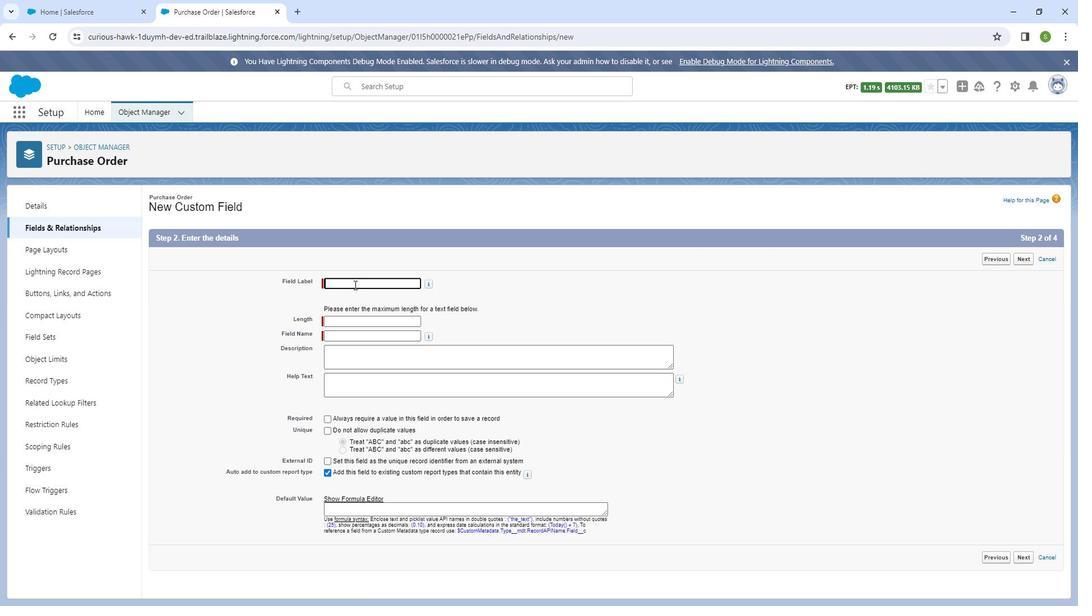 
Action: Mouse pressed left at (358, 280)
Screenshot: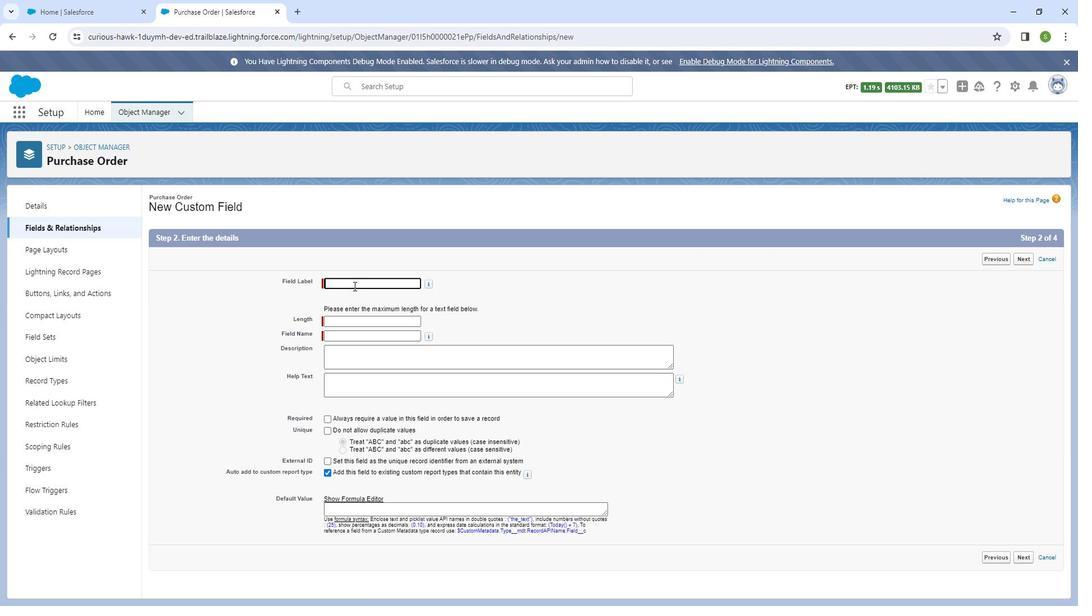 
Action: Mouse moved to (357, 281)
Screenshot: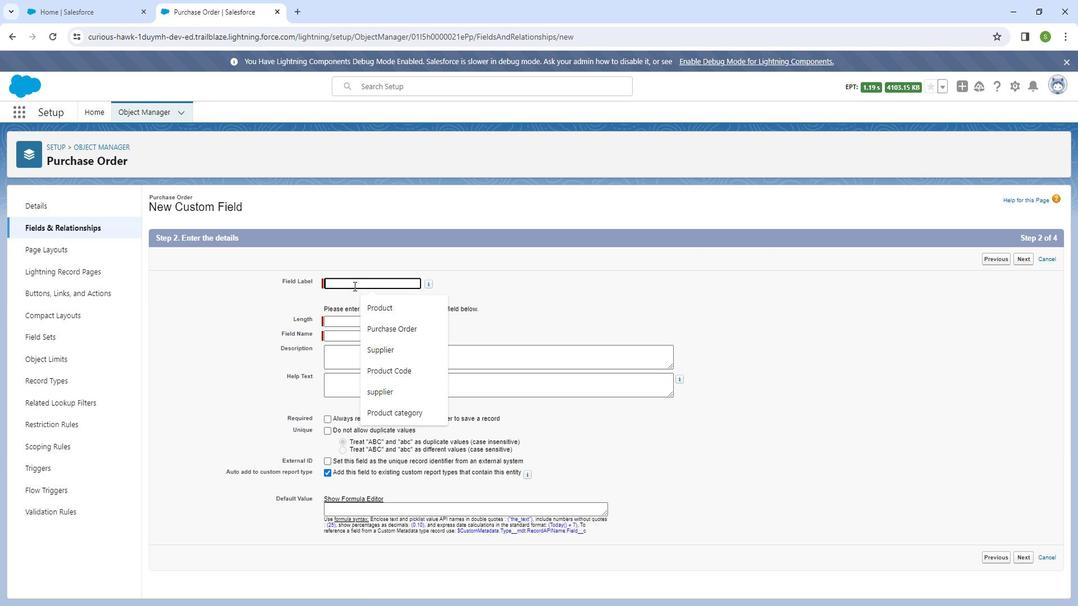 
Action: Key pressed <Key.shift_r>Billing<Key.space><Key.shift_r>Address
Screenshot: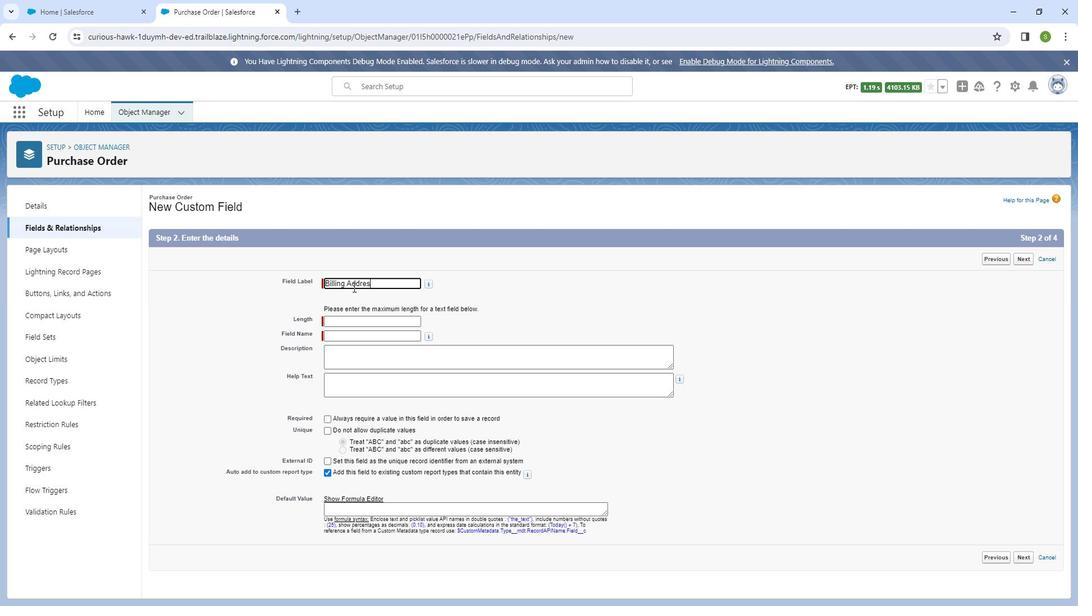 
Action: Mouse moved to (367, 316)
Screenshot: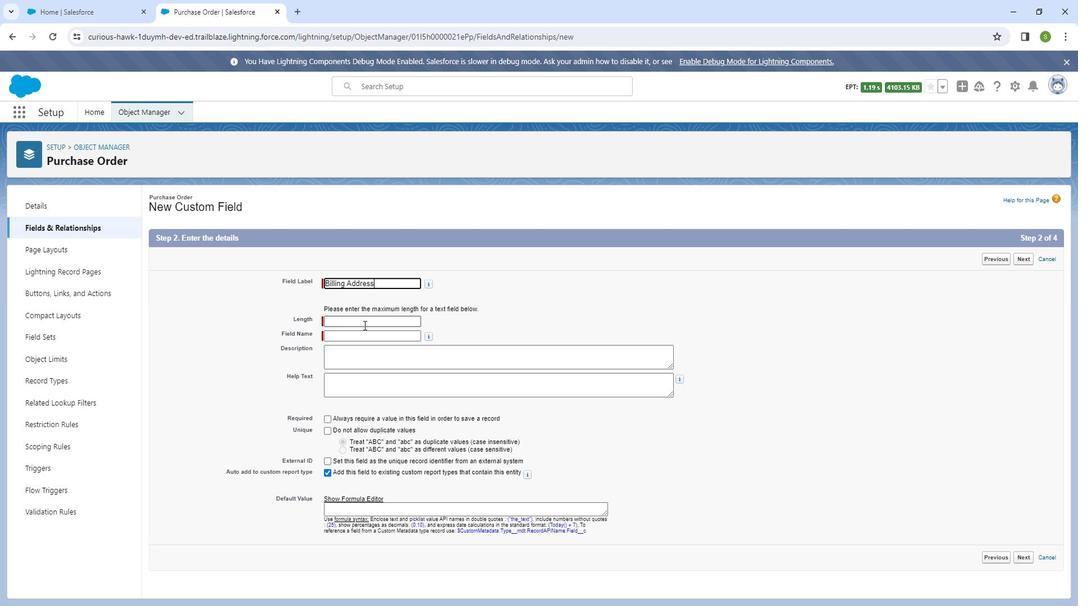 
Action: Mouse pressed left at (367, 316)
Screenshot: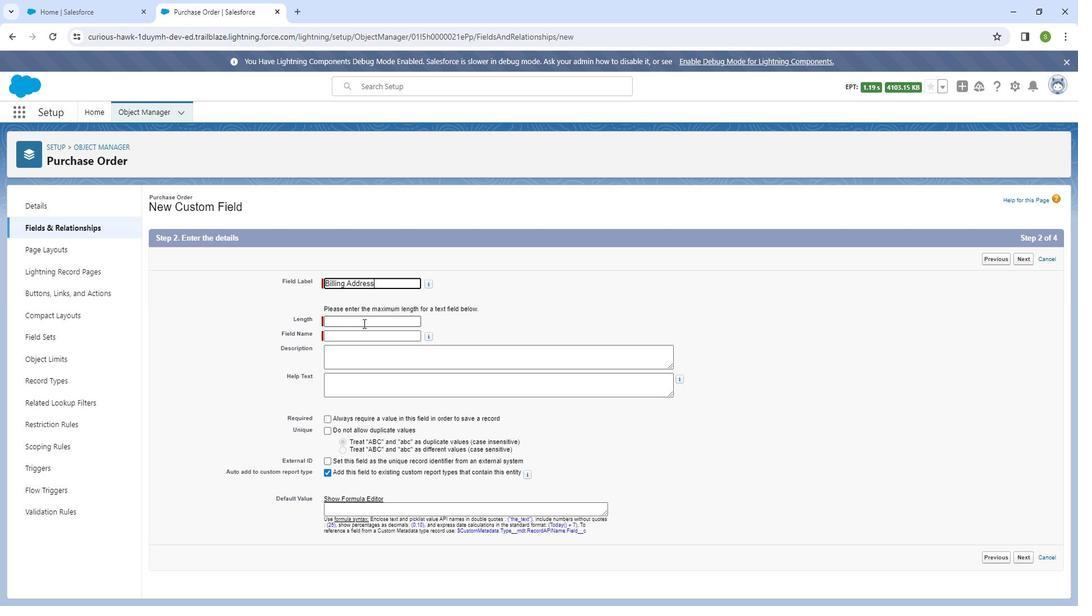
Action: Key pressed 50
Screenshot: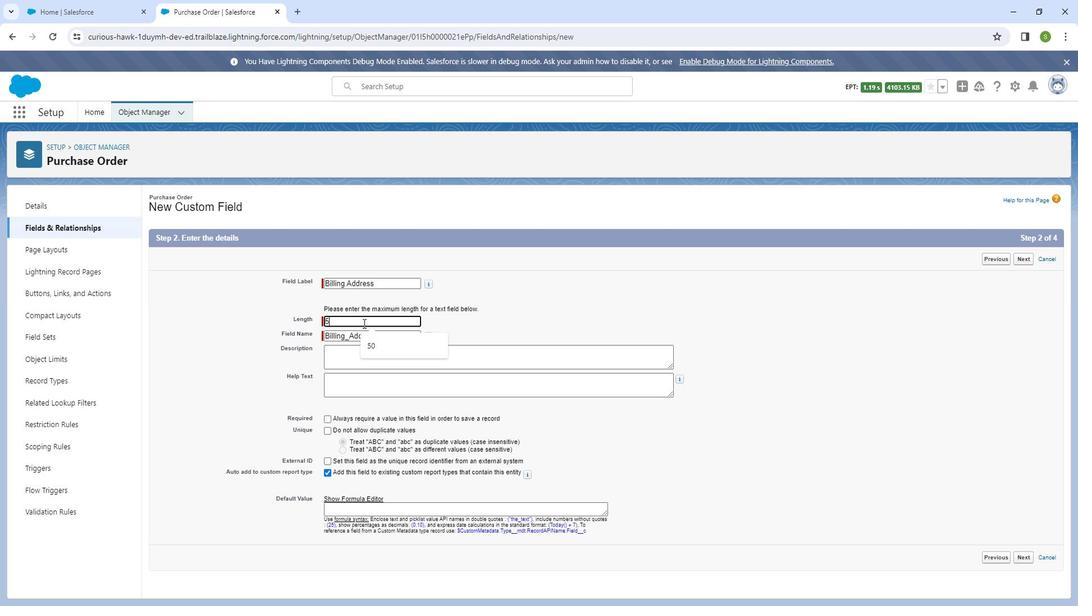 
Action: Mouse moved to (365, 344)
Screenshot: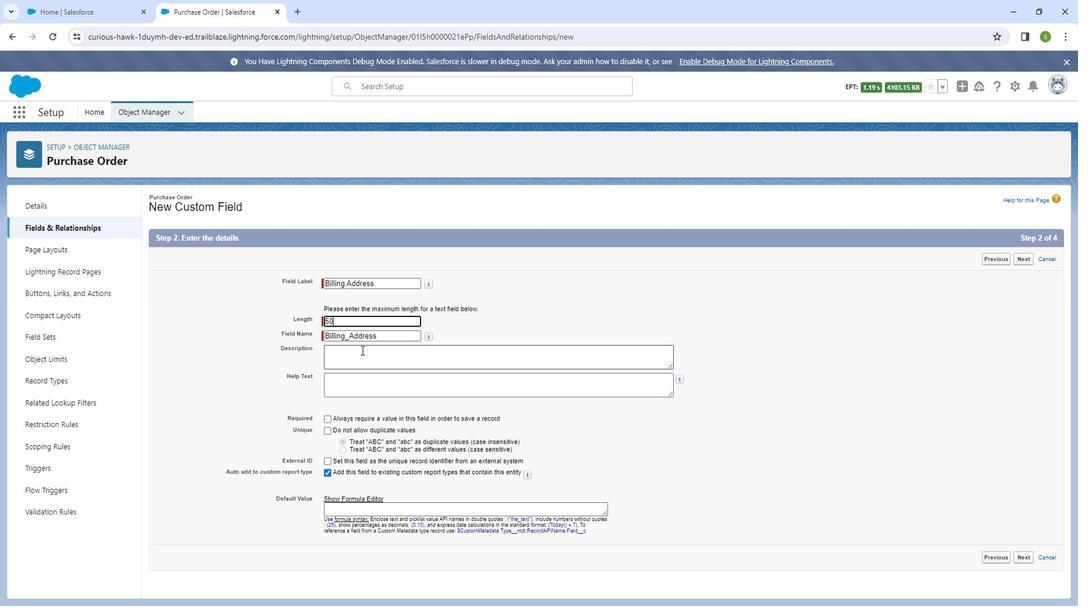 
Action: Mouse pressed left at (365, 344)
Screenshot: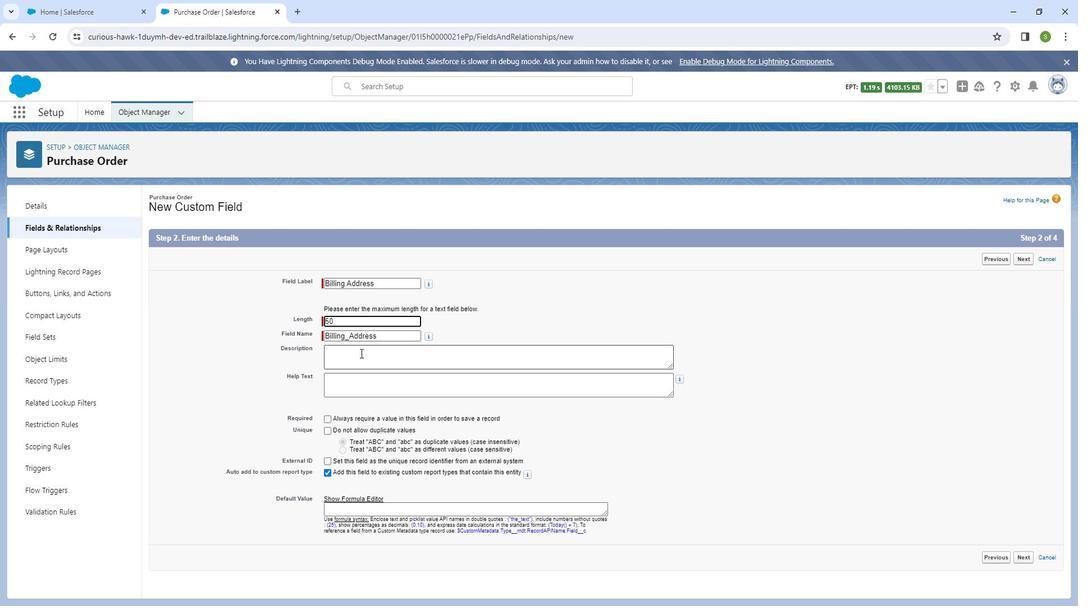 
Action: Key pressed <Key.shift_r>The<Key.space>address<Key.space>to<Key.space>
Screenshot: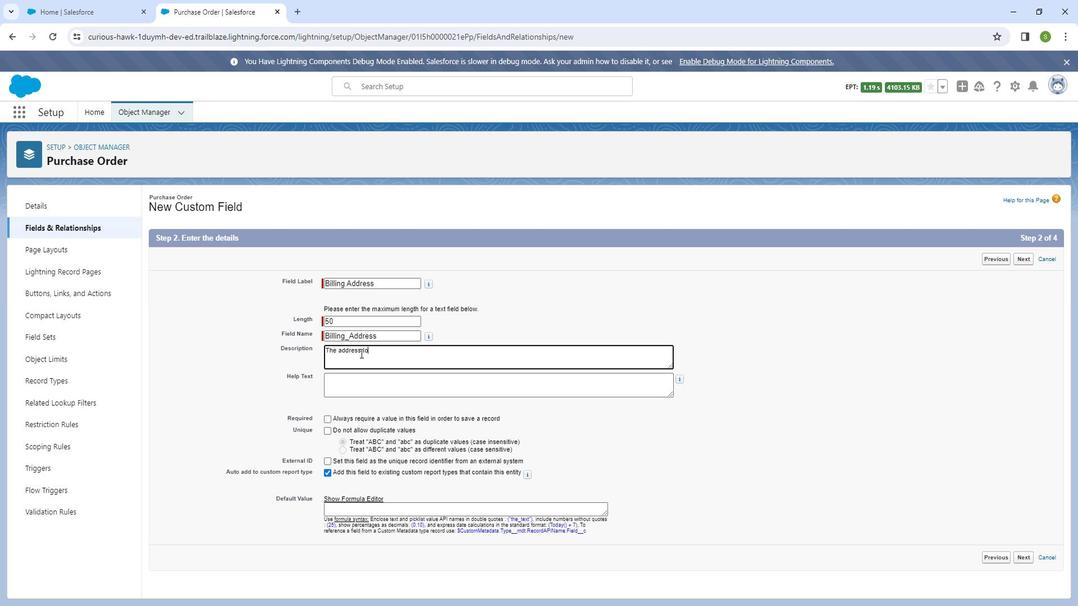 
Action: Mouse moved to (365, 344)
Screenshot: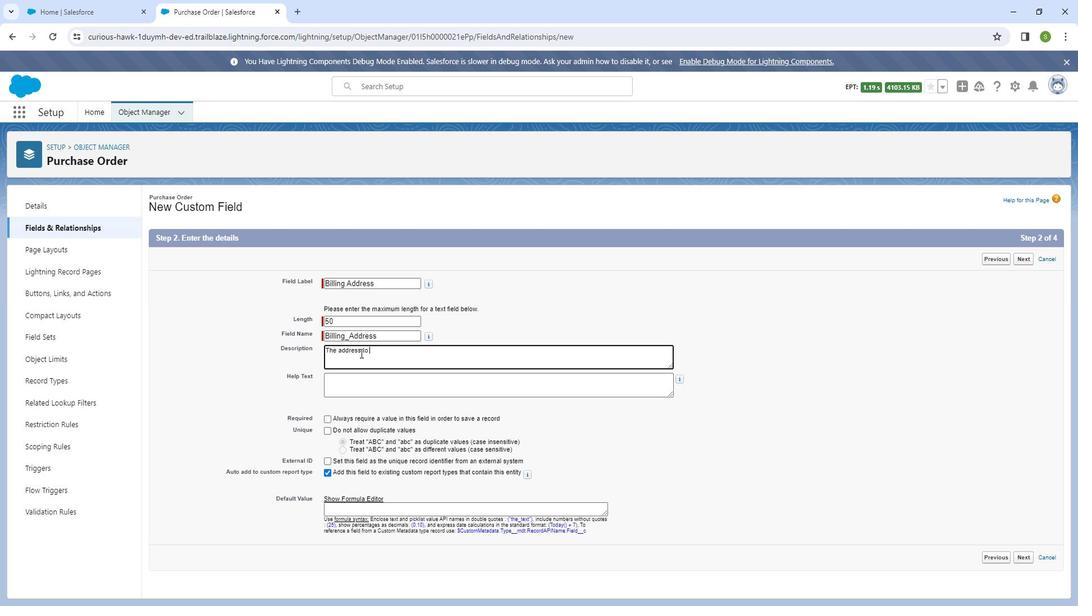 
Action: Key pressed which<Key.space>the<Key.space>supplier<Key.space>should<Key.space>send<Key.space>the<Key.space>invoice<Key.space>for<Key.space>the<Key.space>puchase<Key.space>o<Key.left><Key.left><Key.left><Key.left><Key.left><Key.left><Key.left>r<Key.down>rder
Screenshot: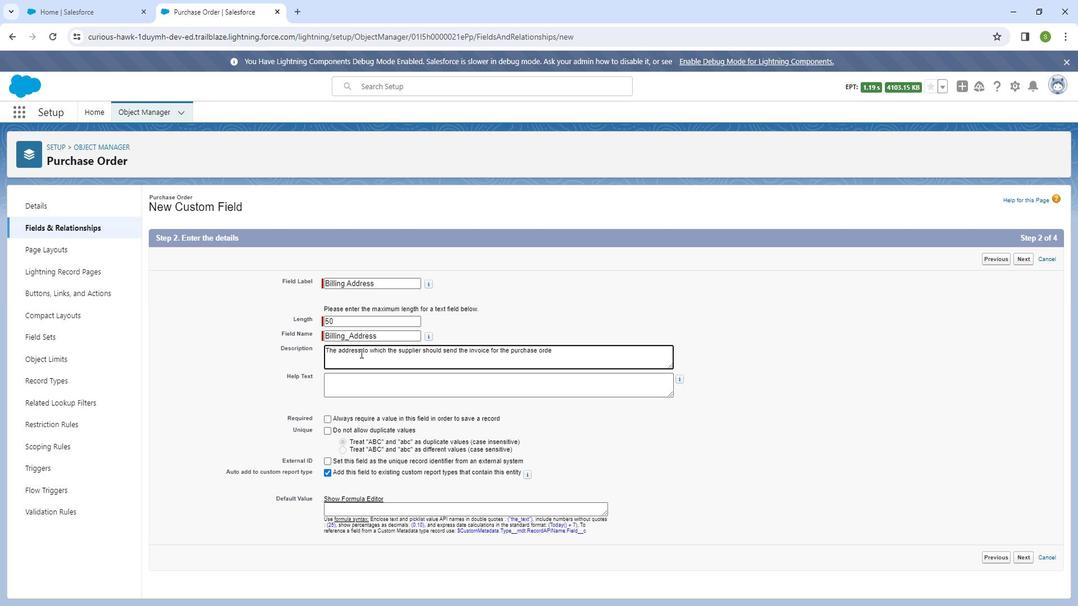 
Action: Mouse moved to (473, 376)
Screenshot: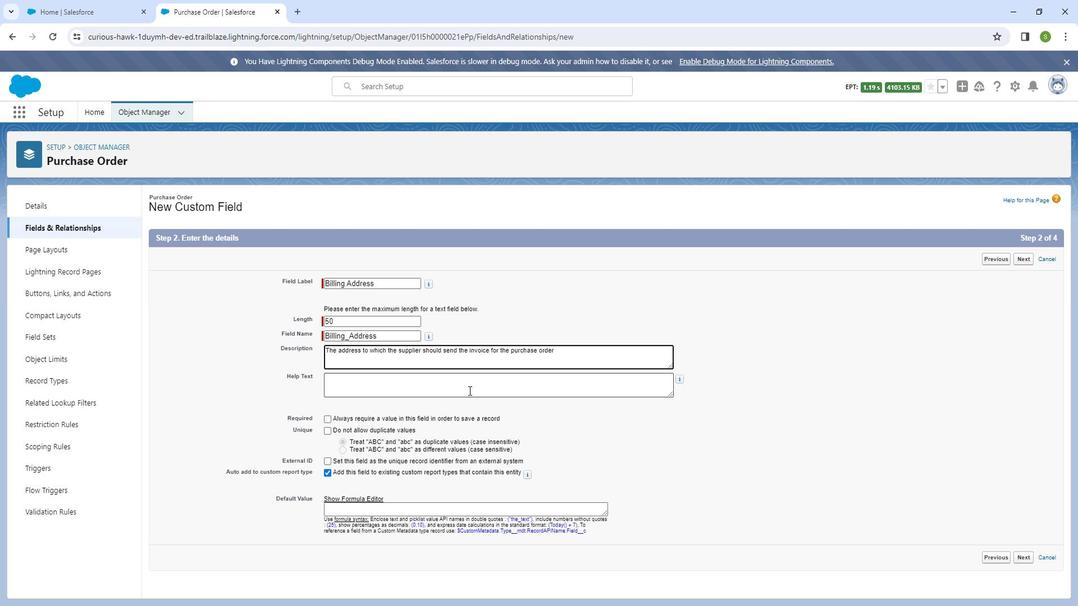 
Action: Mouse pressed left at (473, 376)
Screenshot: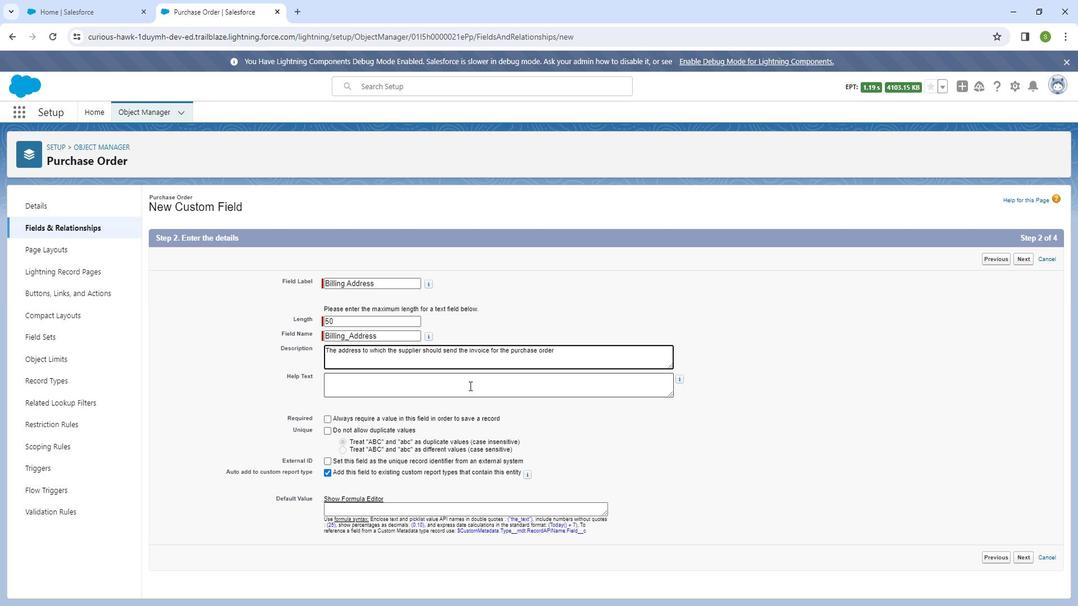 
Action: Key pressed <Key.shift_r>Enter<Key.space>the<Key.space><Key.shift_r>Billing<Key.space>address<Key.space>for<Key.space>the<Key.space>supplier<Key.space>invice<Key.backspace><Key.backspace><Key.backspace>oice
Screenshot: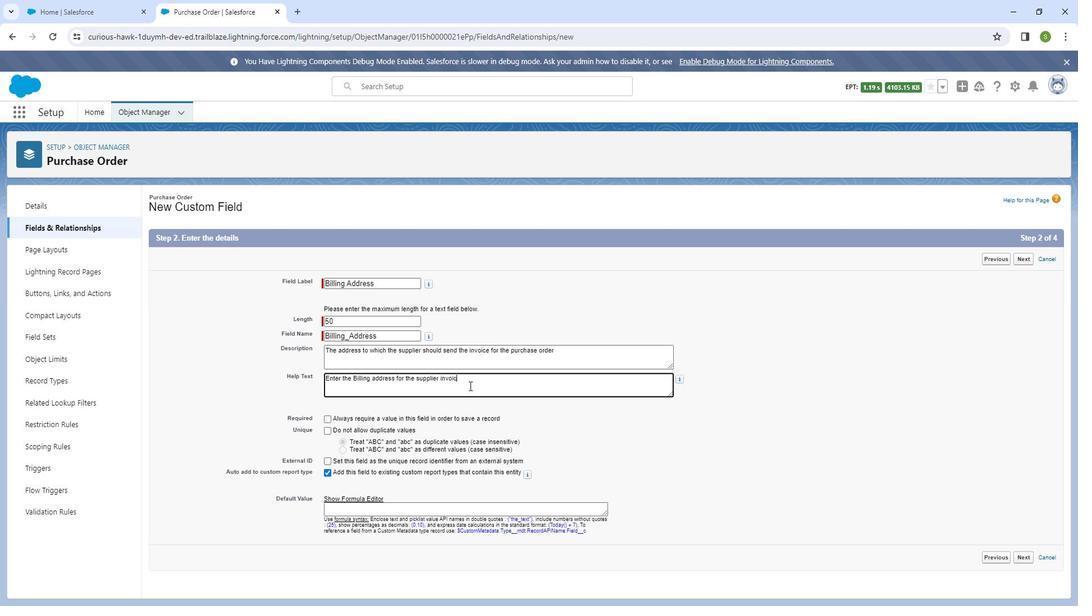 
Action: Mouse moved to (1027, 541)
Screenshot: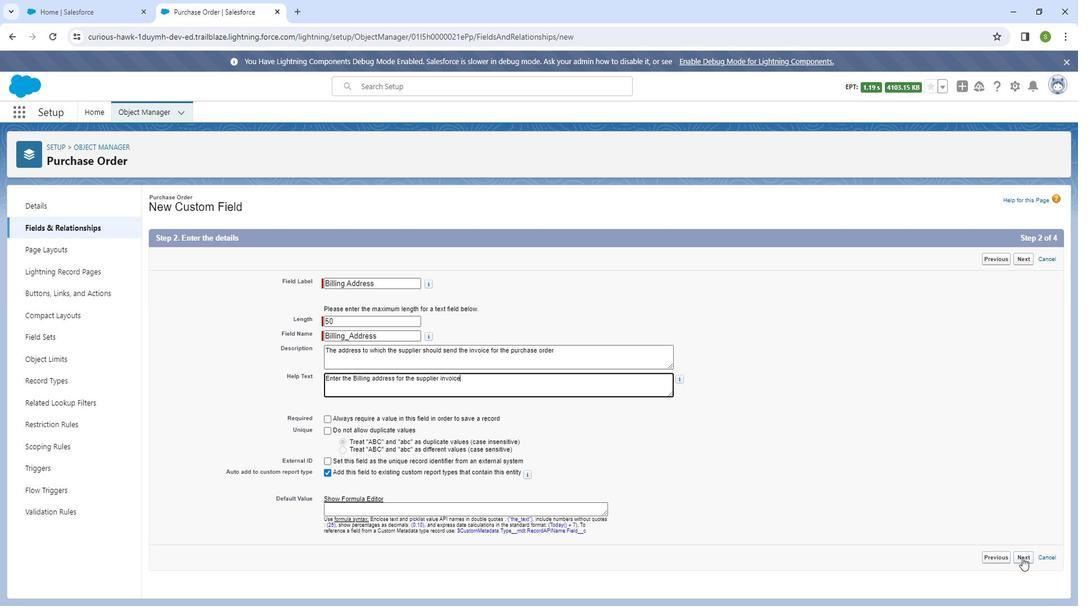 
Action: Mouse pressed left at (1027, 541)
Screenshot: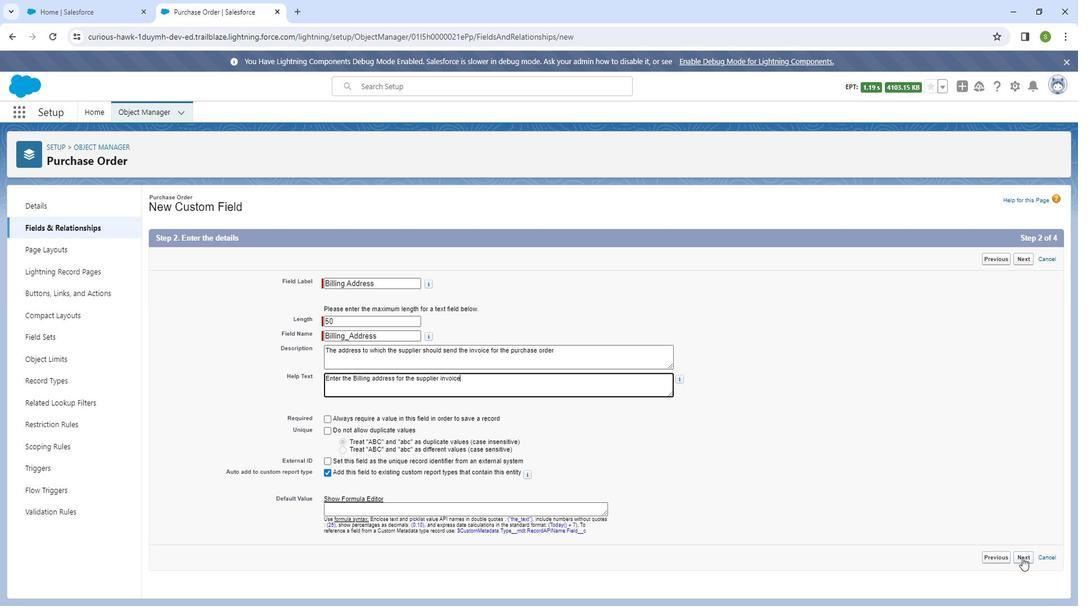 
Action: Mouse moved to (784, 458)
Screenshot: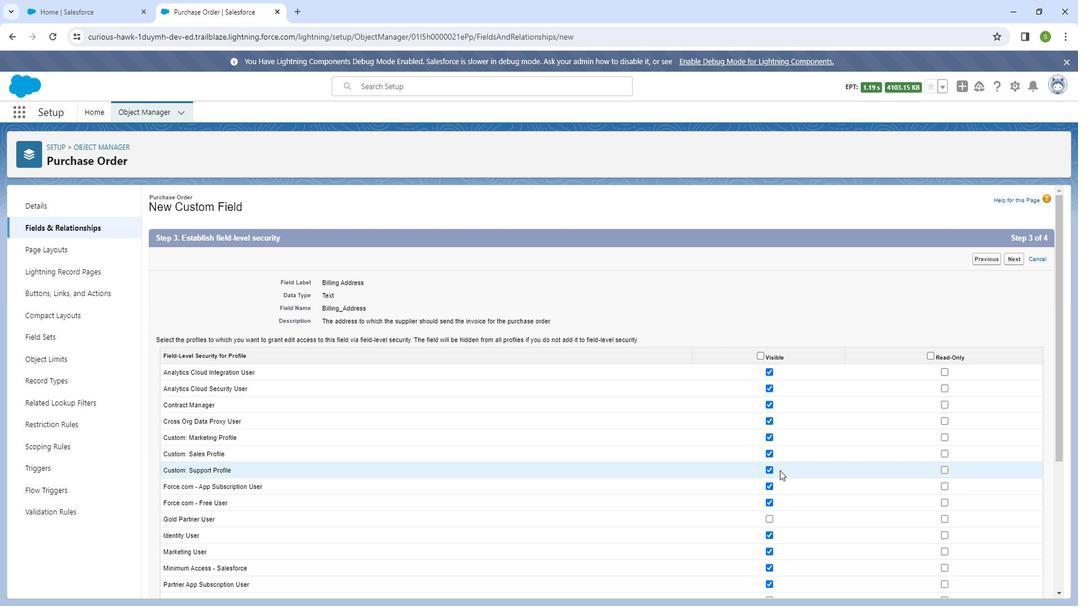 
Action: Mouse scrolled (784, 457) with delta (0, 0)
Screenshot: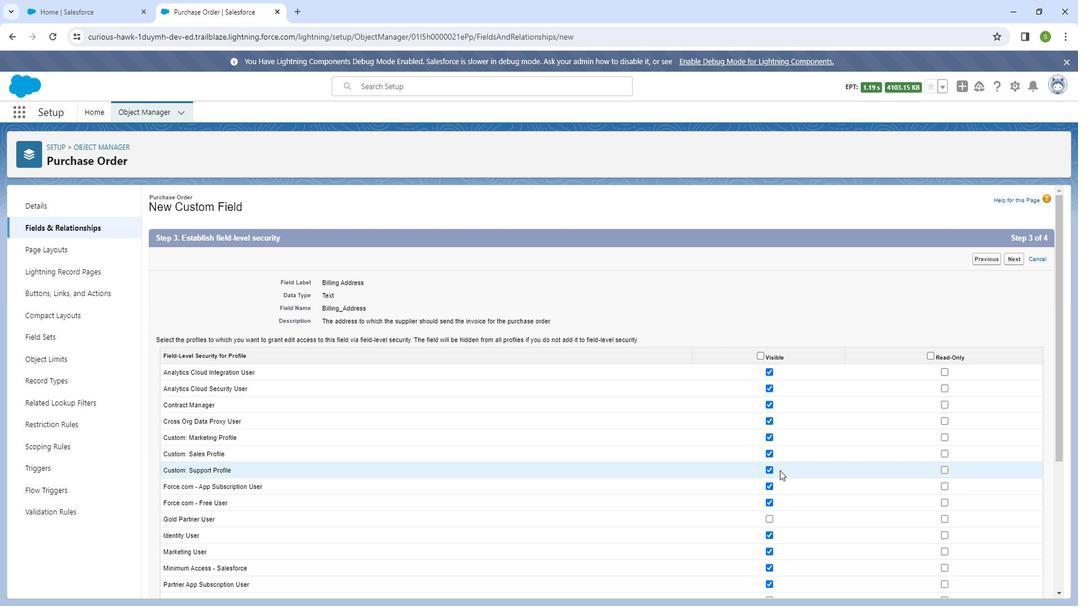 
Action: Mouse moved to (785, 467)
Screenshot: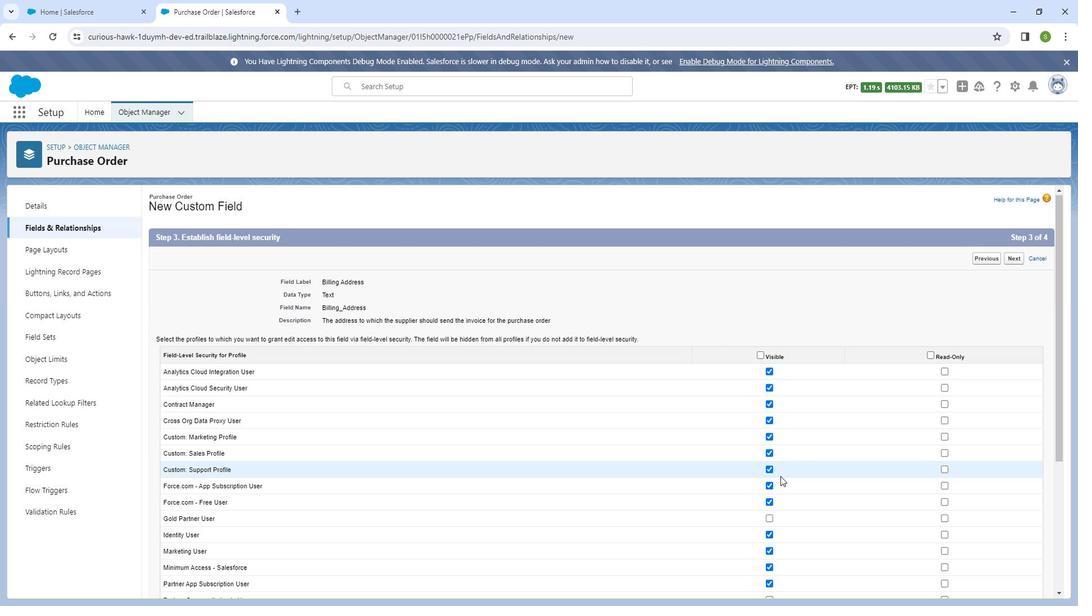 
Action: Mouse scrolled (785, 466) with delta (0, 0)
Screenshot: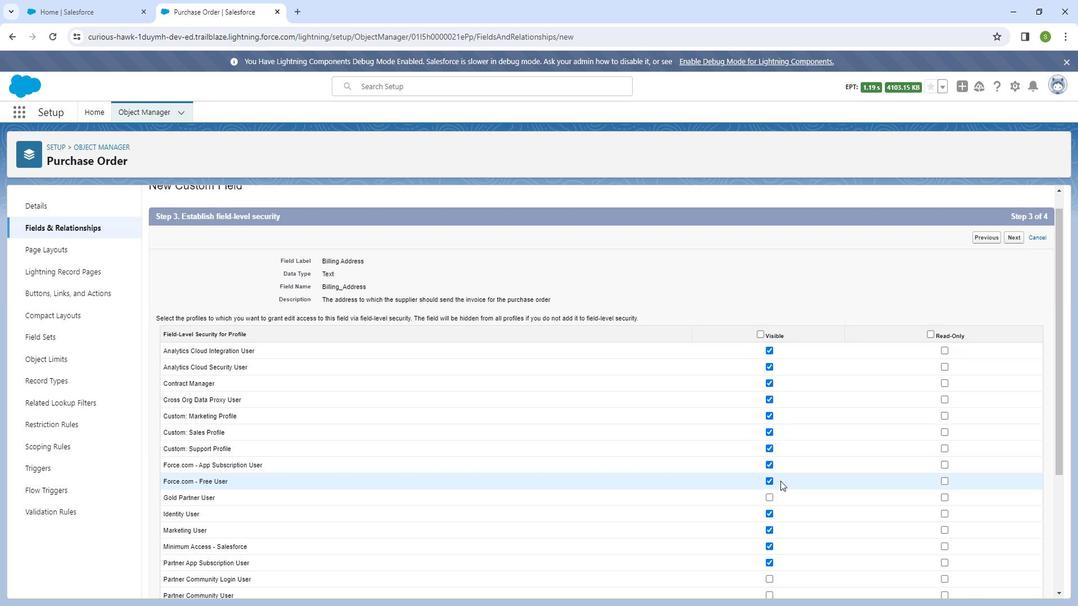 
Action: Mouse moved to (785, 469)
Screenshot: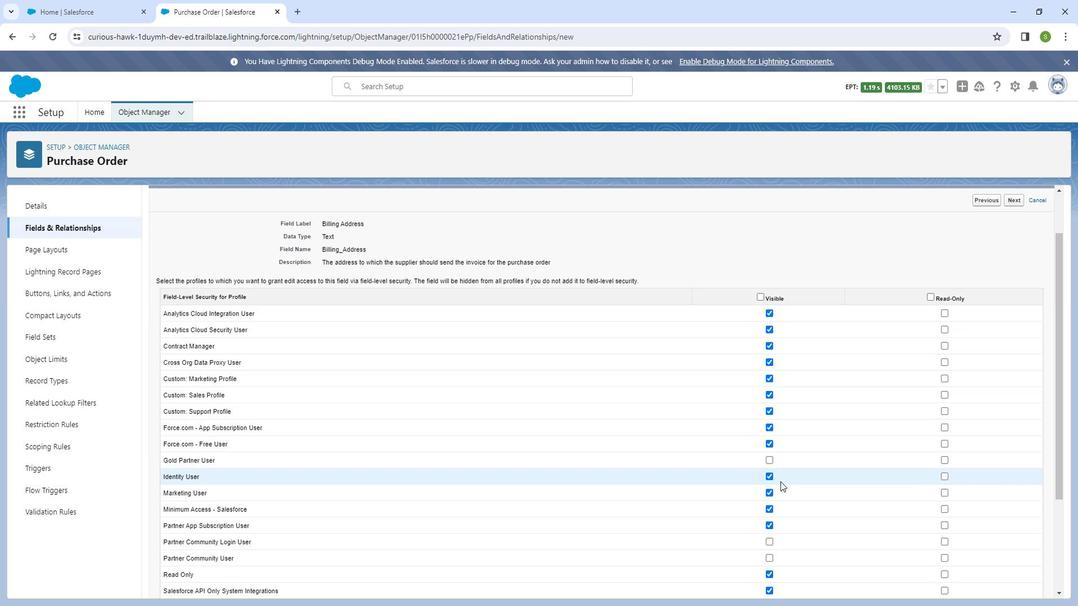 
Action: Mouse scrolled (785, 468) with delta (0, 0)
Screenshot: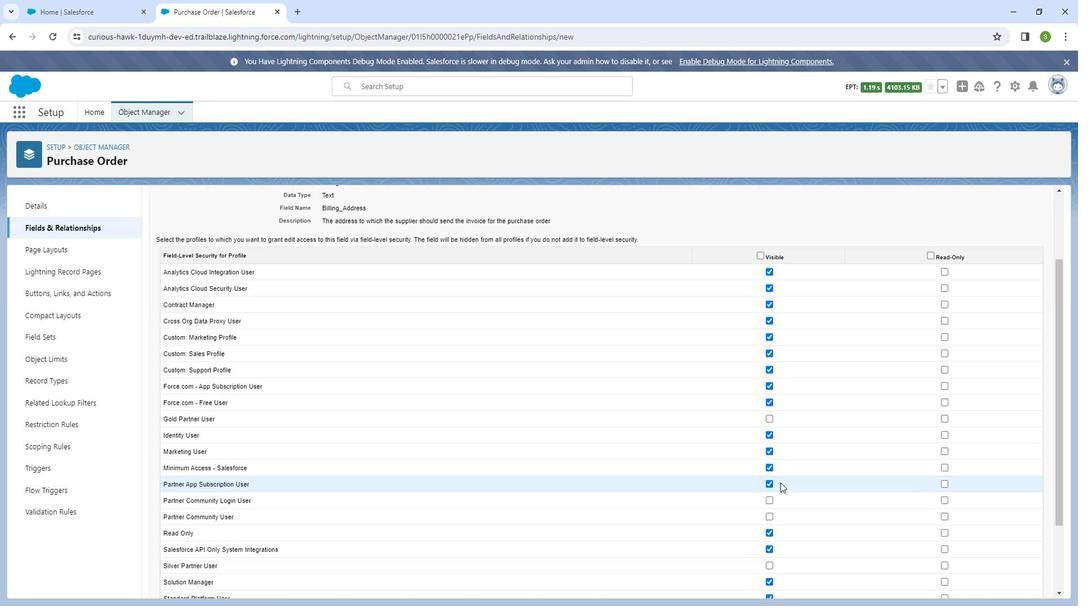 
Action: Mouse moved to (774, 411)
Screenshot: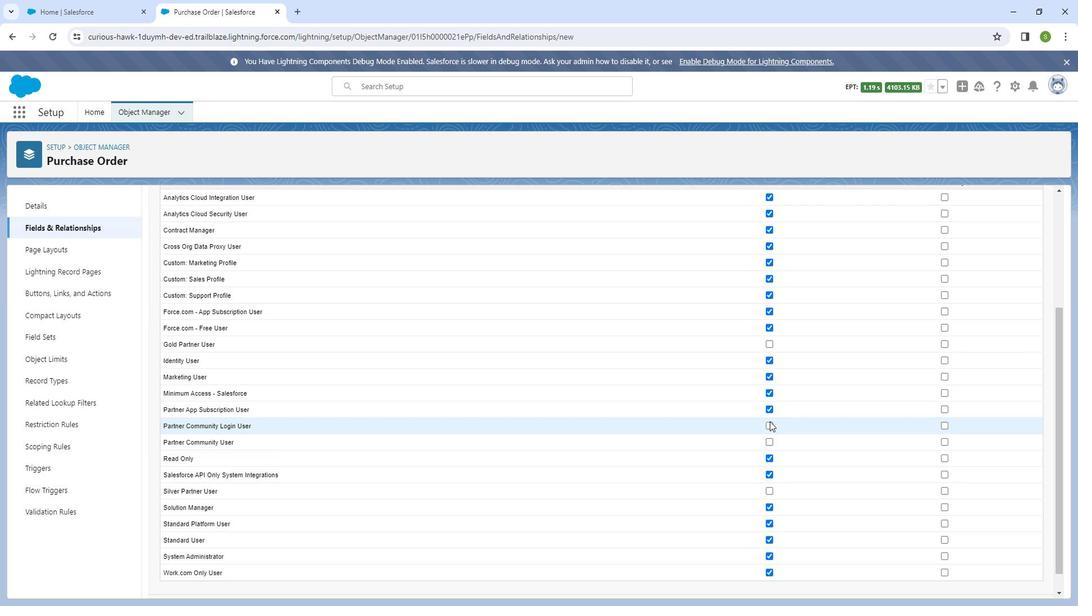 
Action: Mouse pressed left at (774, 411)
Screenshot: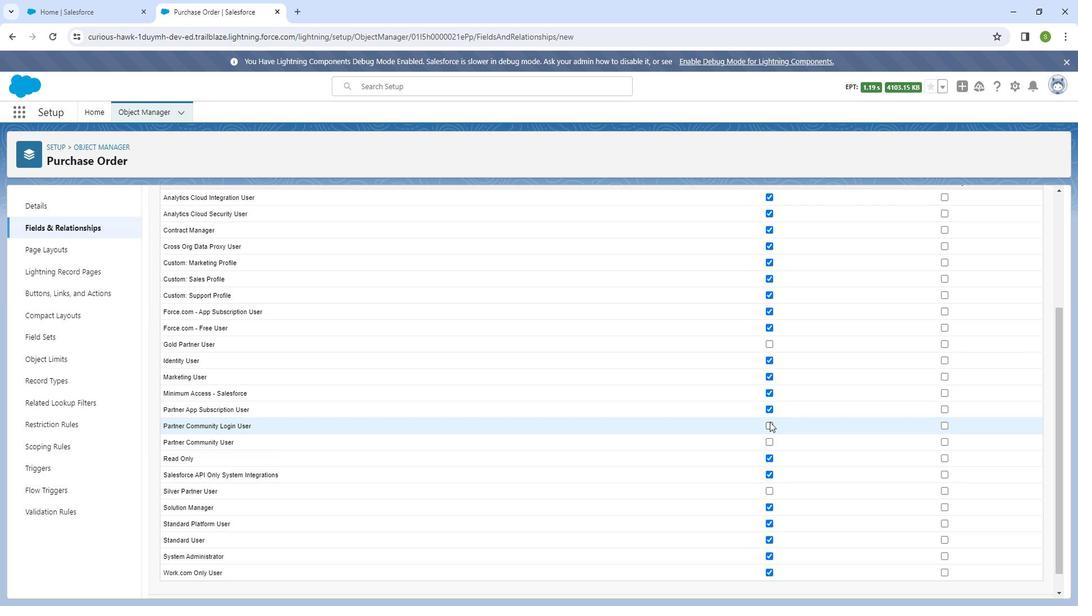 
Action: Mouse moved to (983, 483)
Screenshot: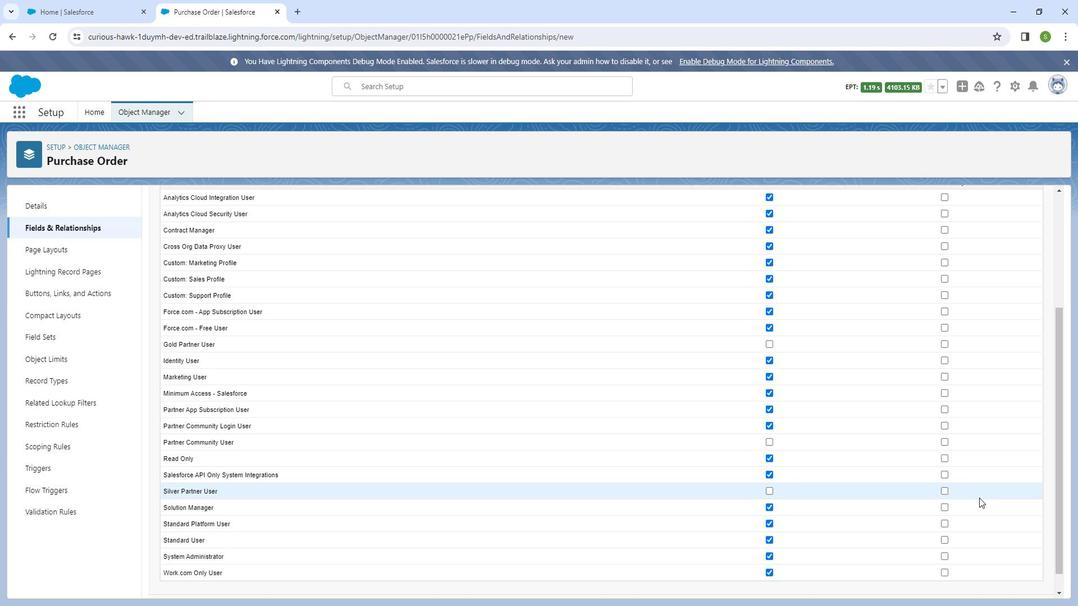 
Action: Mouse scrolled (983, 484) with delta (0, 0)
Screenshot: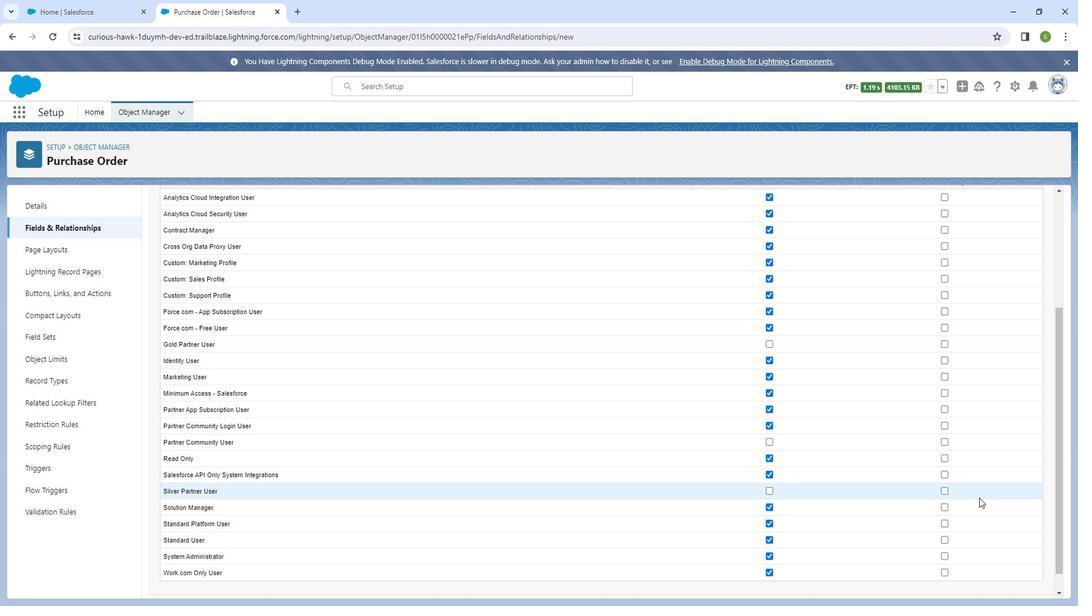 
Action: Mouse scrolled (983, 484) with delta (0, 0)
Screenshot: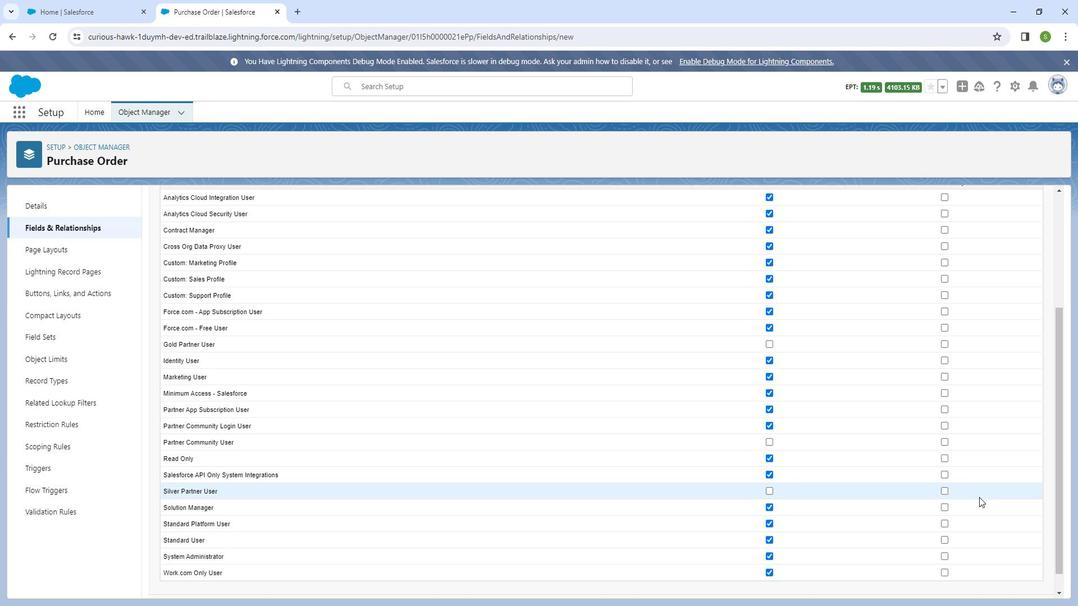 
Action: Mouse moved to (983, 482)
Screenshot: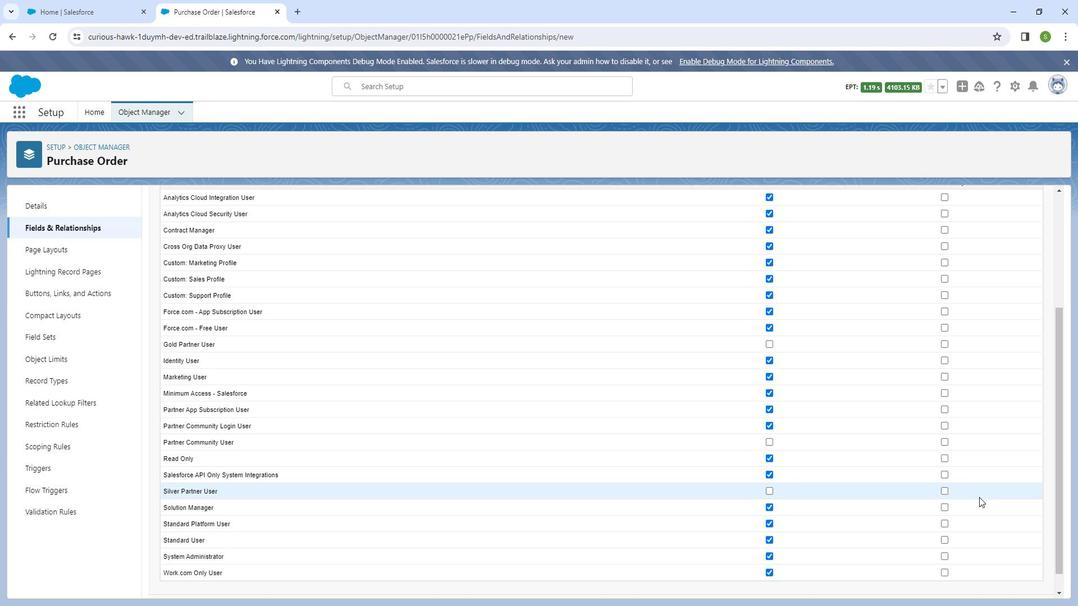 
Action: Mouse scrolled (983, 483) with delta (0, 0)
Screenshot: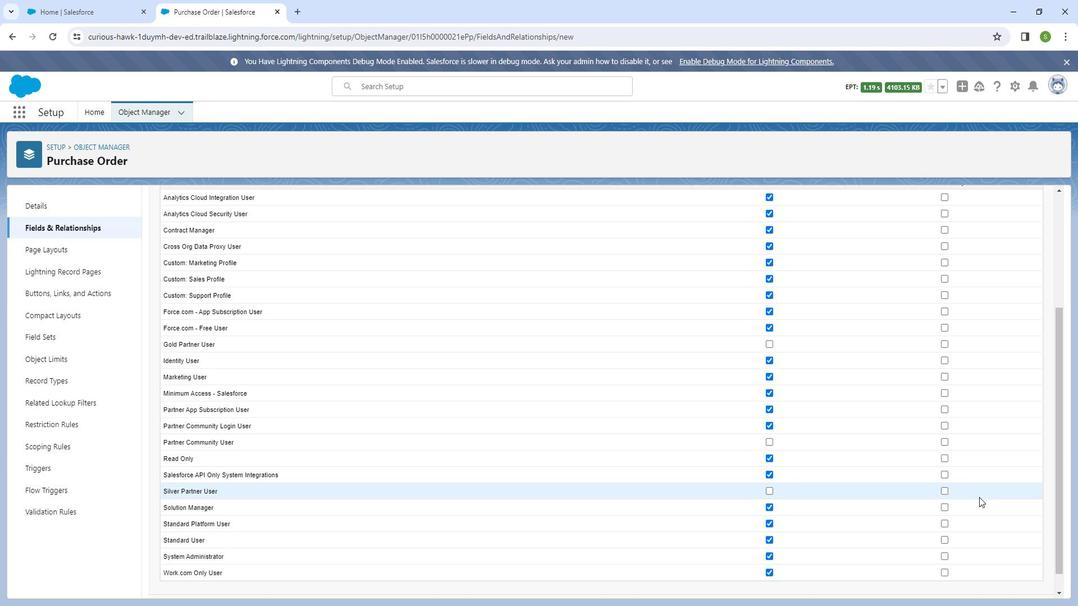 
Action: Mouse scrolled (983, 483) with delta (0, 0)
Screenshot: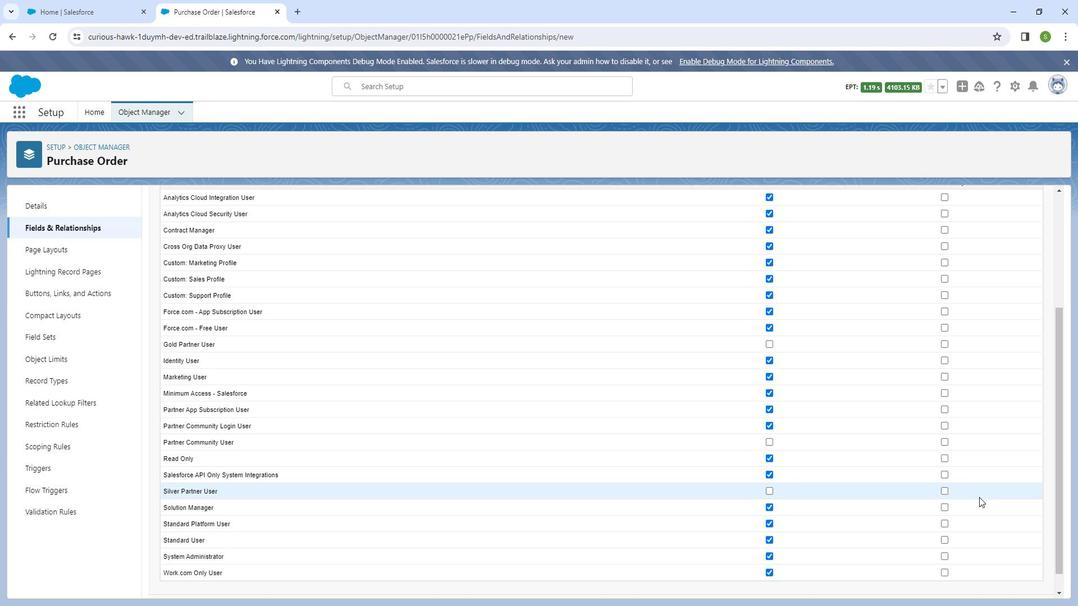 
Action: Mouse moved to (983, 482)
Screenshot: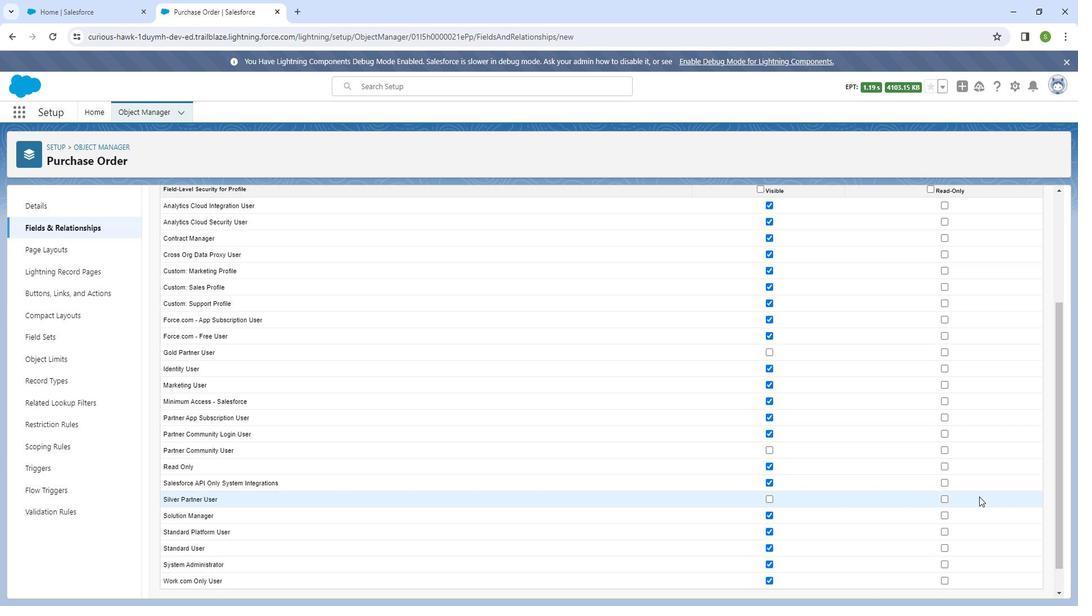 
Action: Mouse scrolled (983, 482) with delta (0, 0)
Screenshot: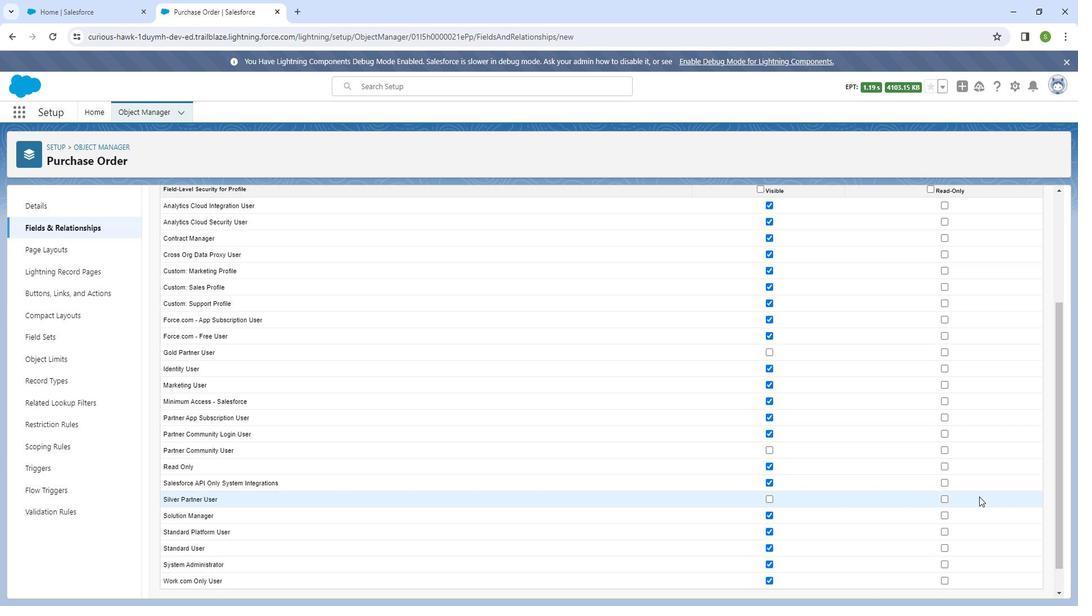 
Action: Mouse moved to (983, 480)
Screenshot: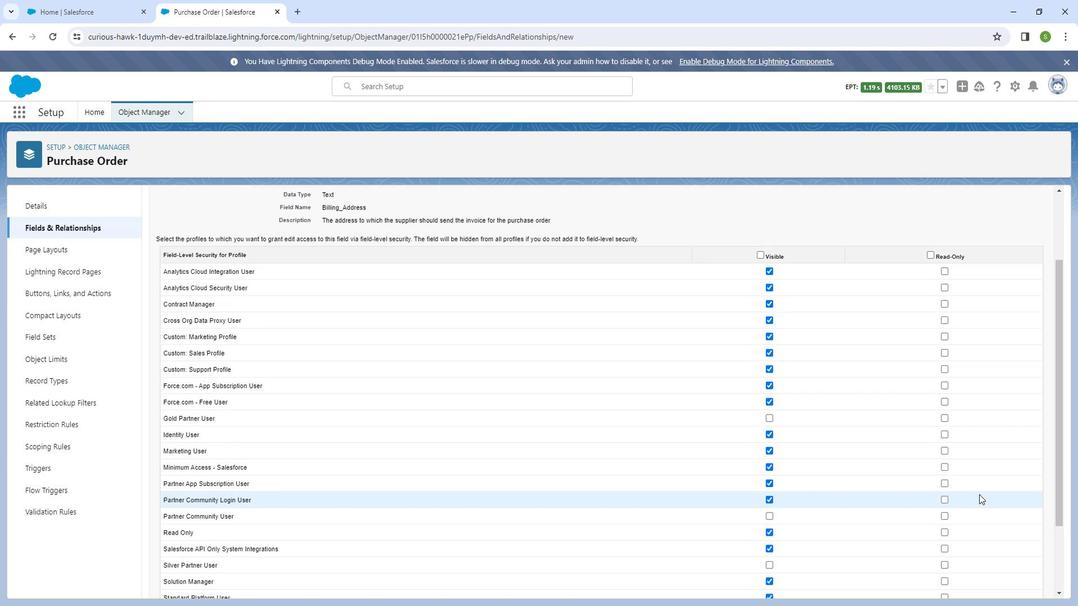 
Action: Mouse scrolled (983, 480) with delta (0, 0)
Screenshot: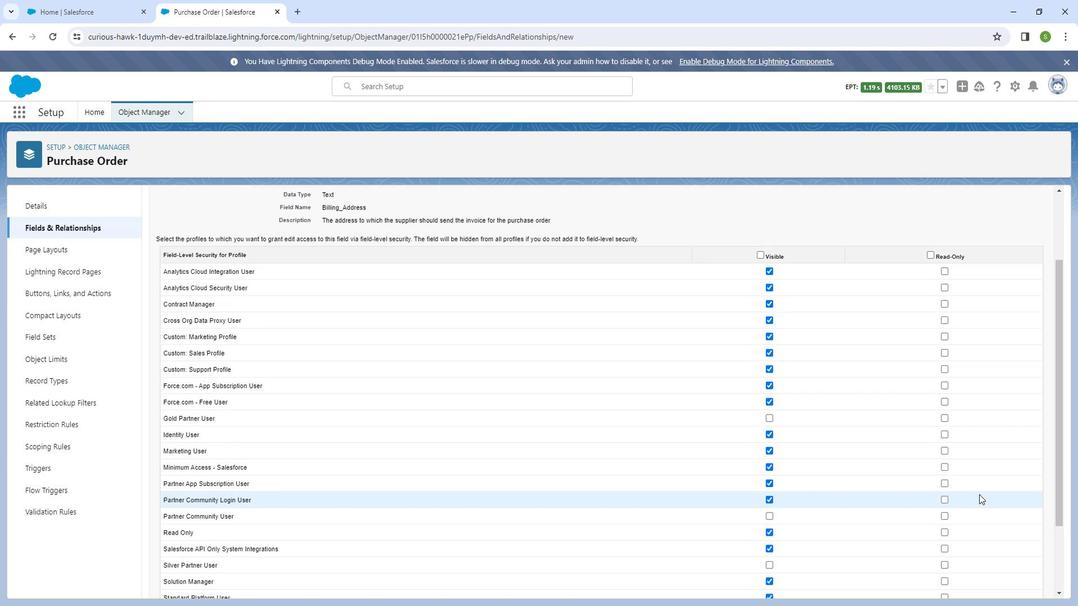 
Action: Mouse moved to (1021, 253)
Screenshot: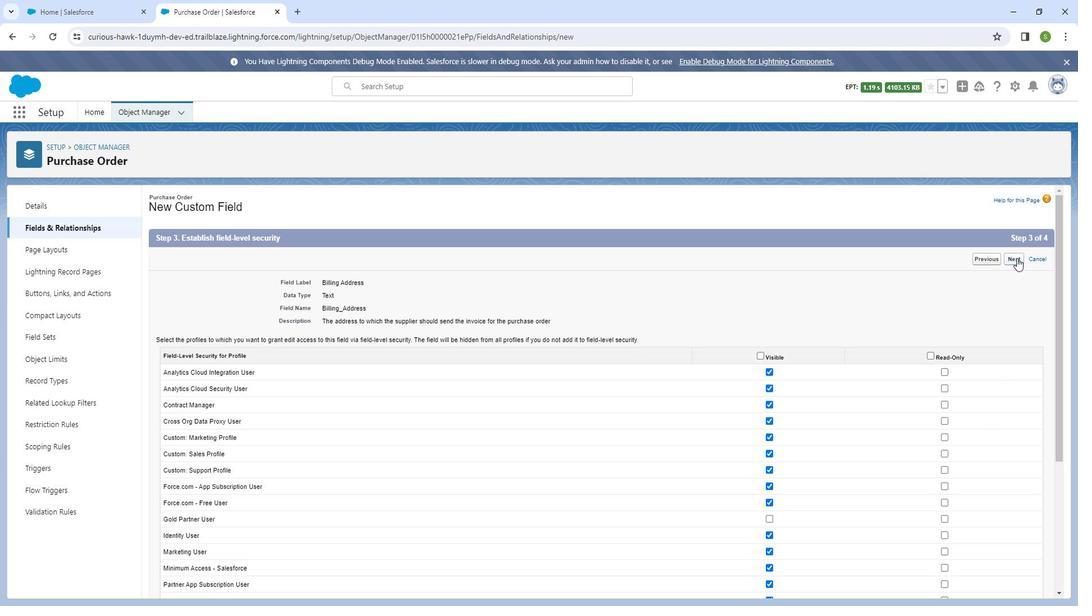
Action: Mouse pressed left at (1021, 253)
Screenshot: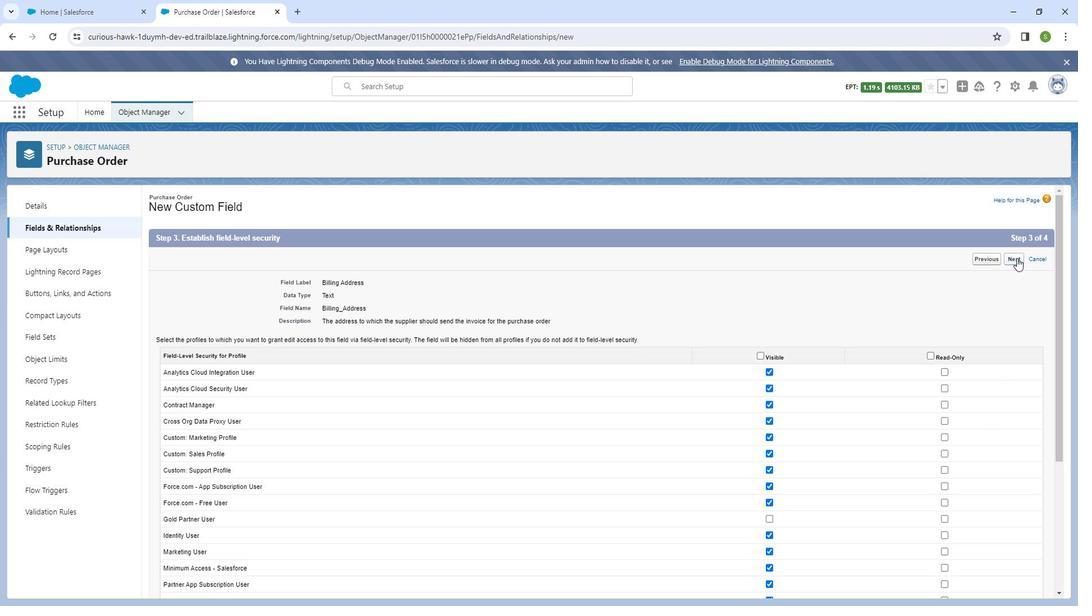 
Action: Mouse moved to (1025, 254)
Screenshot: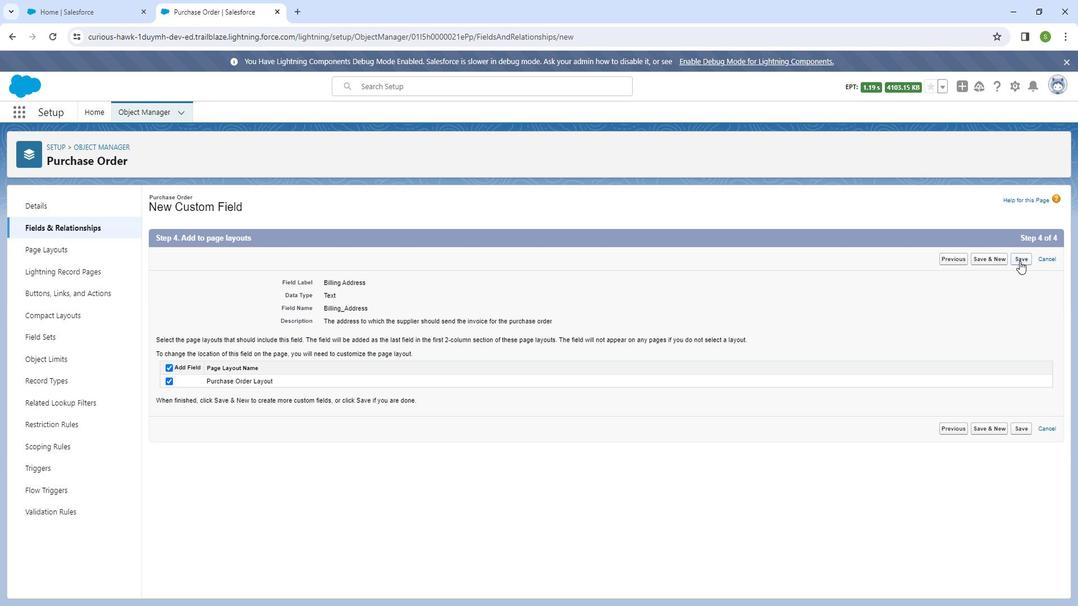 
Action: Mouse pressed left at (1025, 254)
Screenshot: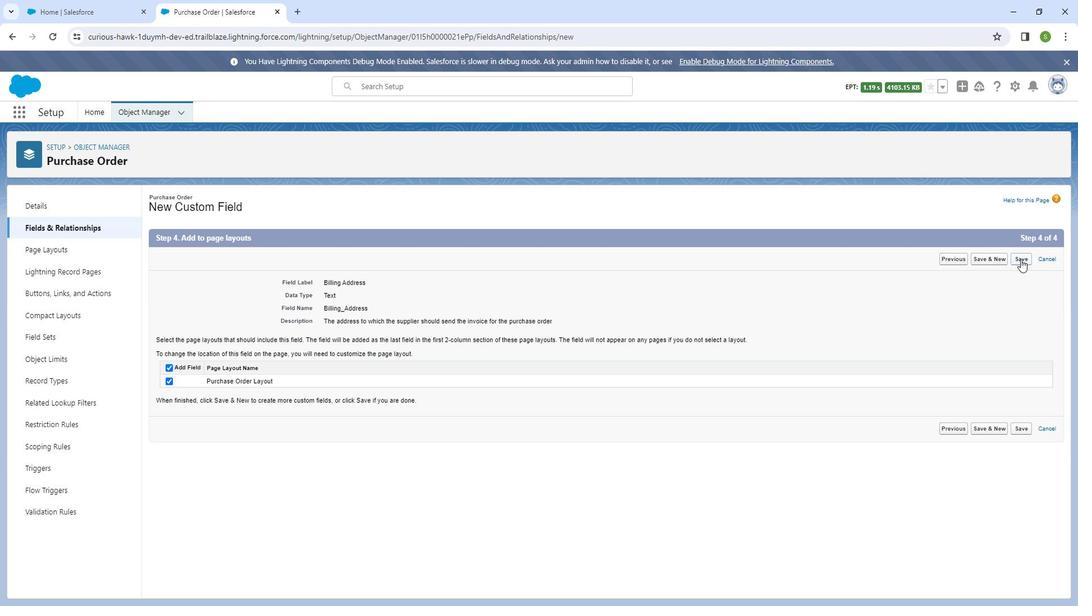 
Action: Mouse moved to (835, 201)
Screenshot: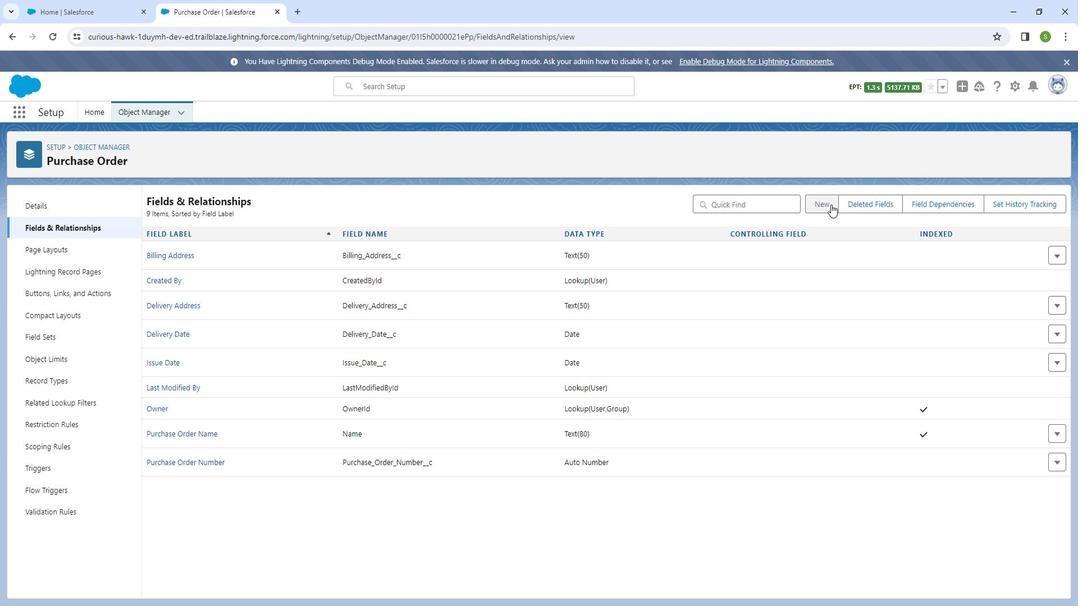 
Action: Mouse pressed left at (835, 201)
Screenshot: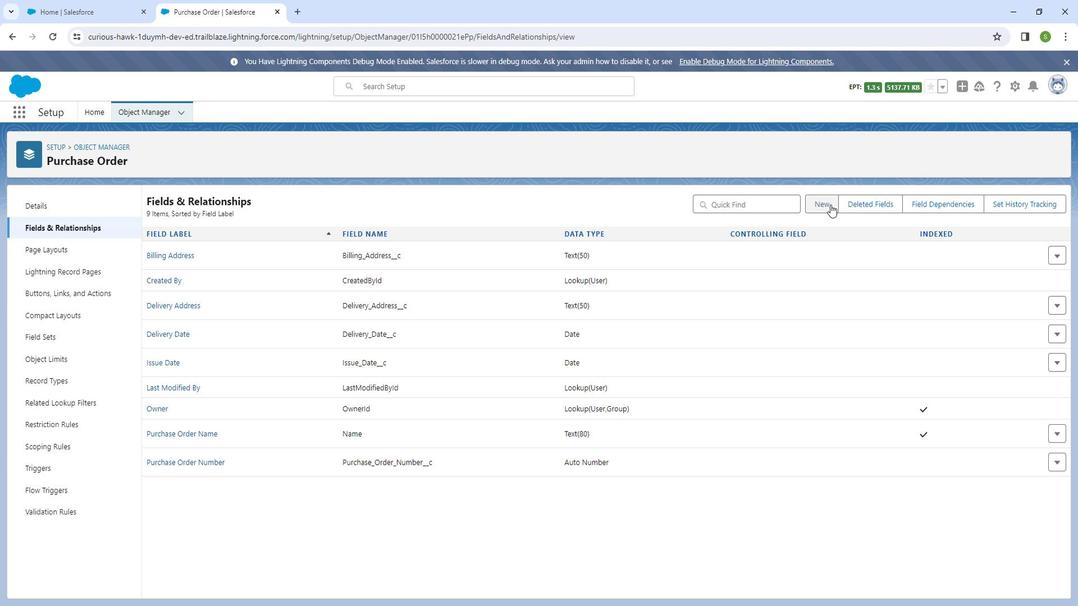 
Action: Mouse moved to (240, 420)
Screenshot: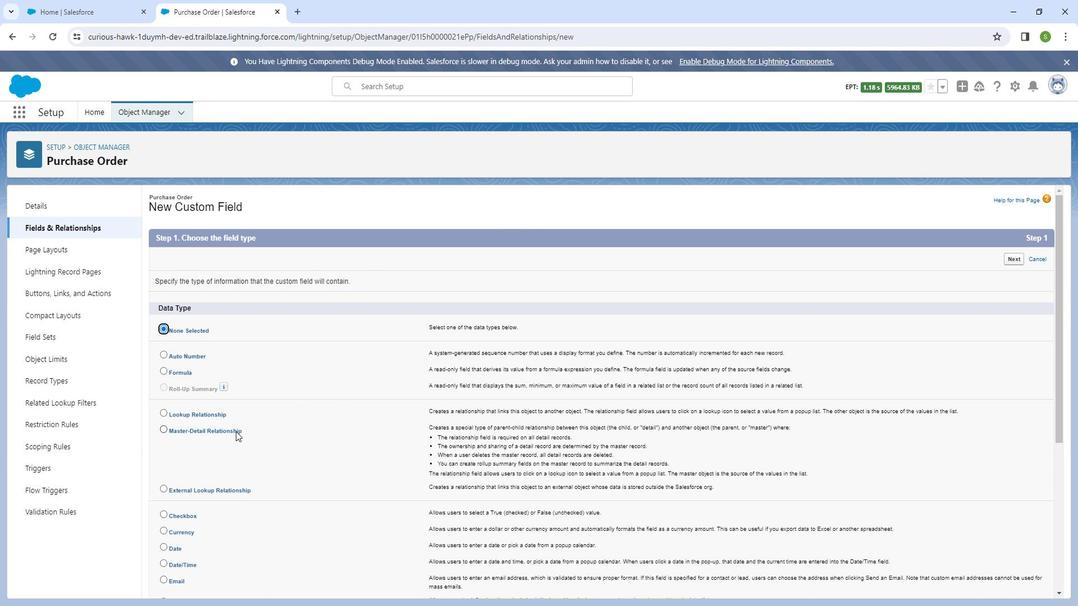 
Action: Mouse scrolled (240, 420) with delta (0, 0)
Screenshot: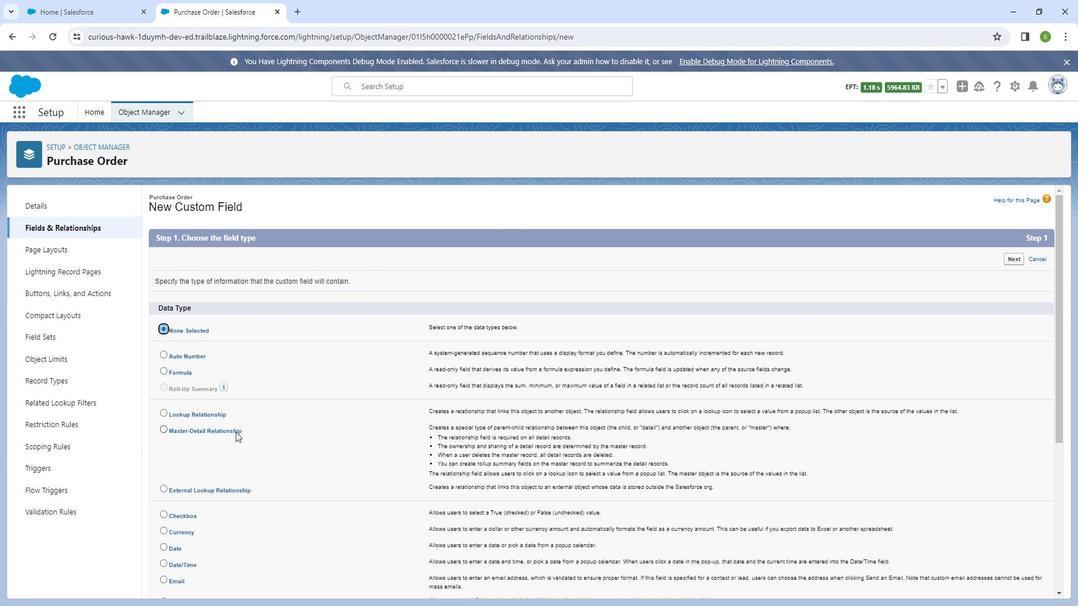 
Action: Mouse scrolled (240, 420) with delta (0, 0)
Screenshot: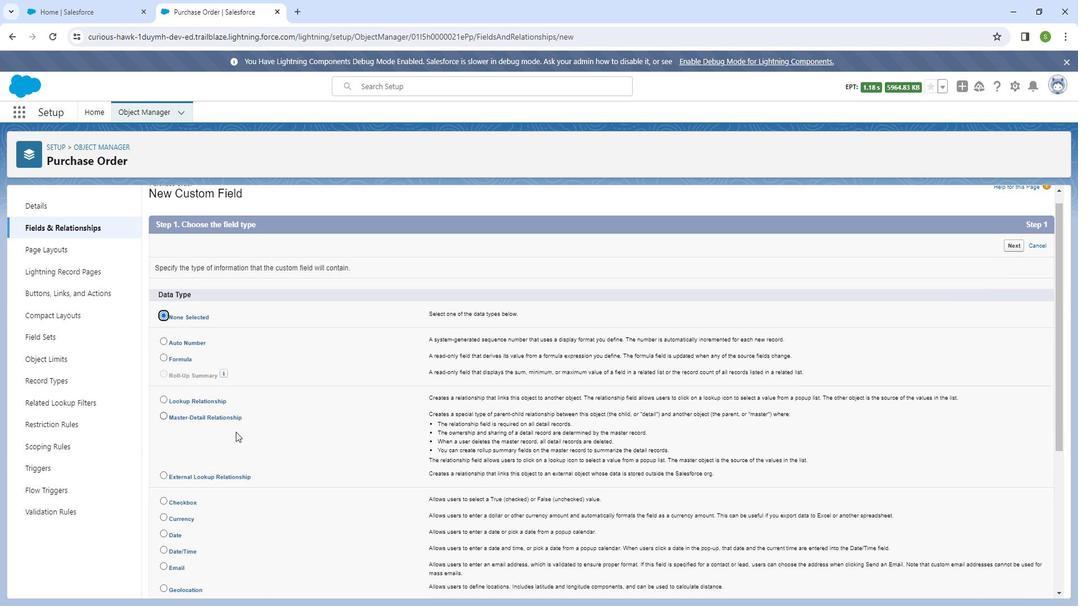 
Action: Mouse scrolled (240, 420) with delta (0, 0)
Screenshot: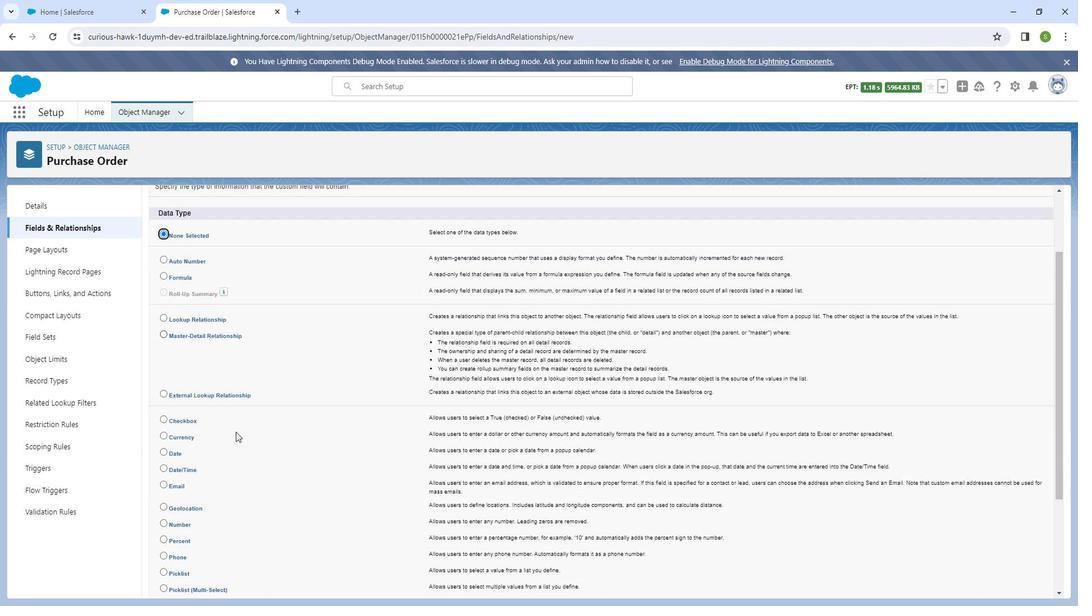 
Action: Mouse scrolled (240, 420) with delta (0, 0)
Screenshot: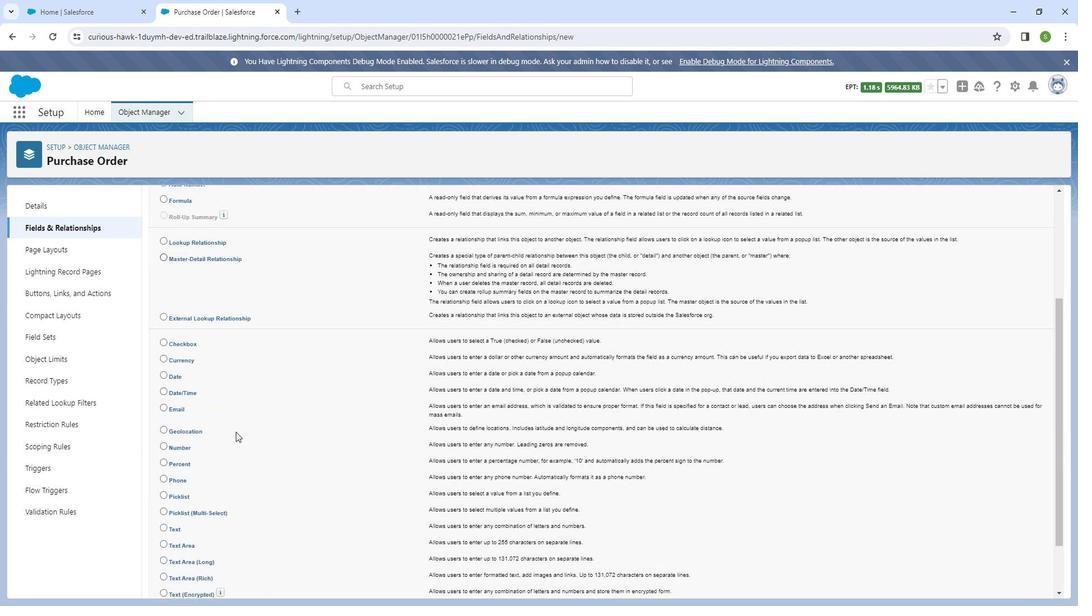 
Action: Mouse scrolled (240, 420) with delta (0, 0)
Screenshot: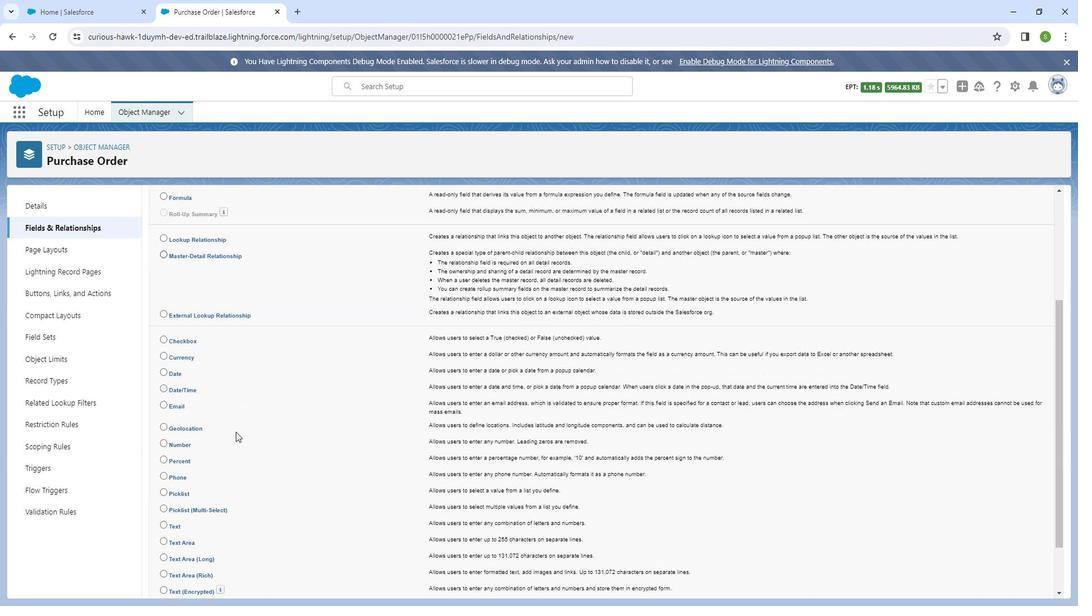 
Action: Mouse moved to (167, 445)
Screenshot: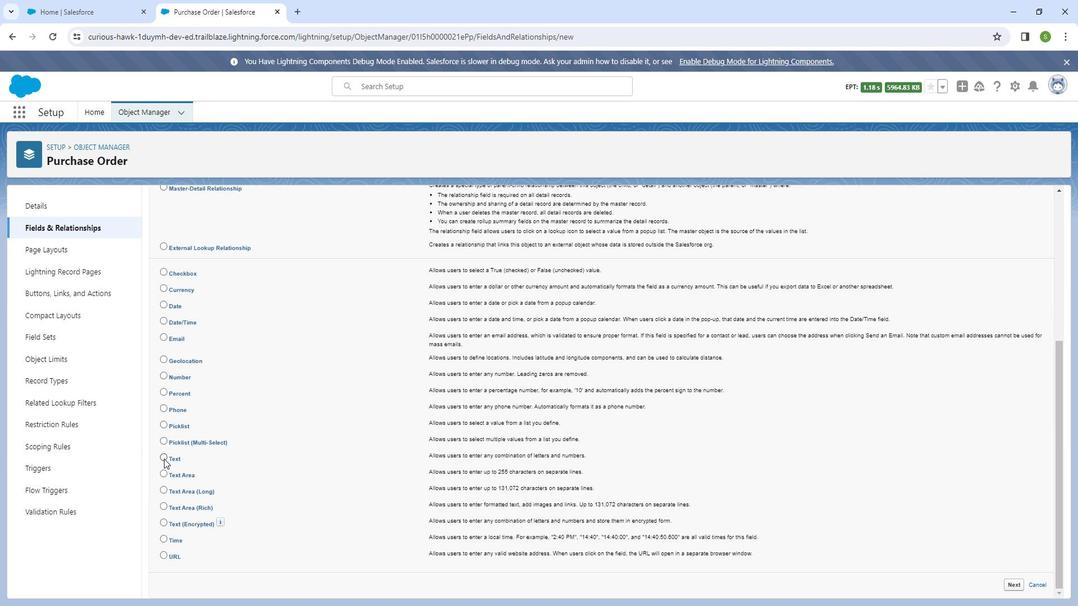 
Action: Mouse pressed left at (167, 445)
Screenshot: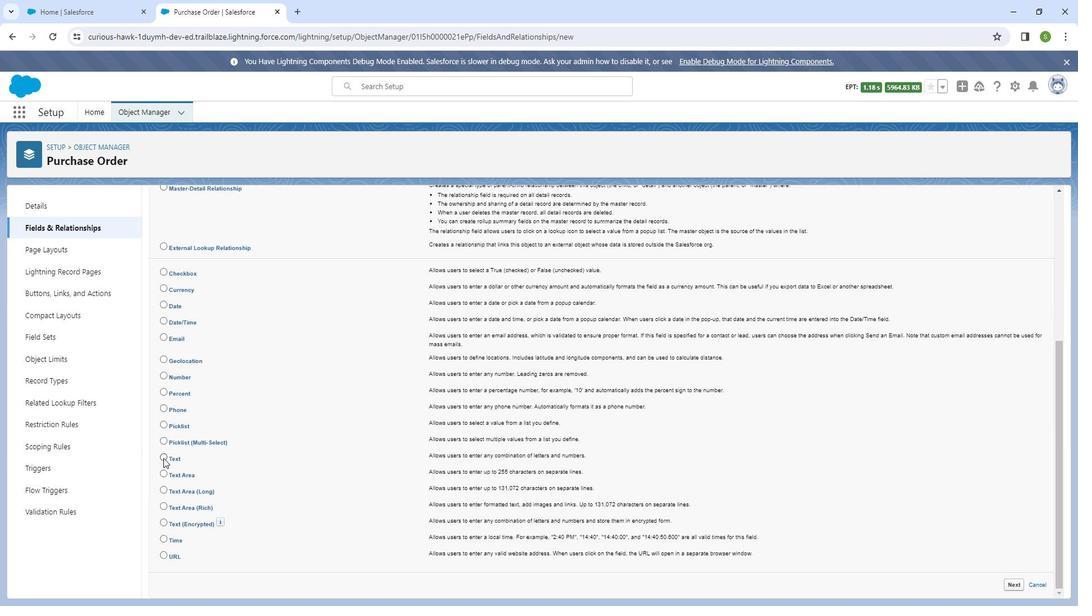 
Action: Mouse moved to (1017, 568)
Screenshot: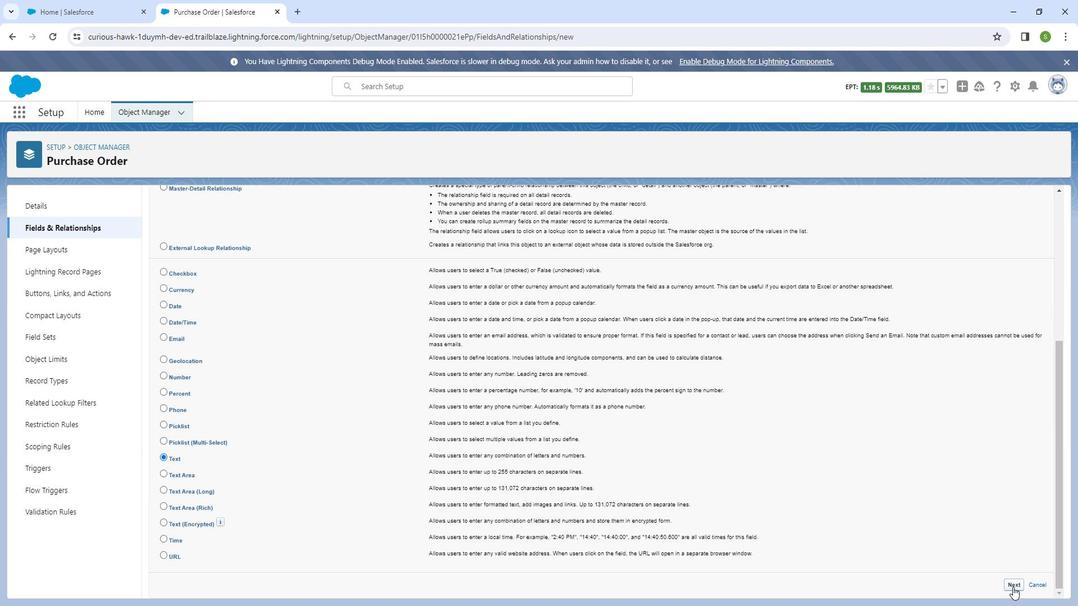 
Action: Mouse pressed left at (1017, 568)
Screenshot: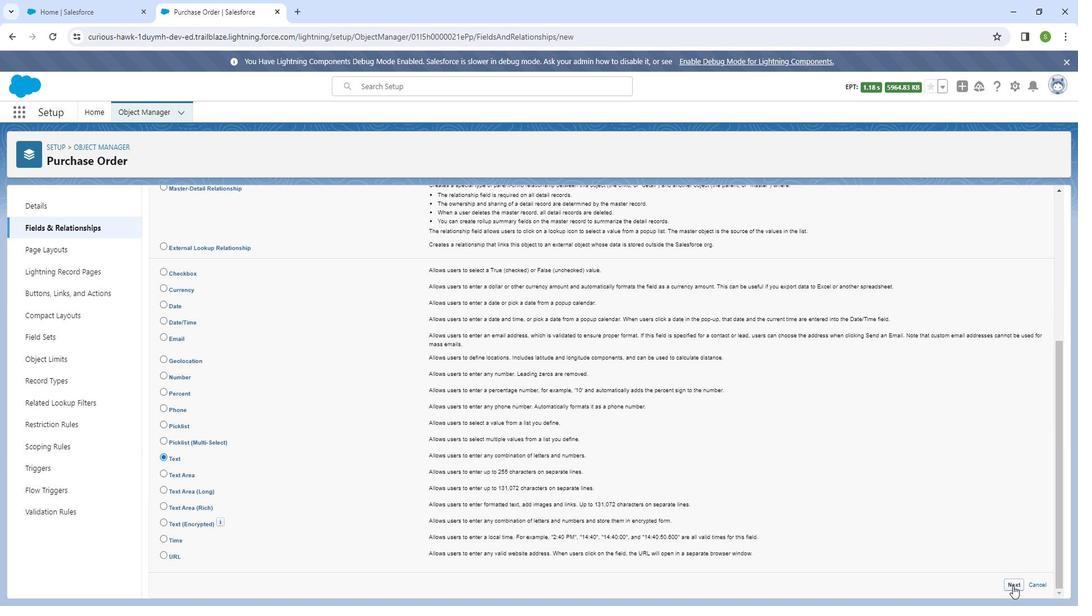 
Action: Mouse moved to (411, 280)
Screenshot: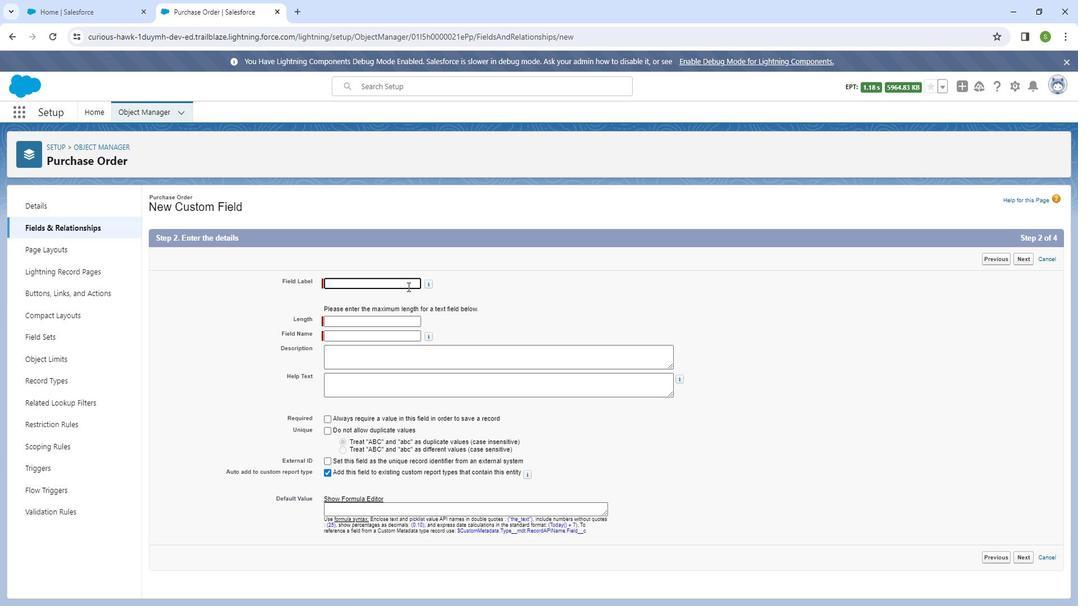 
Action: Mouse pressed left at (411, 280)
Screenshot: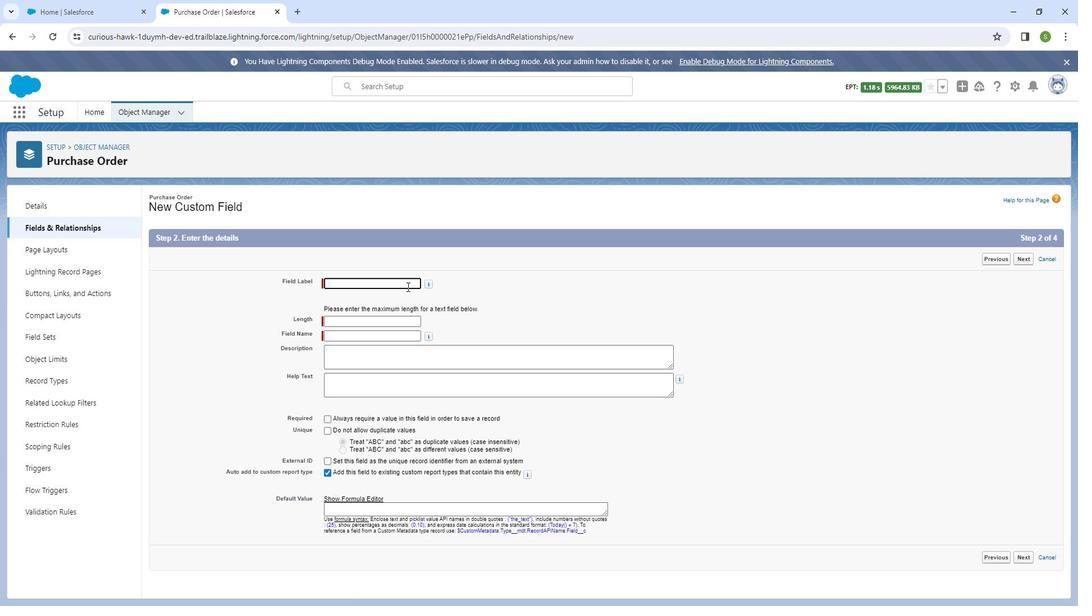 
Action: Key pressed <Key.shift_r>Contact<Key.space><Key.shift_r>Person
Screenshot: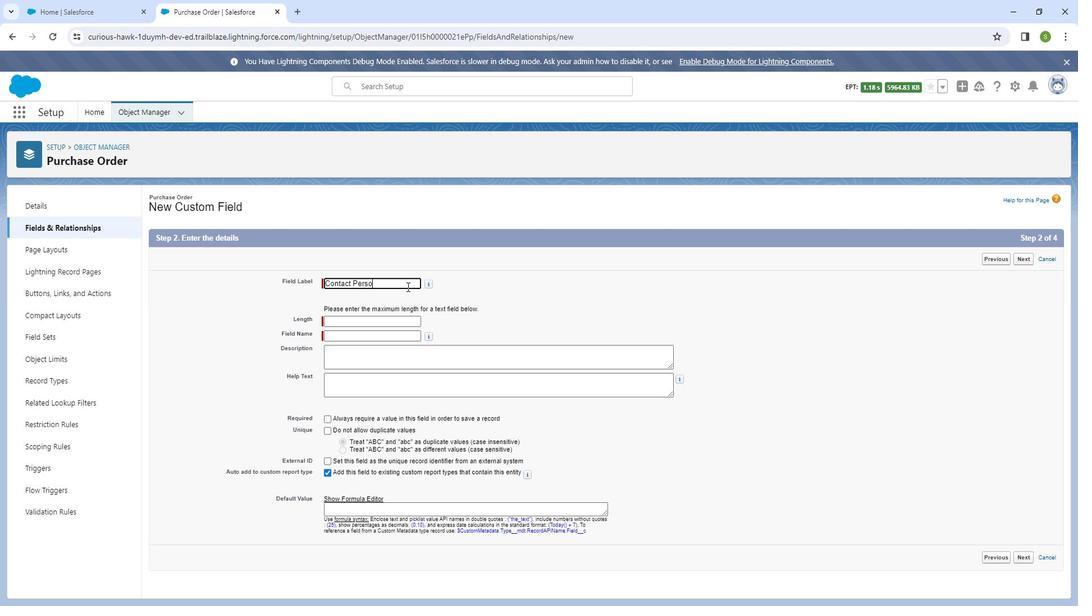 
Action: Mouse moved to (383, 315)
